 Task: Determine the distance from Boise to Shoshone Falls.
Action: Mouse moved to (269, 97)
Screenshot: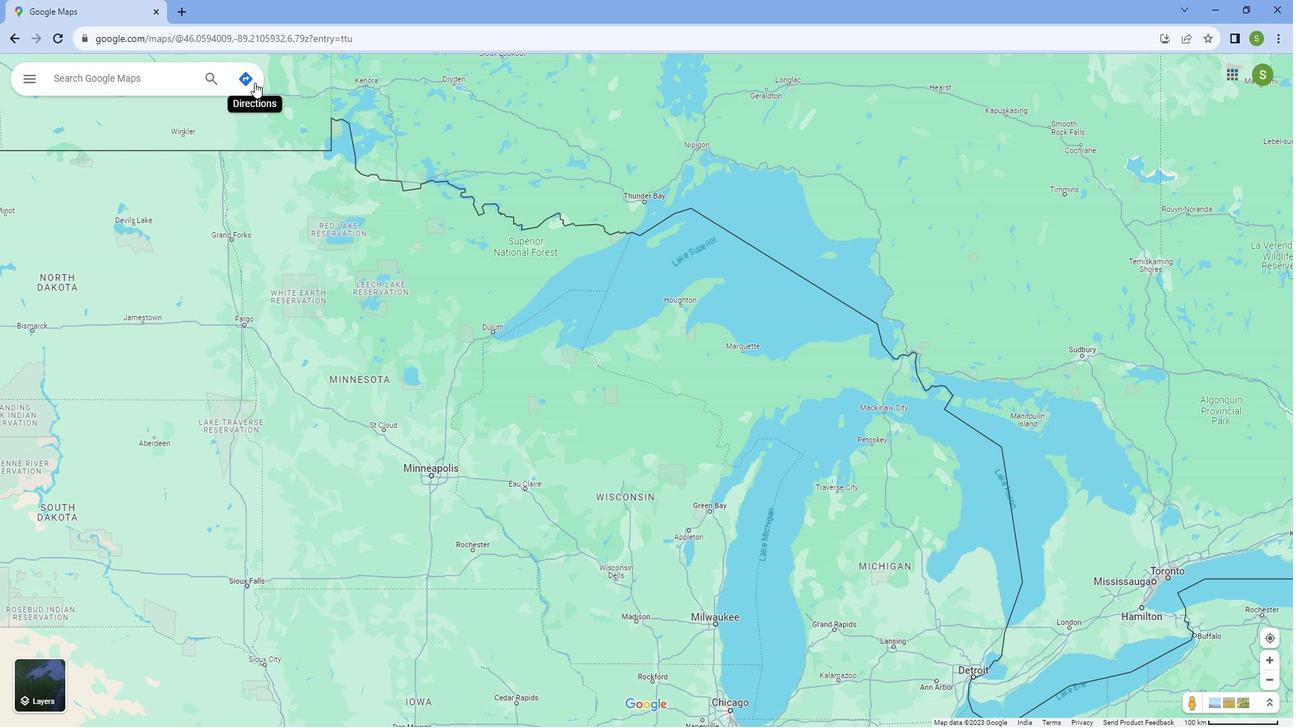 
Action: Mouse pressed left at (269, 97)
Screenshot: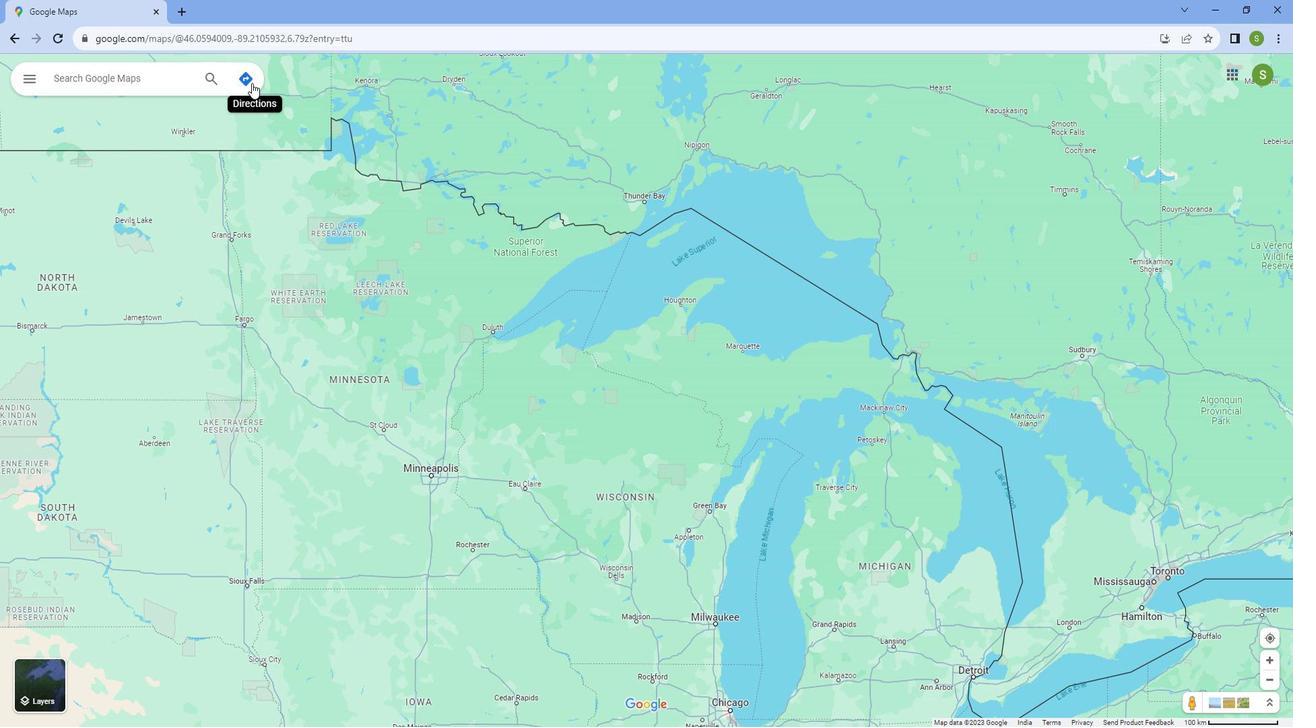 
Action: Mouse moved to (189, 133)
Screenshot: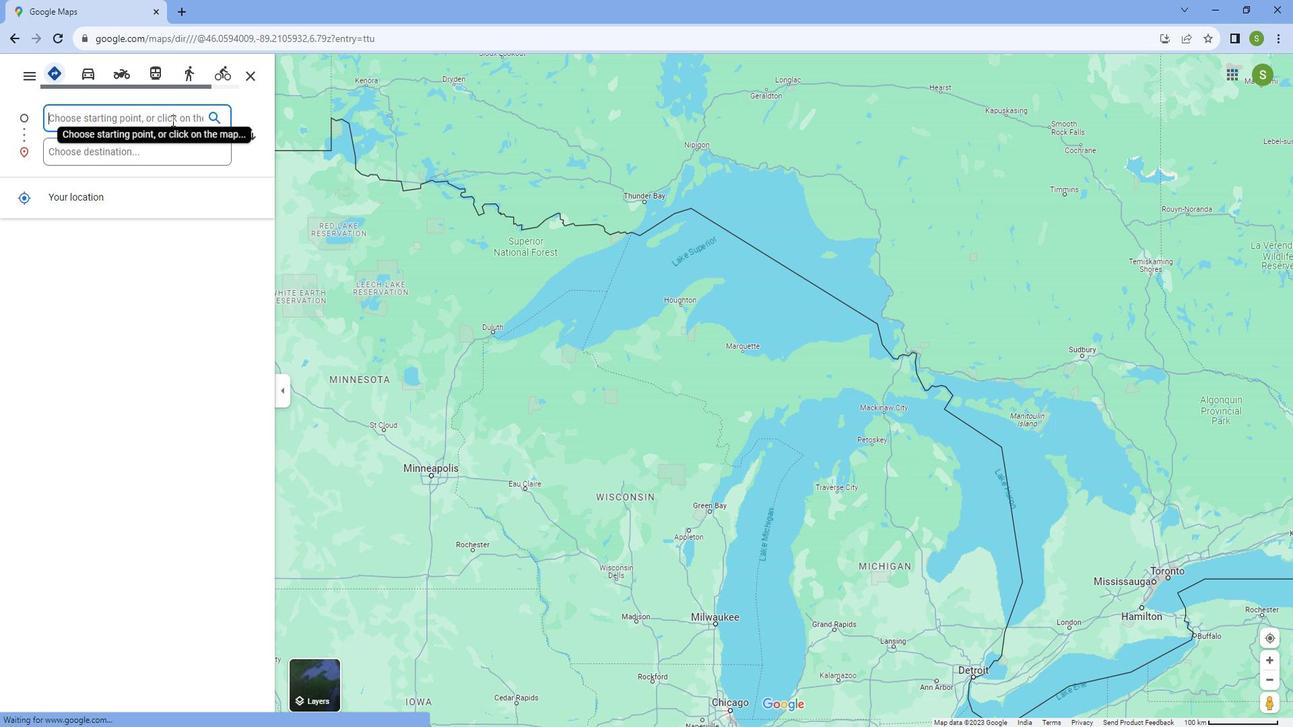 
Action: Mouse pressed left at (189, 133)
Screenshot: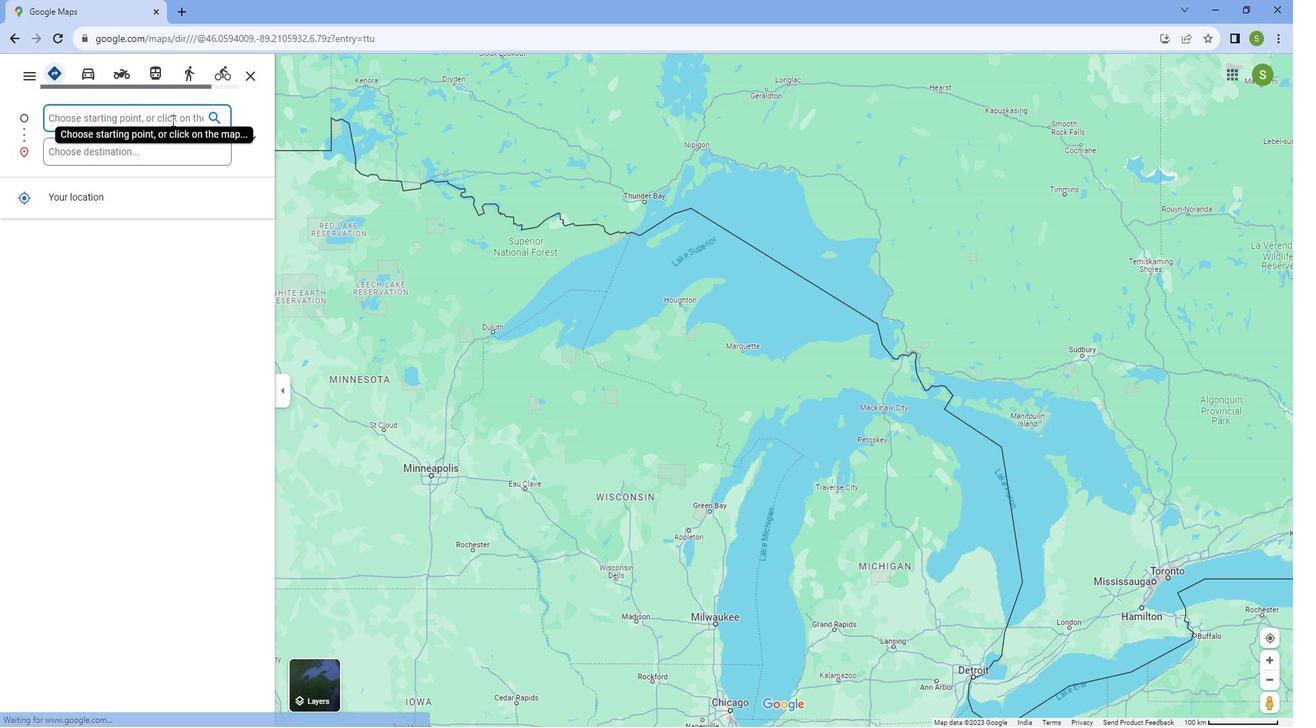
Action: Mouse moved to (189, 133)
Screenshot: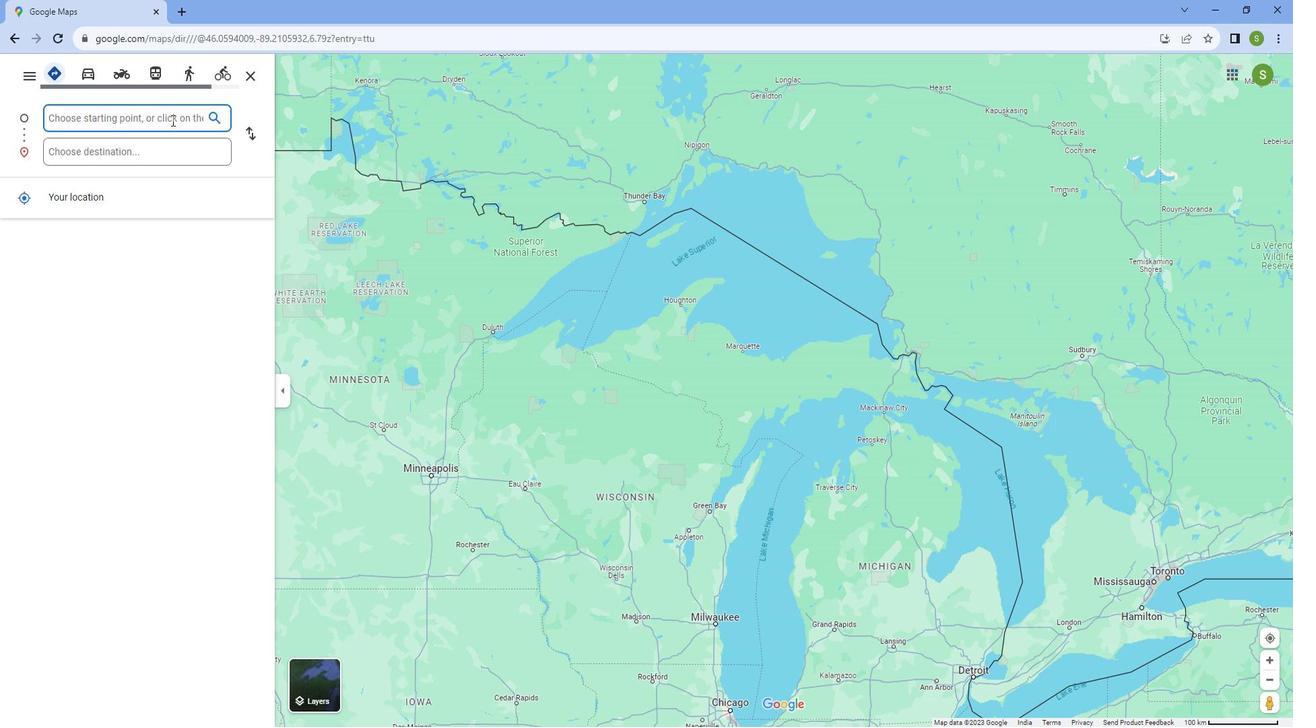 
Action: Key pressed <Key.caps_lock>B<Key.caps_lock>oise
Screenshot: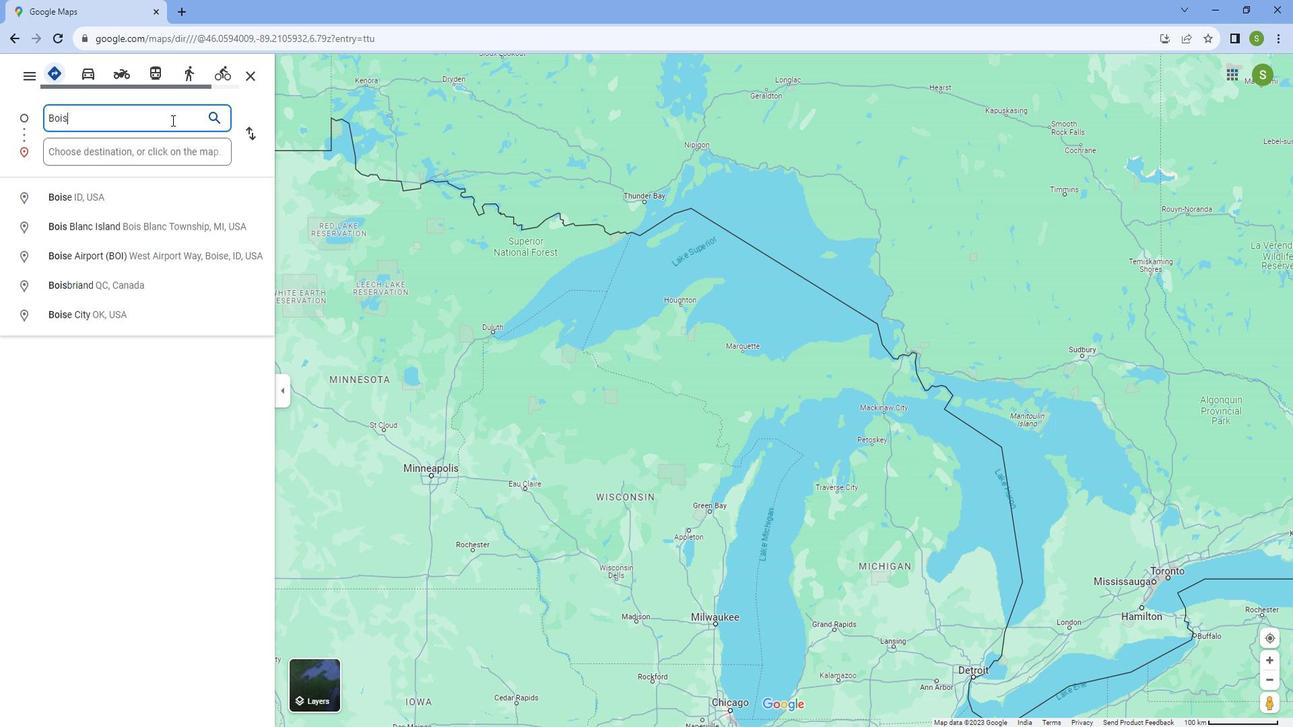 
Action: Mouse moved to (108, 211)
Screenshot: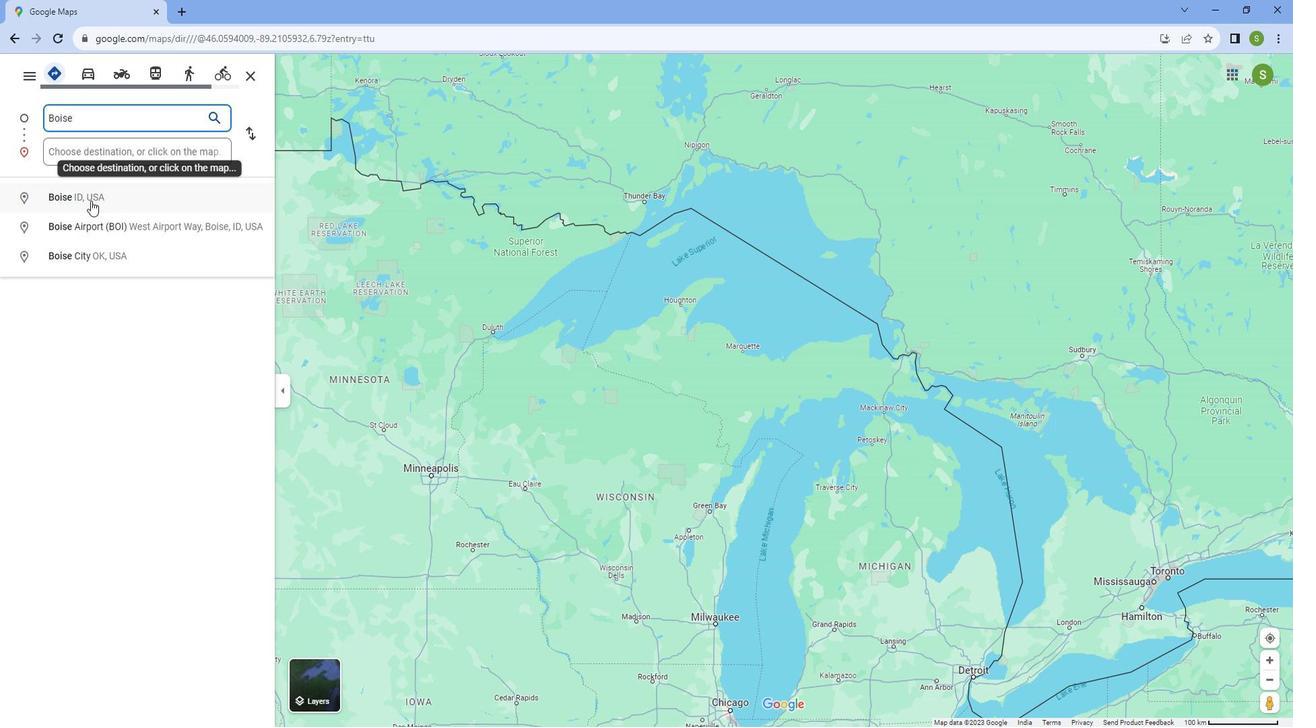 
Action: Mouse pressed left at (108, 211)
Screenshot: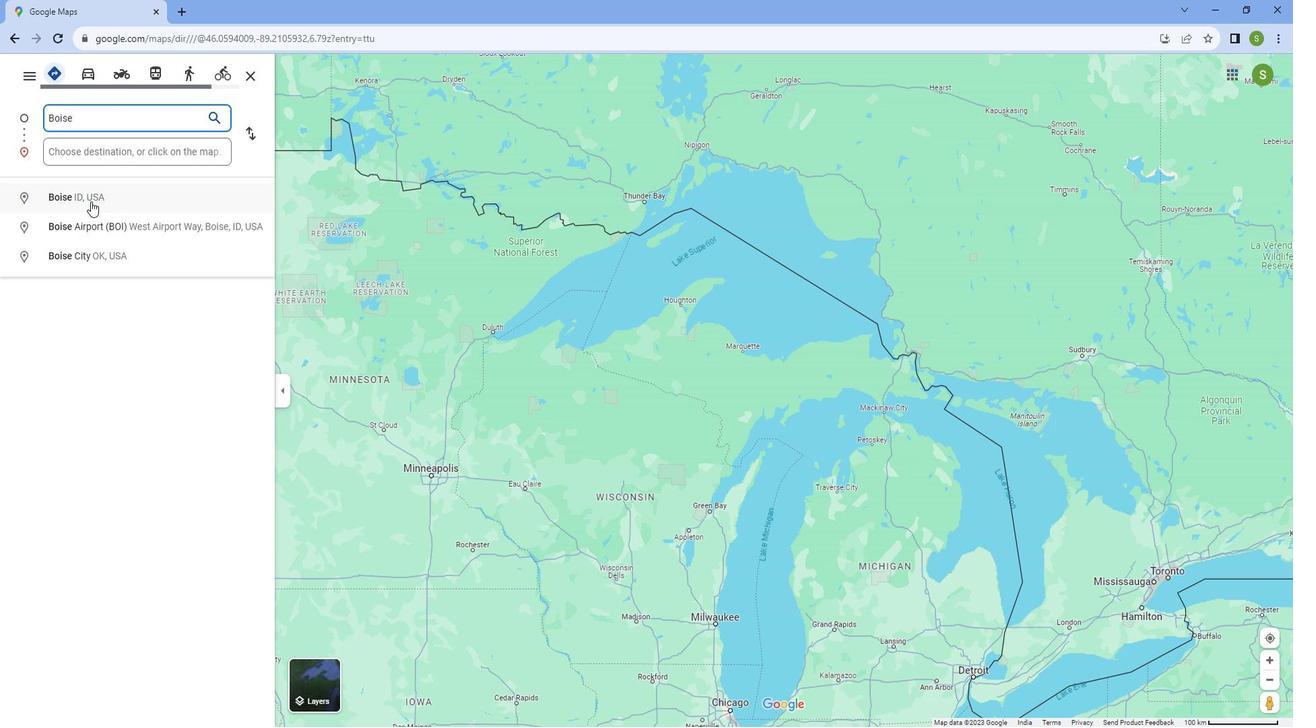 
Action: Mouse moved to (126, 162)
Screenshot: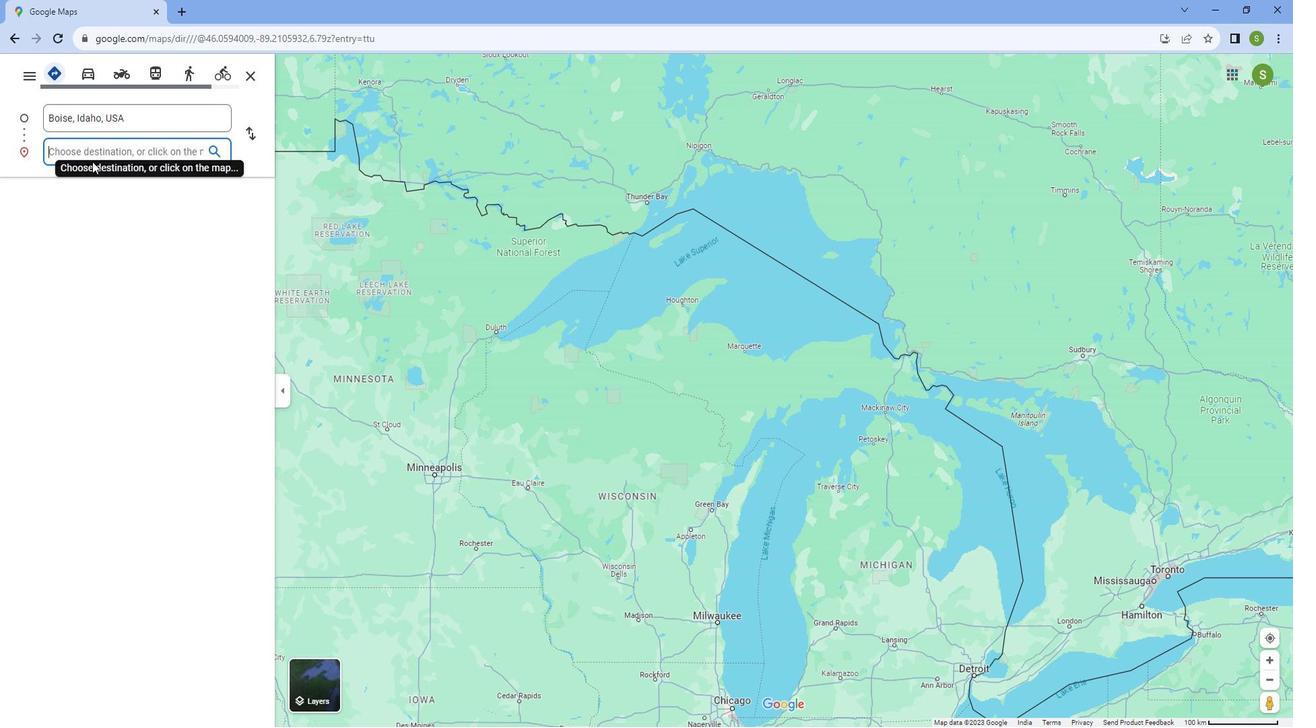 
Action: Mouse pressed left at (126, 162)
Screenshot: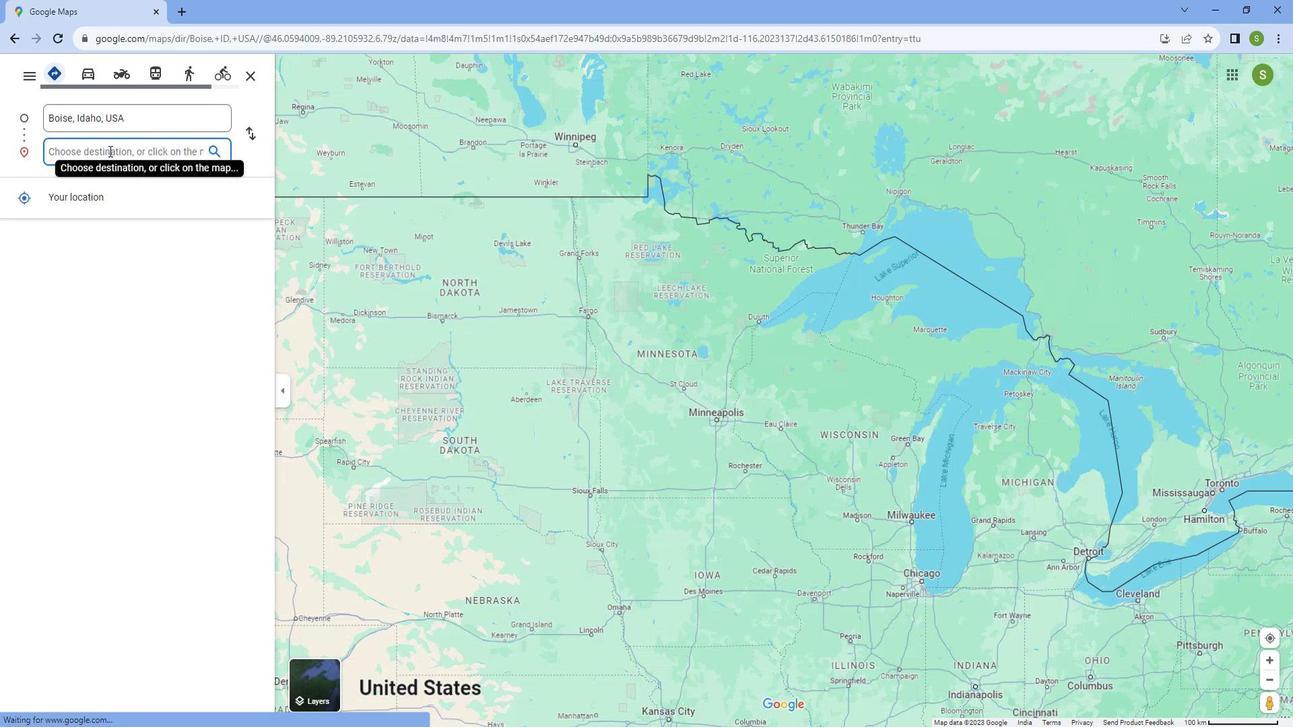 
Action: Key pressed <Key.caps_lock>S<Key.caps_lock>hoshone<Key.space><Key.caps_lock>F<Key.caps_lock>alls
Screenshot: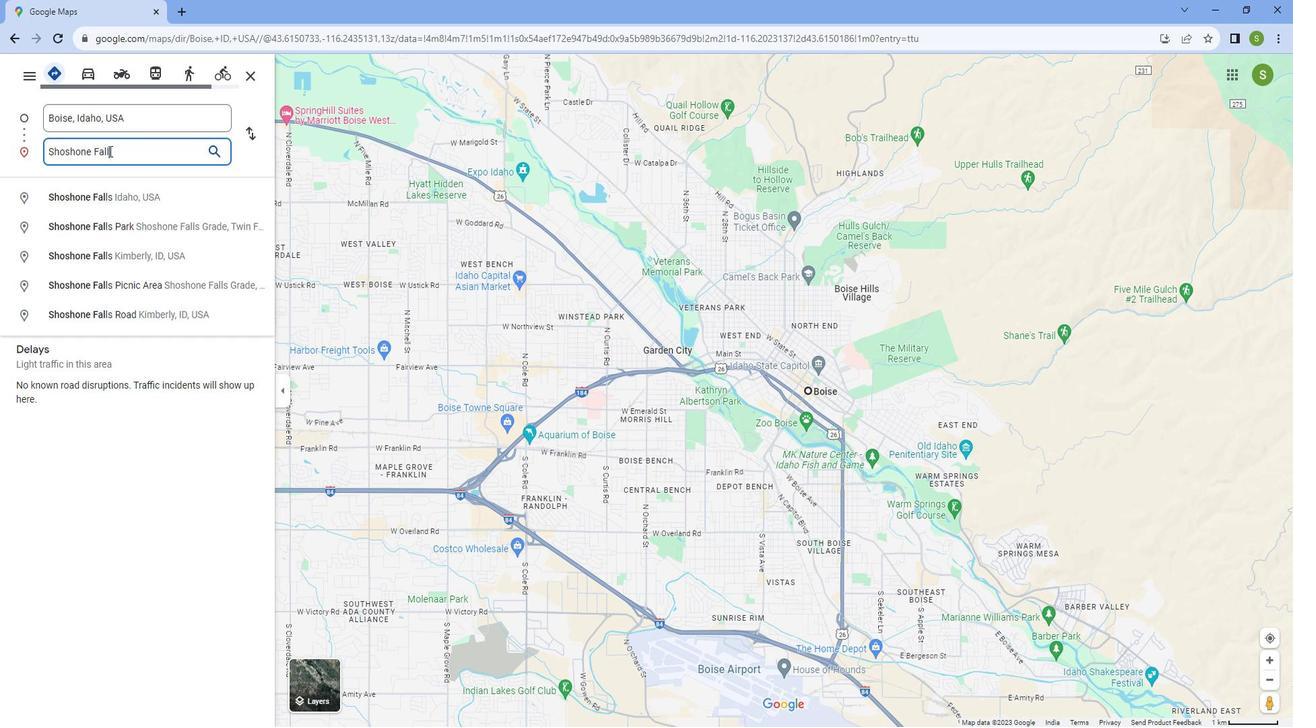
Action: Mouse scrolled (126, 163) with delta (0, 0)
Screenshot: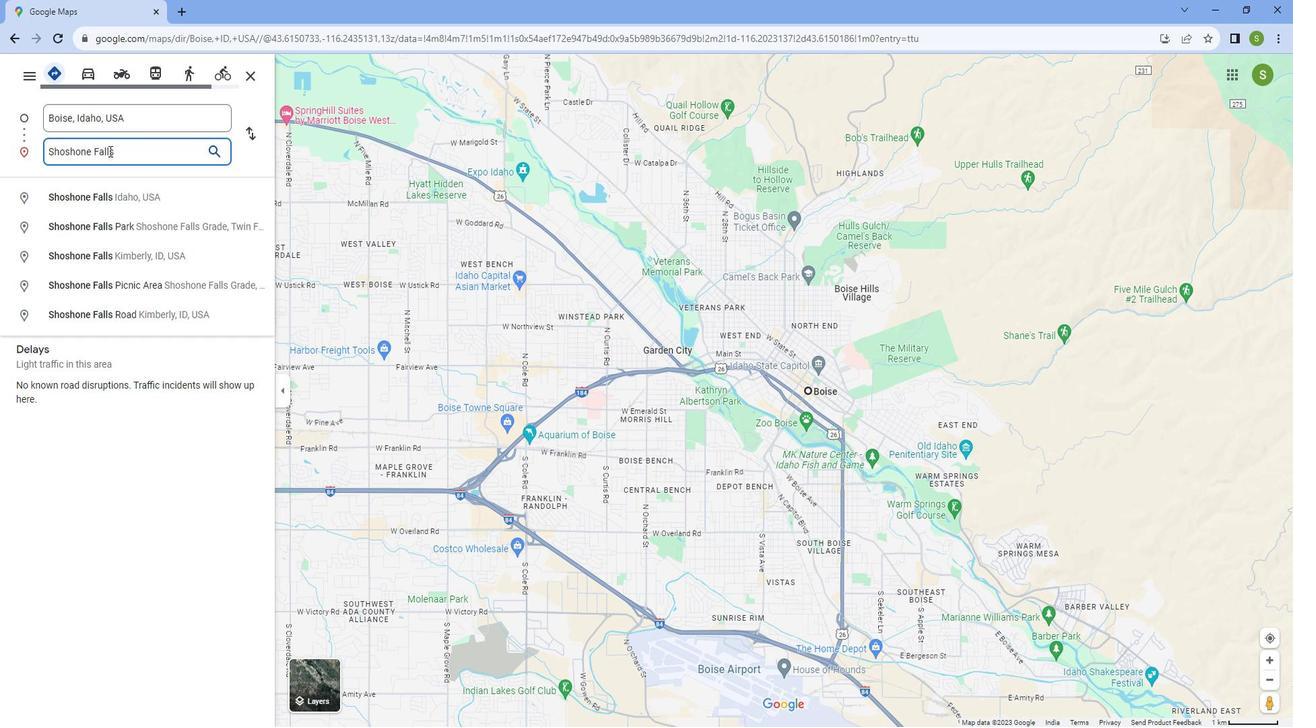 
Action: Mouse moved to (108, 214)
Screenshot: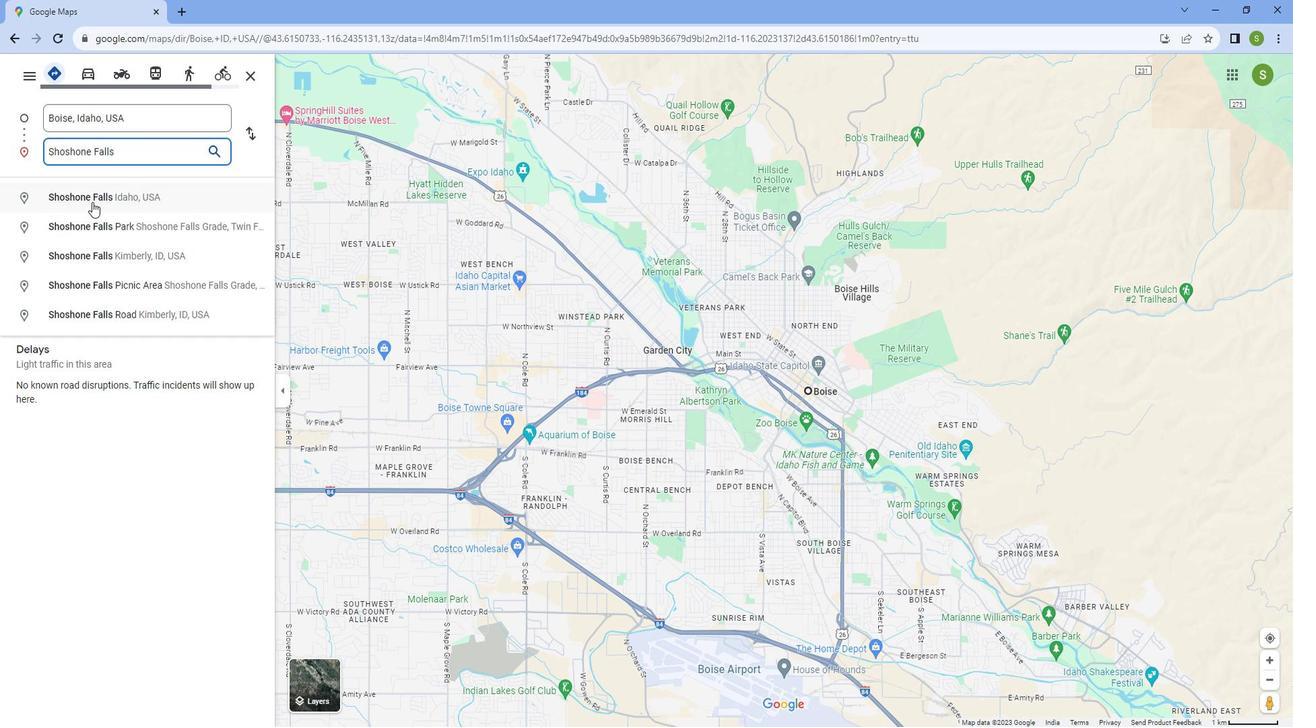 
Action: Mouse pressed left at (108, 214)
Screenshot: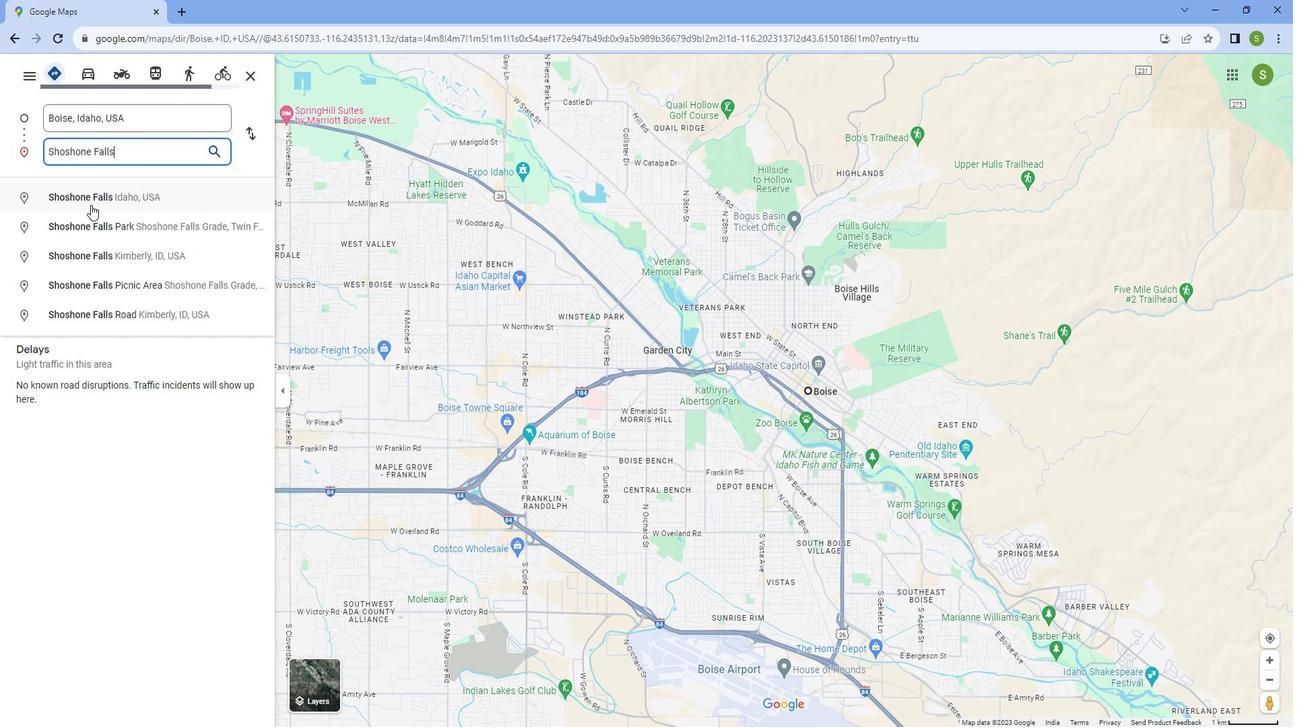 
Action: Mouse moved to (538, 668)
Screenshot: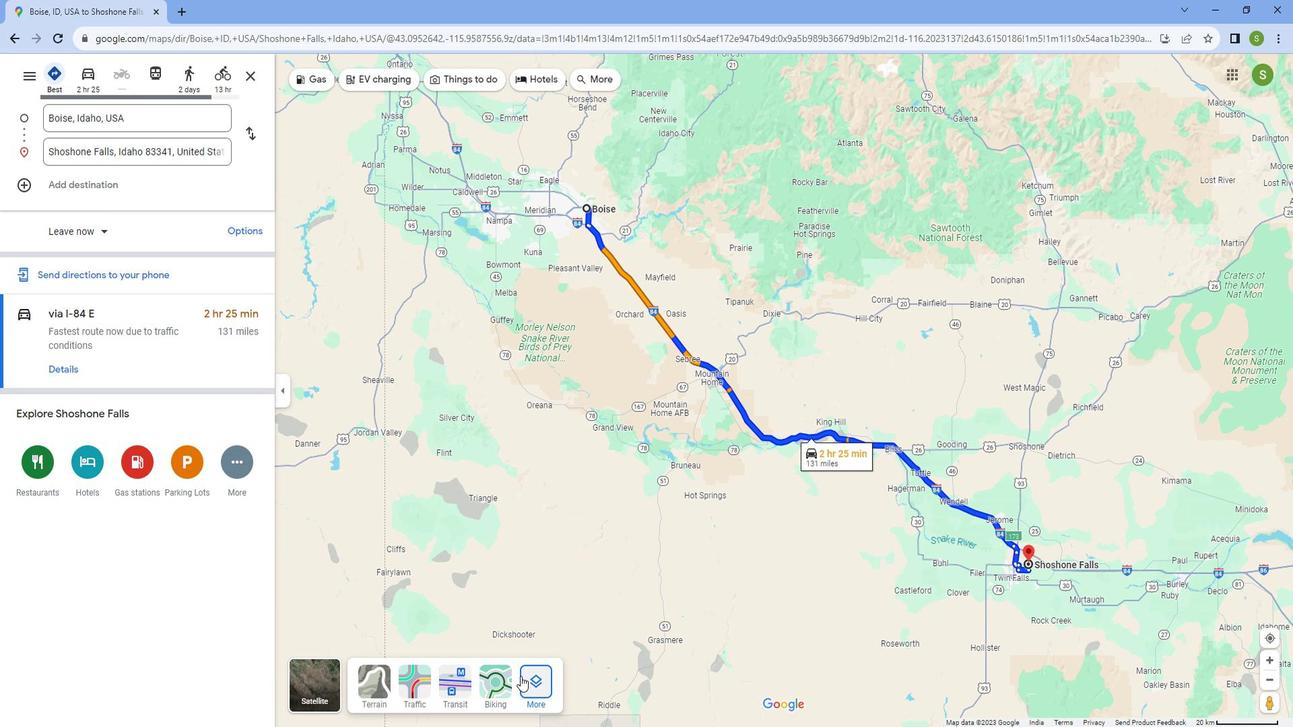
Action: Mouse pressed left at (538, 668)
Screenshot: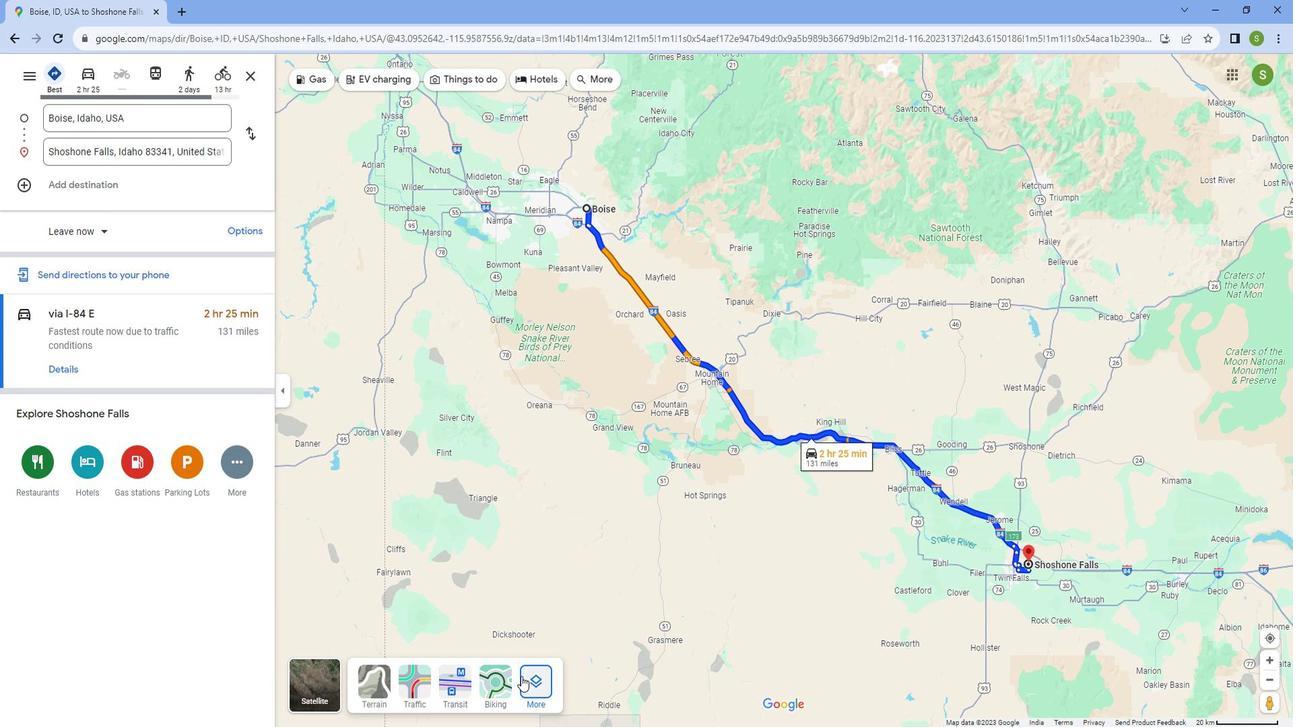 
Action: Mouse moved to (442, 563)
Screenshot: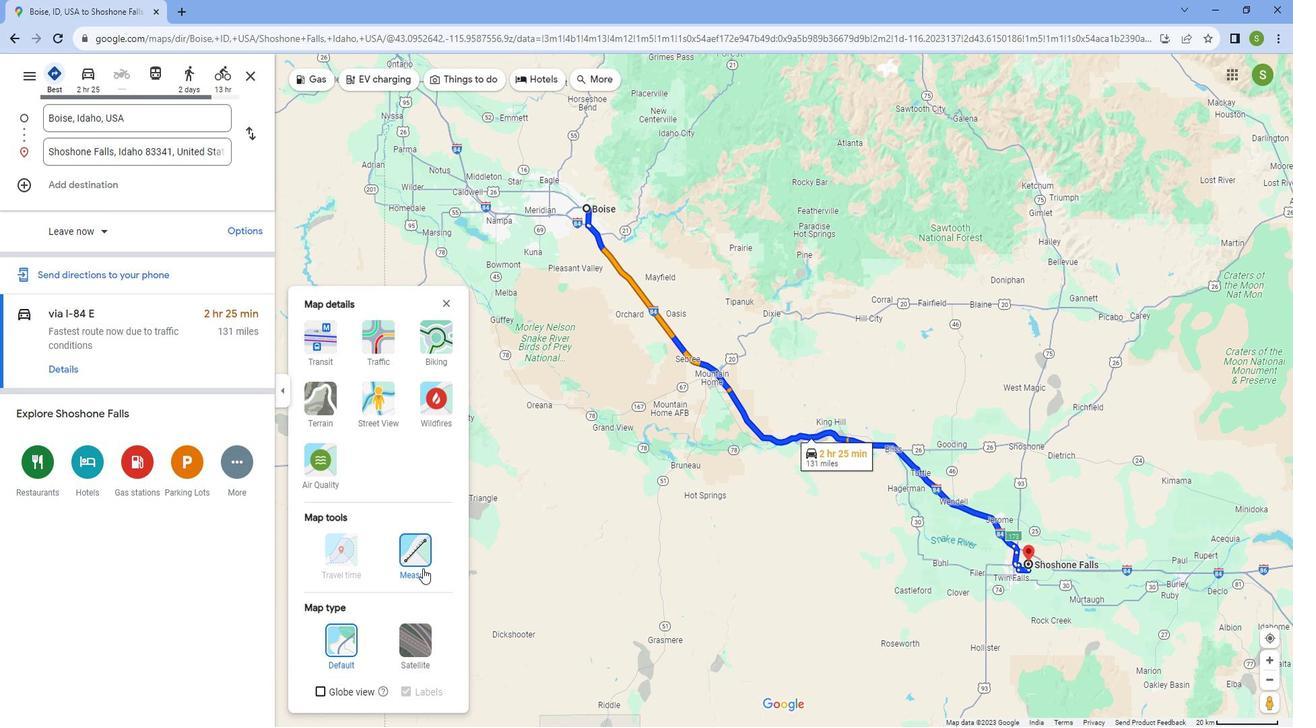 
Action: Mouse pressed left at (442, 563)
Screenshot: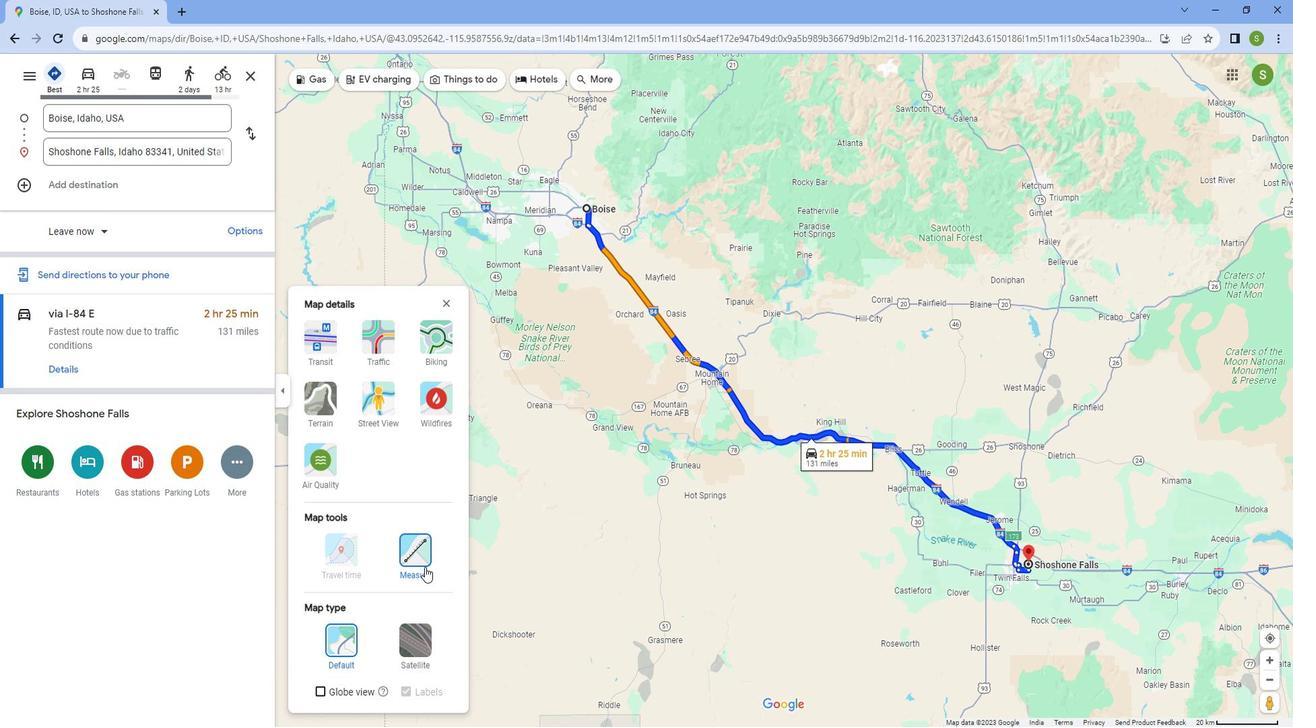 
Action: Mouse moved to (602, 187)
Screenshot: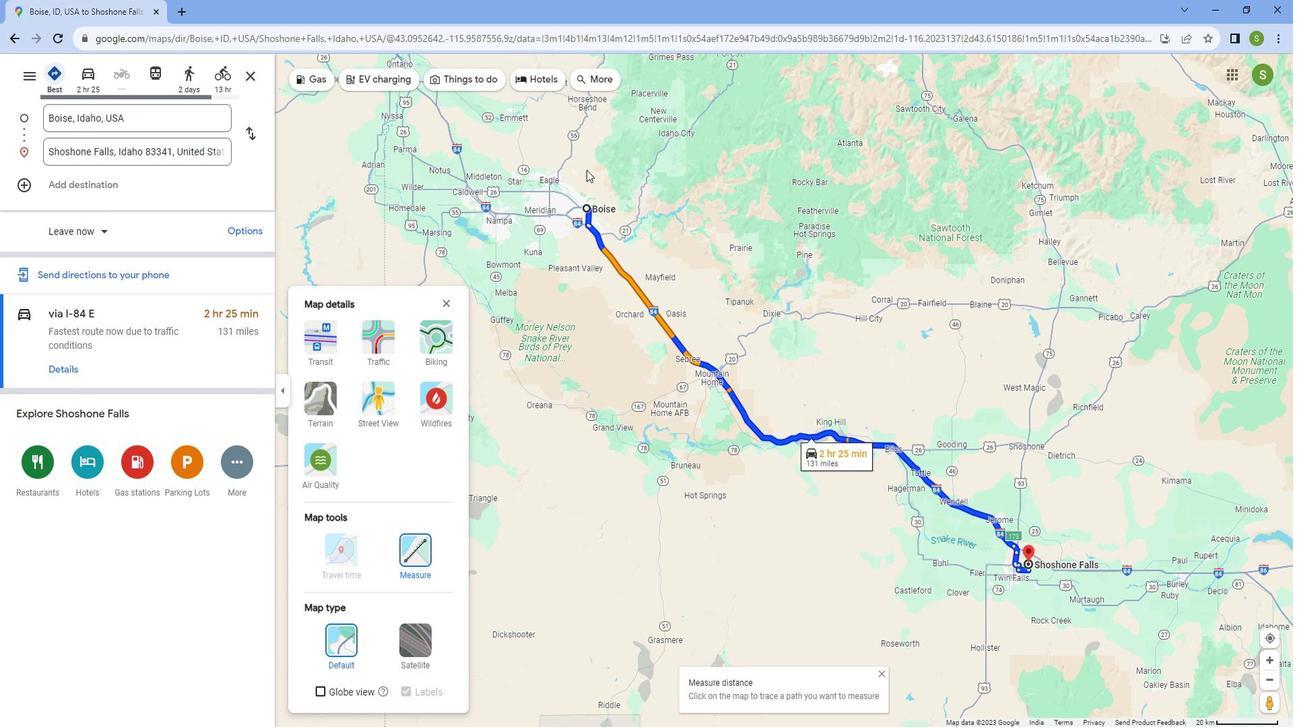 
Action: Mouse scrolled (602, 187) with delta (0, 0)
Screenshot: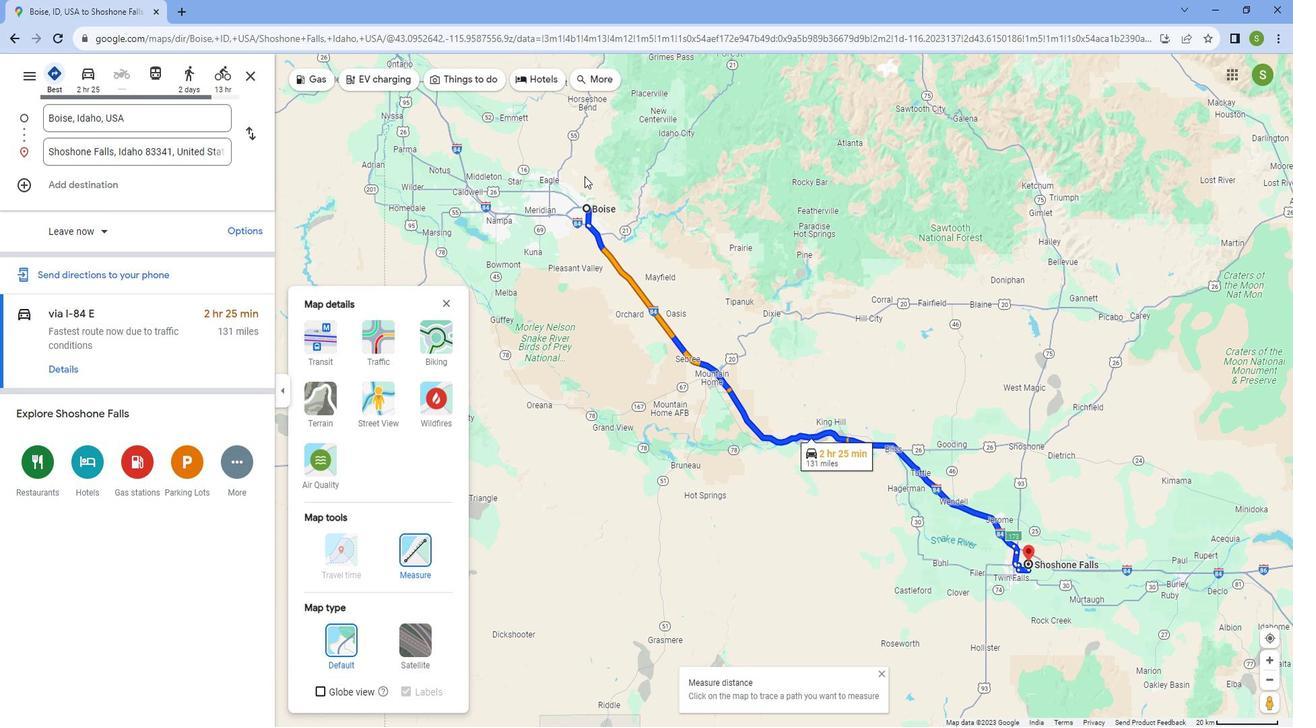 
Action: Mouse scrolled (602, 187) with delta (0, 0)
Screenshot: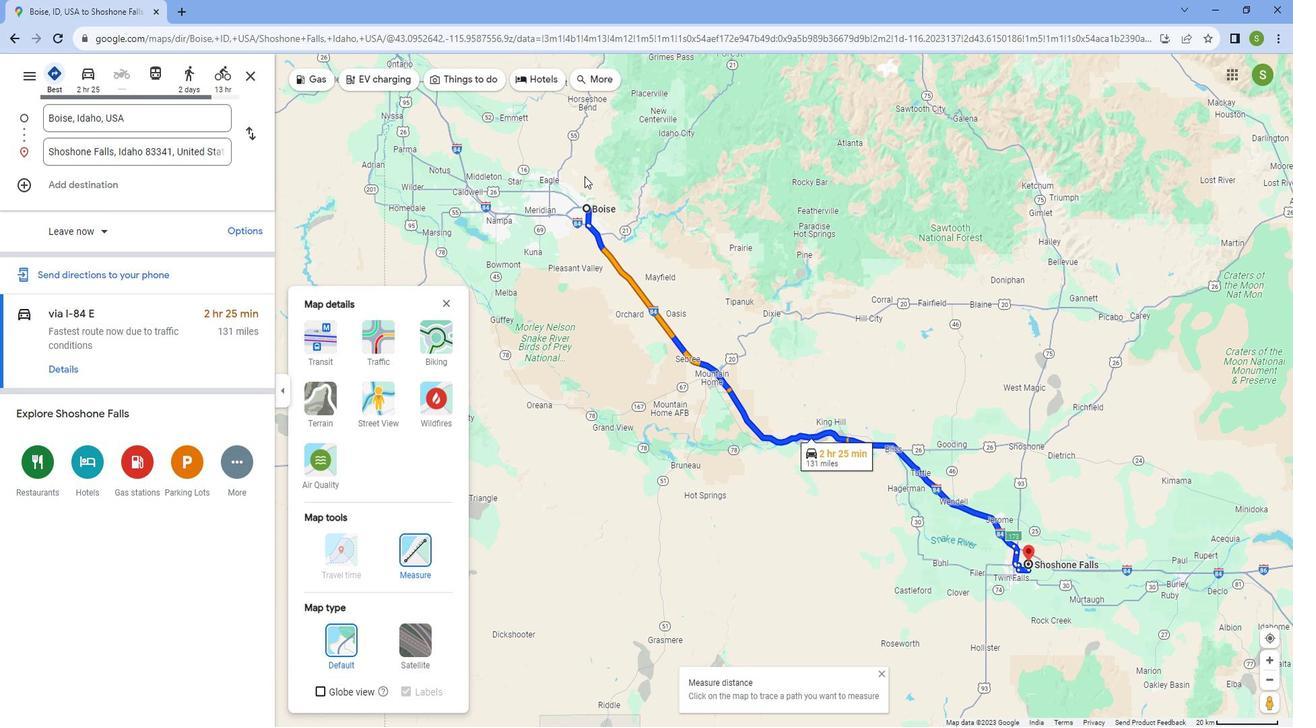 
Action: Mouse scrolled (602, 187) with delta (0, 0)
Screenshot: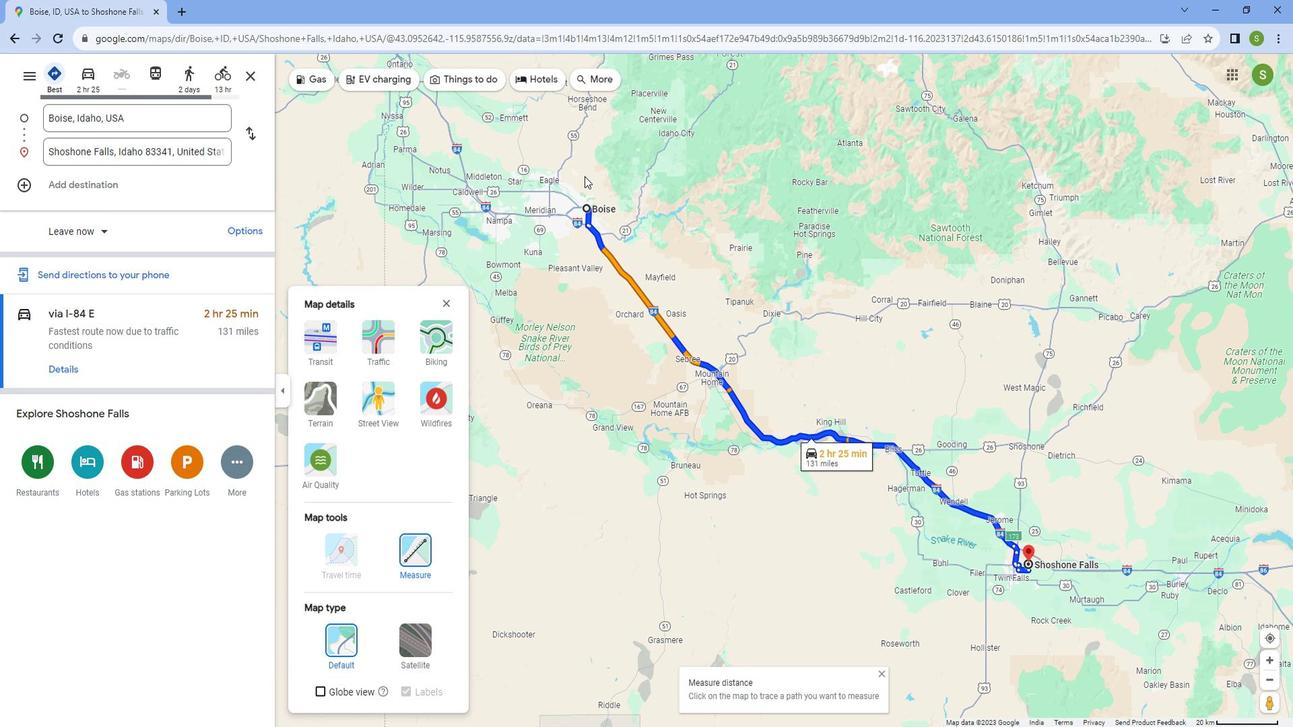 
Action: Mouse scrolled (602, 187) with delta (0, 0)
Screenshot: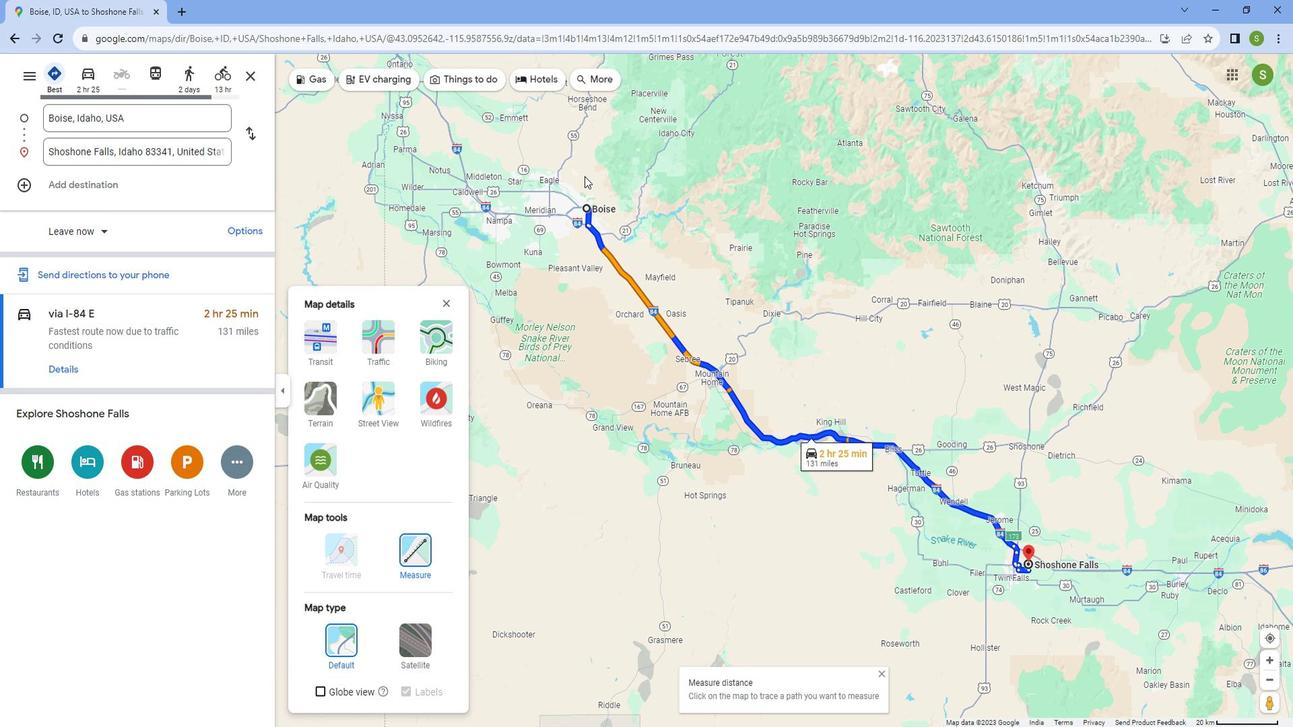 
Action: Mouse scrolled (602, 187) with delta (0, 0)
Screenshot: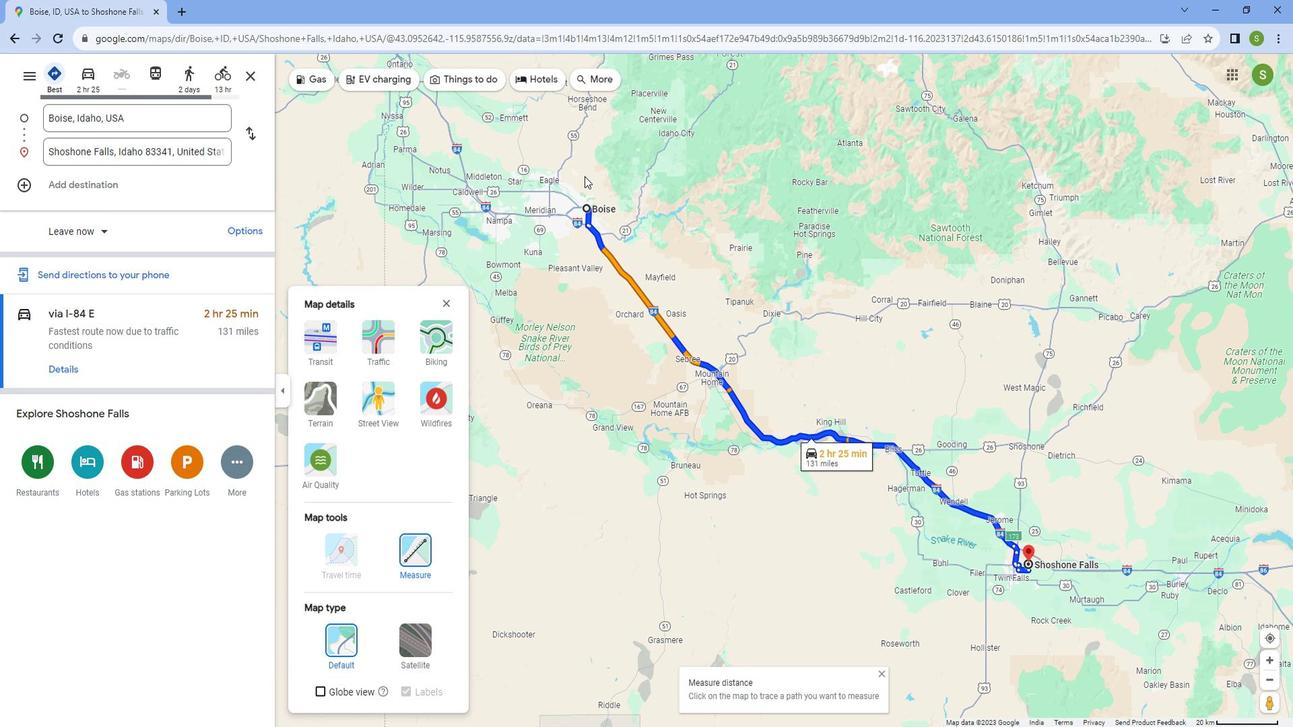 
Action: Mouse scrolled (602, 187) with delta (0, 0)
Screenshot: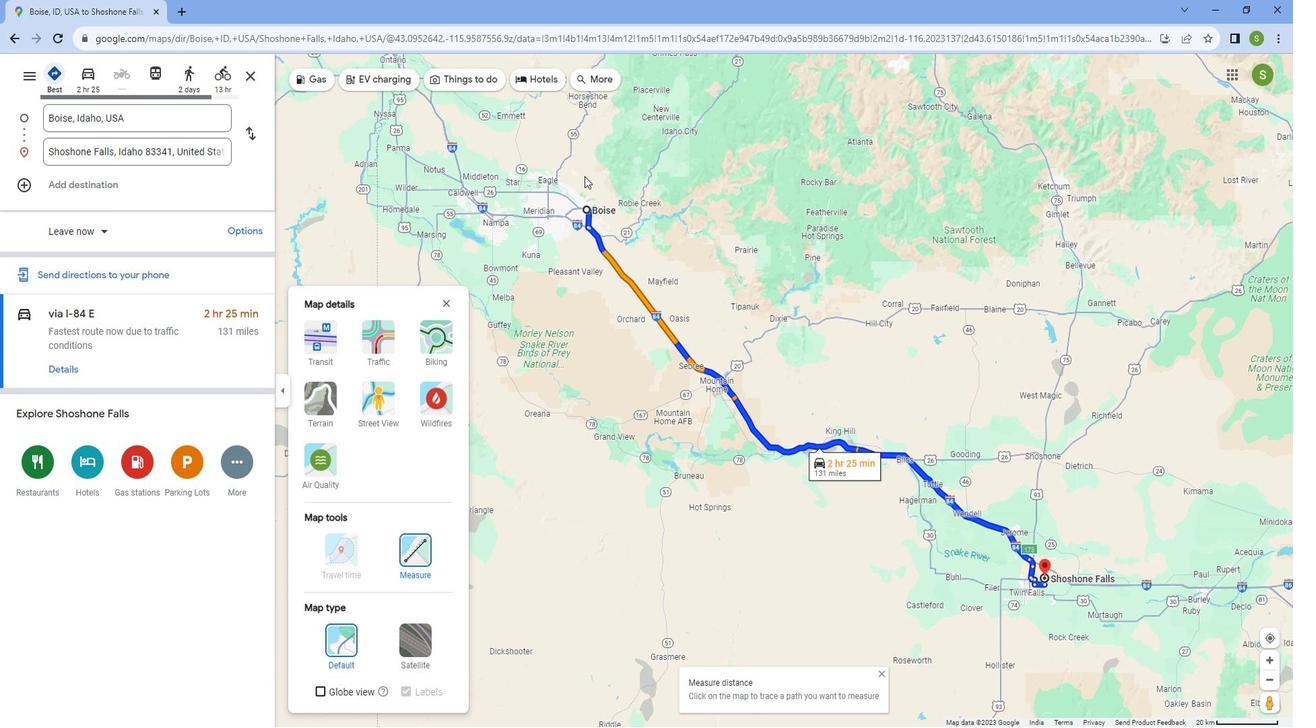 
Action: Mouse scrolled (602, 187) with delta (0, 0)
Screenshot: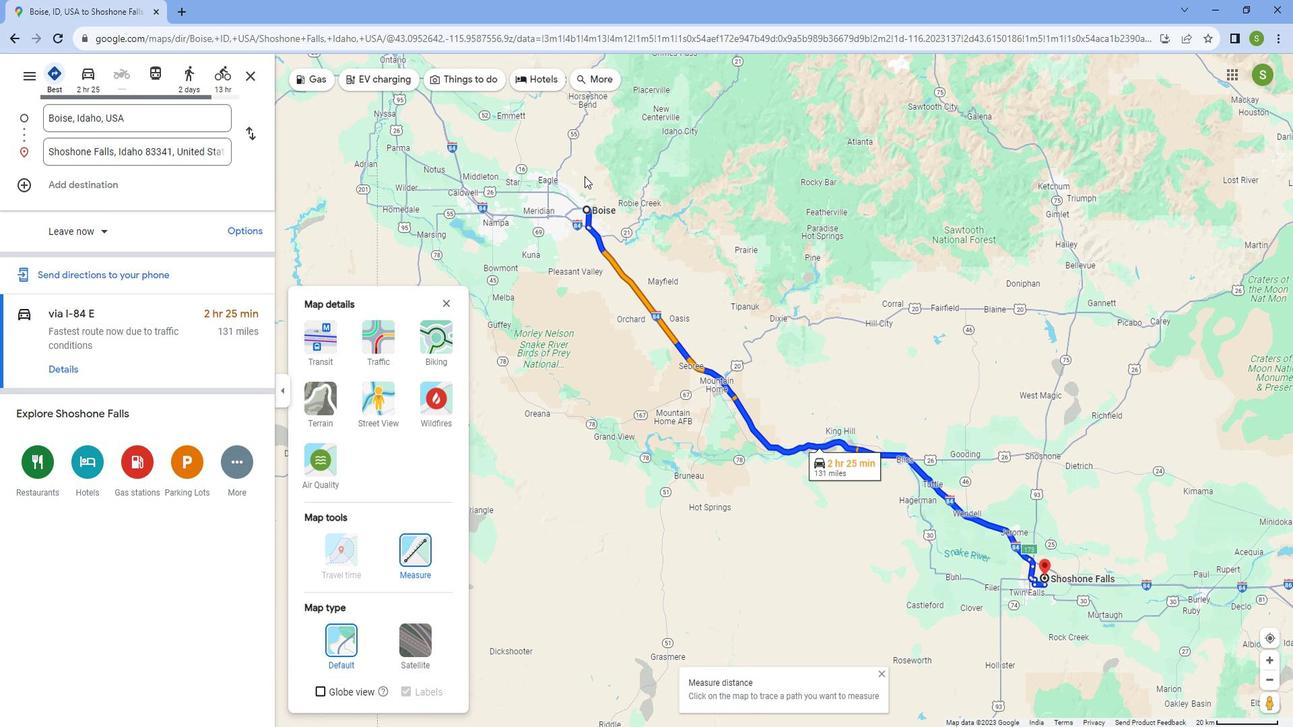 
Action: Mouse moved to (601, 187)
Screenshot: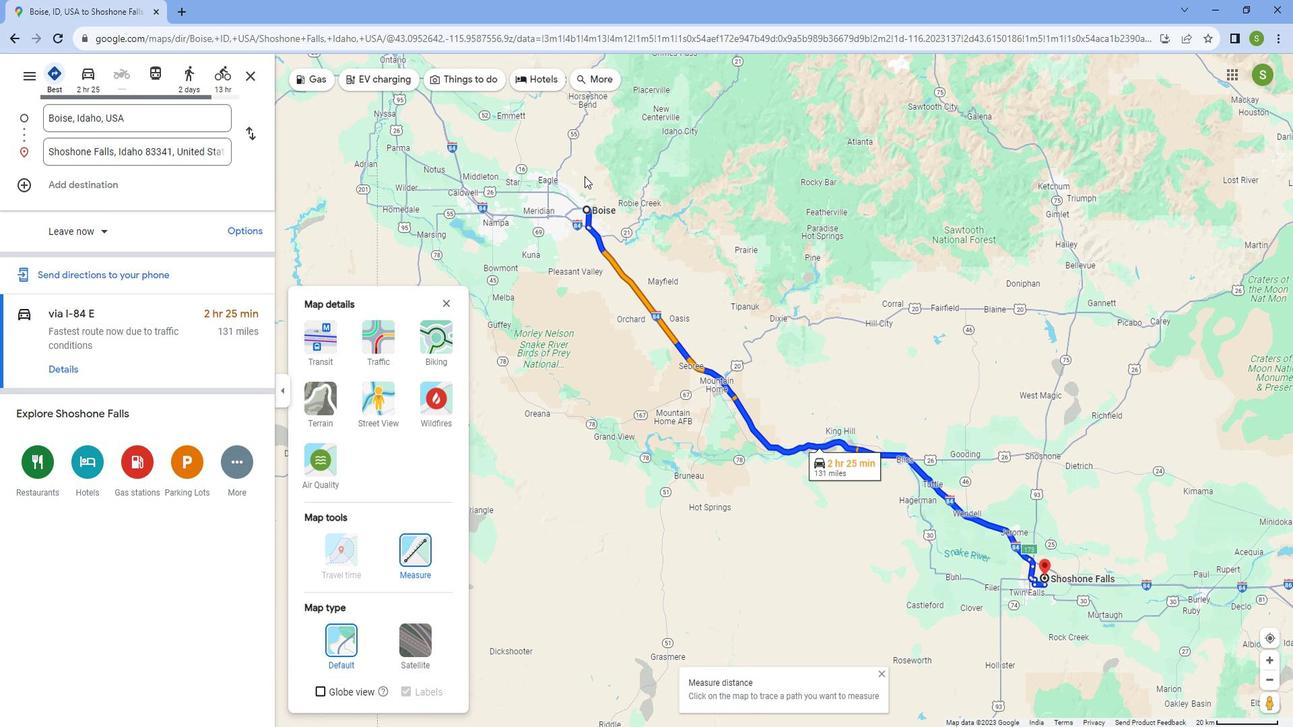 
Action: Mouse scrolled (601, 187) with delta (0, 0)
Screenshot: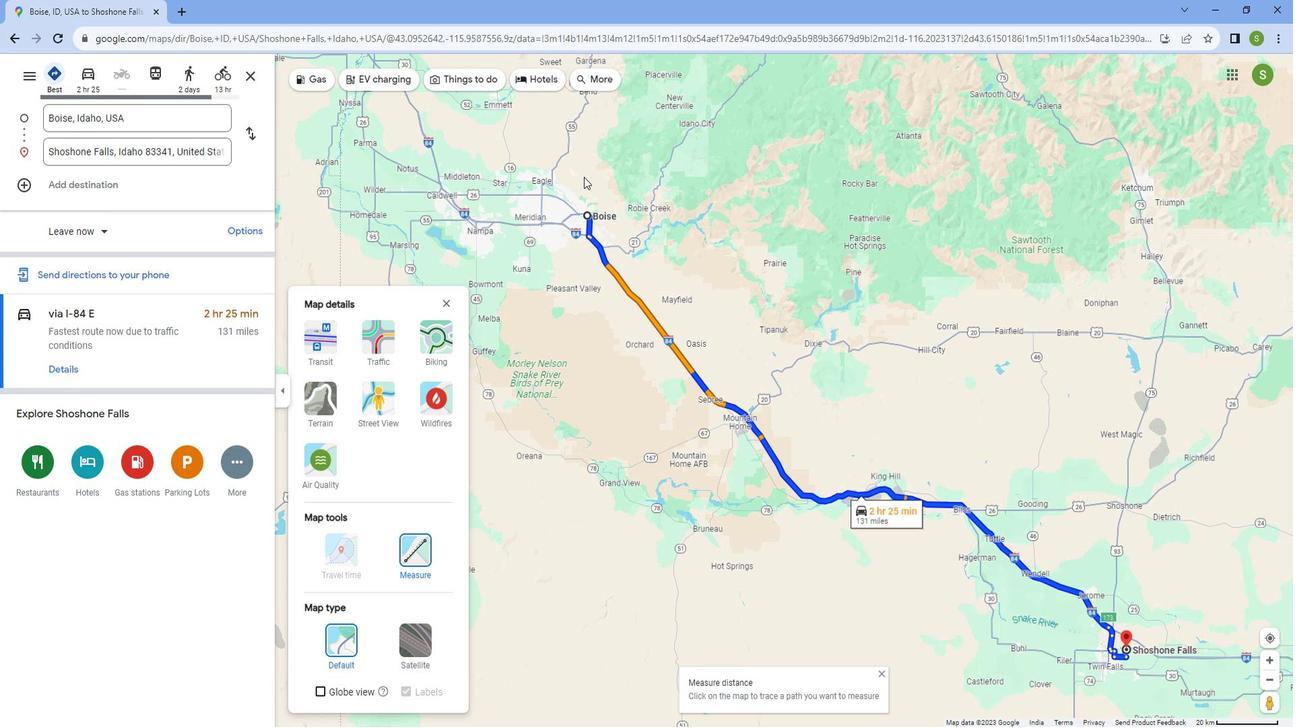 
Action: Mouse scrolled (601, 188) with delta (0, 0)
Screenshot: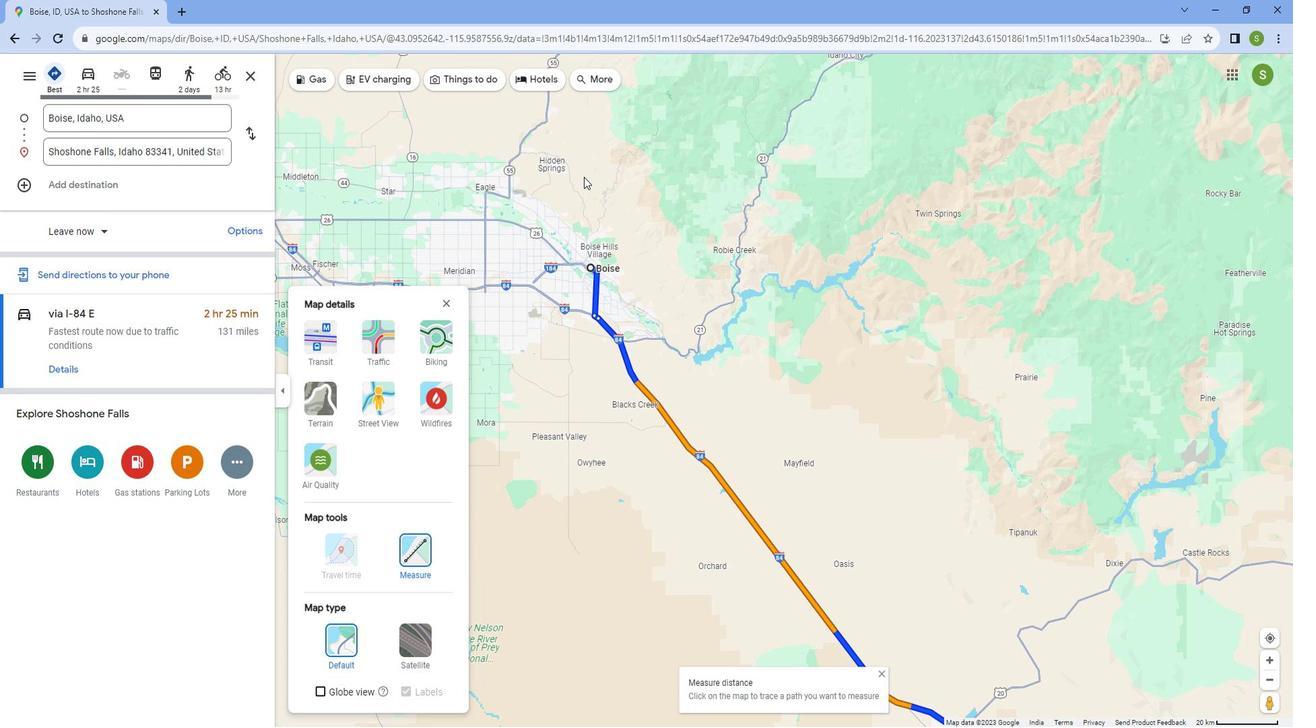 
Action: Mouse scrolled (601, 188) with delta (0, 0)
Screenshot: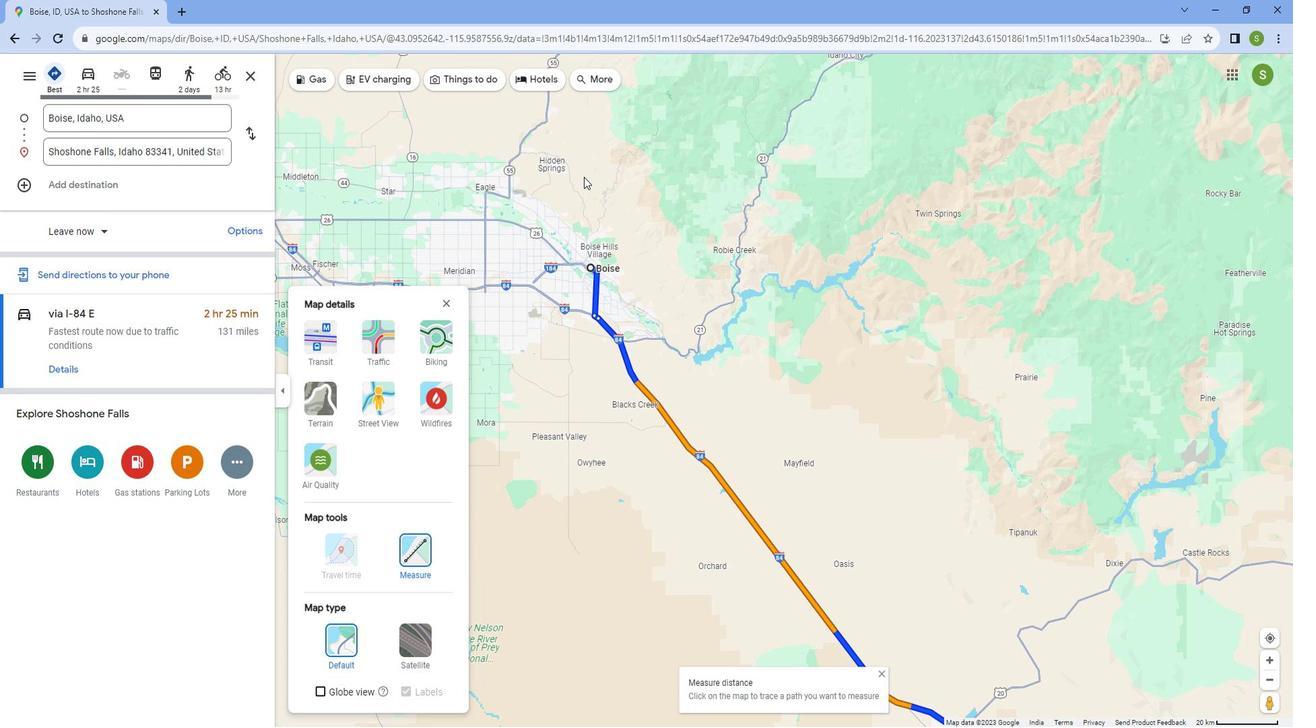 
Action: Mouse scrolled (601, 188) with delta (0, 0)
Screenshot: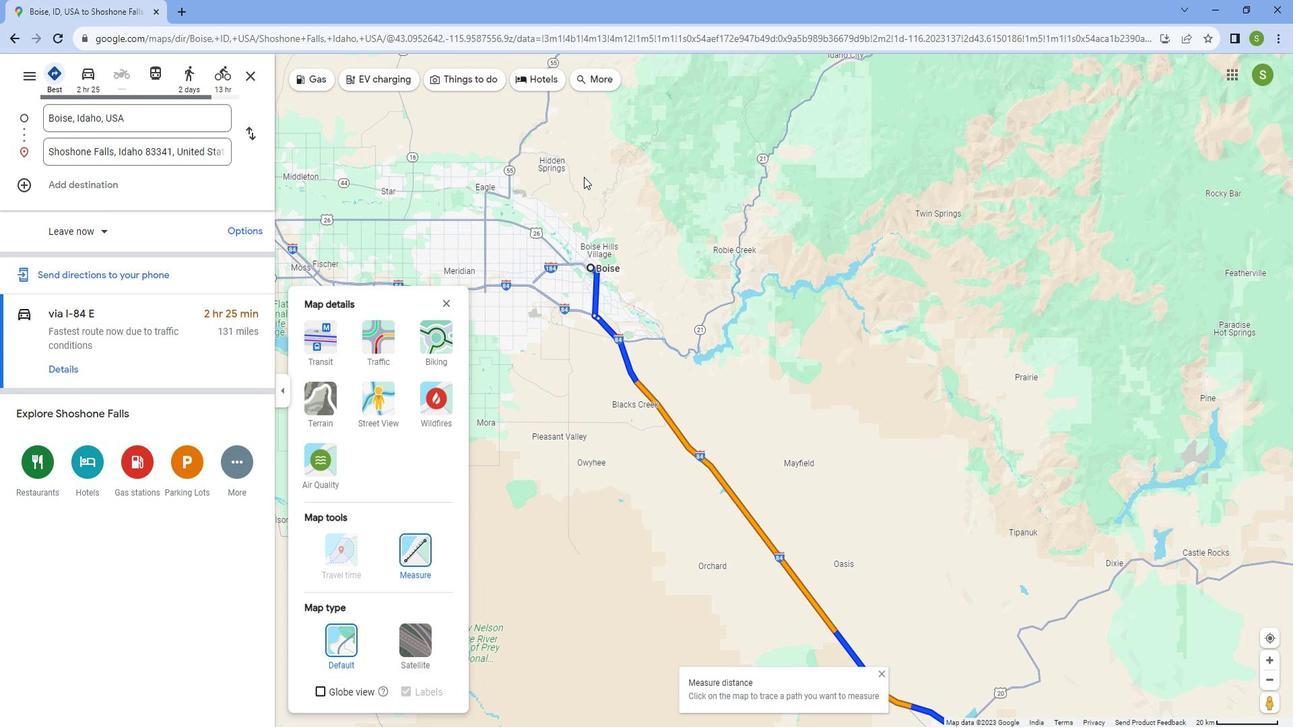 
Action: Mouse scrolled (601, 188) with delta (0, 0)
Screenshot: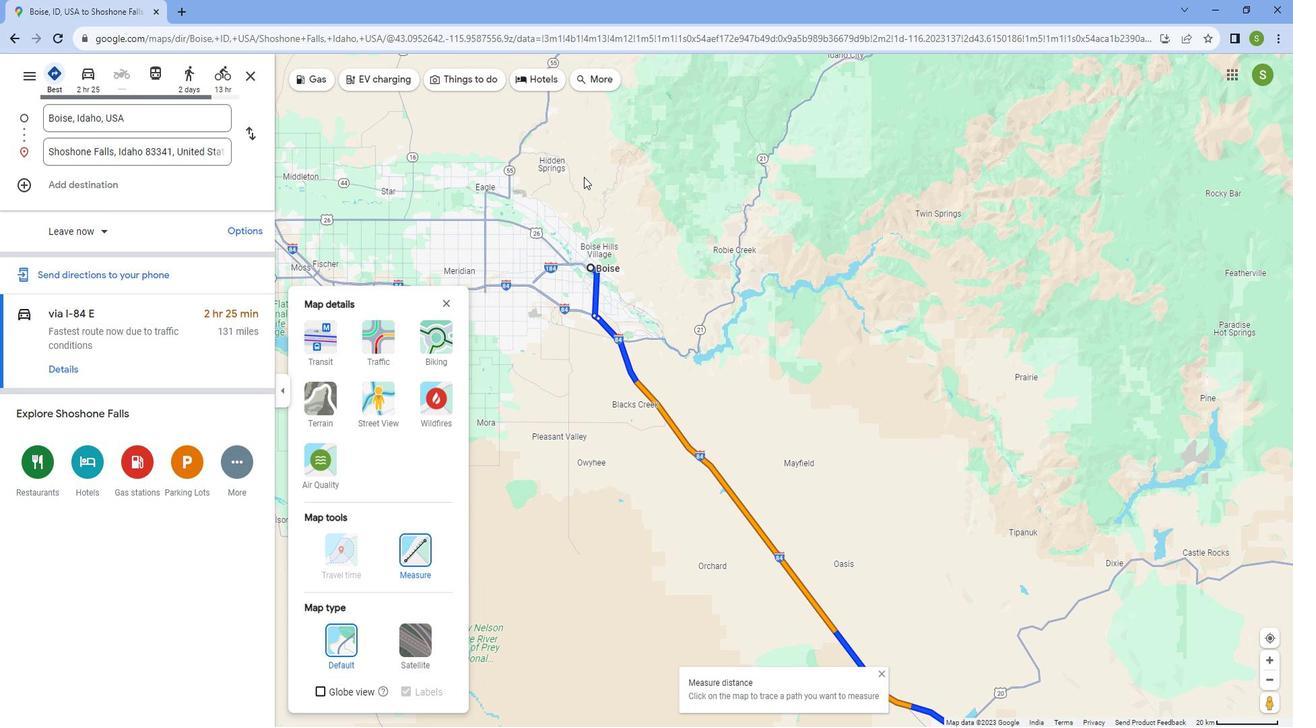 
Action: Mouse scrolled (601, 188) with delta (0, 0)
Screenshot: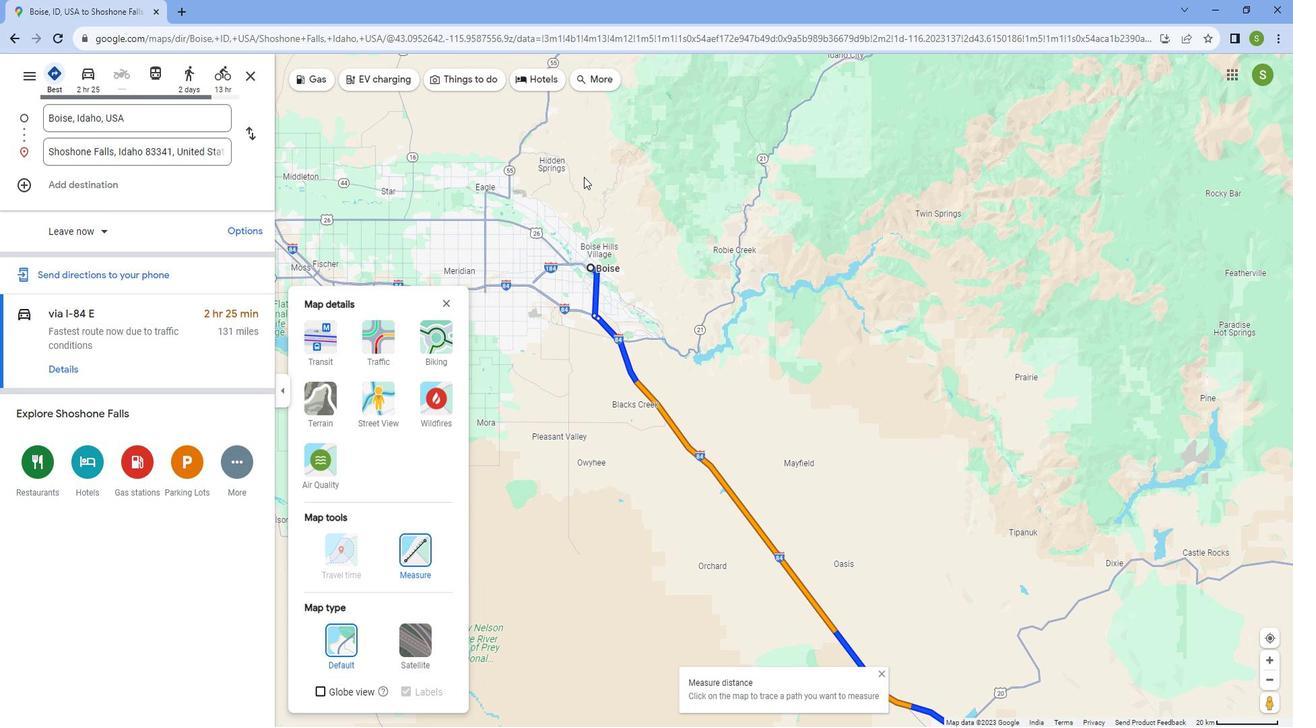 
Action: Mouse moved to (615, 381)
Screenshot: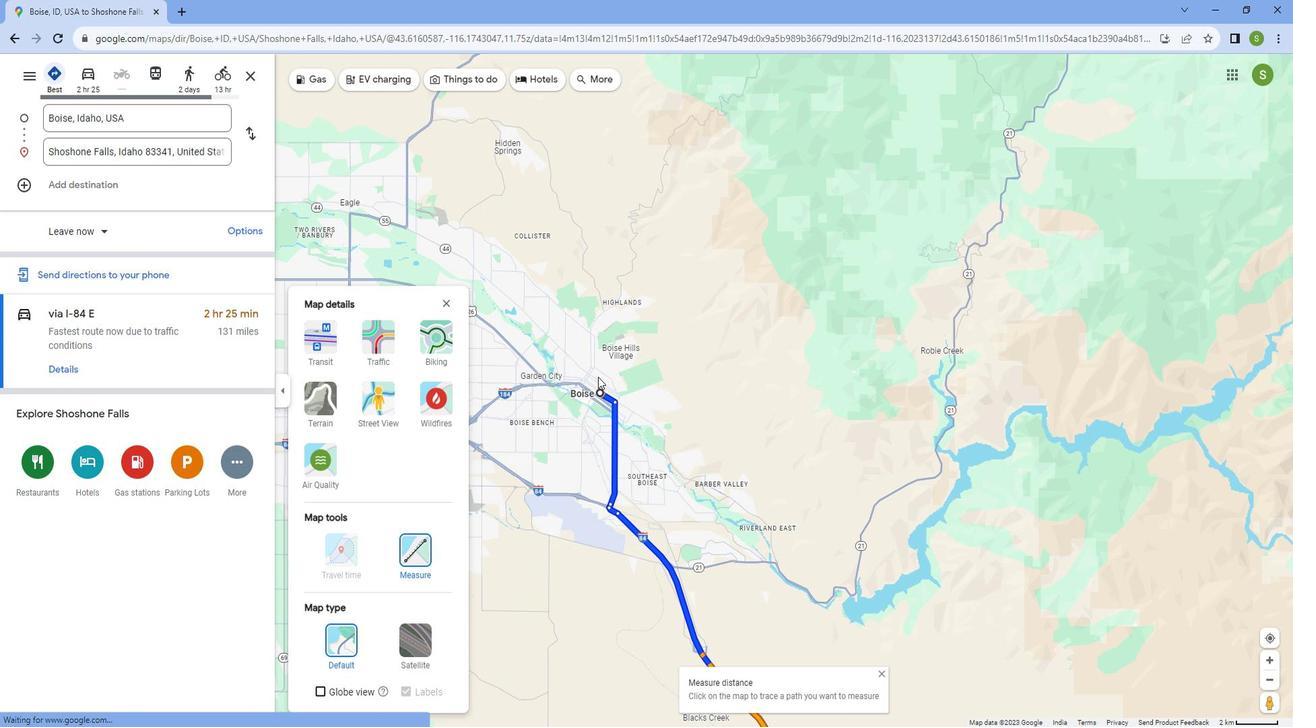 
Action: Mouse scrolled (615, 381) with delta (0, 0)
Screenshot: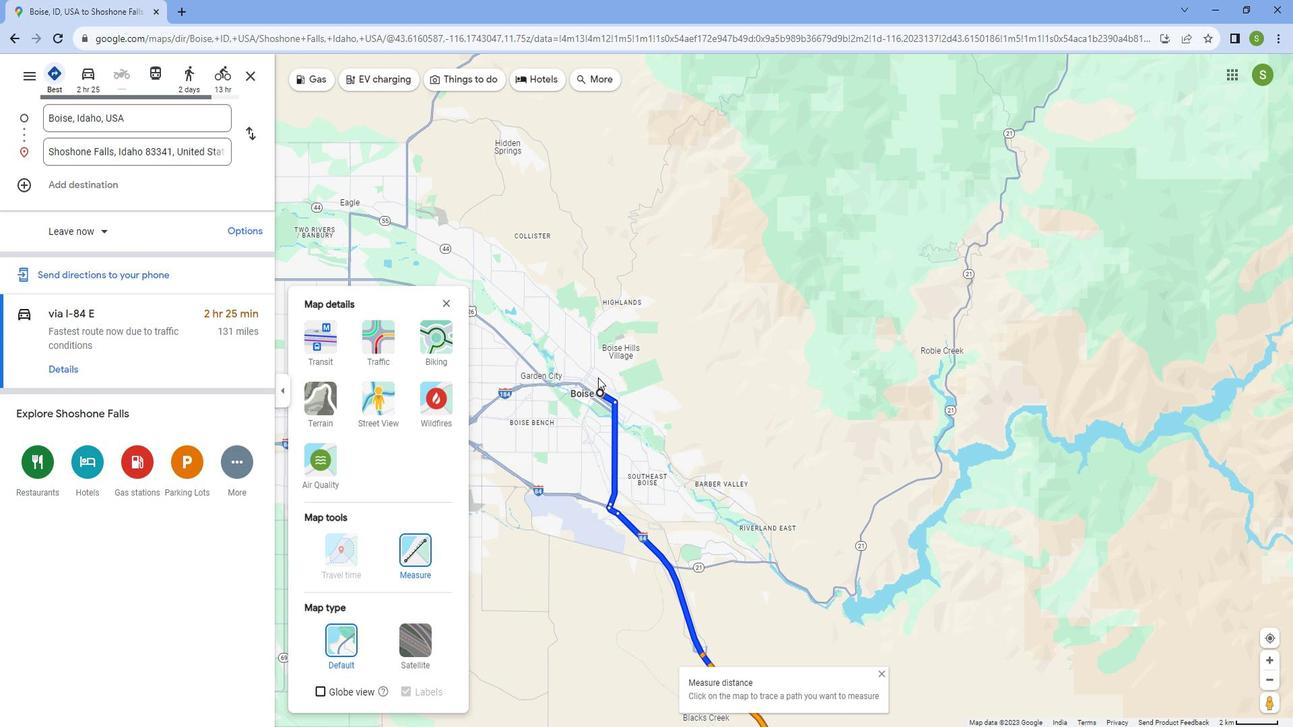 
Action: Mouse moved to (614, 384)
Screenshot: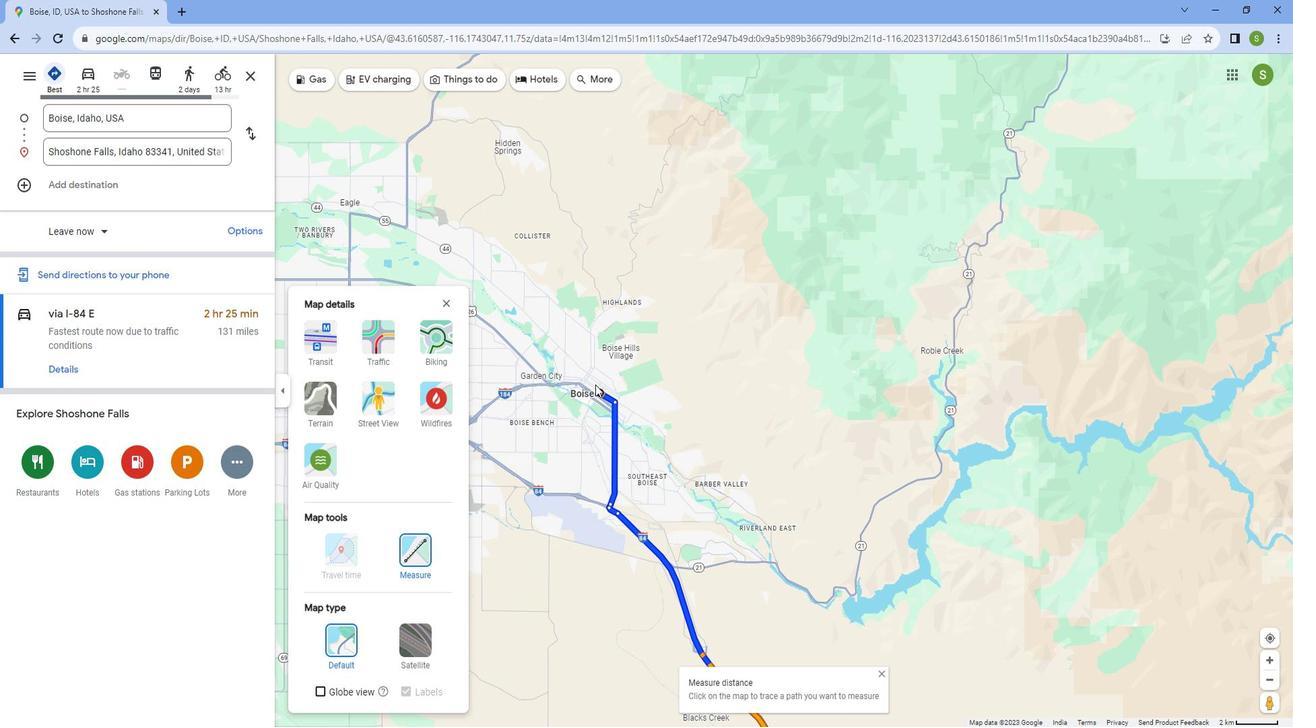 
Action: Mouse scrolled (614, 385) with delta (0, 0)
Screenshot: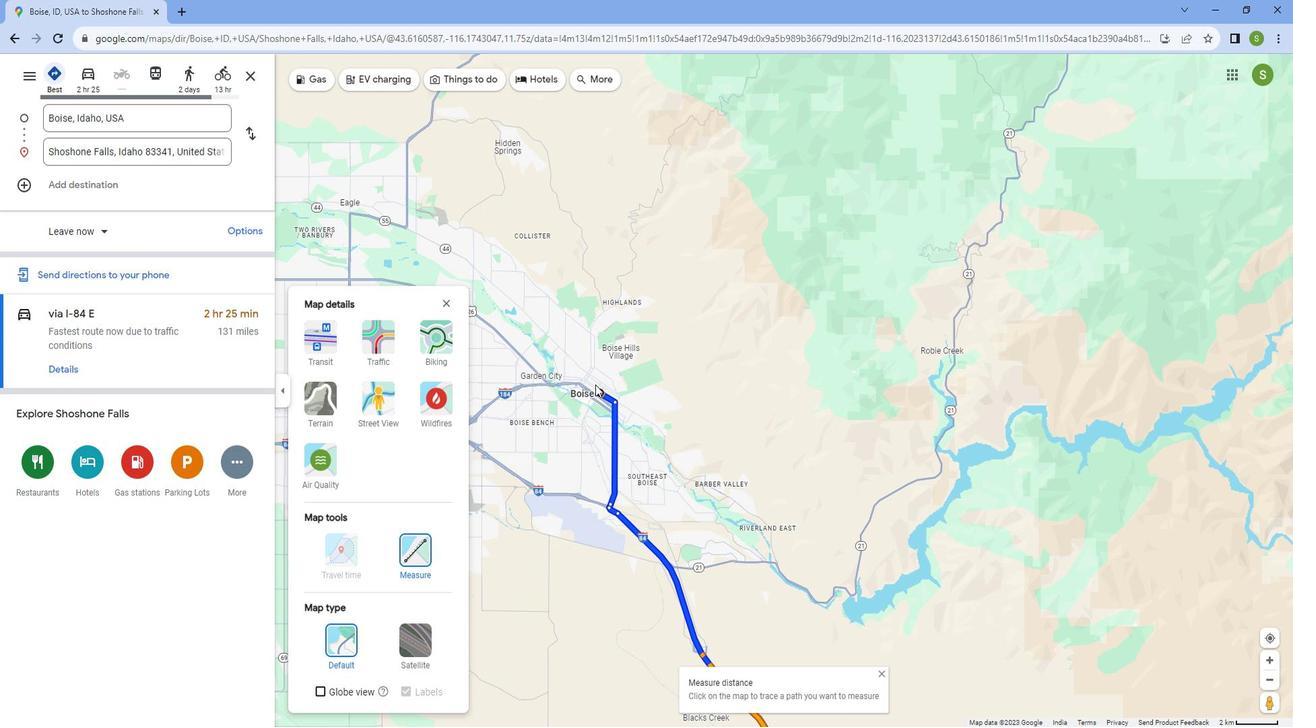 
Action: Mouse moved to (612, 389)
Screenshot: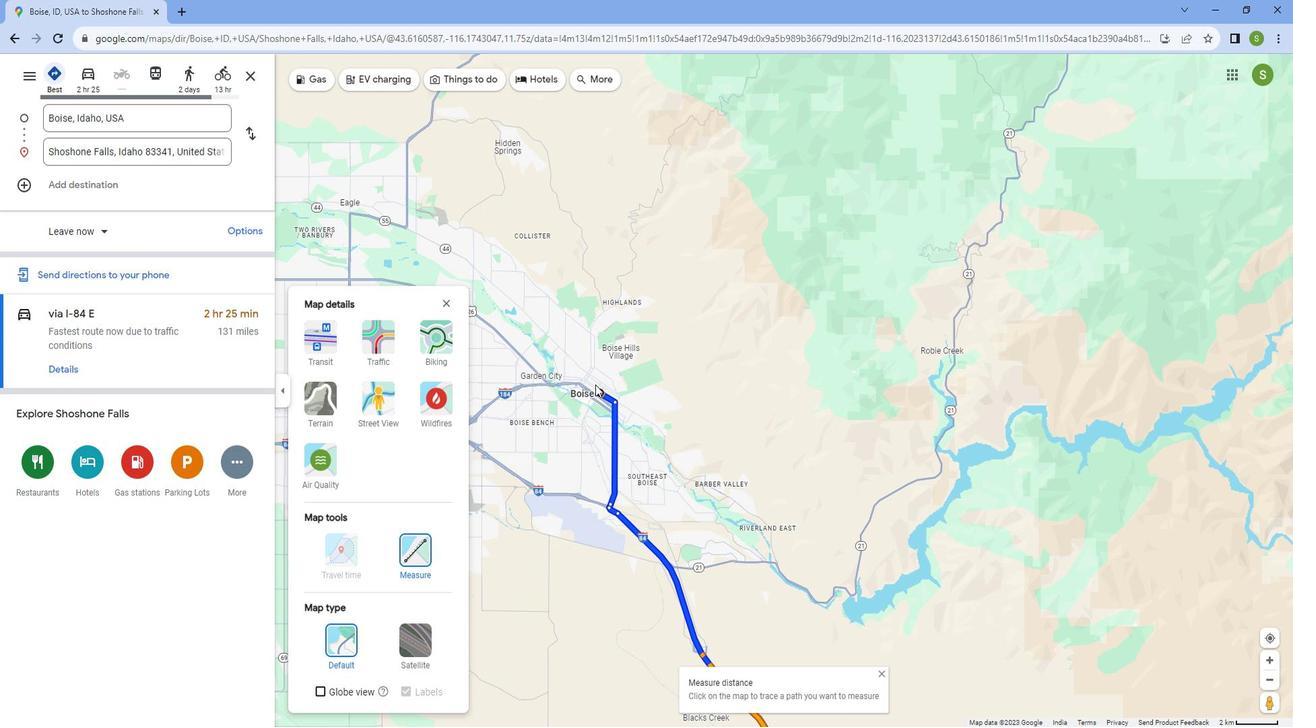 
Action: Mouse scrolled (612, 390) with delta (0, 0)
Screenshot: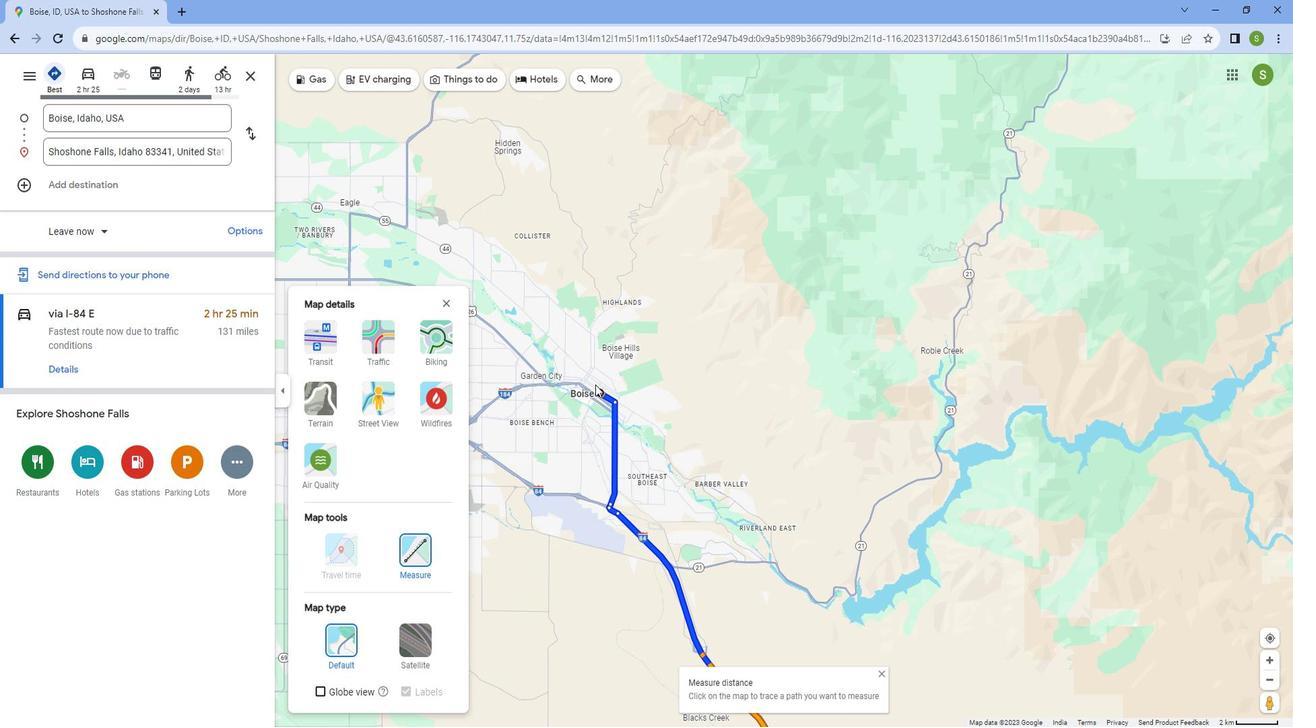 
Action: Mouse moved to (610, 395)
Screenshot: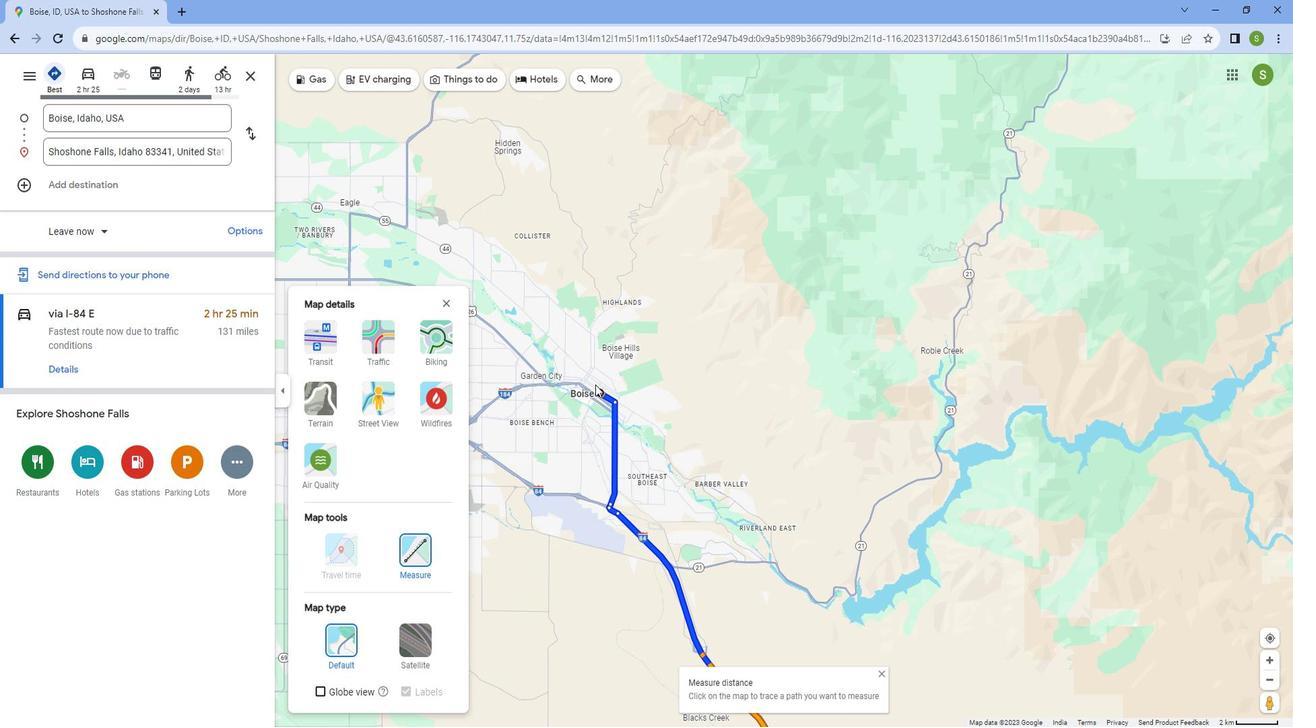 
Action: Mouse scrolled (610, 396) with delta (0, 0)
Screenshot: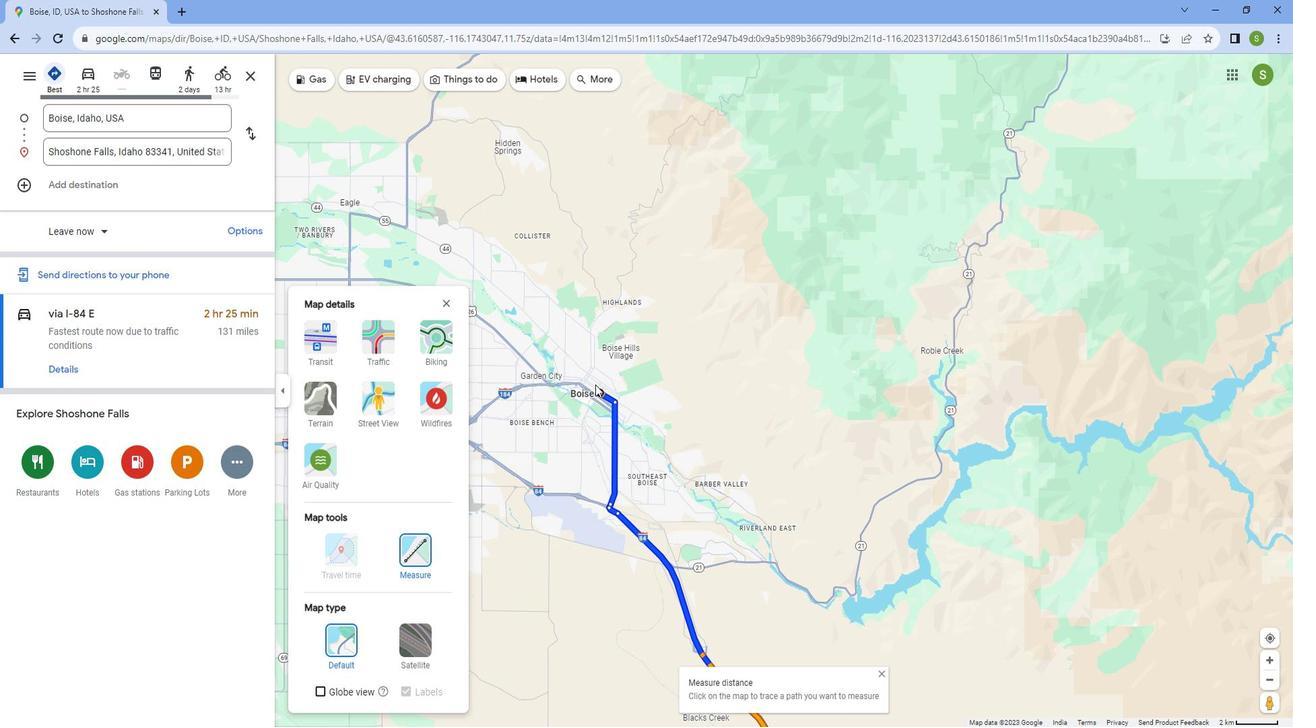 
Action: Mouse moved to (609, 398)
Screenshot: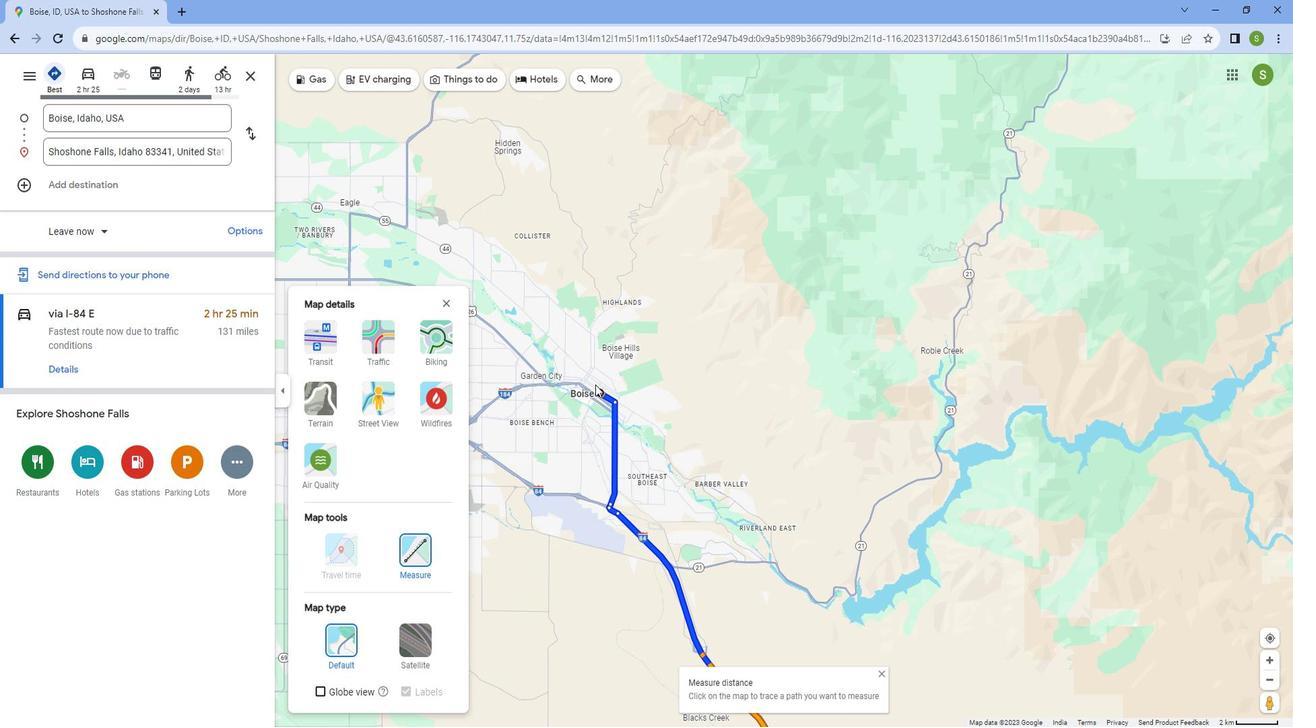 
Action: Mouse scrolled (609, 398) with delta (0, 0)
Screenshot: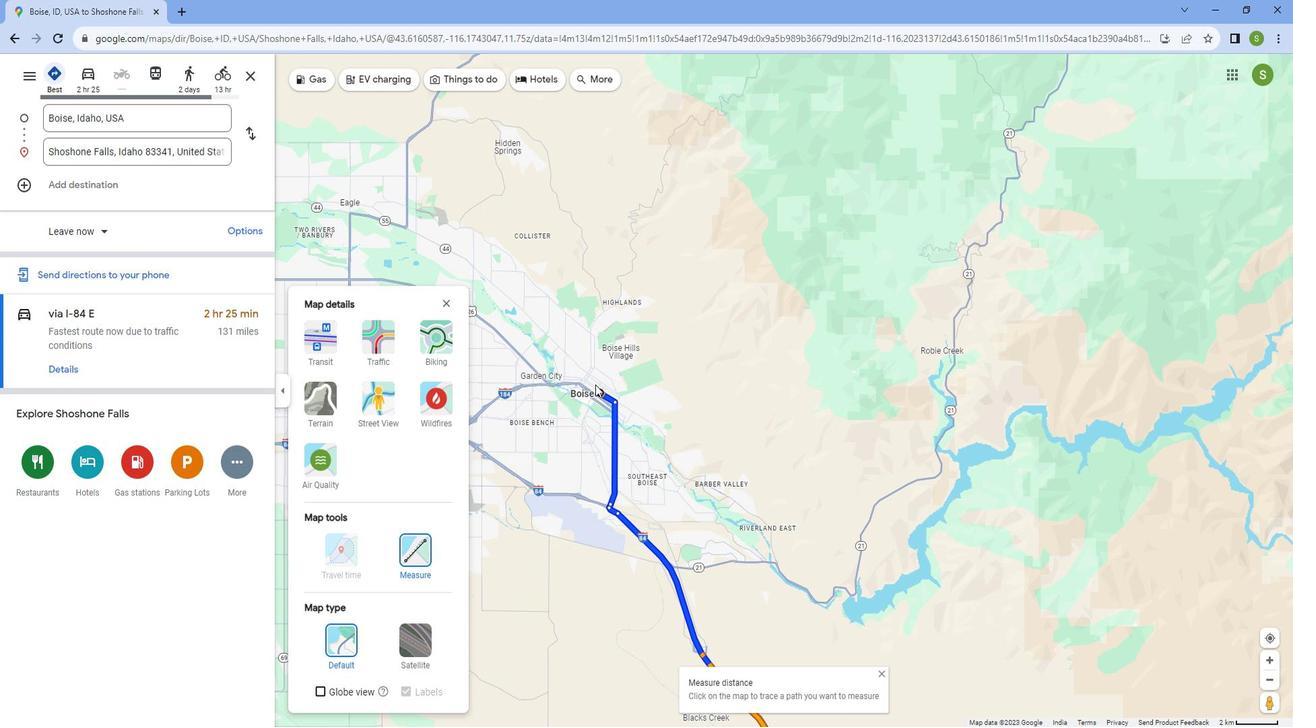 
Action: Mouse moved to (604, 408)
Screenshot: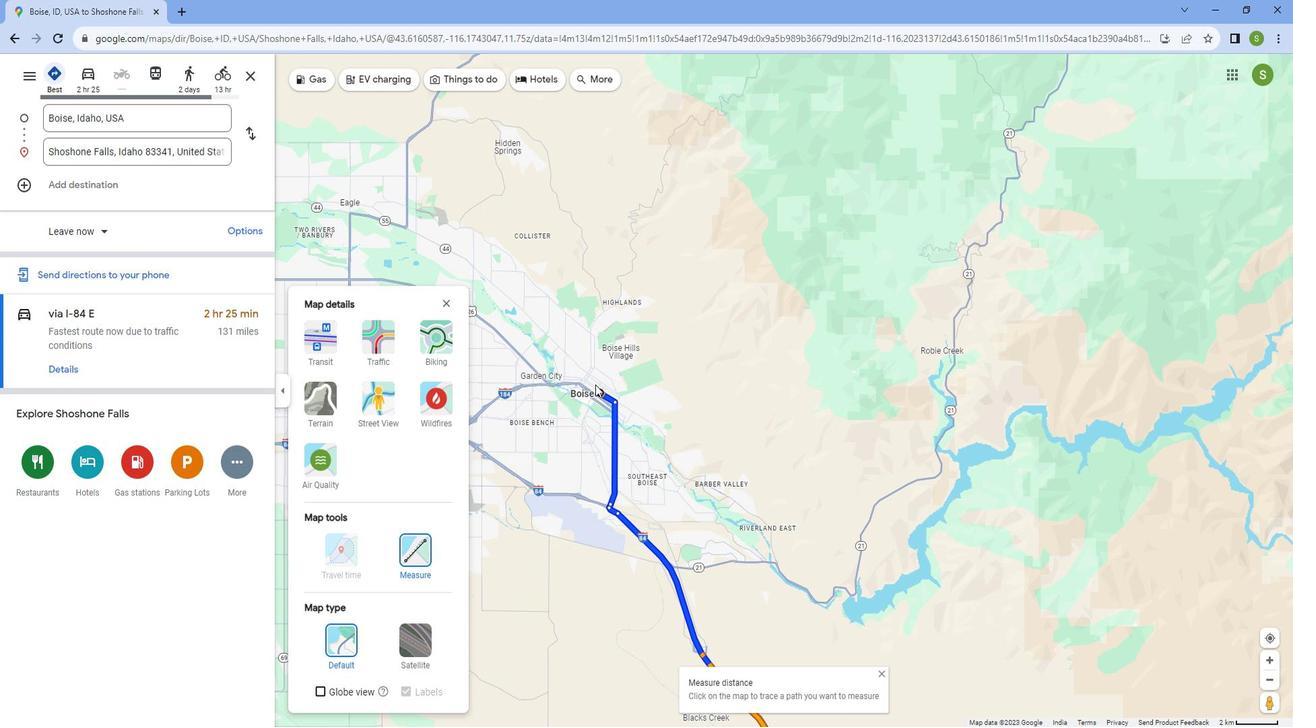 
Action: Mouse scrolled (604, 408) with delta (0, 0)
Screenshot: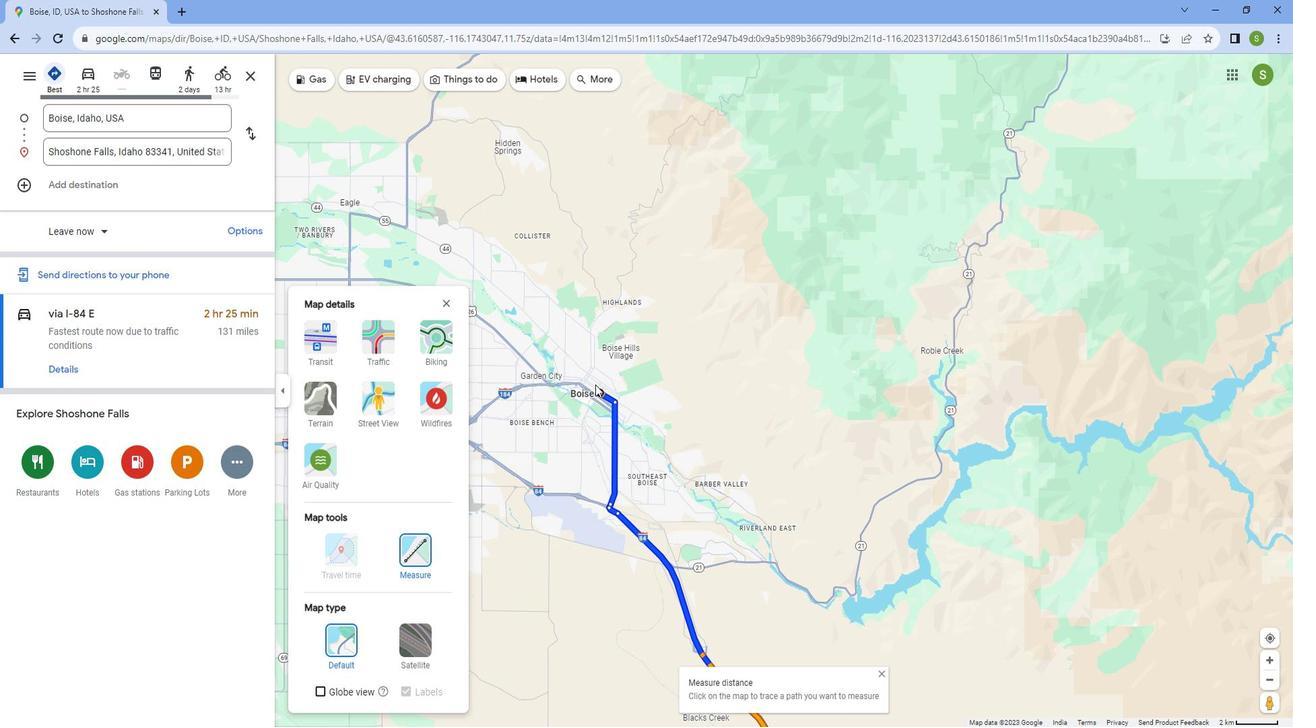 
Action: Mouse moved to (597, 425)
Screenshot: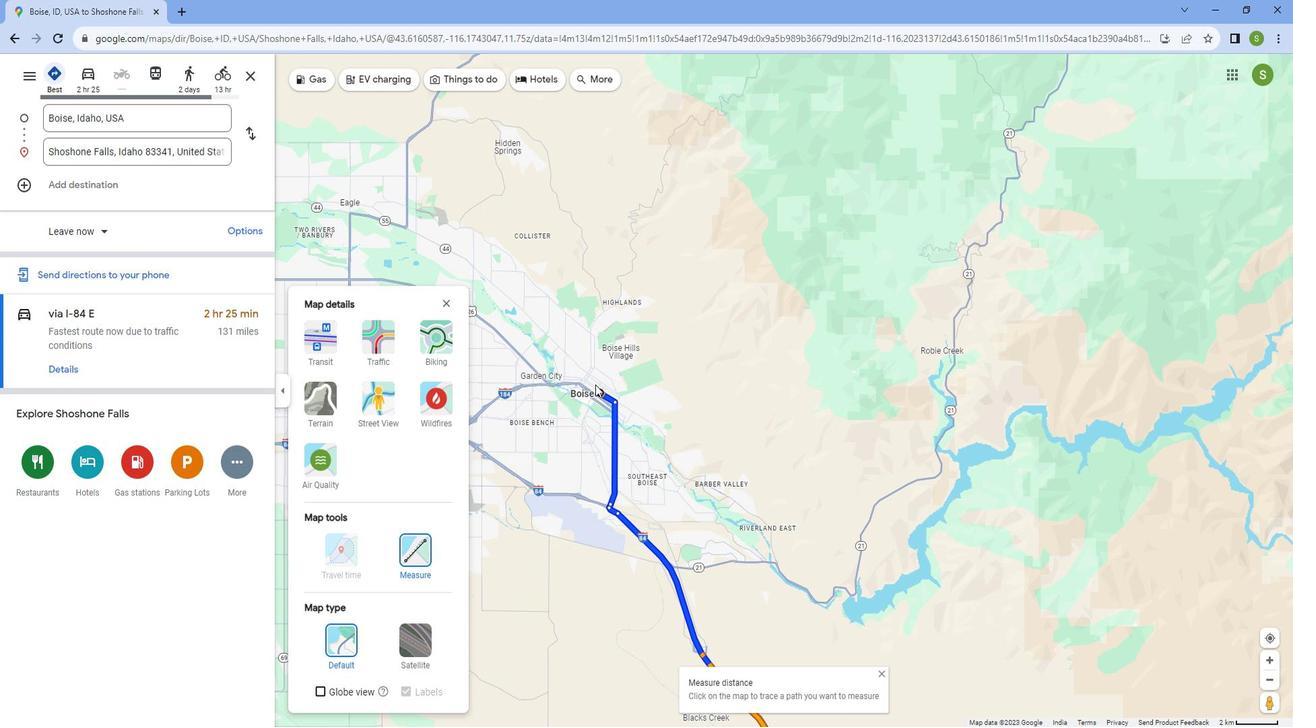 
Action: Mouse scrolled (597, 426) with delta (0, 0)
Screenshot: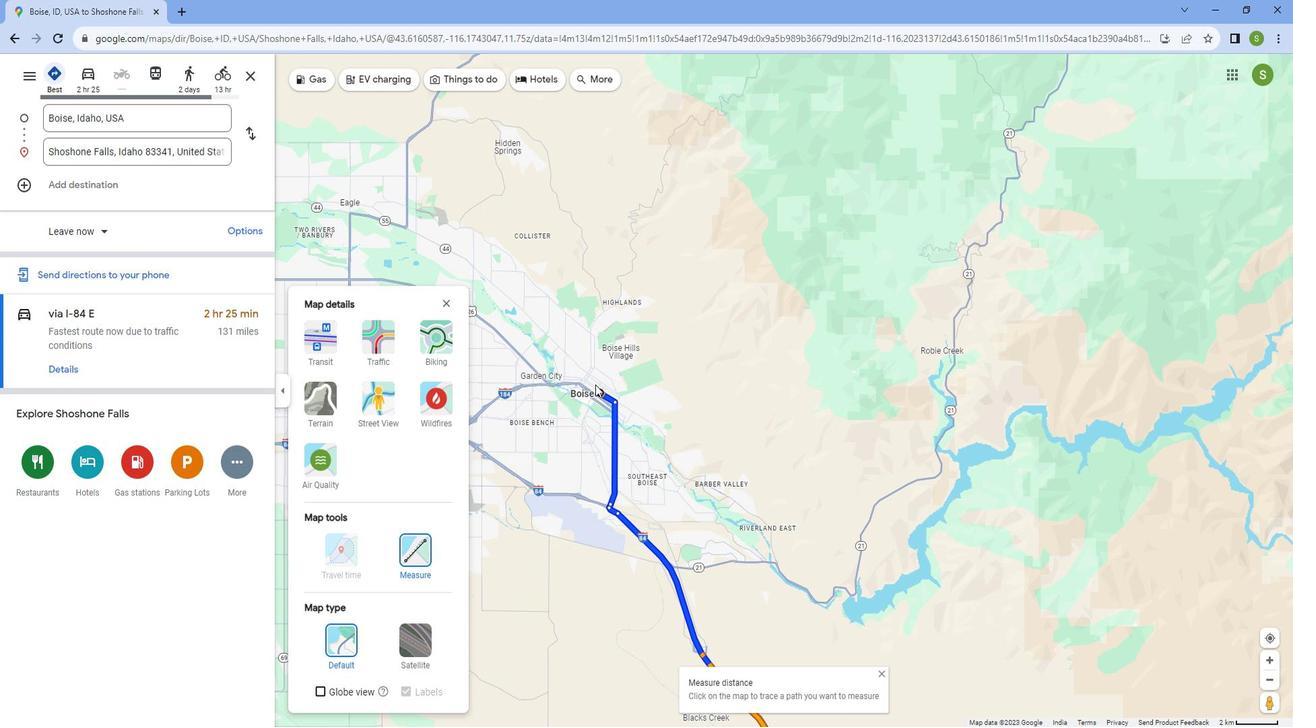 
Action: Mouse moved to (581, 455)
Screenshot: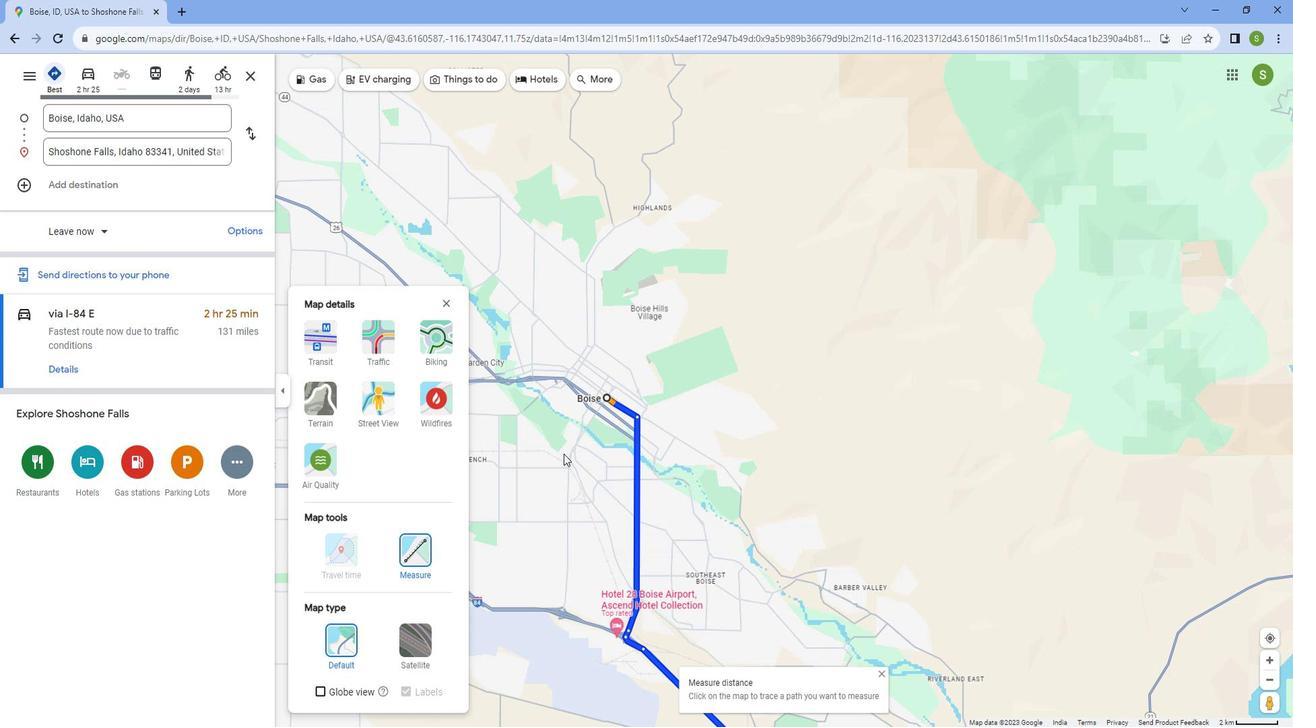 
Action: Mouse scrolled (581, 455) with delta (0, 0)
Screenshot: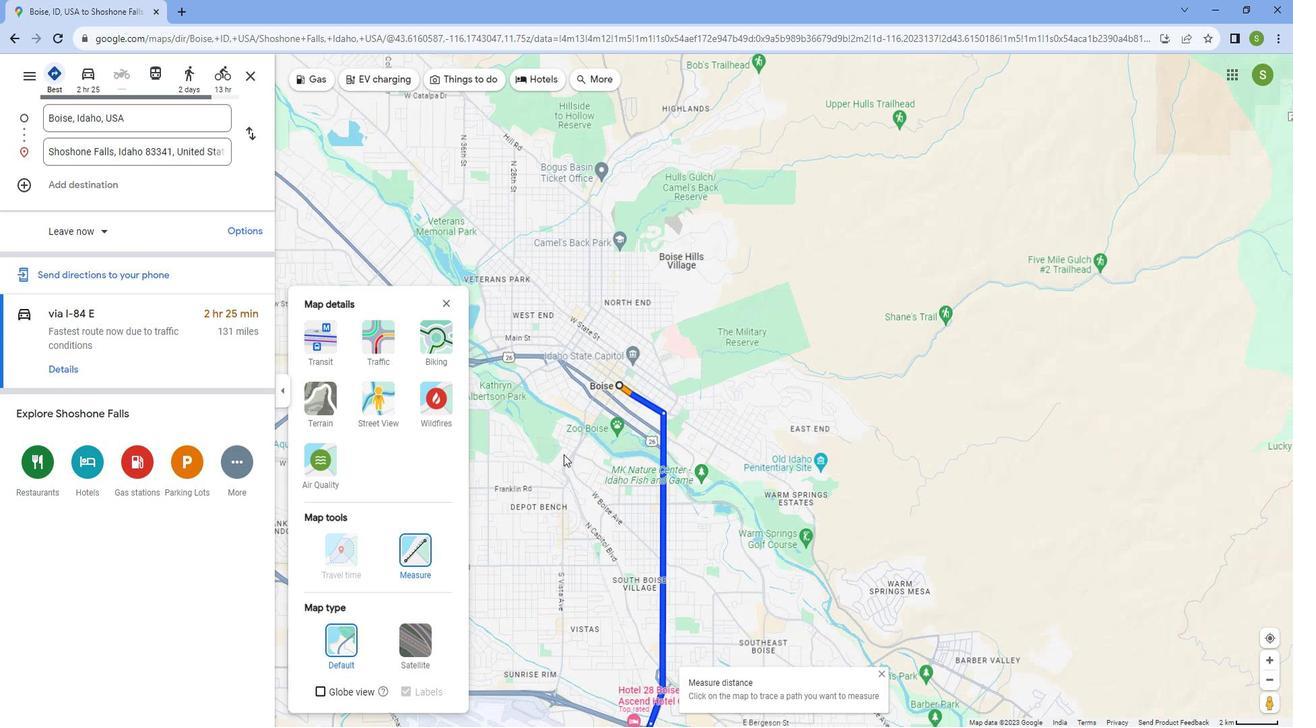 
Action: Mouse scrolled (581, 455) with delta (0, 0)
Screenshot: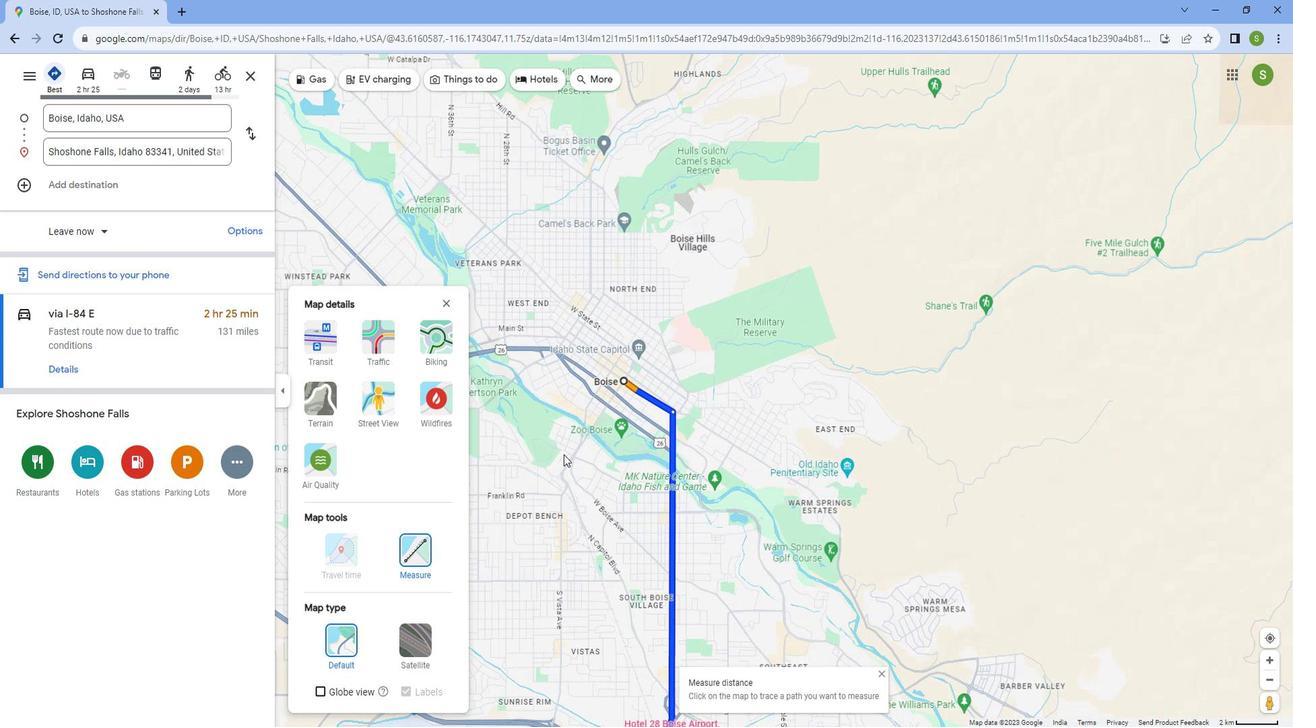 
Action: Mouse scrolled (581, 455) with delta (0, 0)
Screenshot: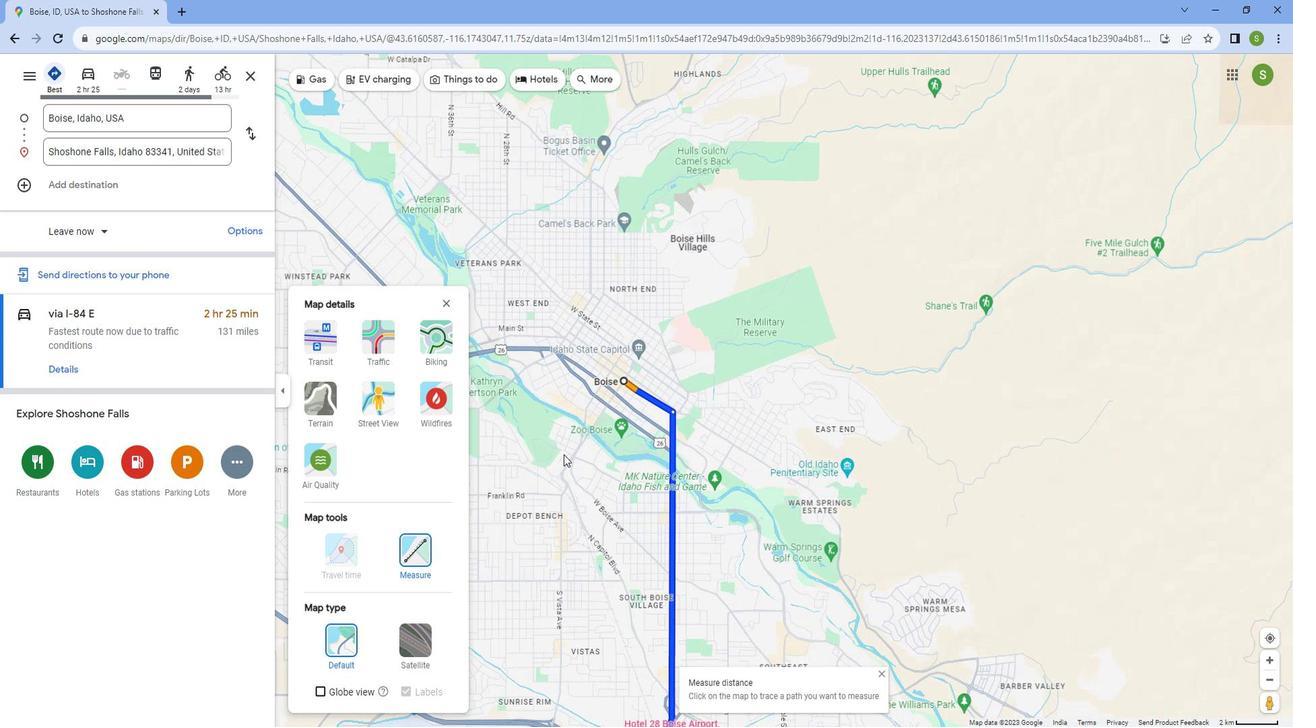 
Action: Mouse scrolled (581, 455) with delta (0, 0)
Screenshot: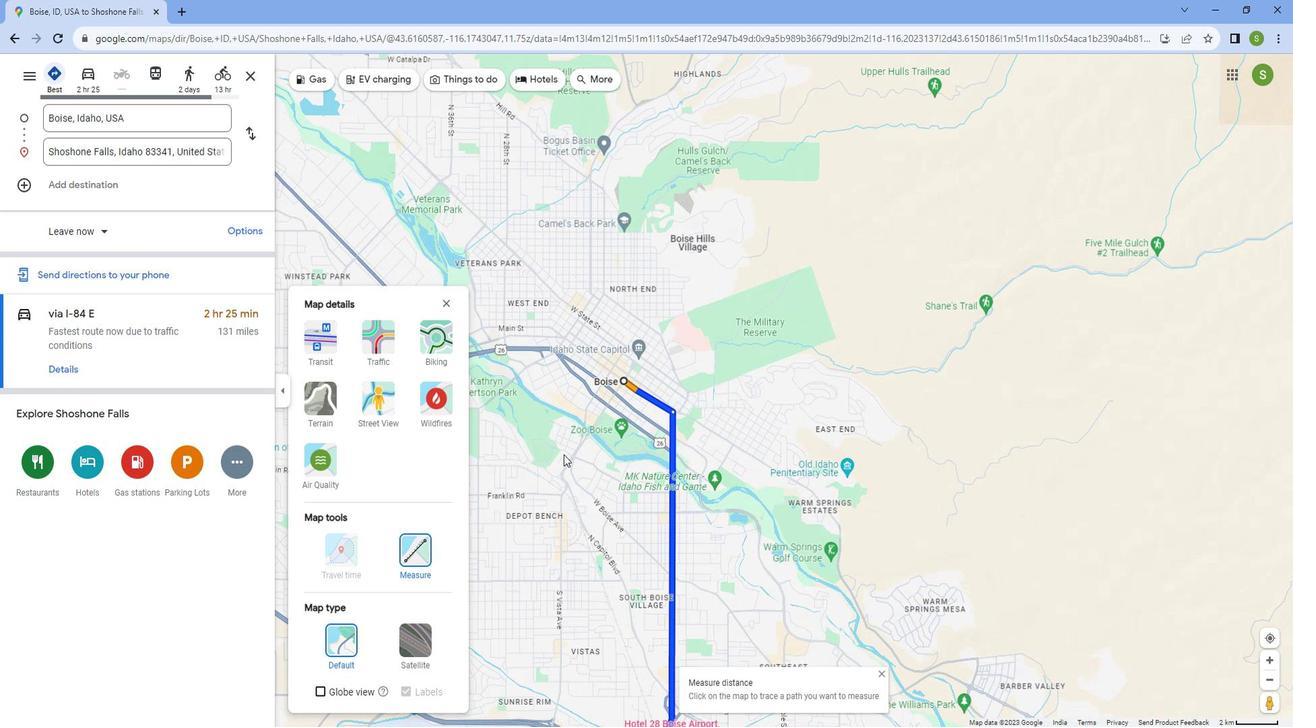 
Action: Mouse scrolled (581, 455) with delta (0, 0)
Screenshot: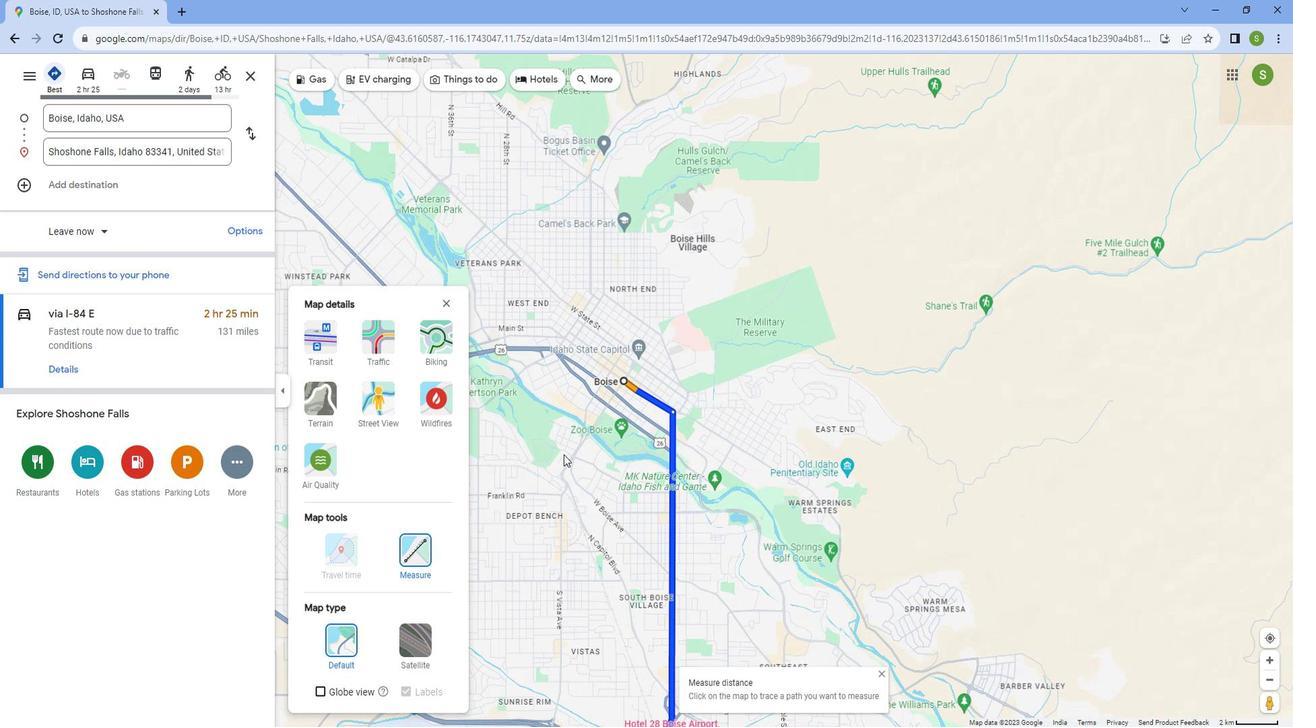 
Action: Mouse scrolled (581, 455) with delta (0, 0)
Screenshot: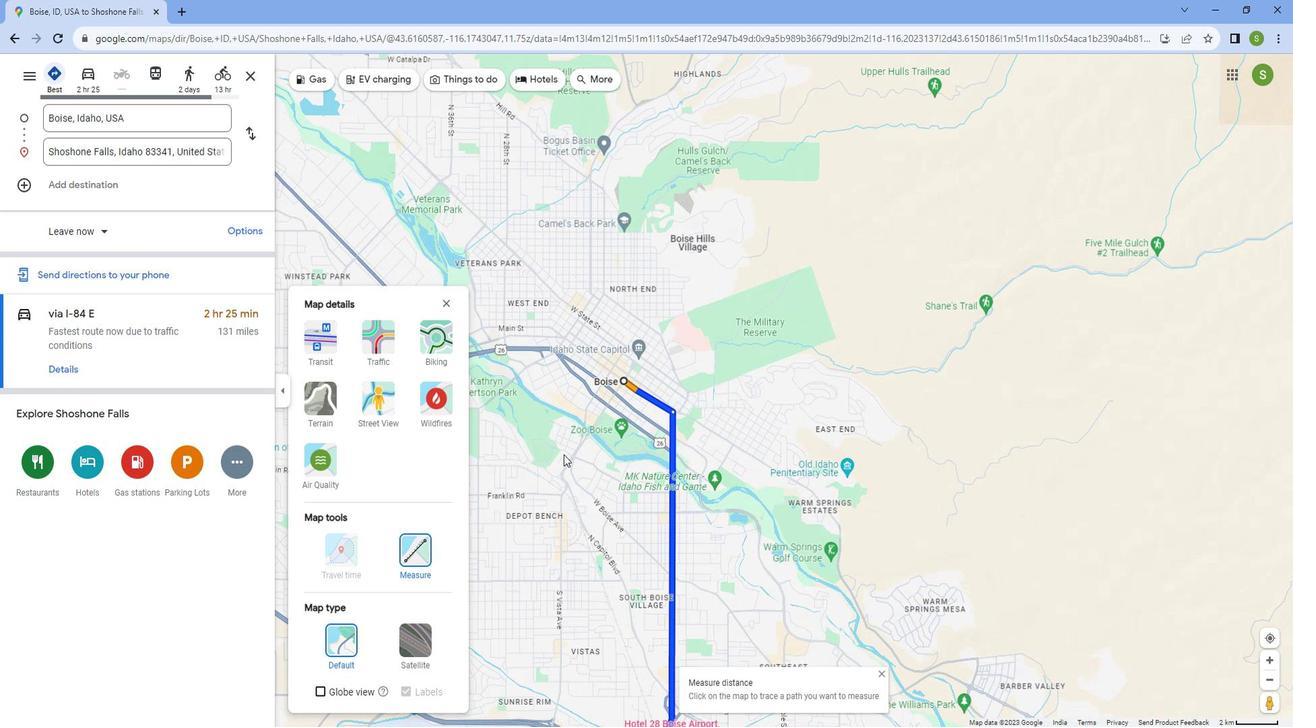 
Action: Mouse scrolled (581, 455) with delta (0, 0)
Screenshot: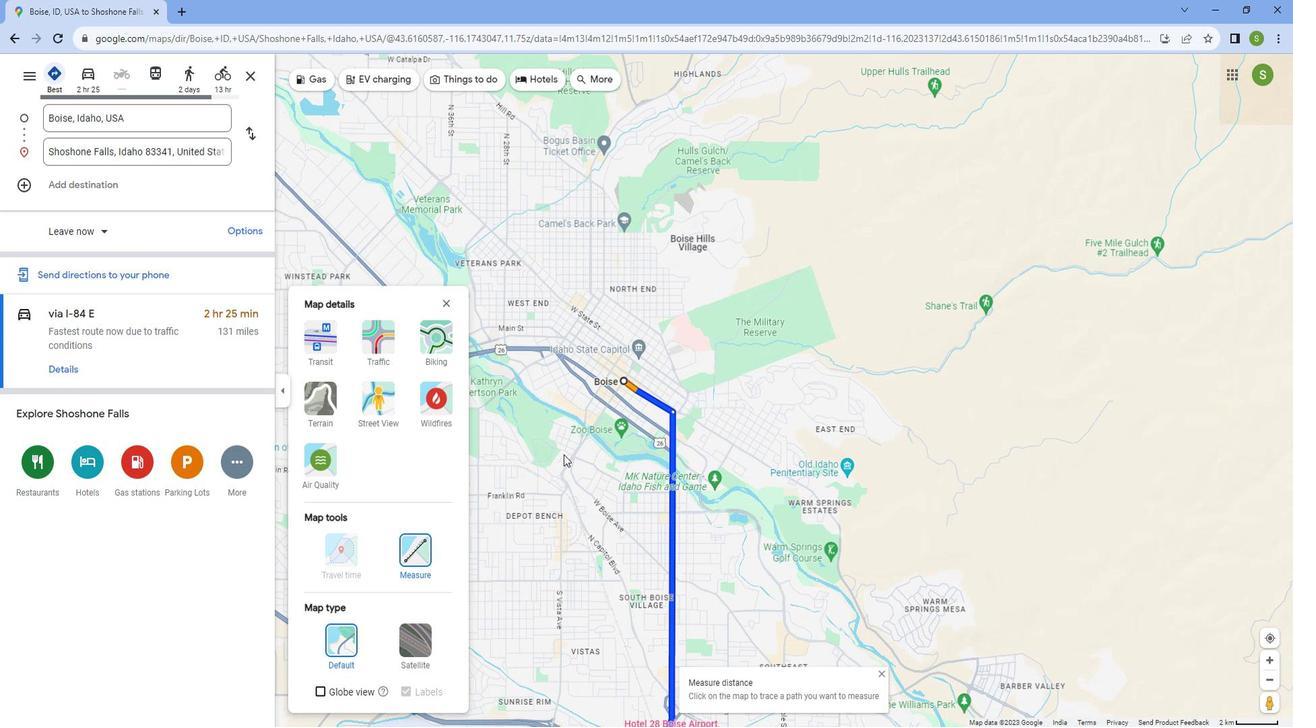 
Action: Mouse moved to (731, 274)
Screenshot: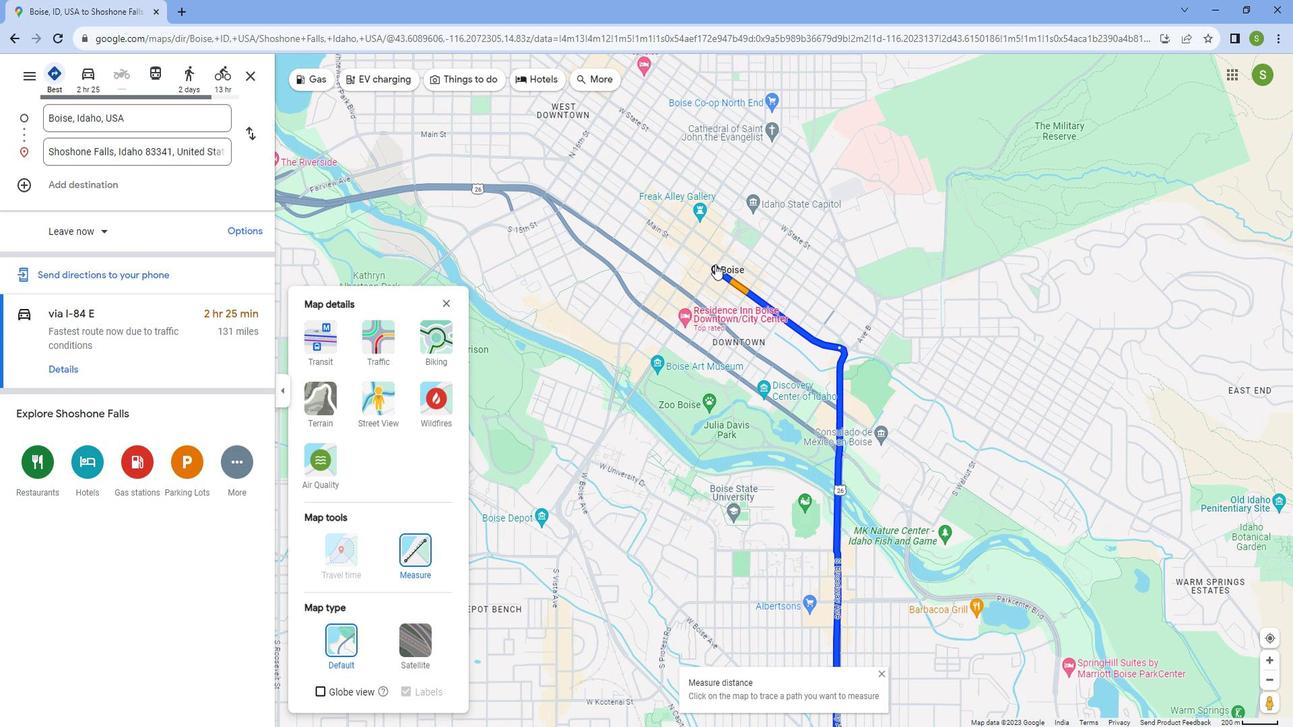 
Action: Mouse pressed left at (731, 274)
Screenshot: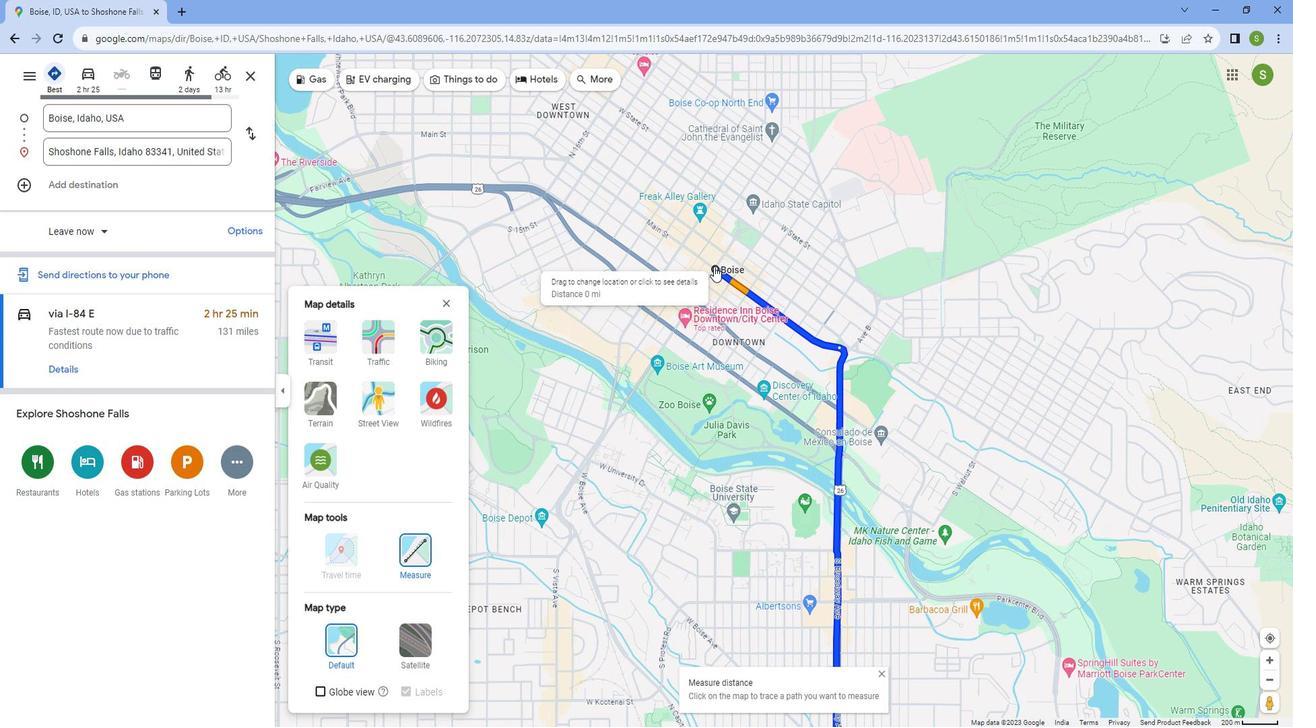 
Action: Mouse moved to (559, 259)
Screenshot: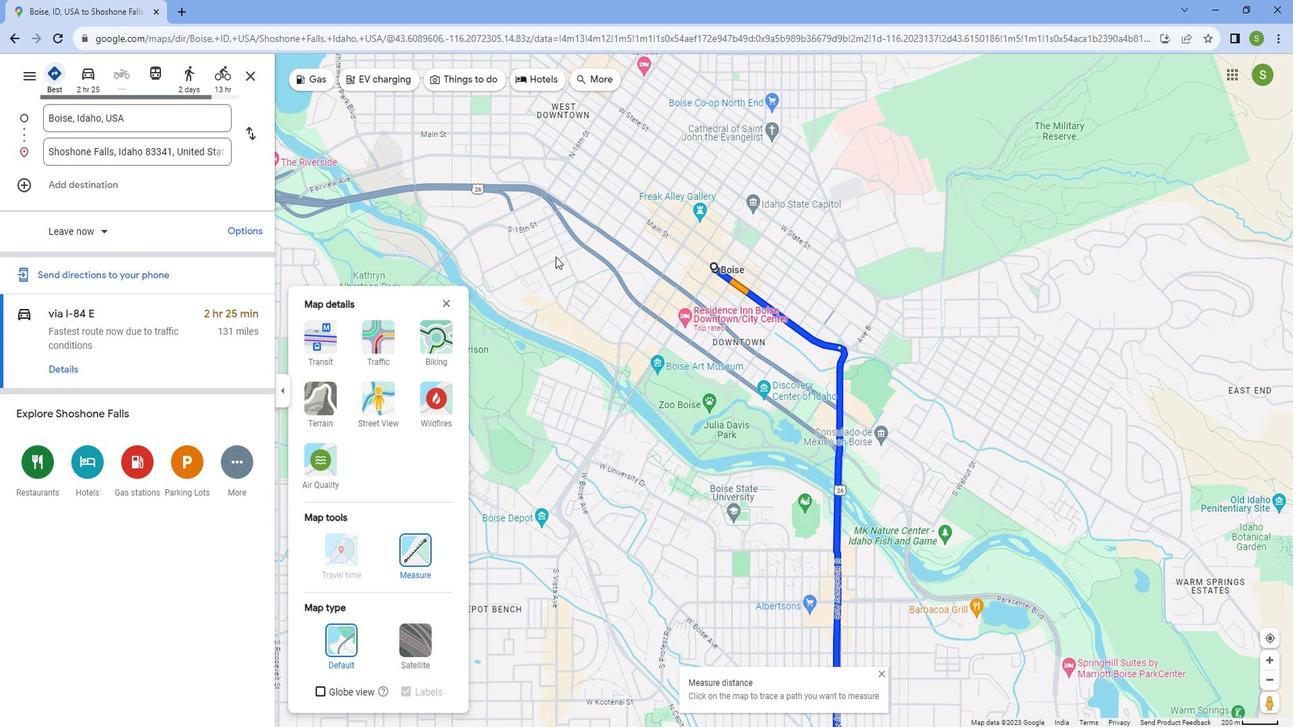 
Action: Mouse scrolled (559, 259) with delta (0, 0)
Screenshot: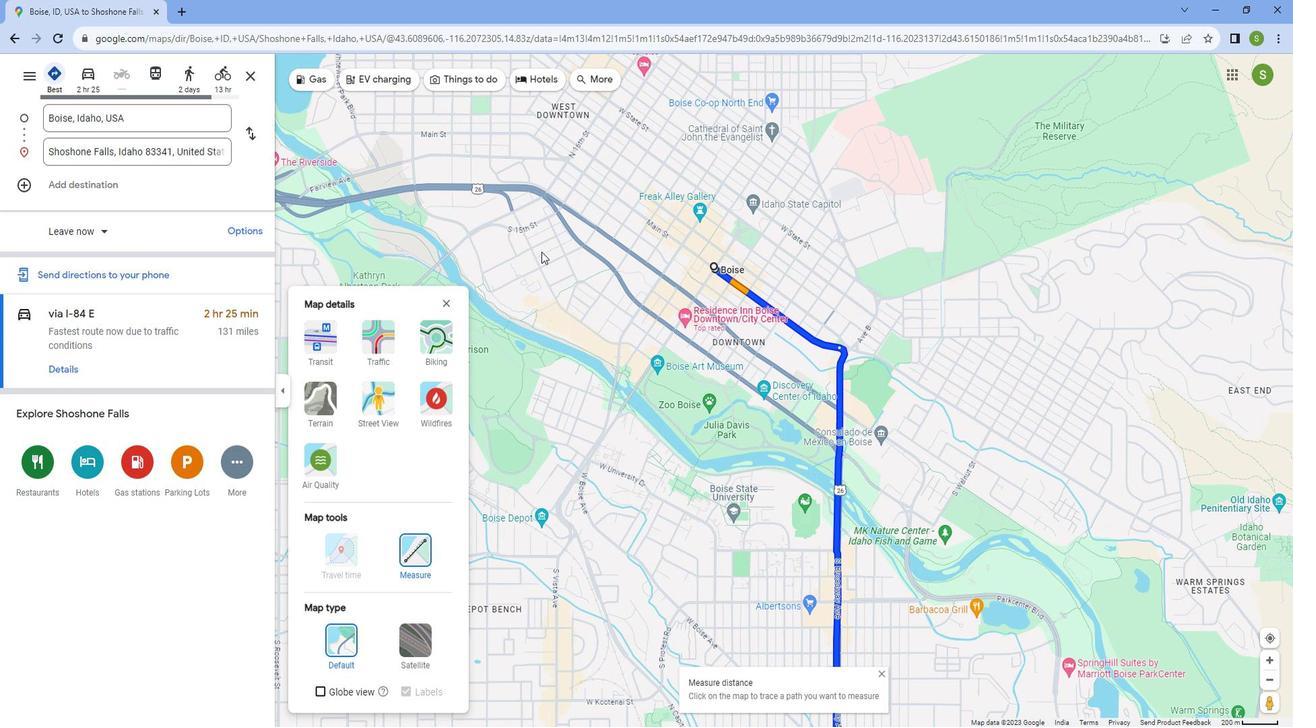 
Action: Mouse scrolled (559, 259) with delta (0, 0)
Screenshot: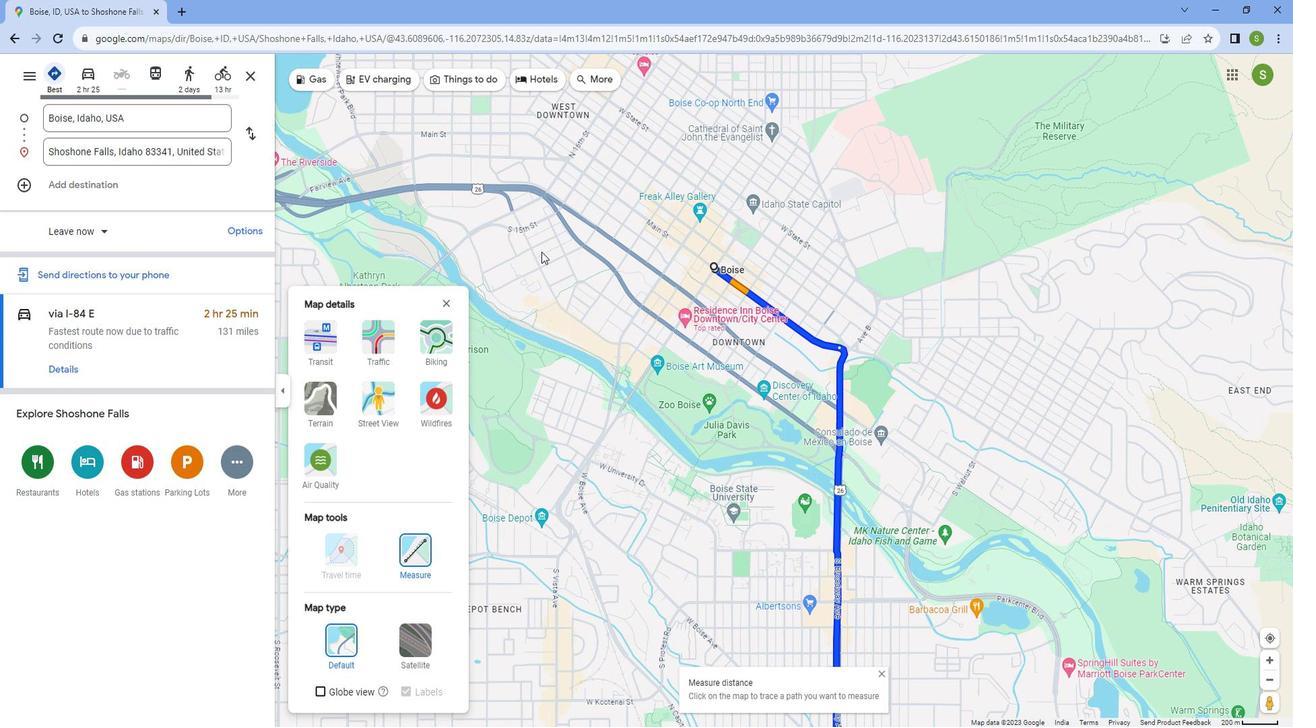 
Action: Mouse scrolled (559, 259) with delta (0, 0)
Screenshot: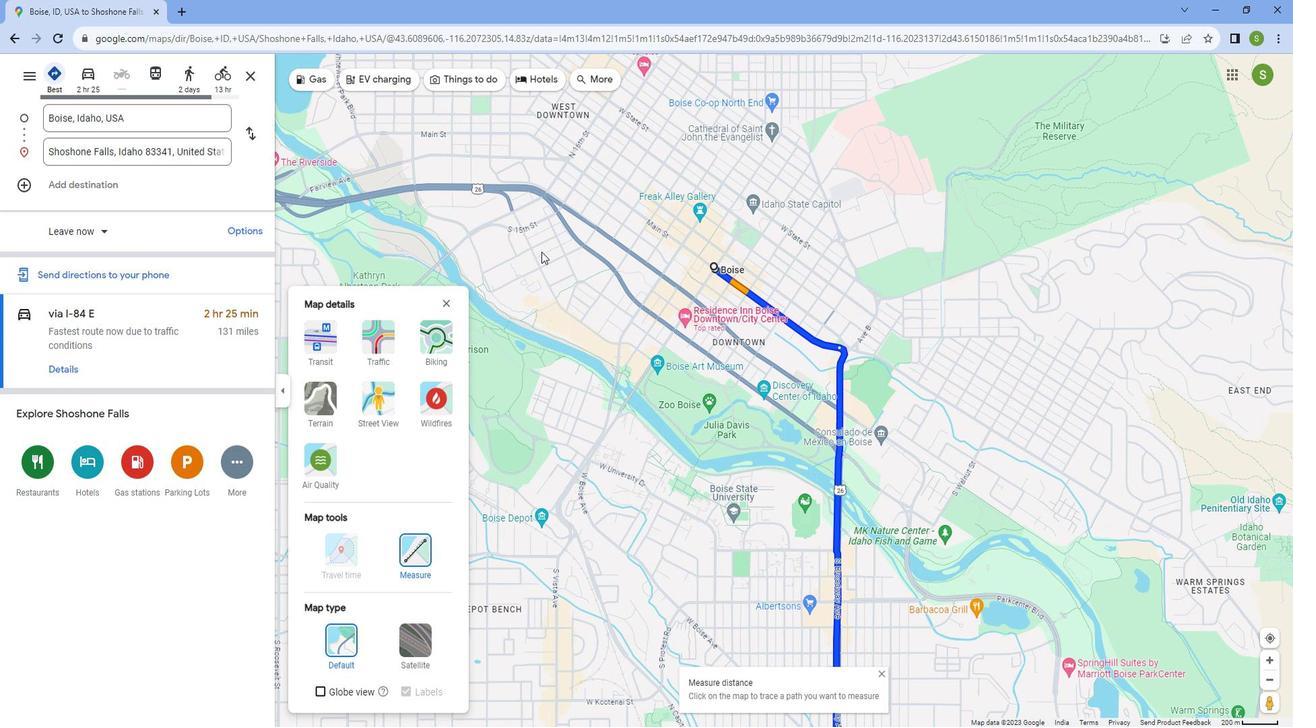 
Action: Mouse scrolled (559, 259) with delta (0, 0)
Screenshot: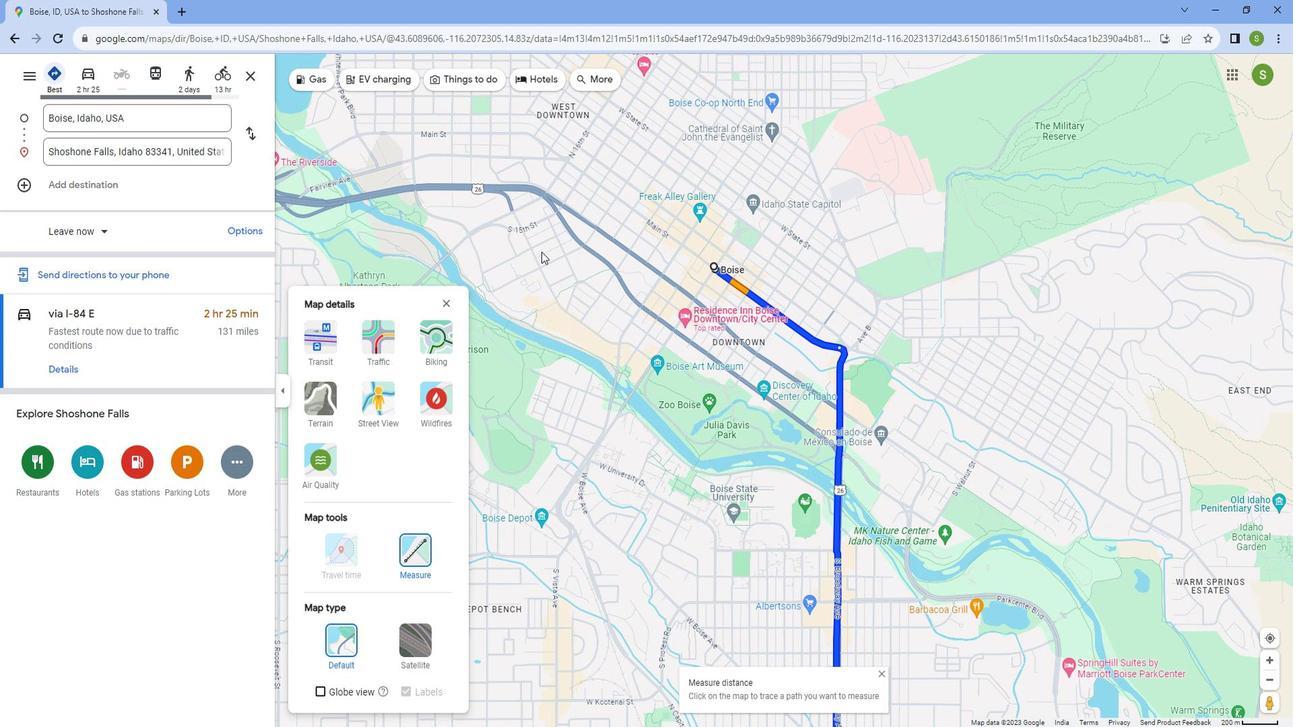 
Action: Mouse scrolled (559, 259) with delta (0, 0)
Screenshot: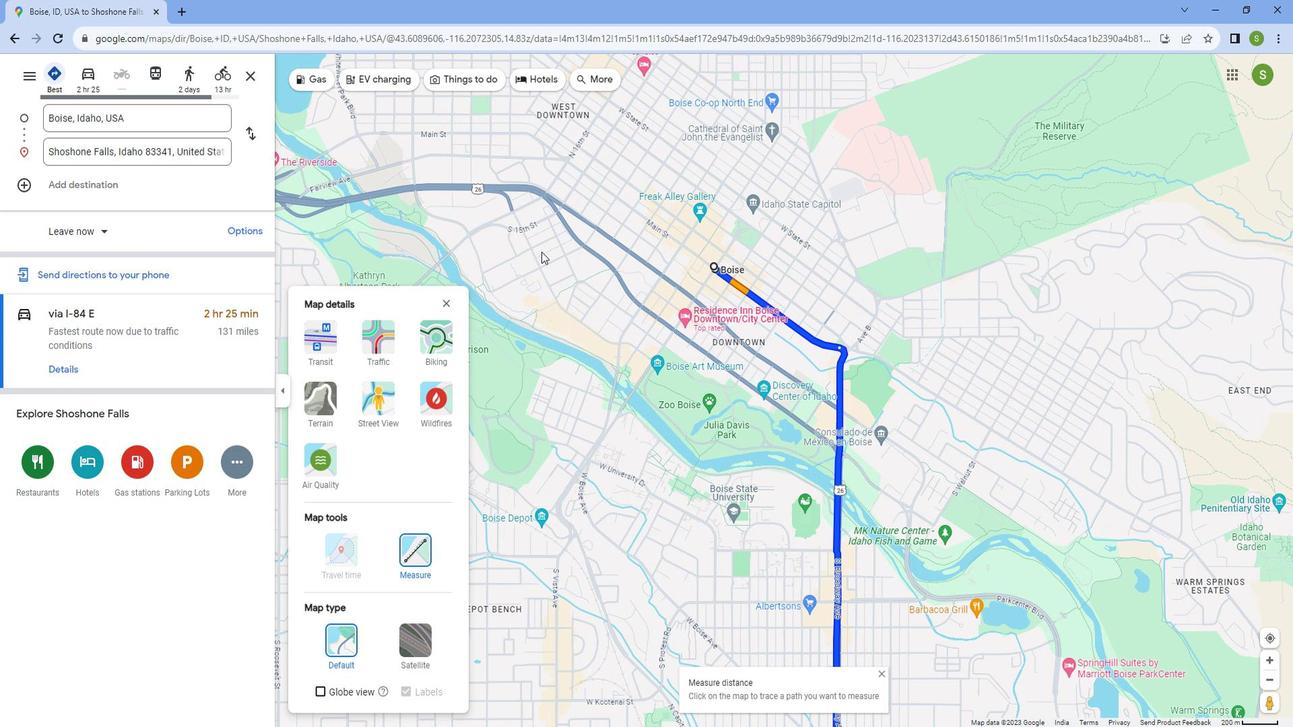 
Action: Mouse moved to (565, 257)
Screenshot: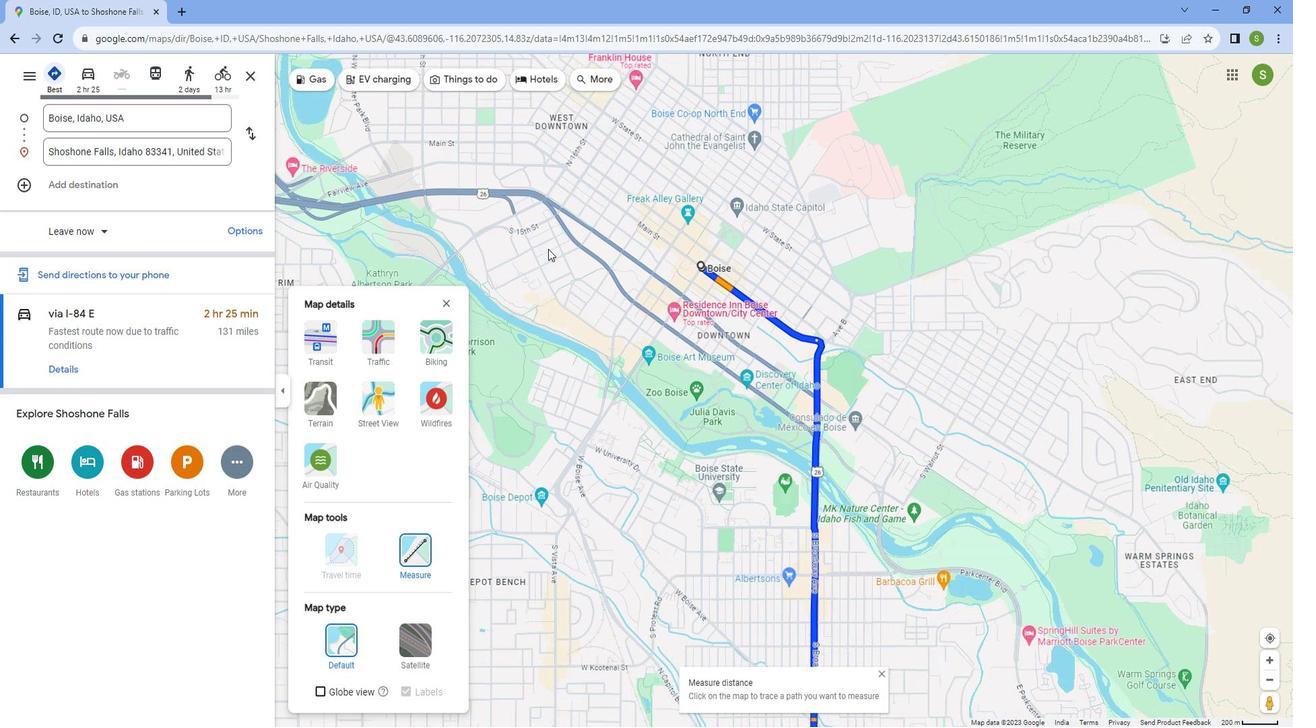 
Action: Mouse scrolled (565, 256) with delta (0, 0)
Screenshot: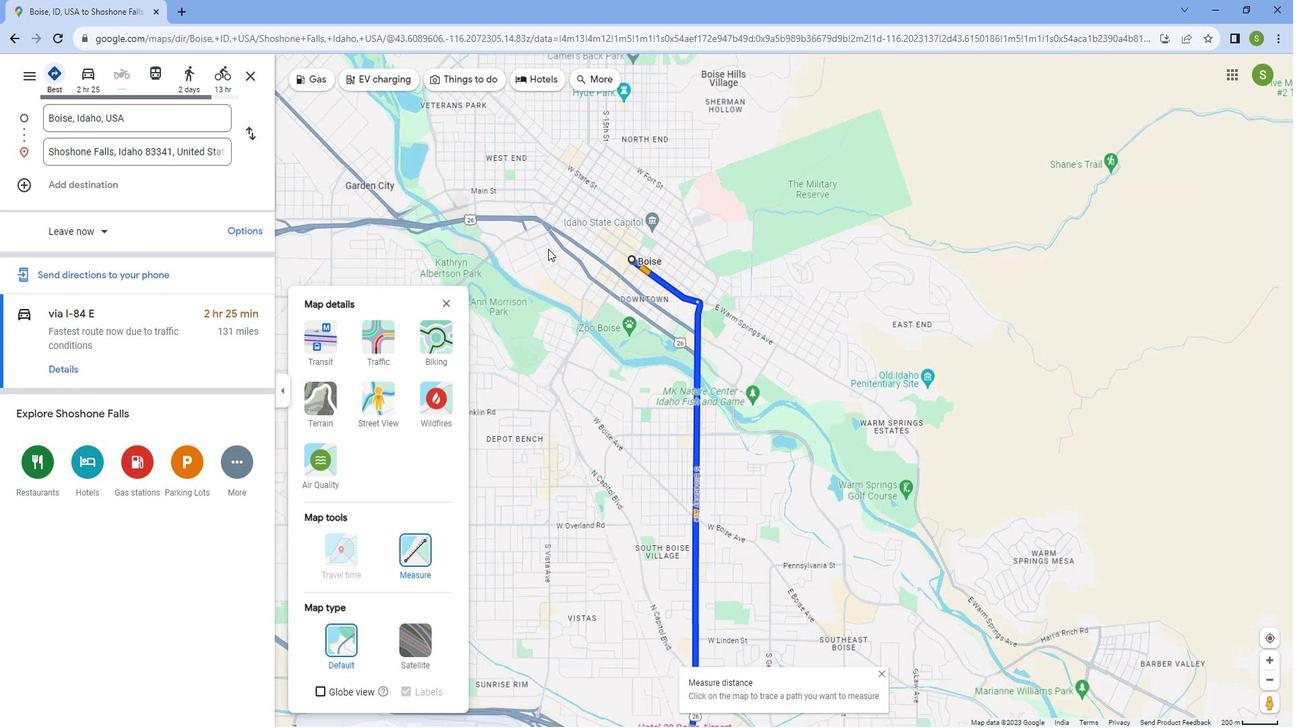 
Action: Mouse scrolled (565, 256) with delta (0, 0)
Screenshot: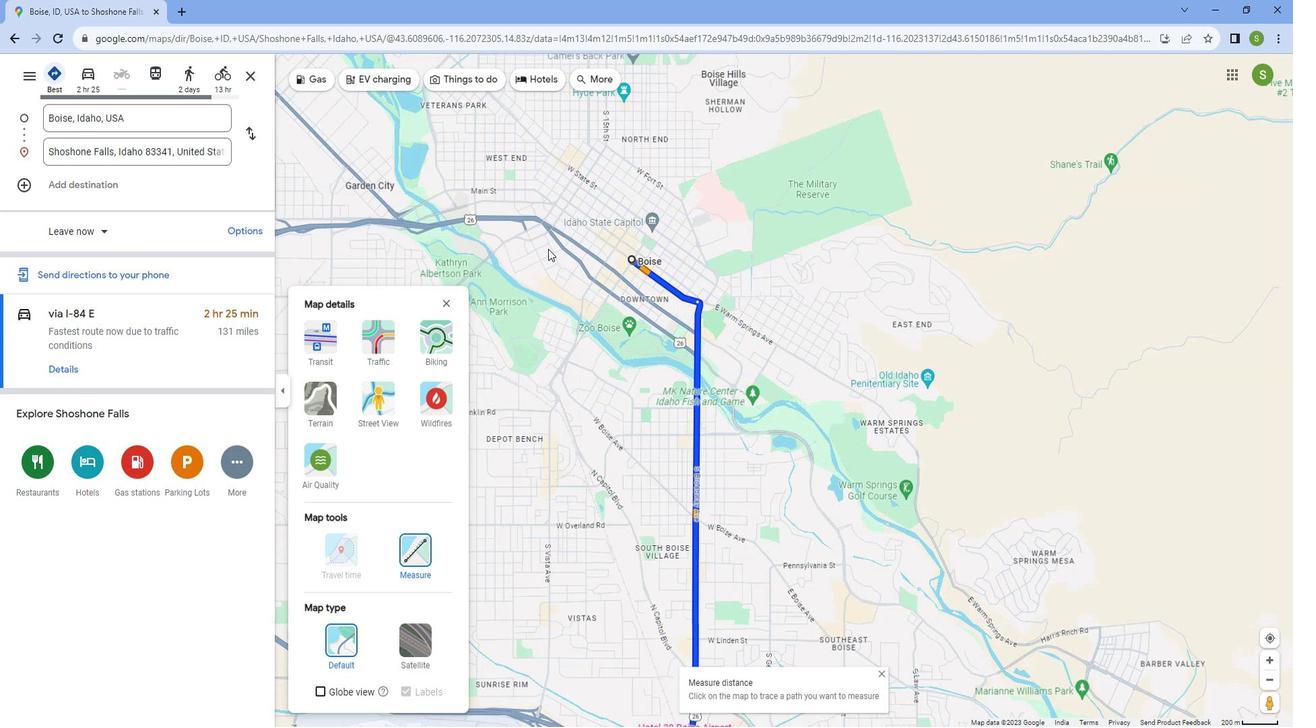 
Action: Mouse scrolled (565, 256) with delta (0, 0)
Screenshot: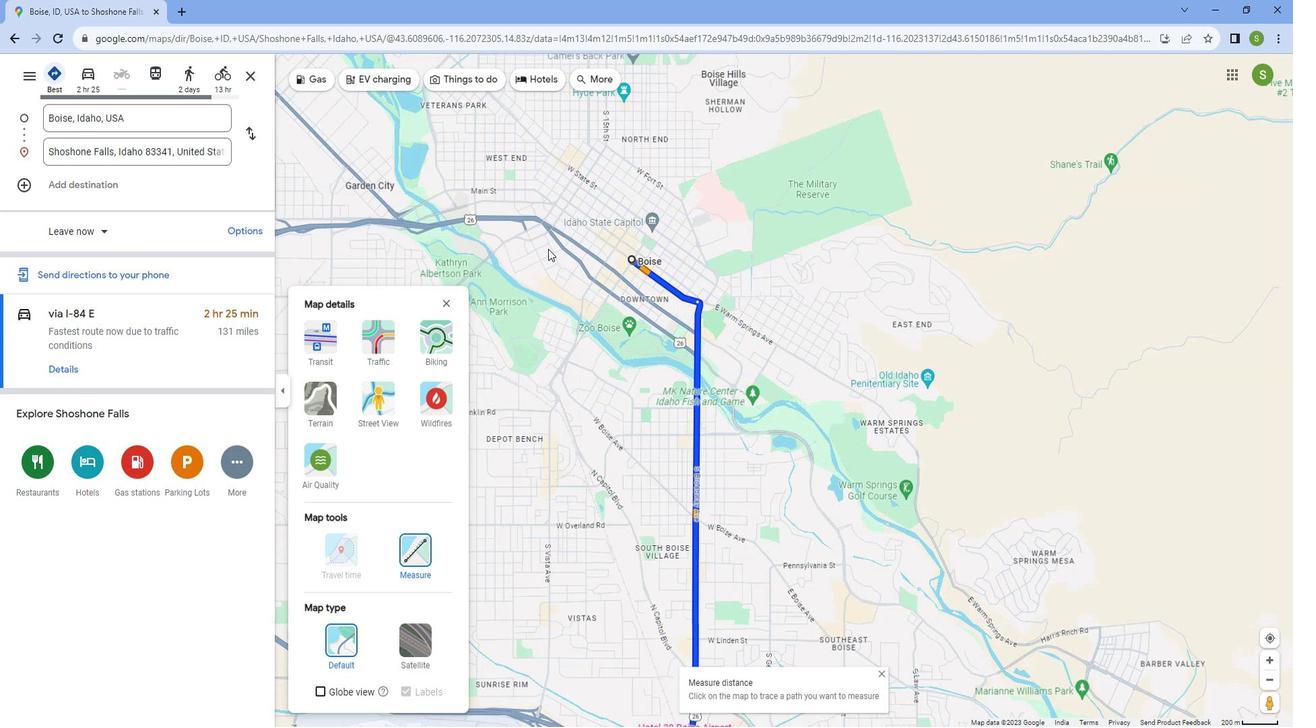 
Action: Mouse scrolled (565, 256) with delta (0, 0)
Screenshot: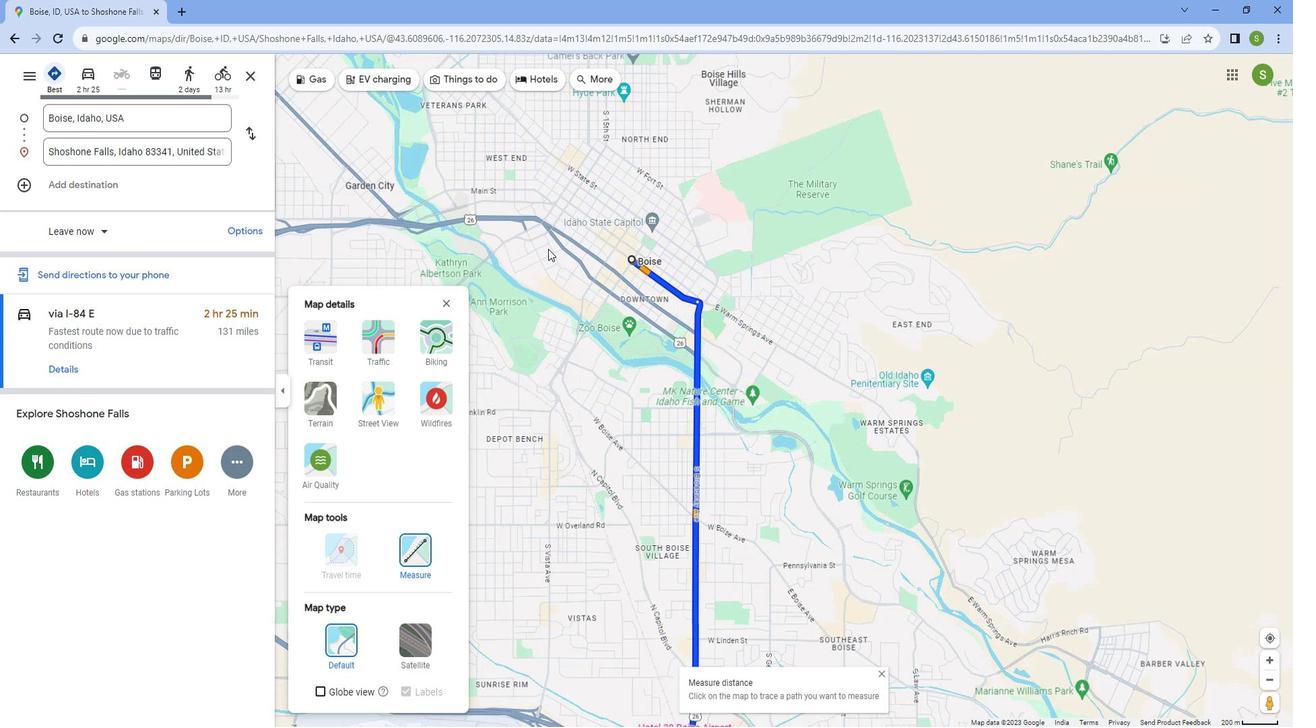 
Action: Mouse scrolled (565, 256) with delta (0, 0)
Screenshot: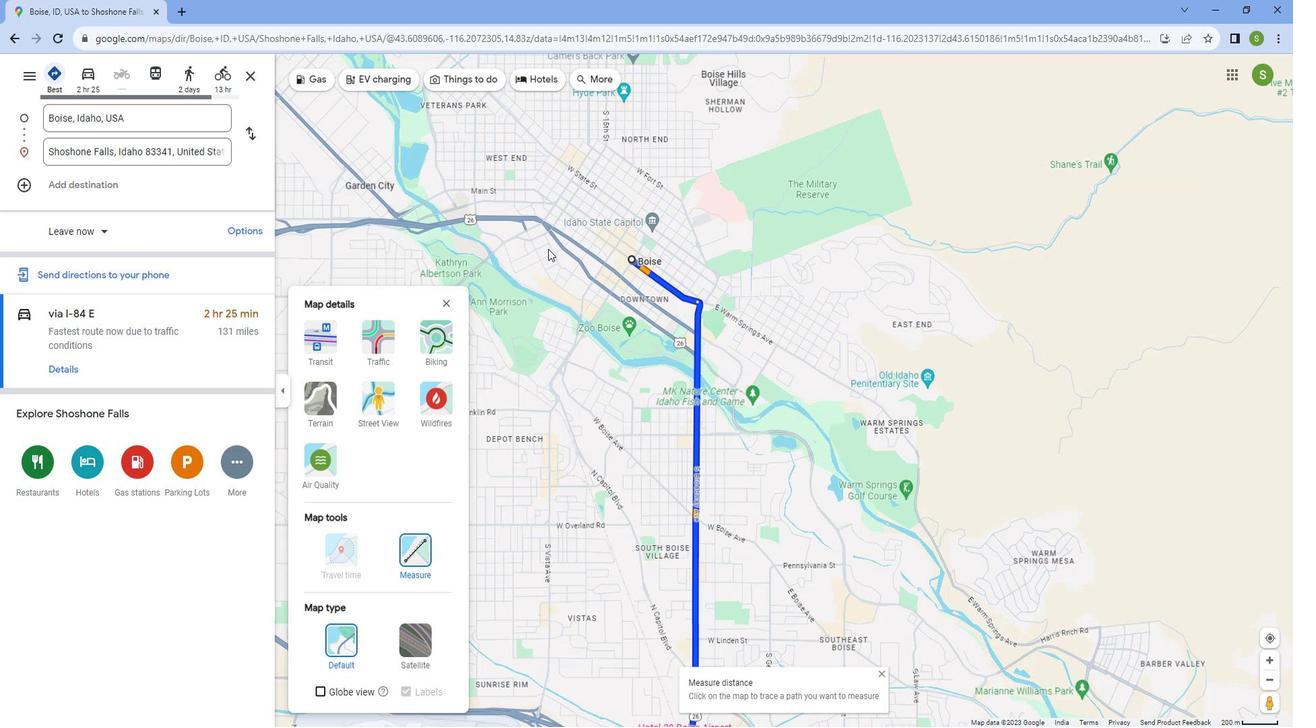 
Action: Mouse scrolled (565, 256) with delta (0, 0)
Screenshot: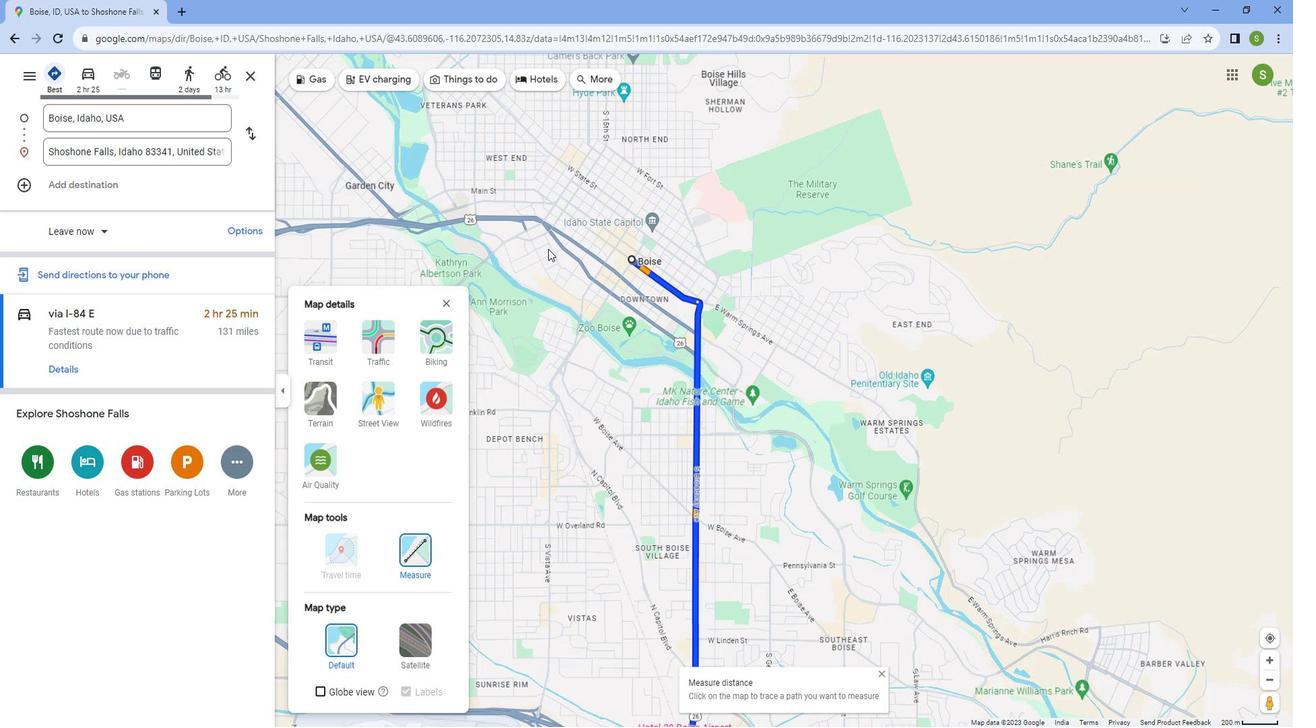 
Action: Mouse scrolled (565, 256) with delta (0, 0)
Screenshot: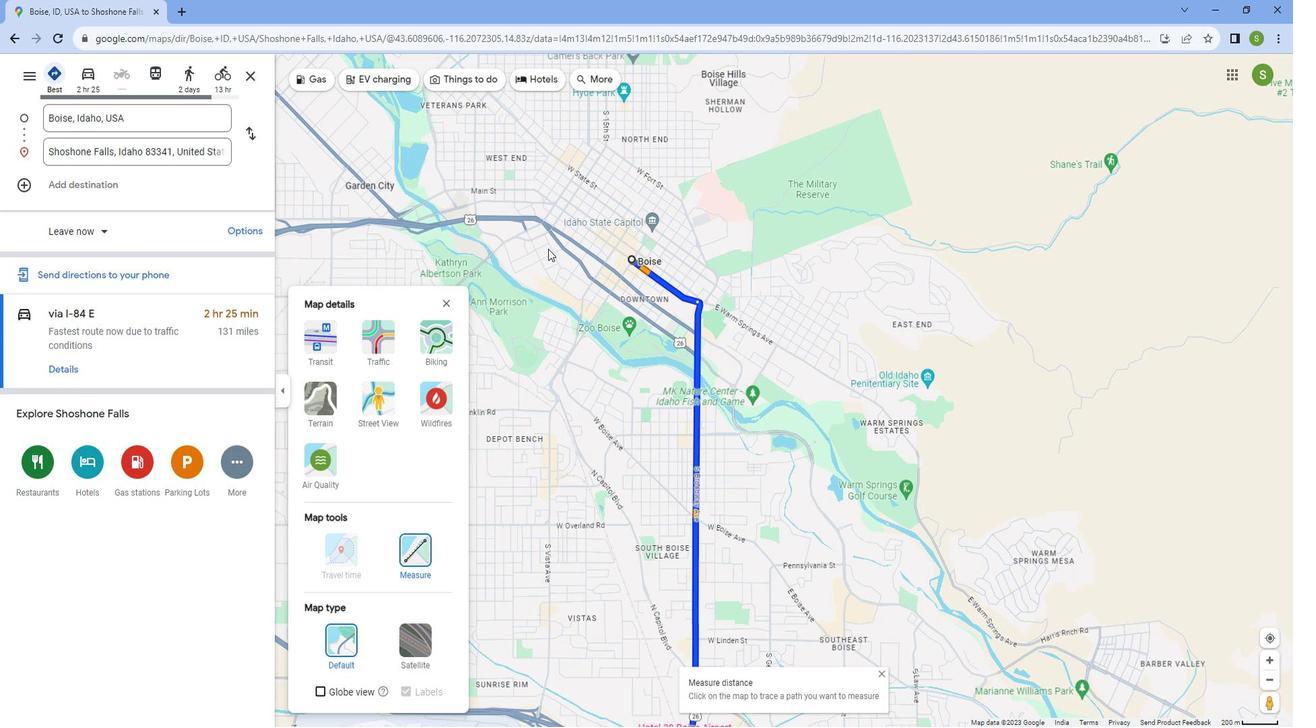 
Action: Mouse moved to (567, 255)
Screenshot: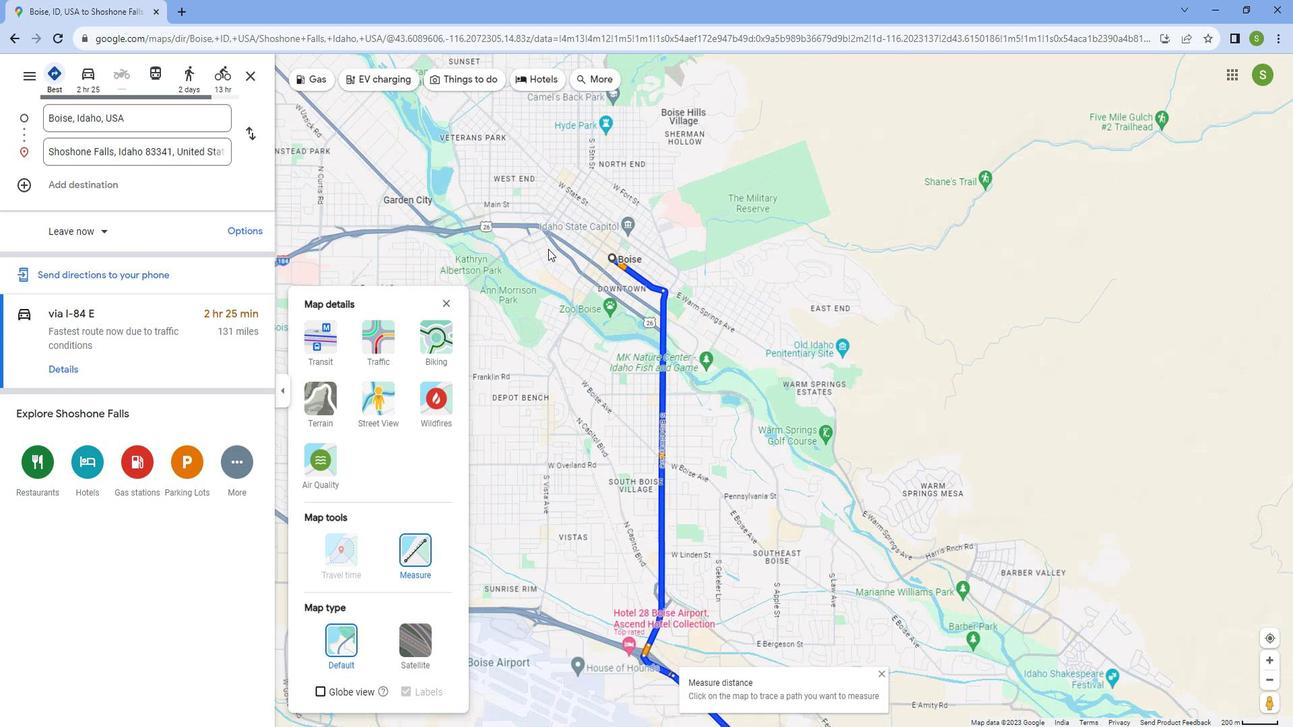 
Action: Mouse scrolled (567, 255) with delta (0, 0)
Screenshot: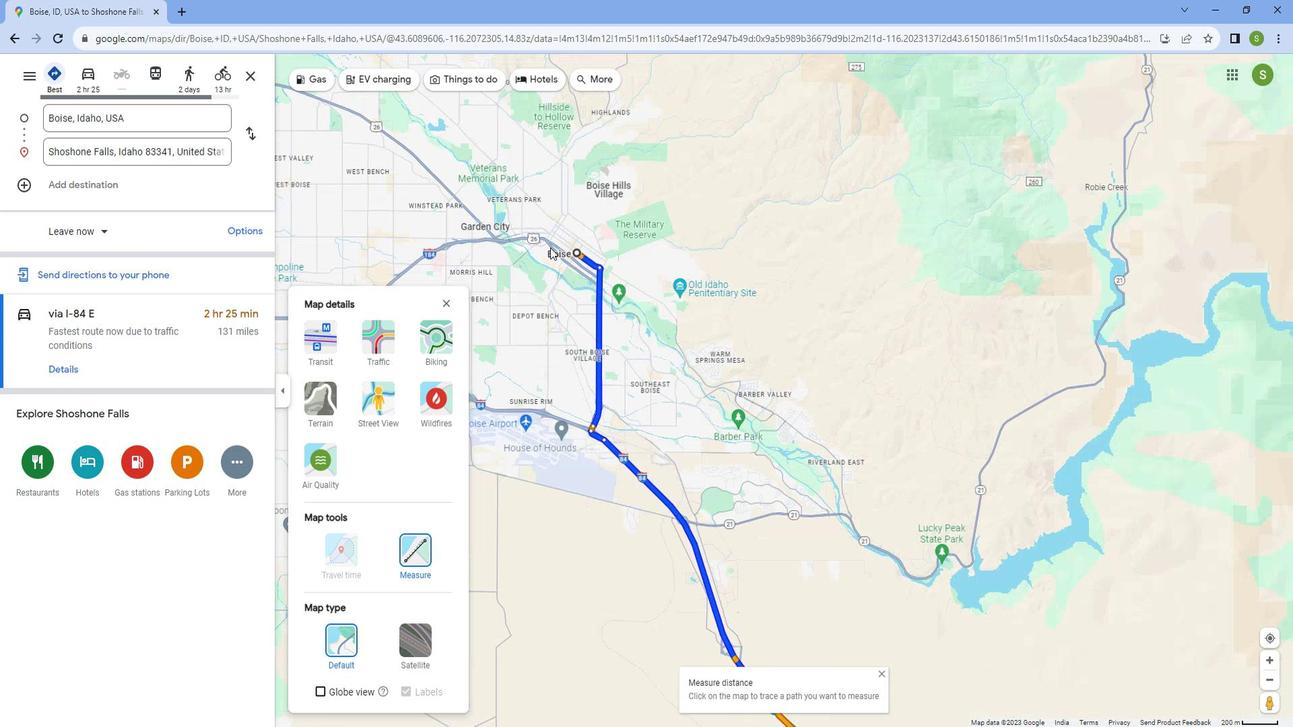 
Action: Mouse scrolled (567, 255) with delta (0, 0)
Screenshot: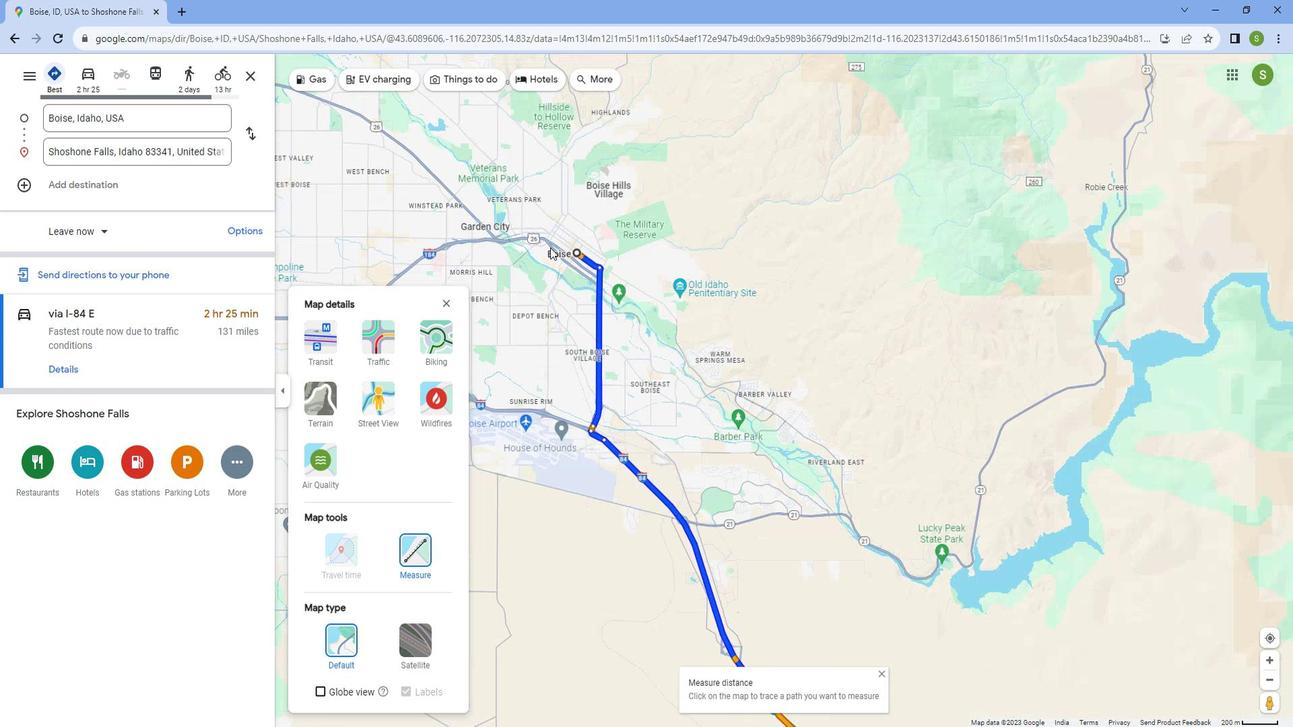 
Action: Mouse scrolled (567, 255) with delta (0, 0)
Screenshot: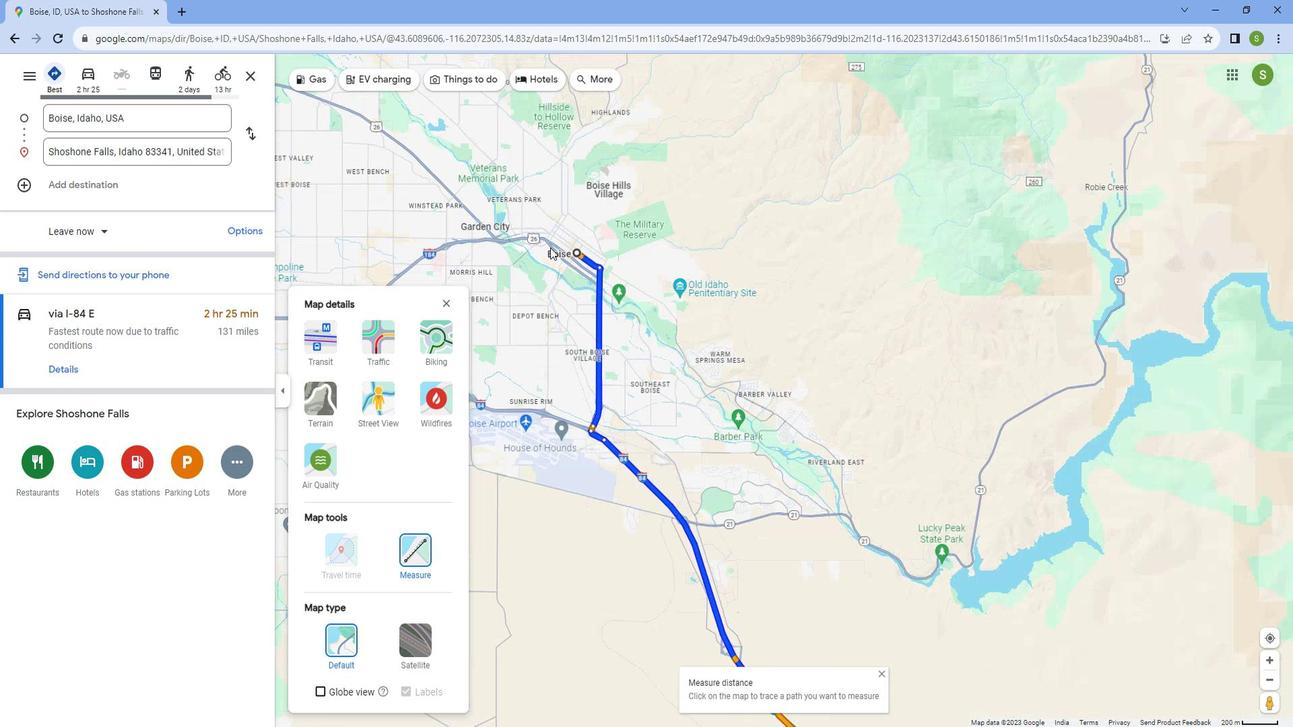 
Action: Mouse scrolled (567, 255) with delta (0, 0)
Screenshot: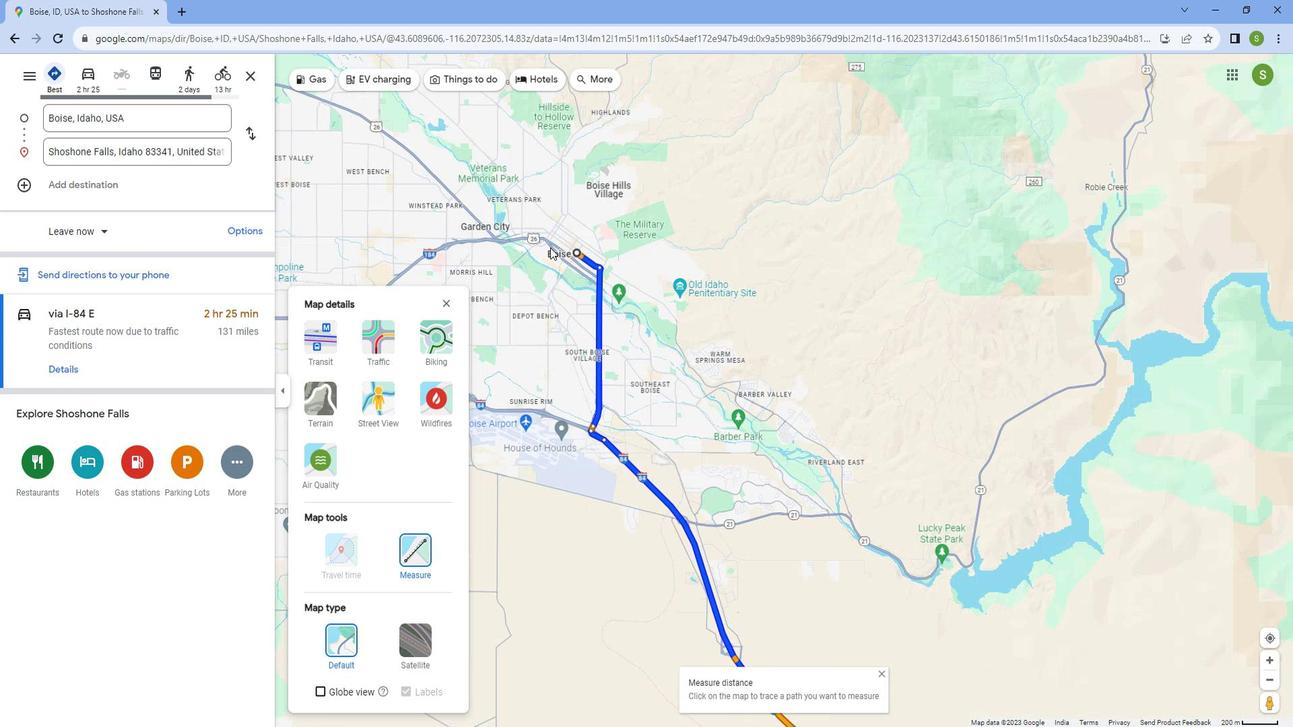 
Action: Mouse scrolled (567, 255) with delta (0, 0)
Screenshot: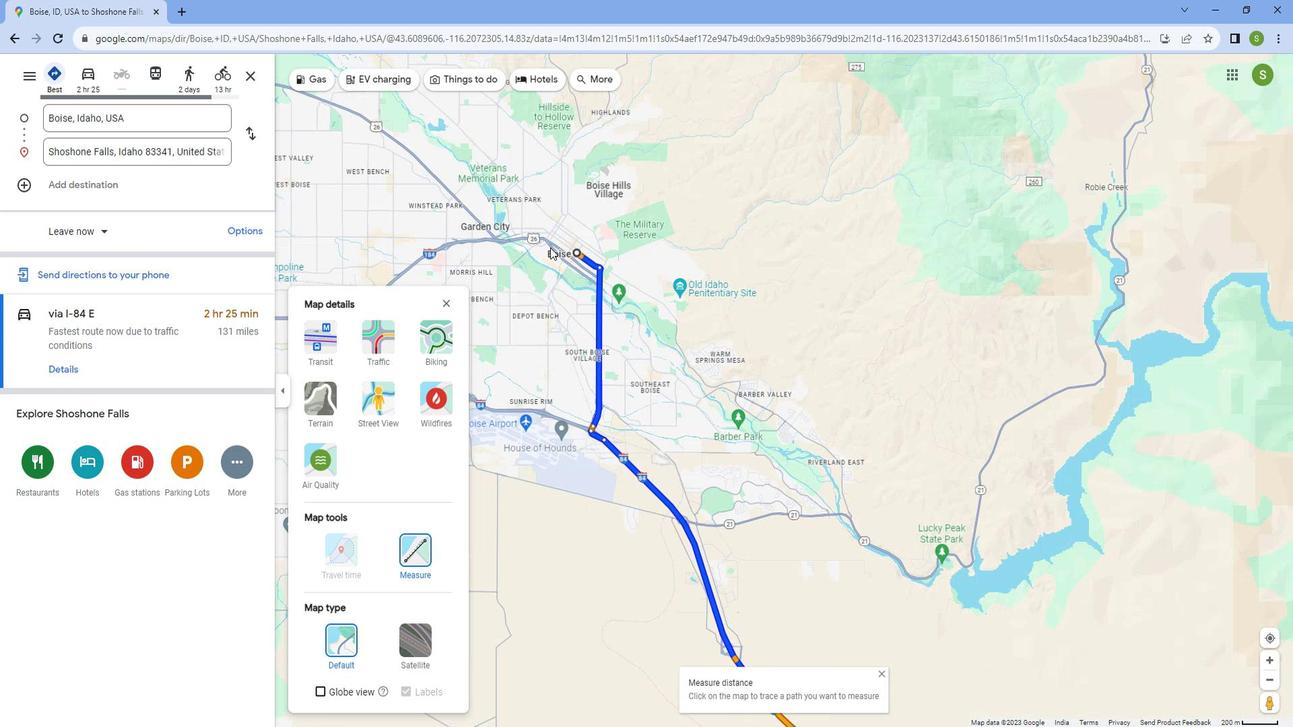 
Action: Mouse moved to (567, 255)
Screenshot: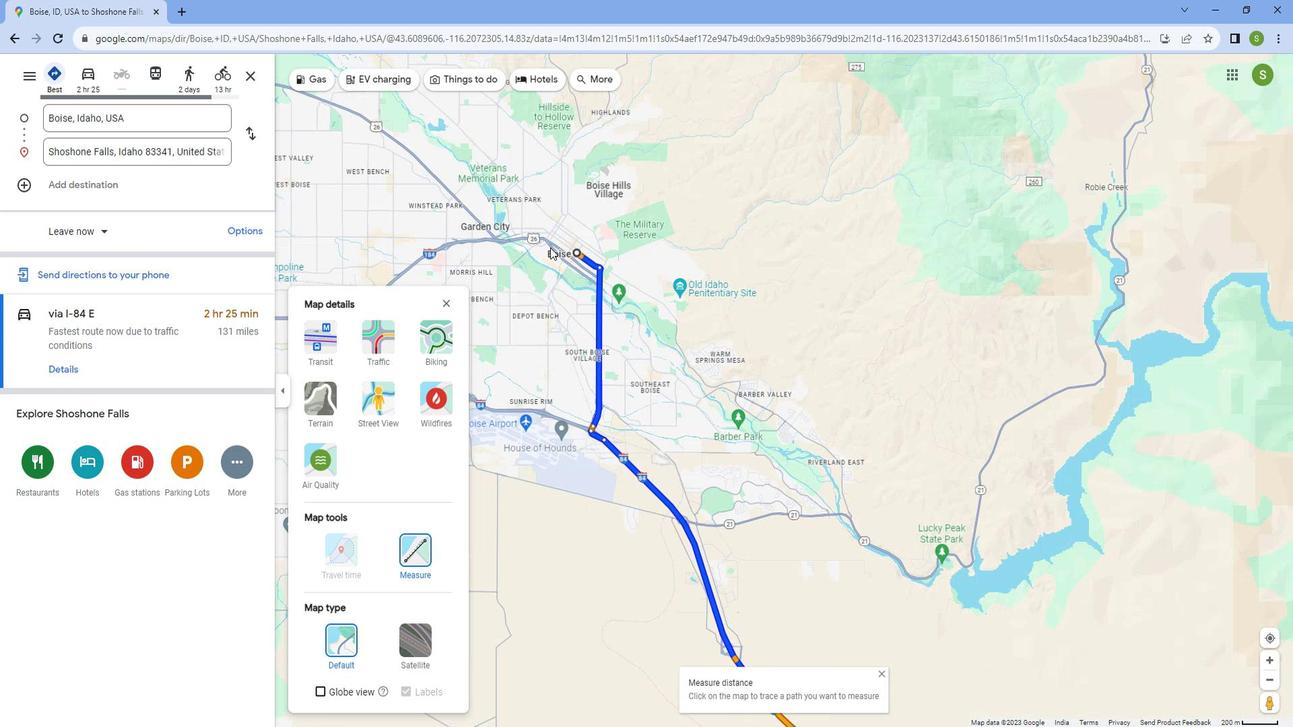 
Action: Mouse scrolled (567, 255) with delta (0, 0)
Screenshot: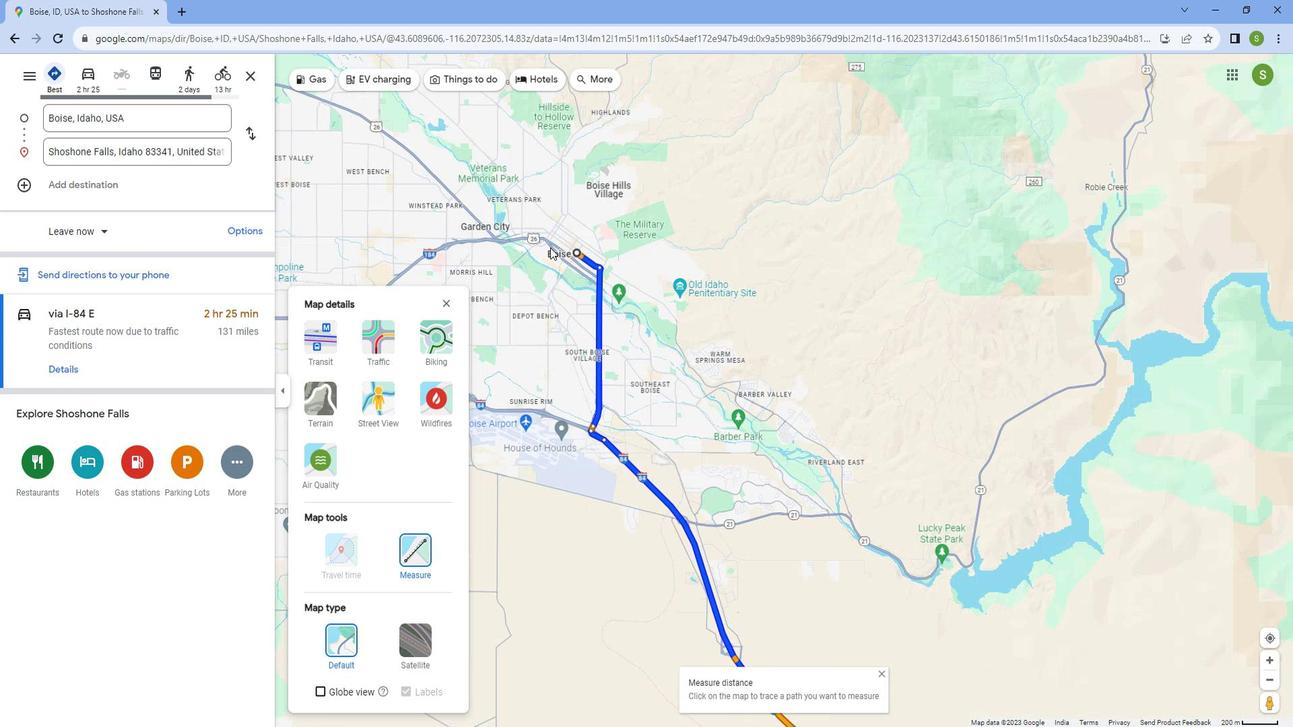 
Action: Mouse scrolled (567, 255) with delta (0, 0)
Screenshot: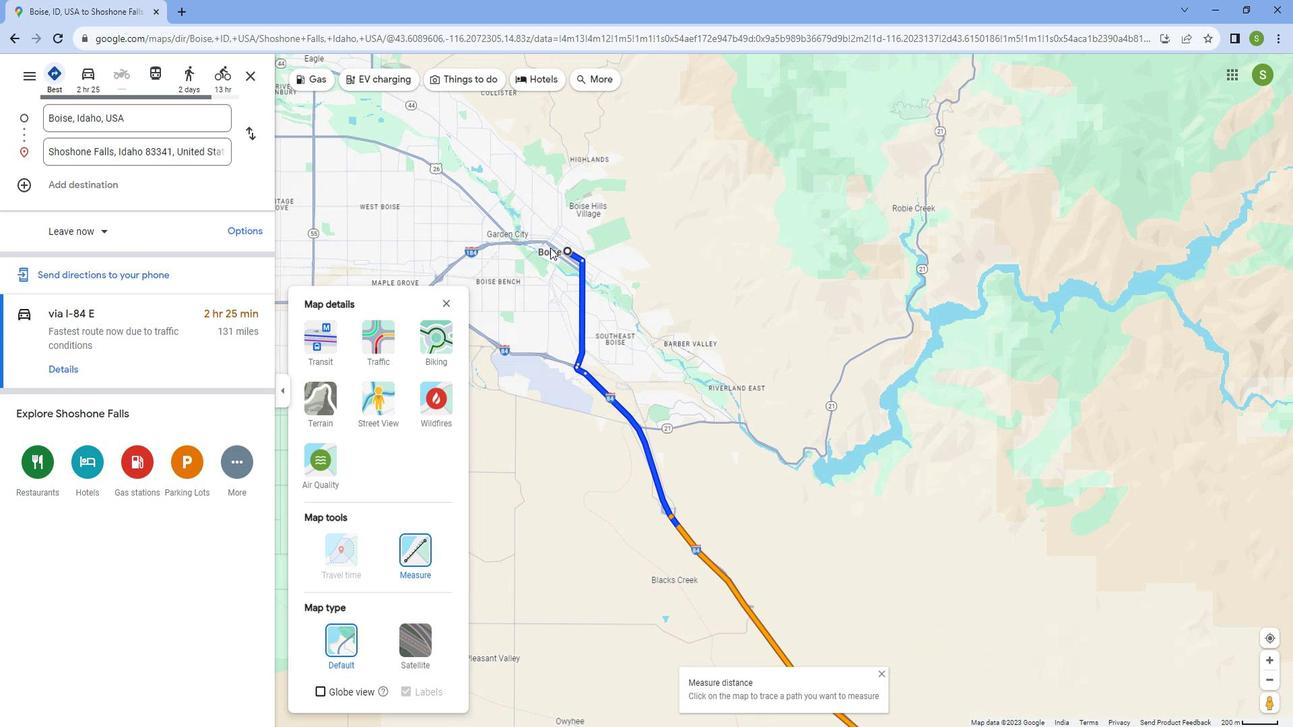 
Action: Mouse scrolled (567, 255) with delta (0, 0)
Screenshot: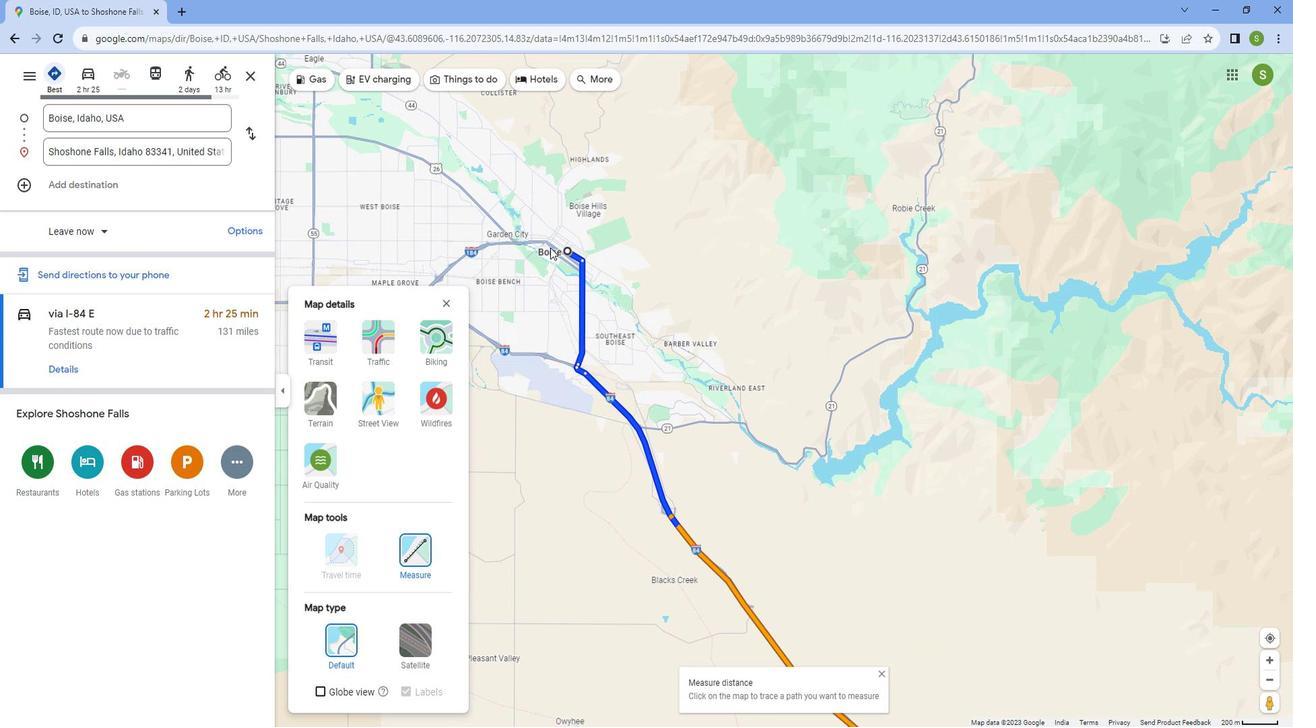 
Action: Mouse scrolled (567, 255) with delta (0, 0)
Screenshot: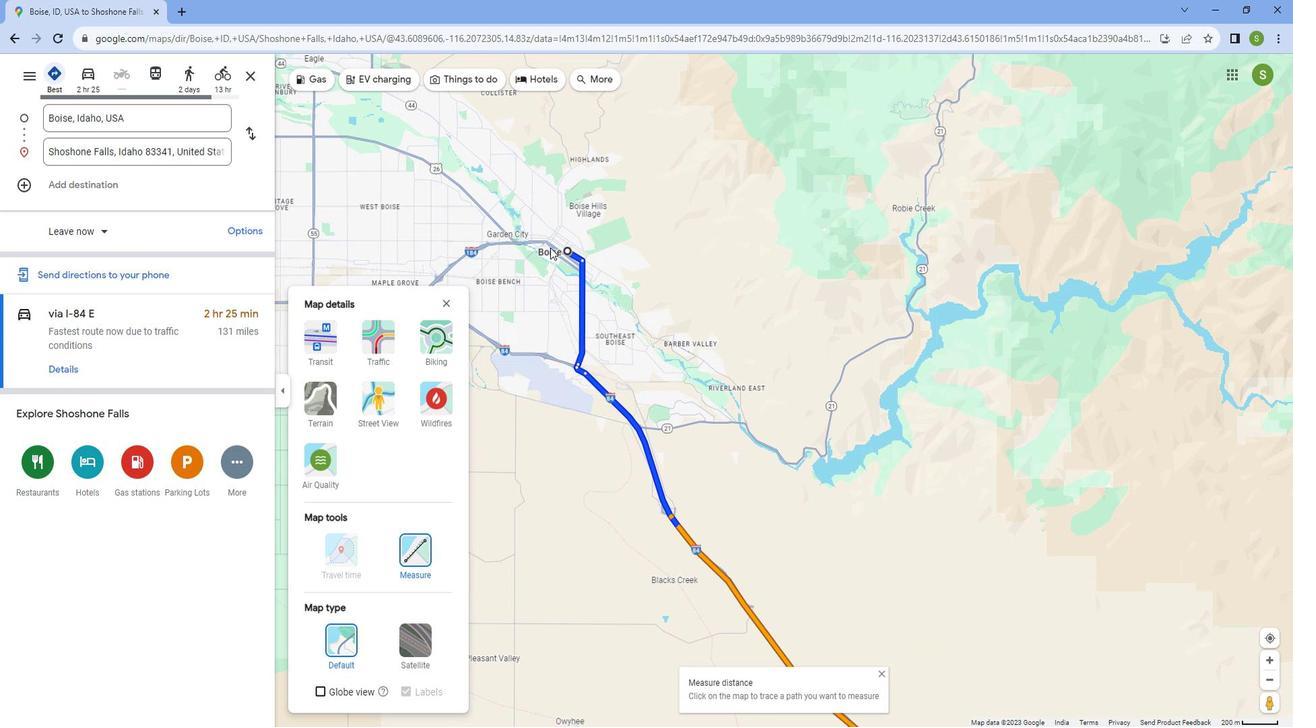 
Action: Mouse scrolled (567, 255) with delta (0, 0)
Screenshot: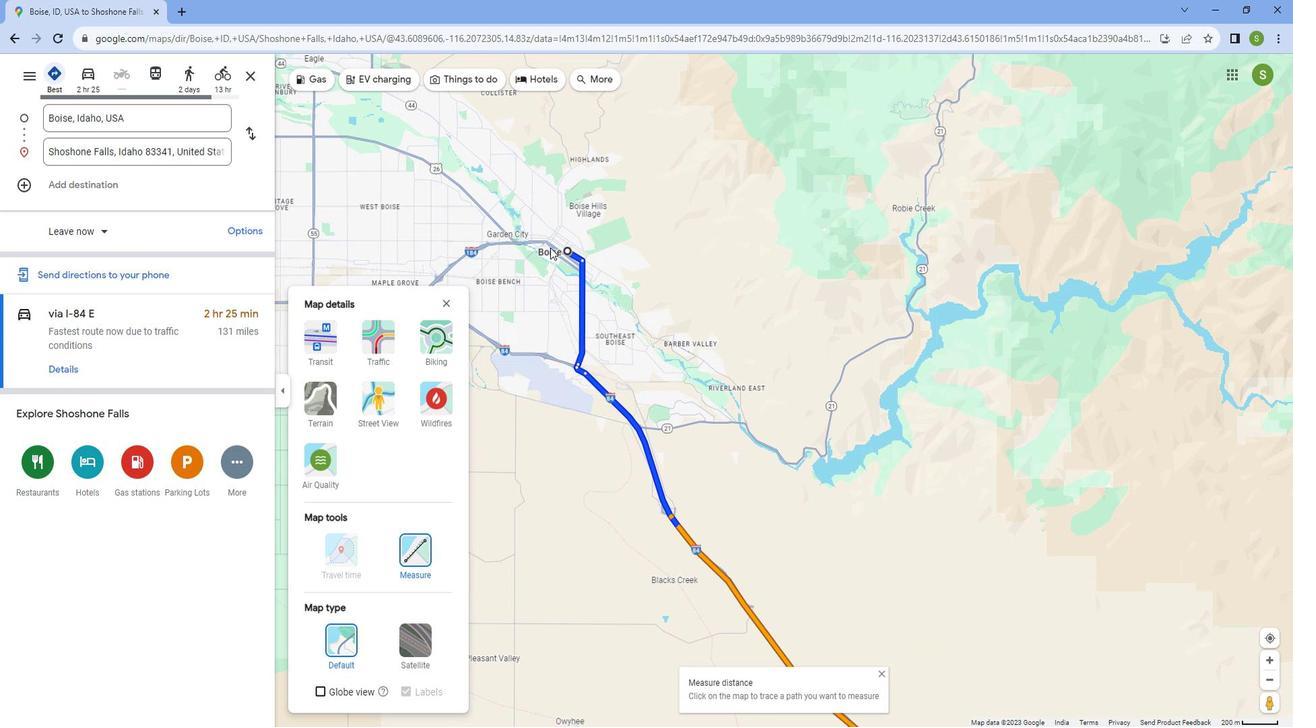 
Action: Mouse scrolled (567, 255) with delta (0, 0)
Screenshot: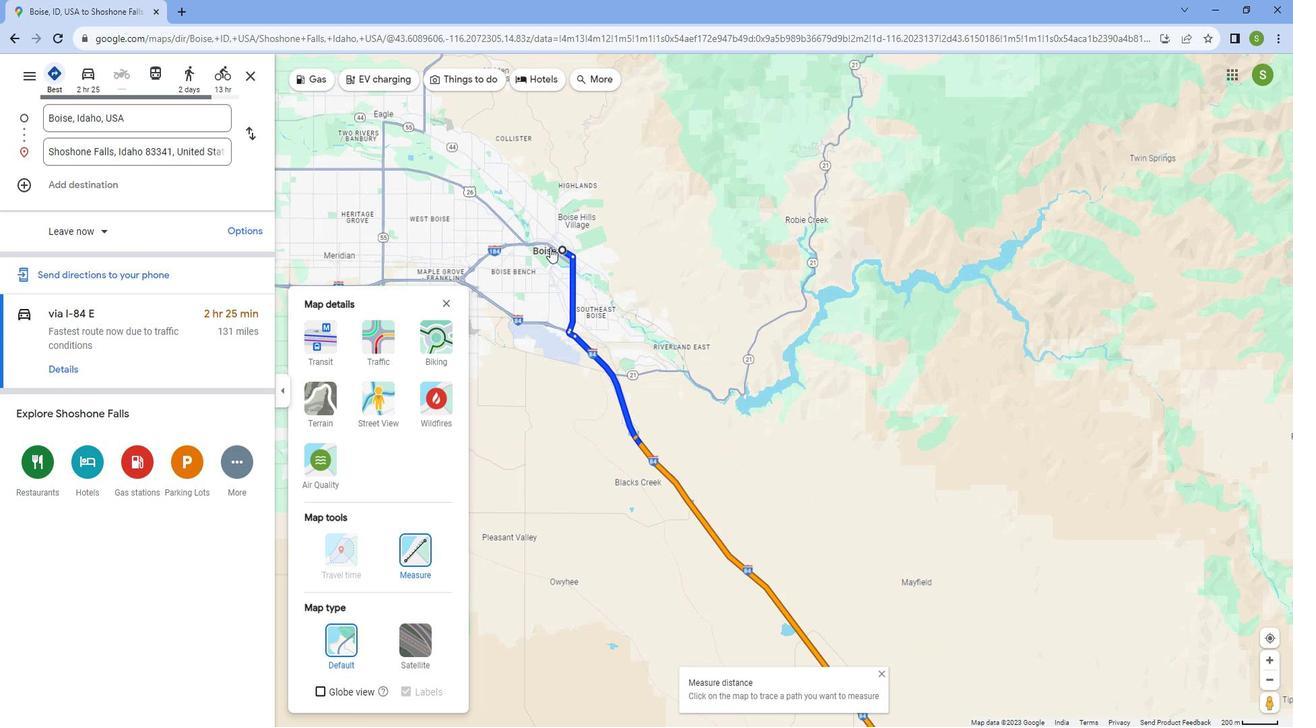 
Action: Mouse scrolled (567, 255) with delta (0, 0)
Screenshot: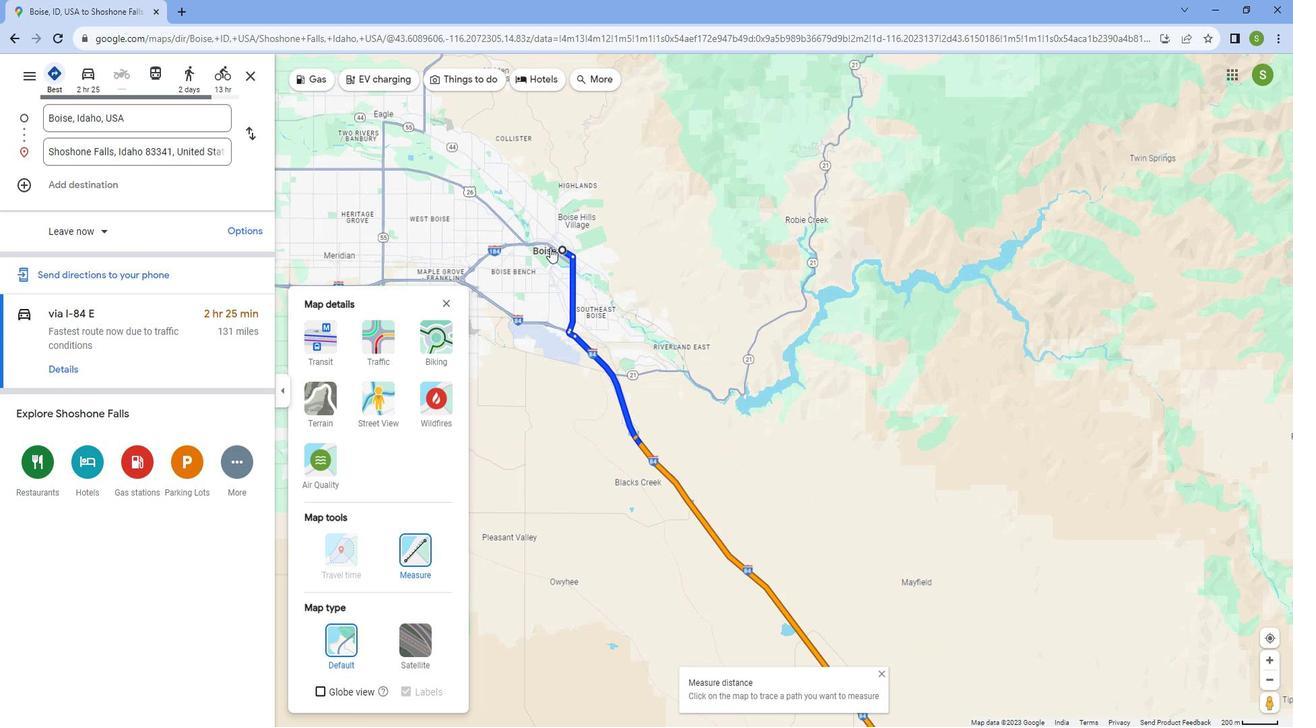 
Action: Mouse moved to (567, 255)
Screenshot: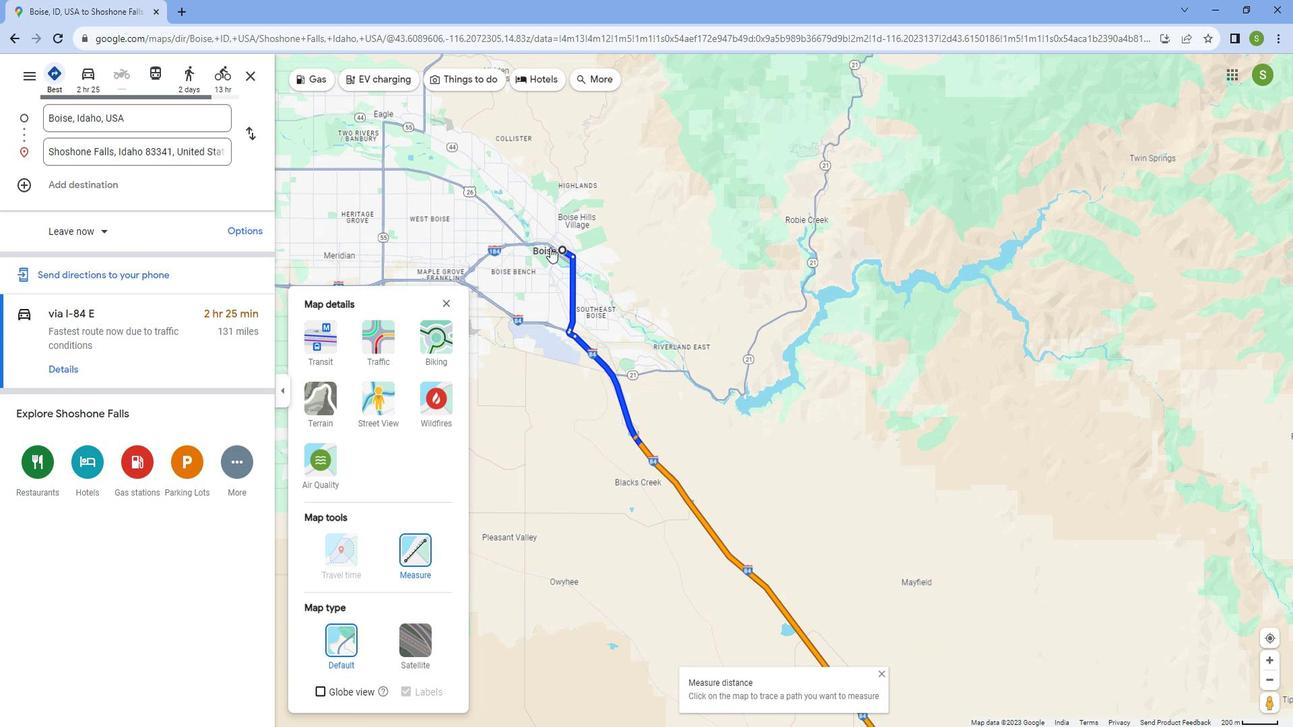 
Action: Mouse scrolled (567, 254) with delta (0, 0)
Screenshot: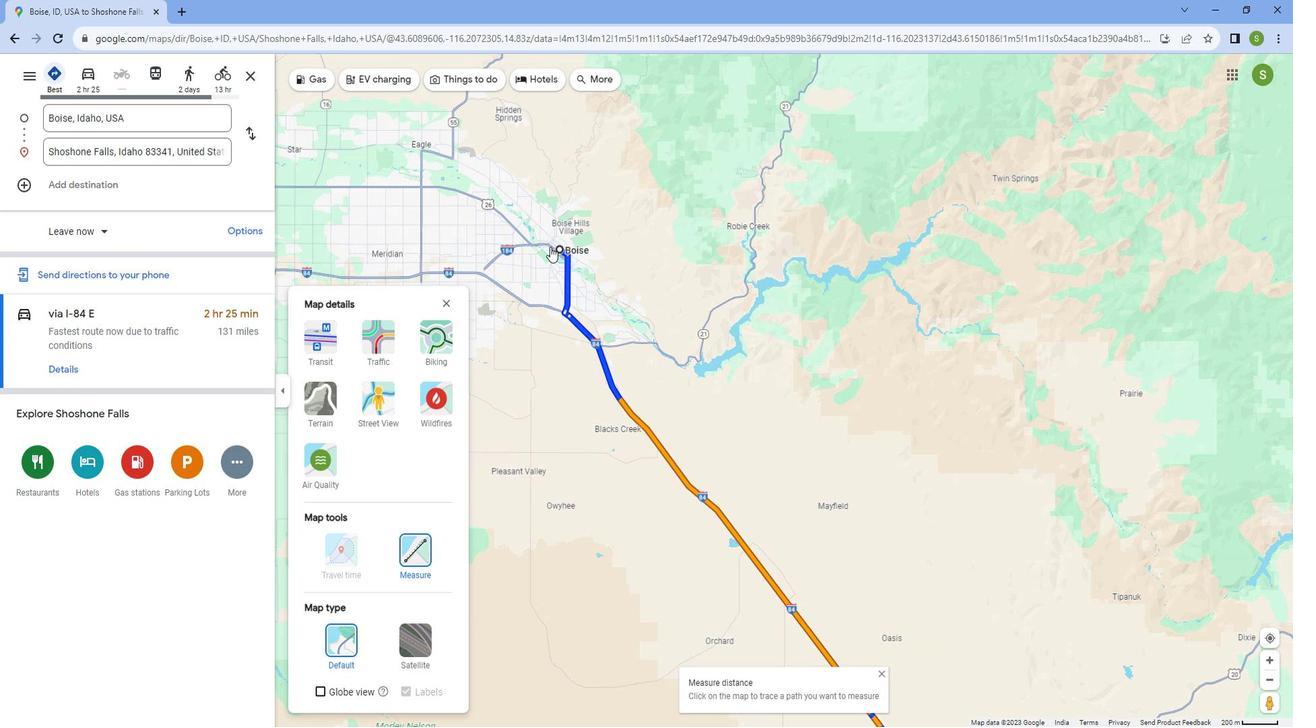 
Action: Mouse scrolled (567, 254) with delta (0, 0)
Screenshot: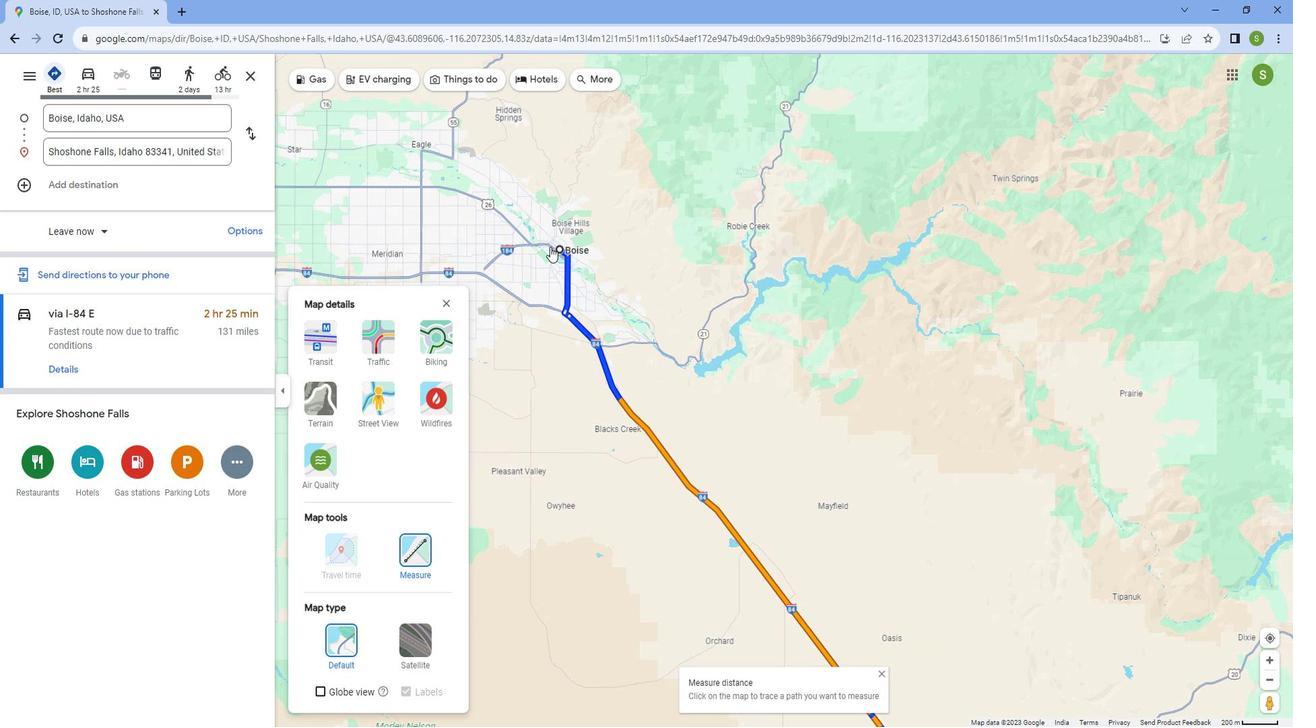 
Action: Mouse scrolled (567, 254) with delta (0, 0)
Screenshot: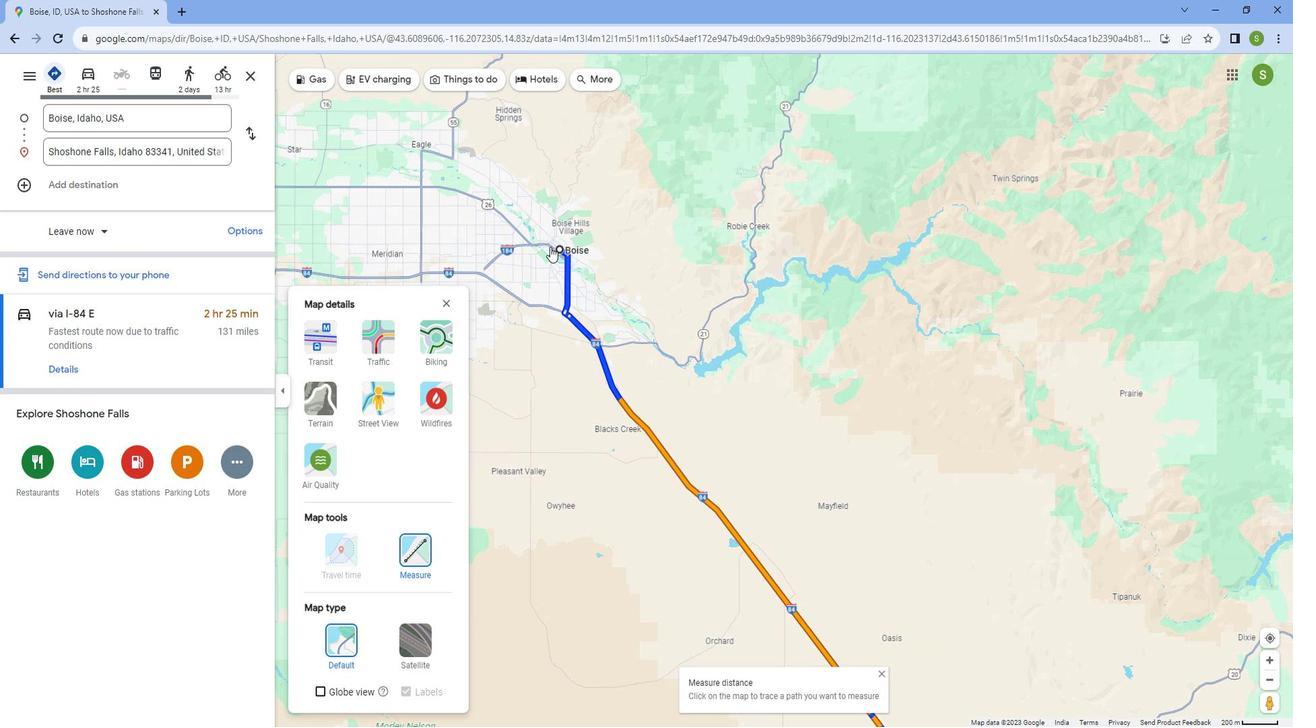 
Action: Mouse scrolled (567, 254) with delta (0, 0)
Screenshot: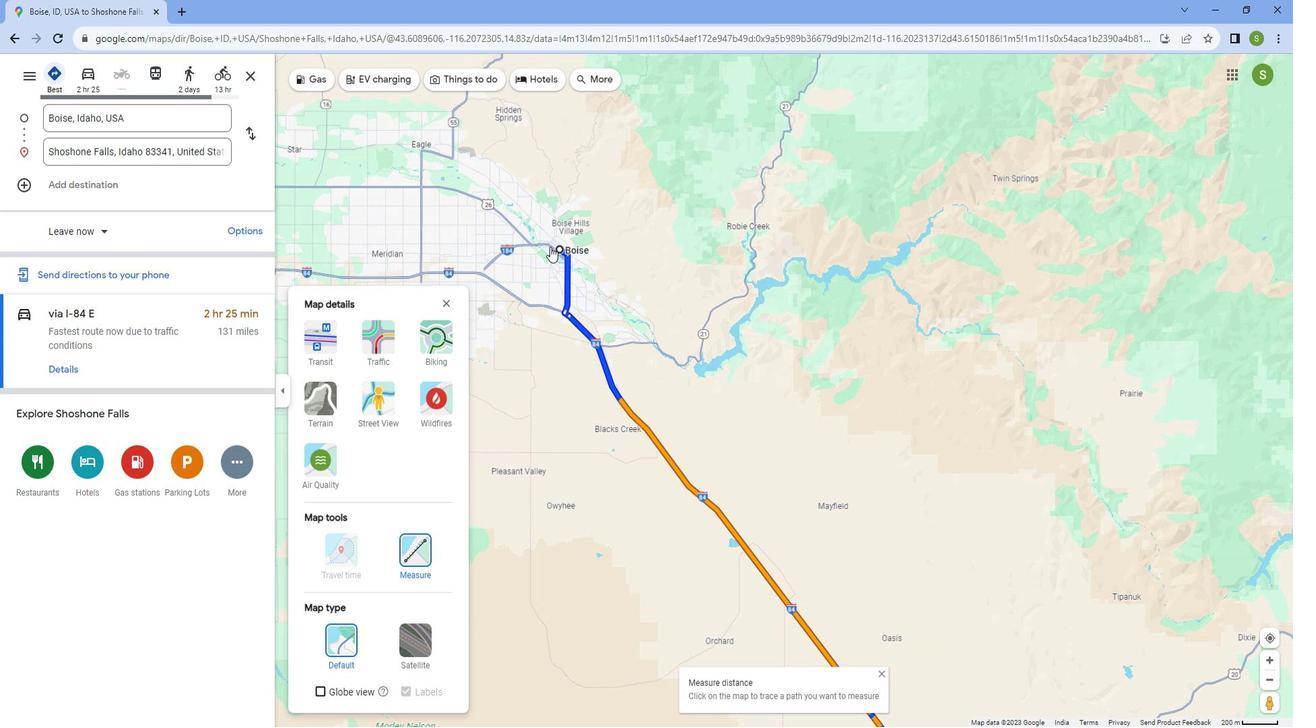 
Action: Mouse scrolled (567, 254) with delta (0, 0)
Screenshot: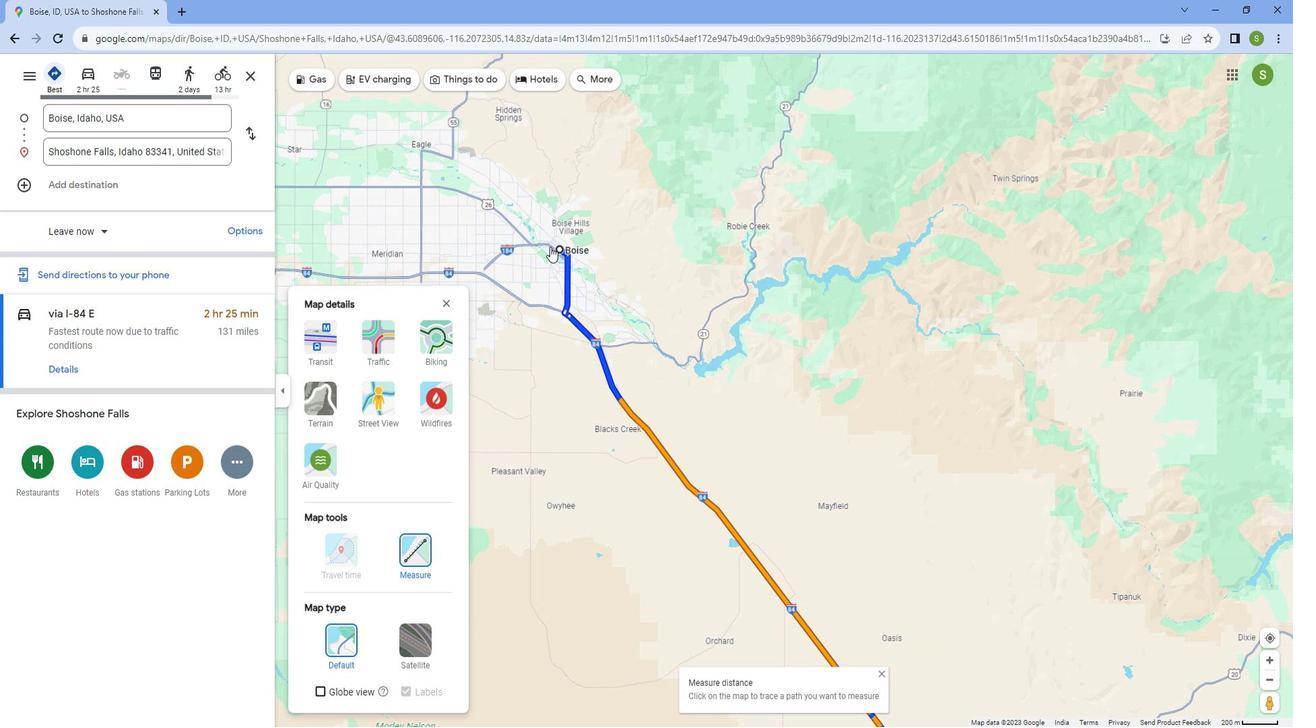 
Action: Mouse scrolled (567, 254) with delta (0, 0)
Screenshot: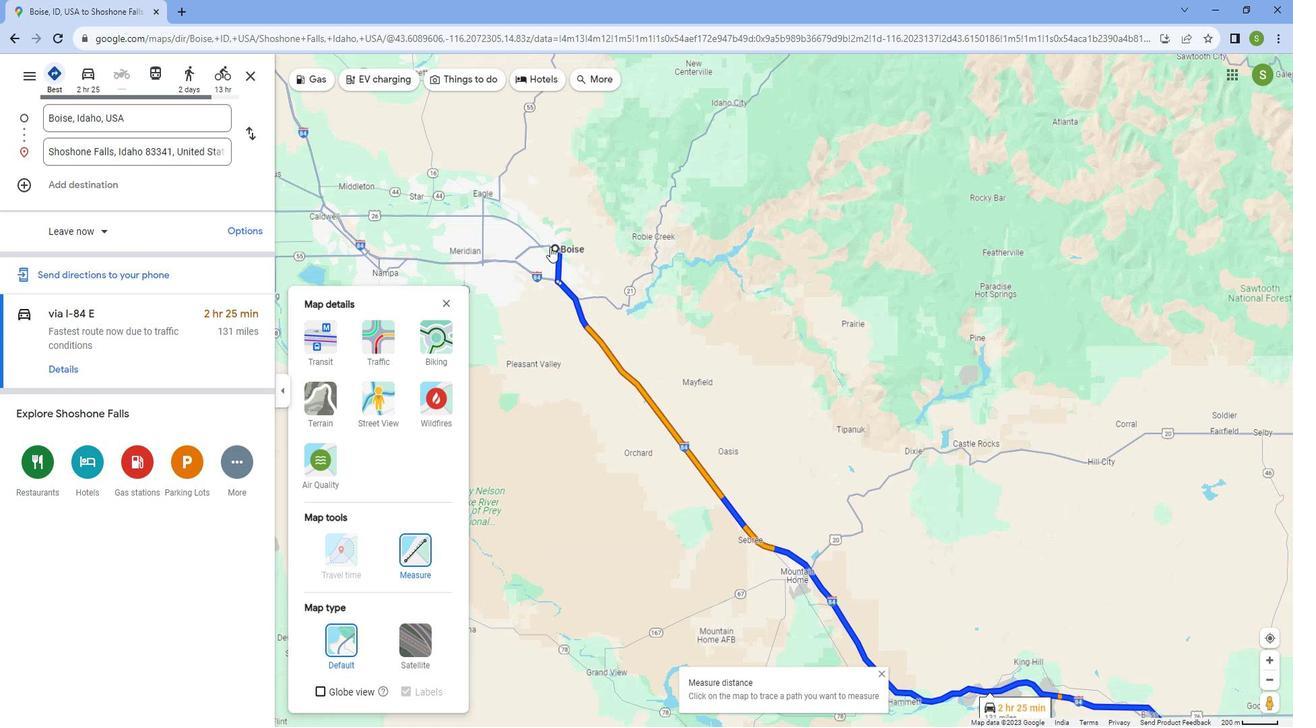 
Action: Mouse scrolled (567, 254) with delta (0, 0)
Screenshot: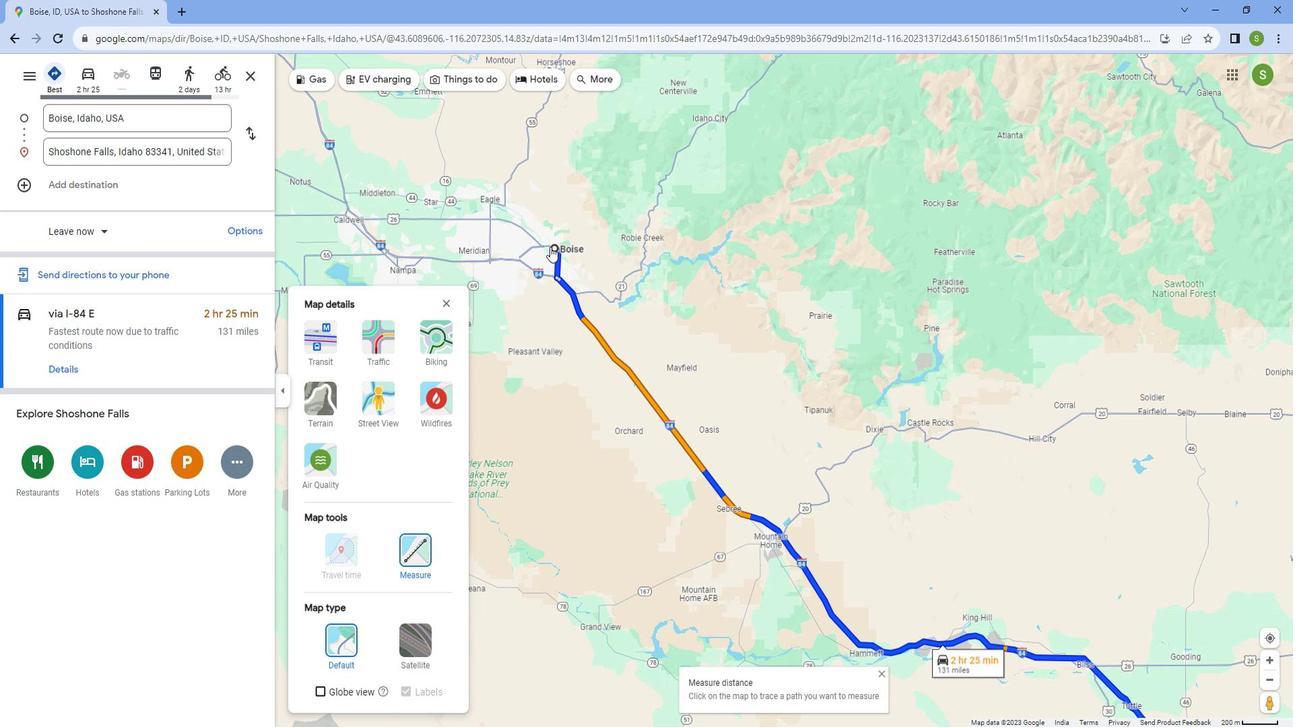 
Action: Mouse scrolled (567, 254) with delta (0, 0)
Screenshot: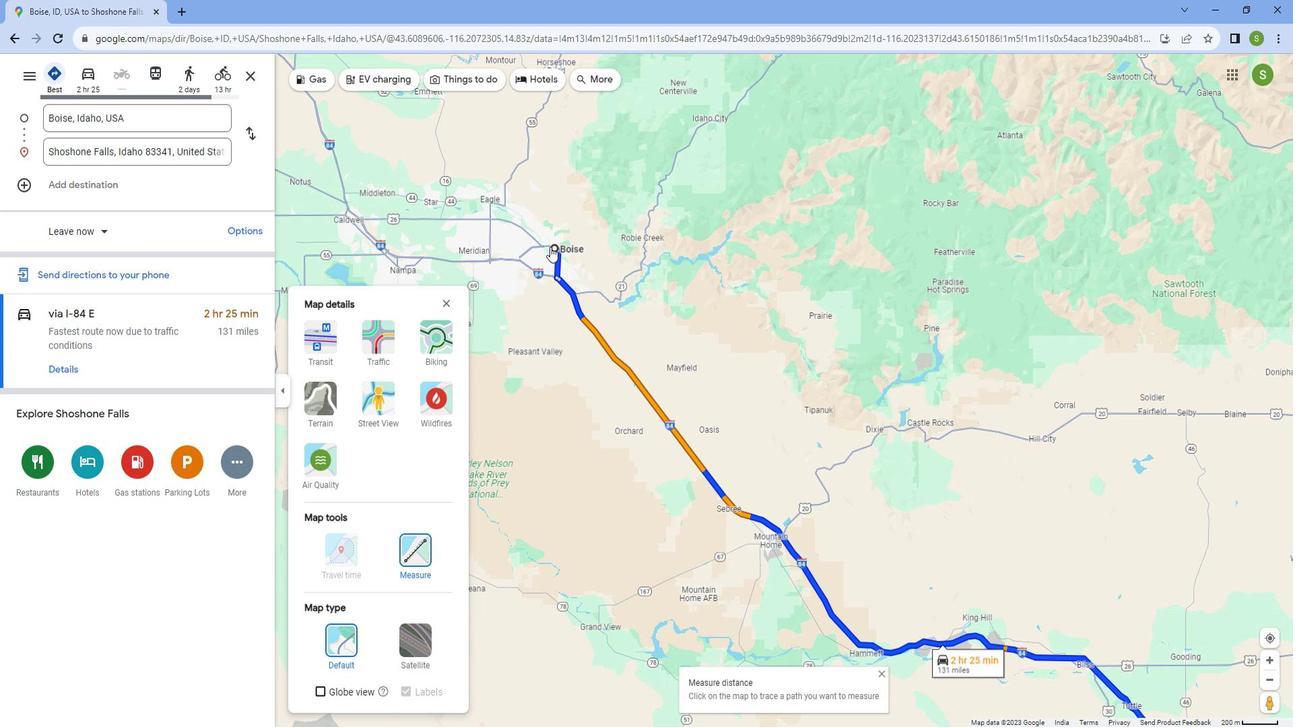 
Action: Mouse scrolled (567, 254) with delta (0, 0)
Screenshot: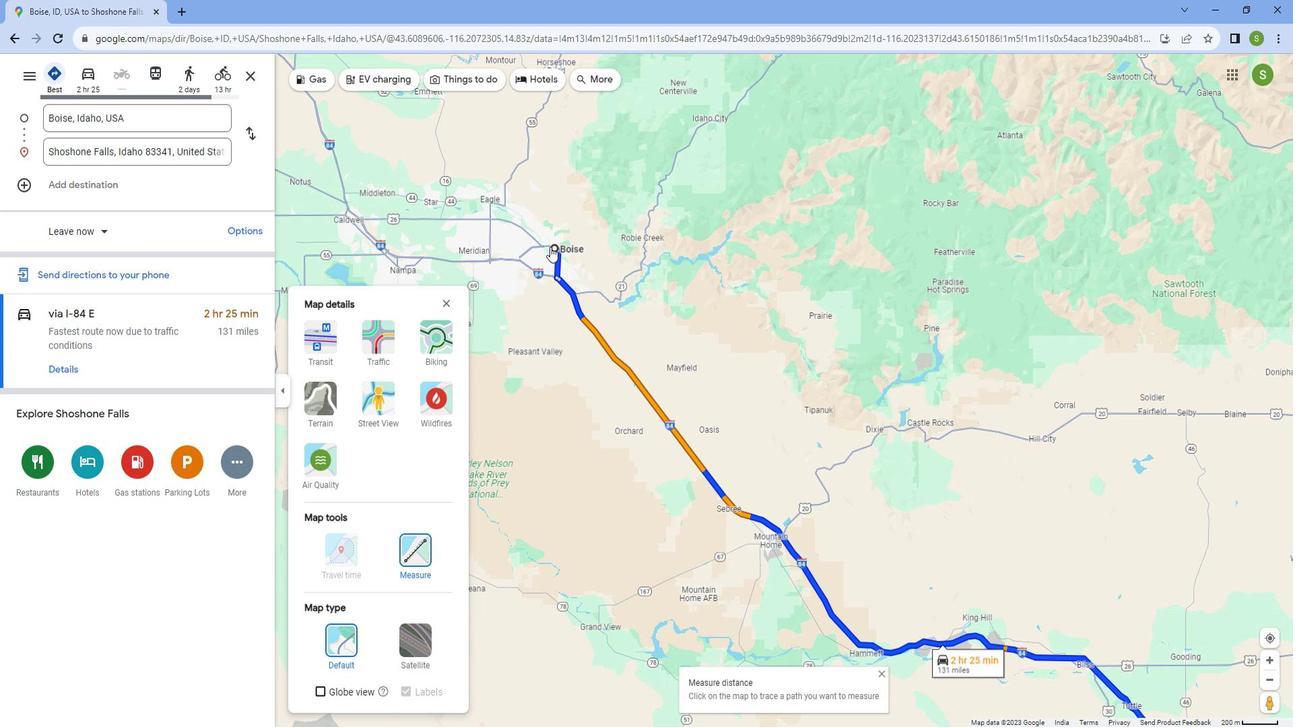 
Action: Mouse scrolled (567, 254) with delta (0, 0)
Screenshot: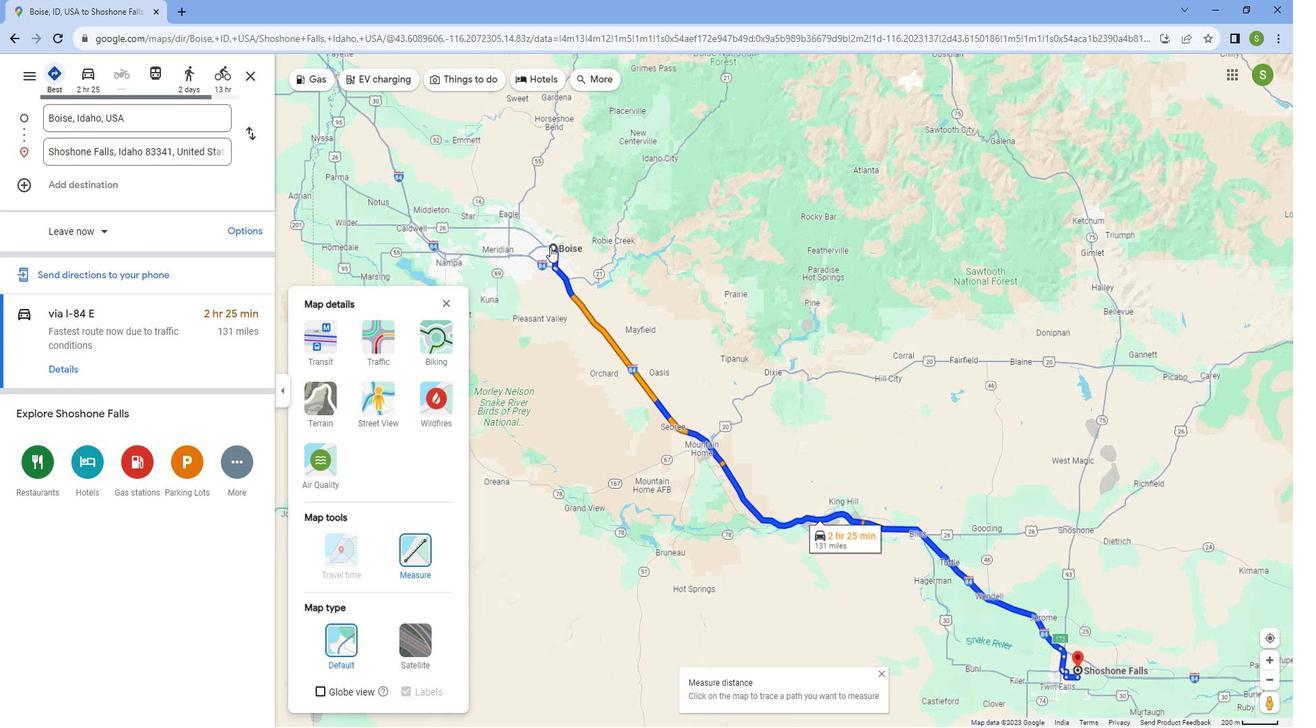 
Action: Mouse scrolled (567, 254) with delta (0, 0)
Screenshot: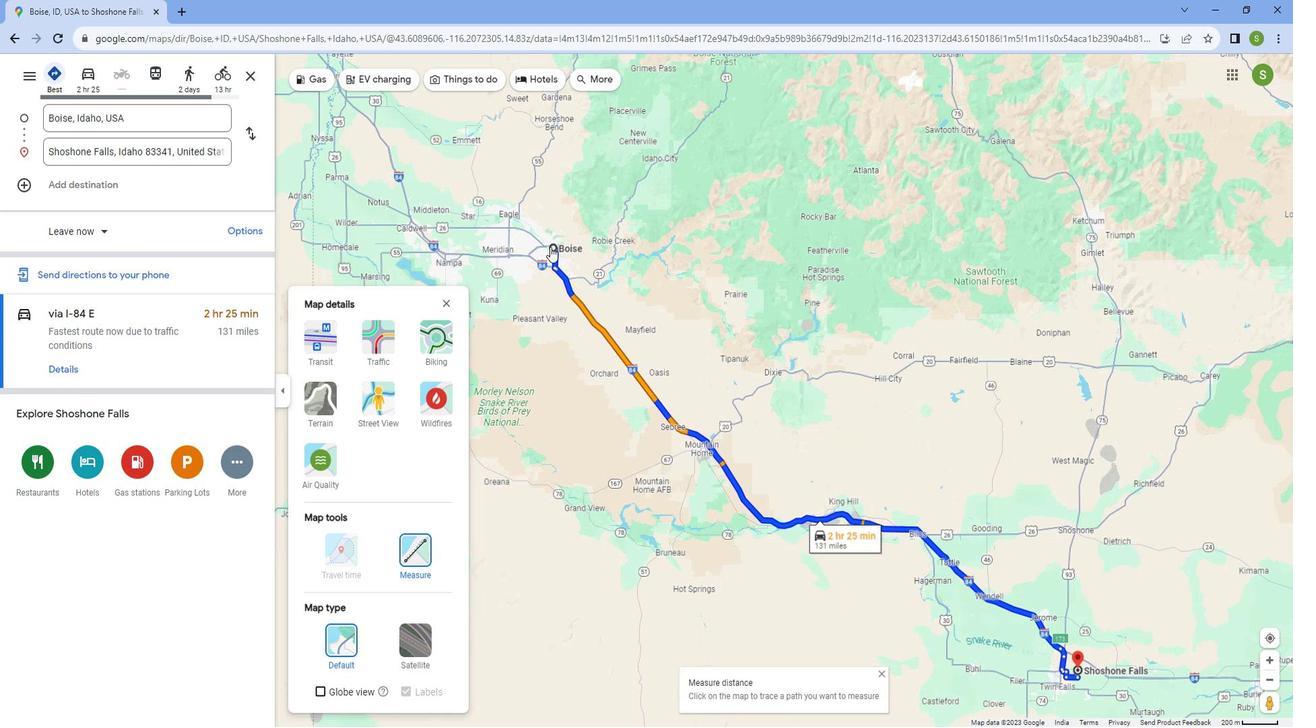 
Action: Mouse scrolled (567, 254) with delta (0, 0)
Screenshot: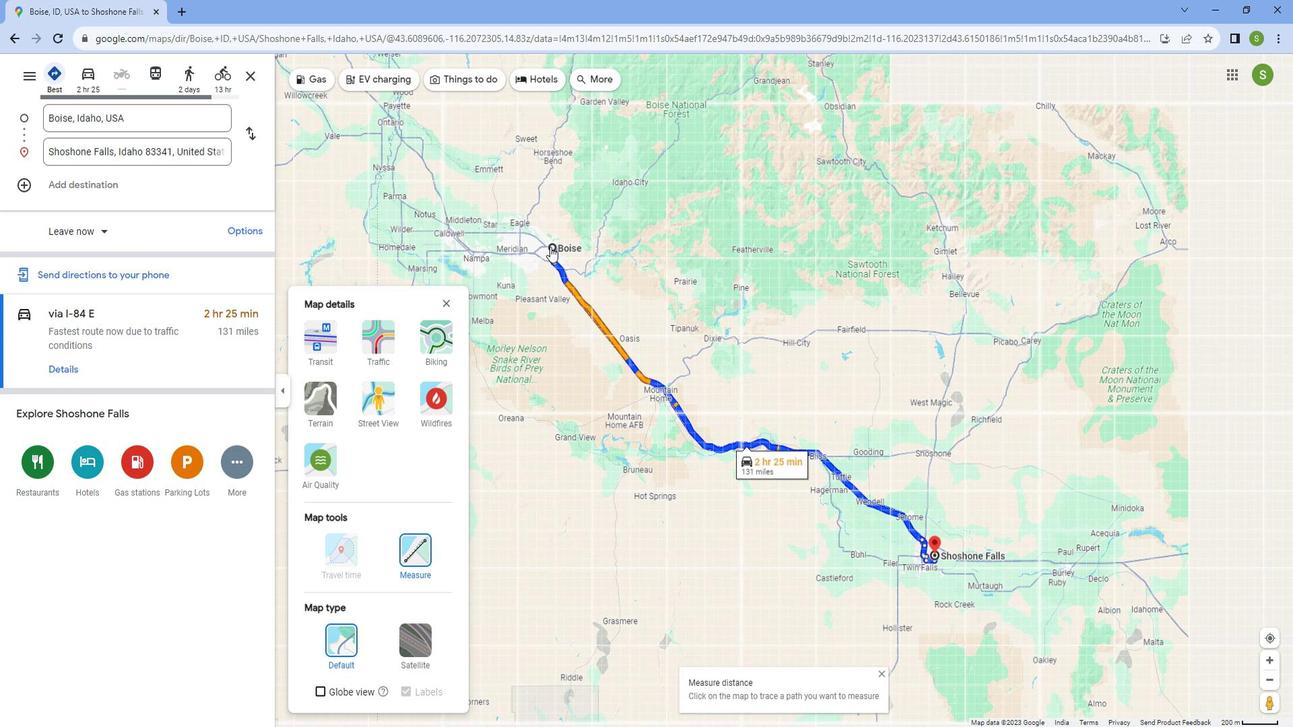 
Action: Mouse moved to (708, 380)
Screenshot: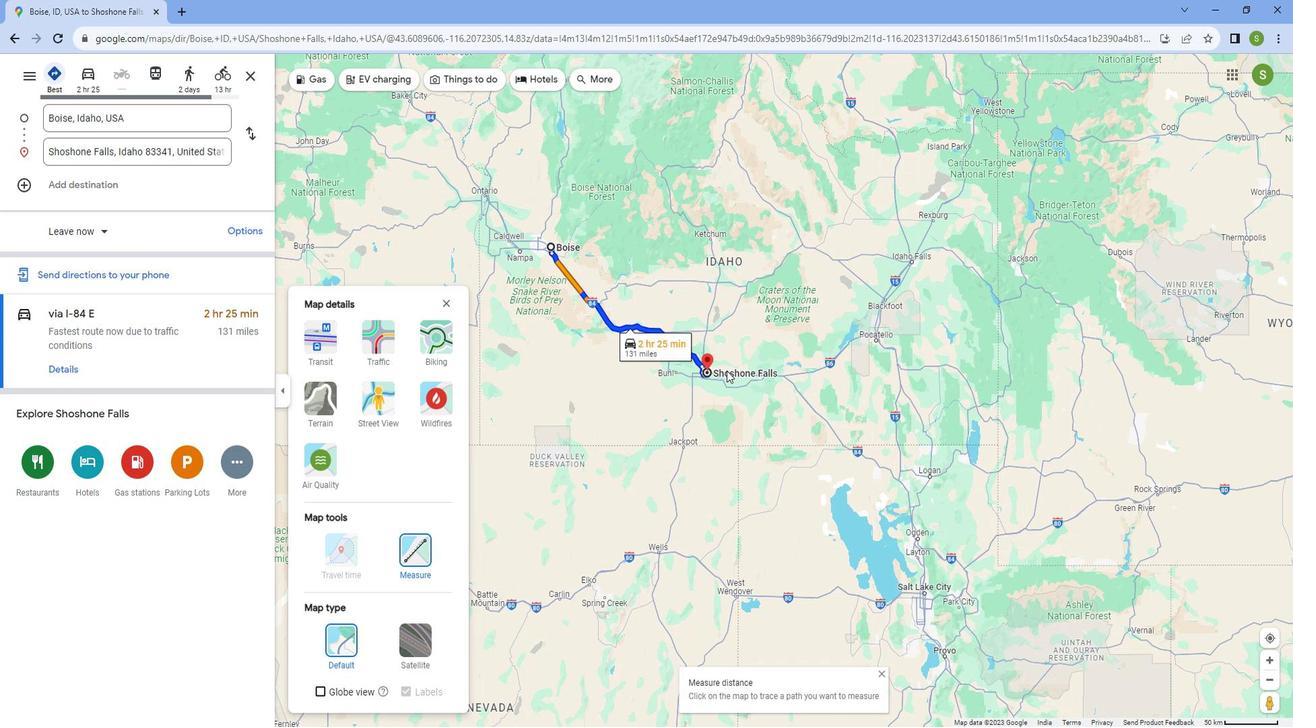 
Action: Mouse scrolled (708, 381) with delta (0, 0)
Screenshot: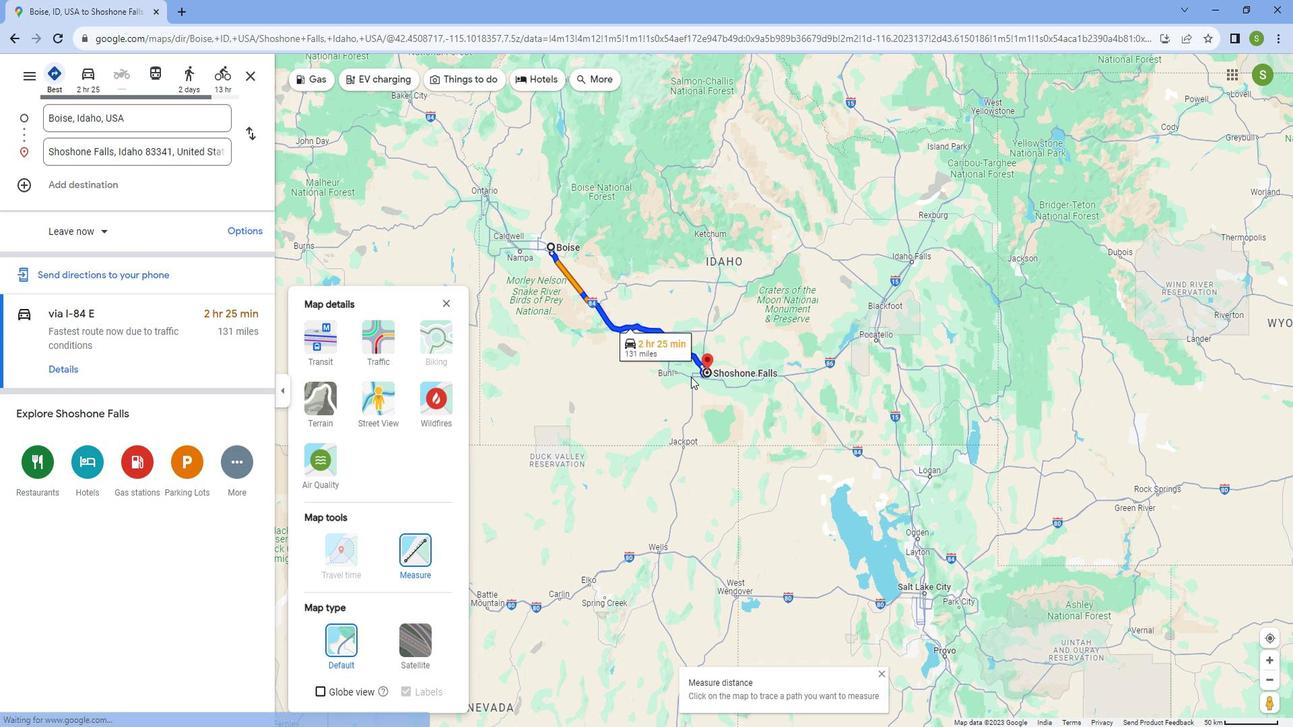 
Action: Mouse scrolled (708, 381) with delta (0, 0)
Screenshot: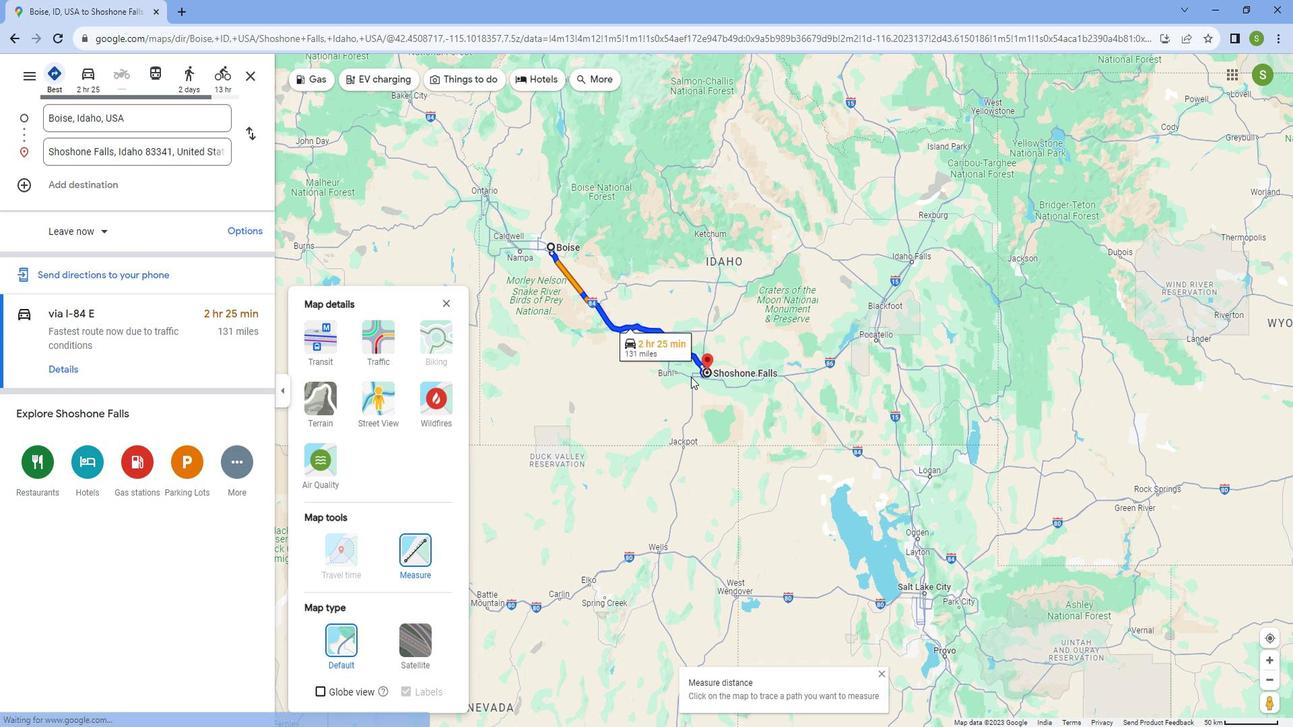 
Action: Mouse scrolled (708, 381) with delta (0, 0)
Screenshot: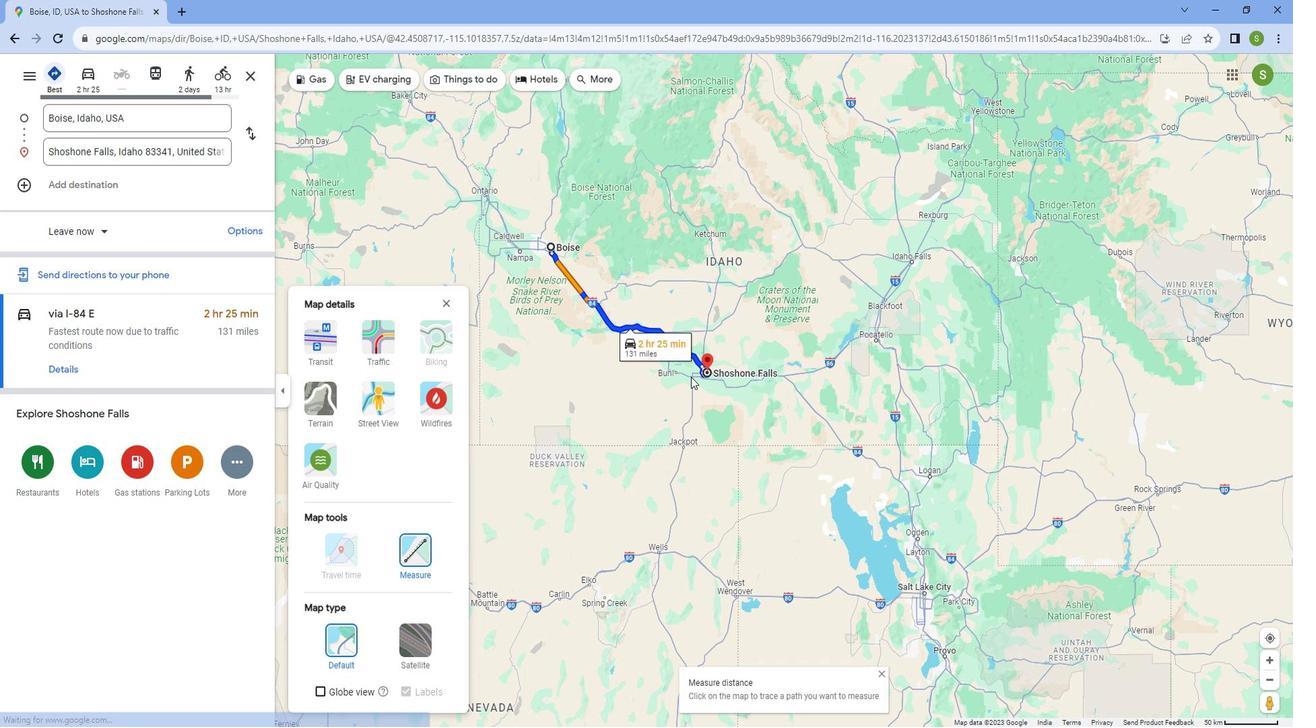 
Action: Mouse scrolled (708, 381) with delta (0, 0)
Screenshot: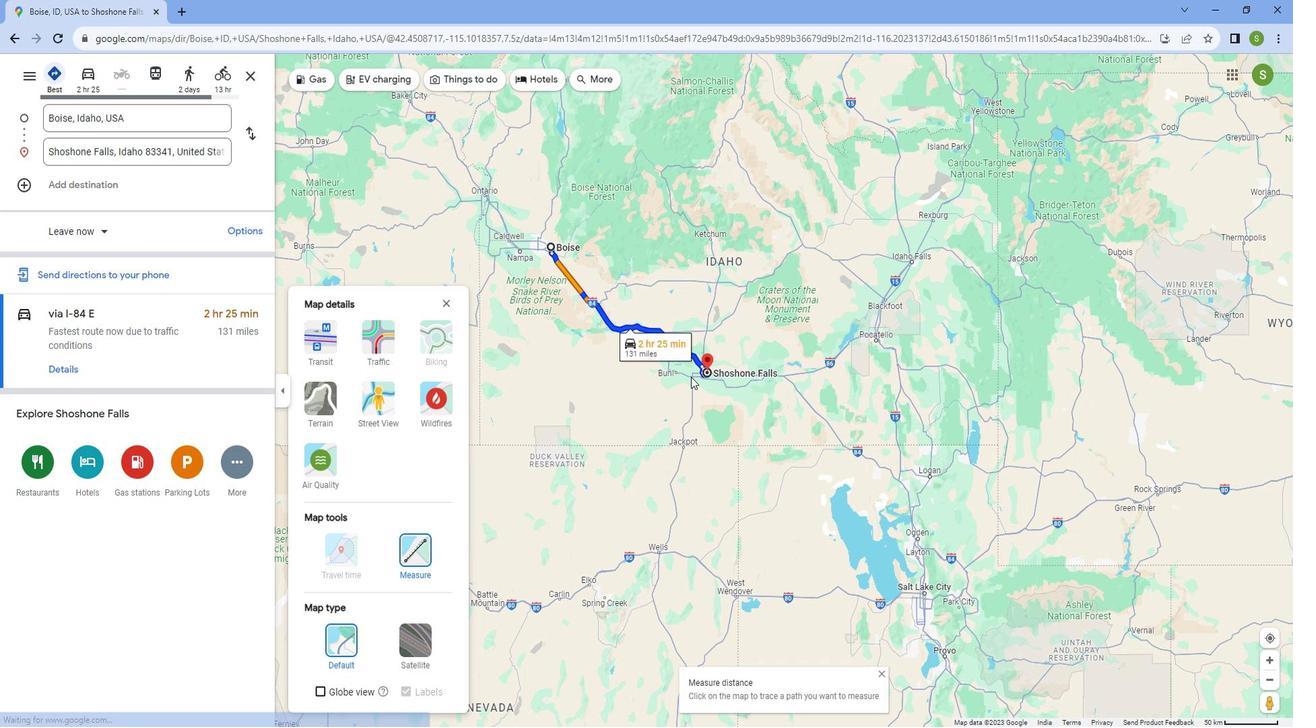 
Action: Mouse scrolled (708, 381) with delta (0, 0)
Screenshot: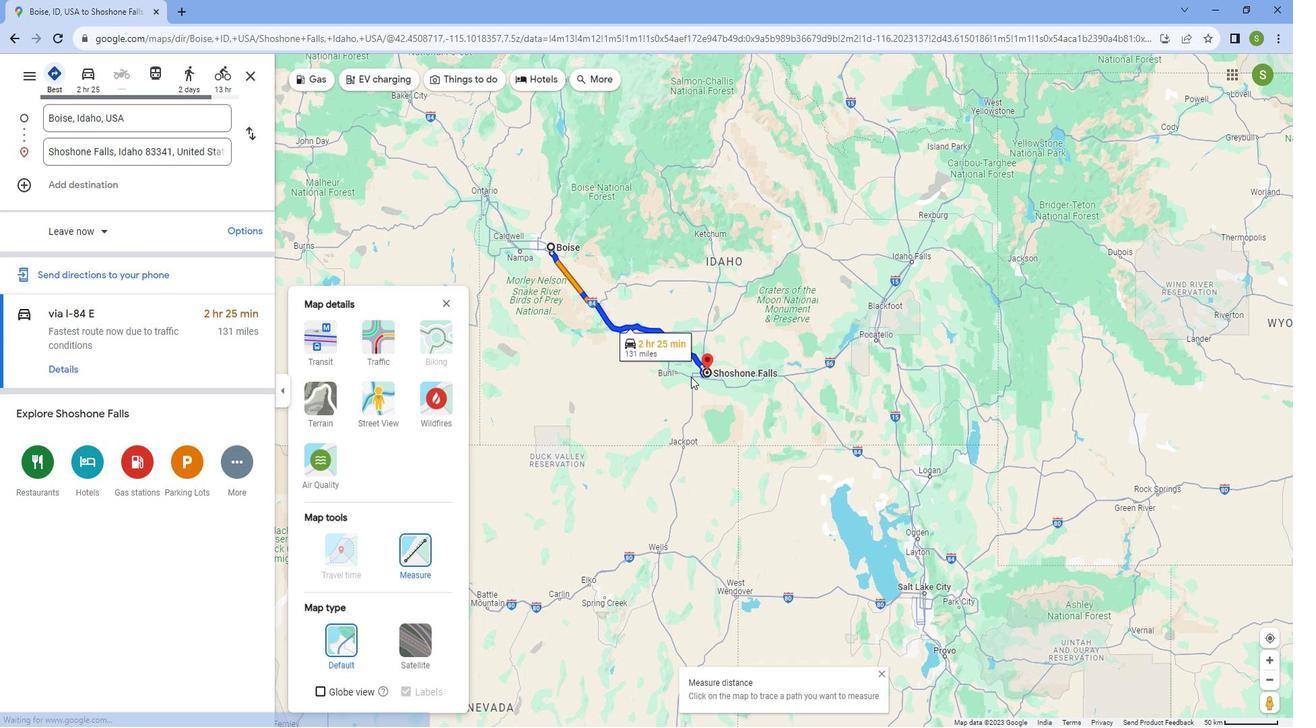 
Action: Mouse scrolled (708, 381) with delta (0, 0)
Screenshot: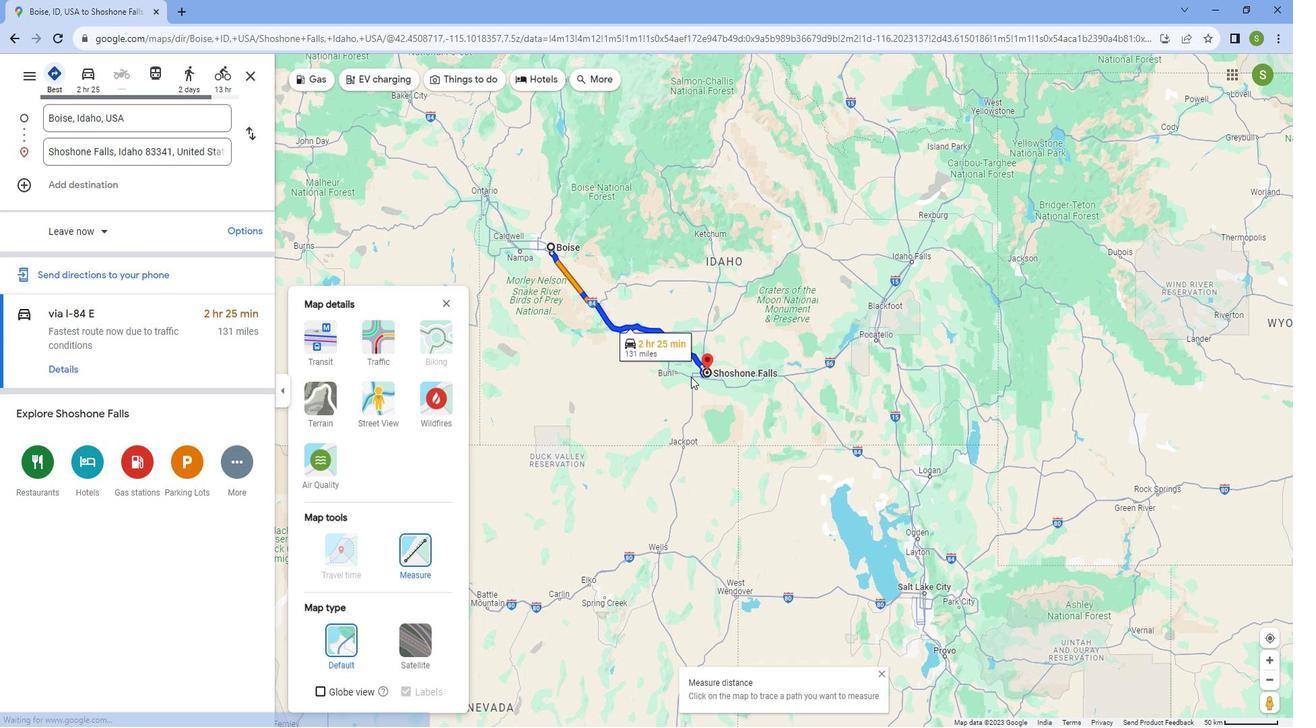 
Action: Mouse moved to (713, 370)
Screenshot: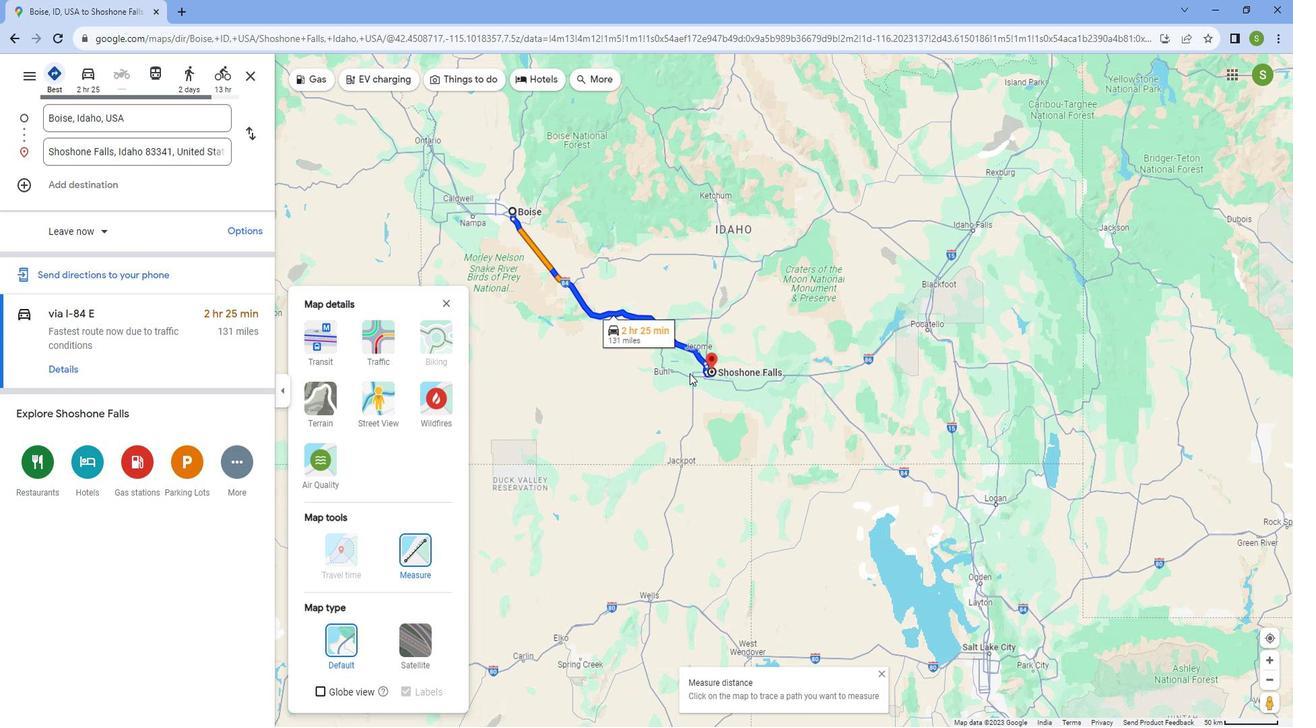 
Action: Mouse scrolled (713, 371) with delta (0, 0)
Screenshot: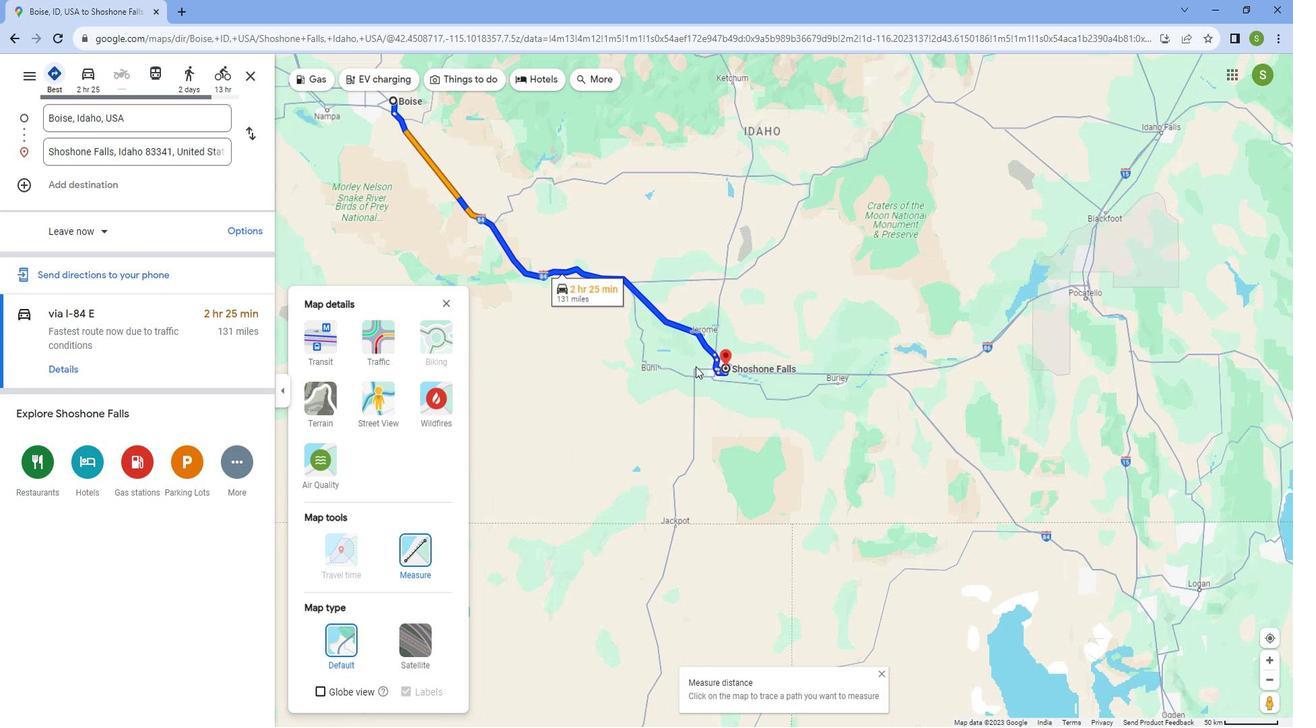 
Action: Mouse scrolled (713, 371) with delta (0, 0)
Screenshot: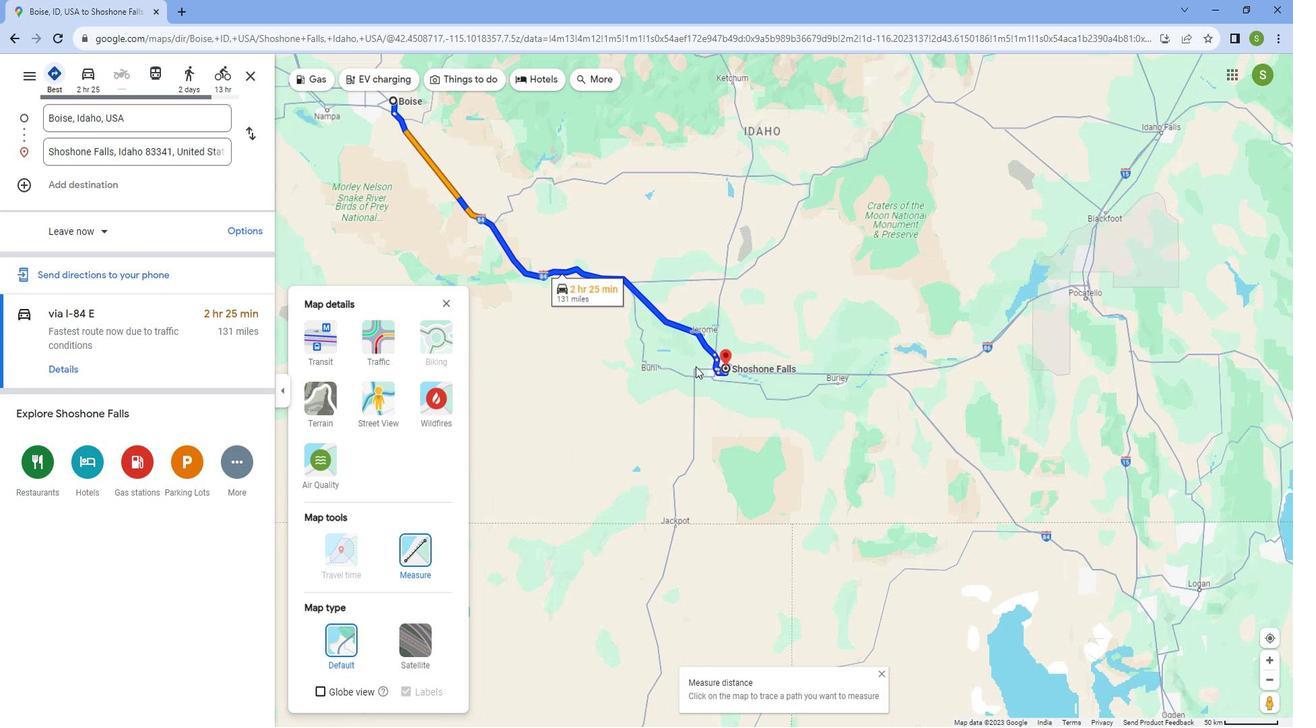 
Action: Mouse scrolled (713, 371) with delta (0, 0)
Screenshot: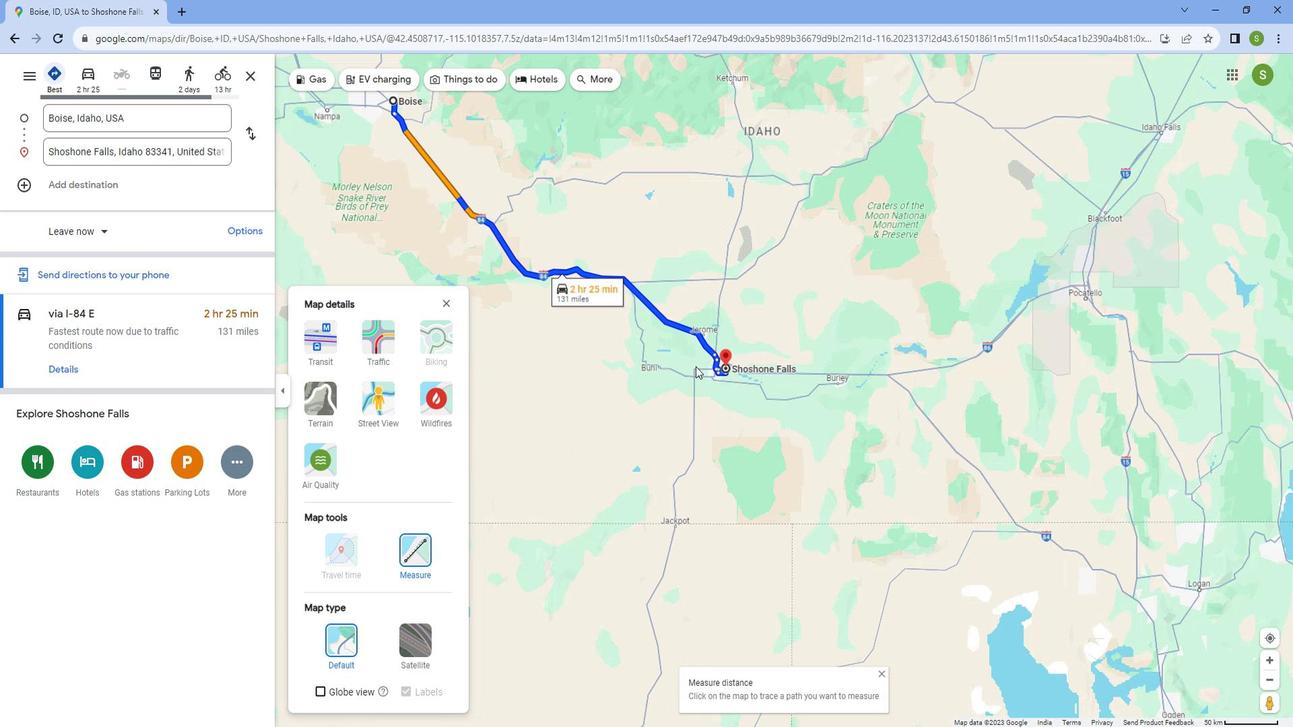 
Action: Mouse scrolled (713, 371) with delta (0, 0)
Screenshot: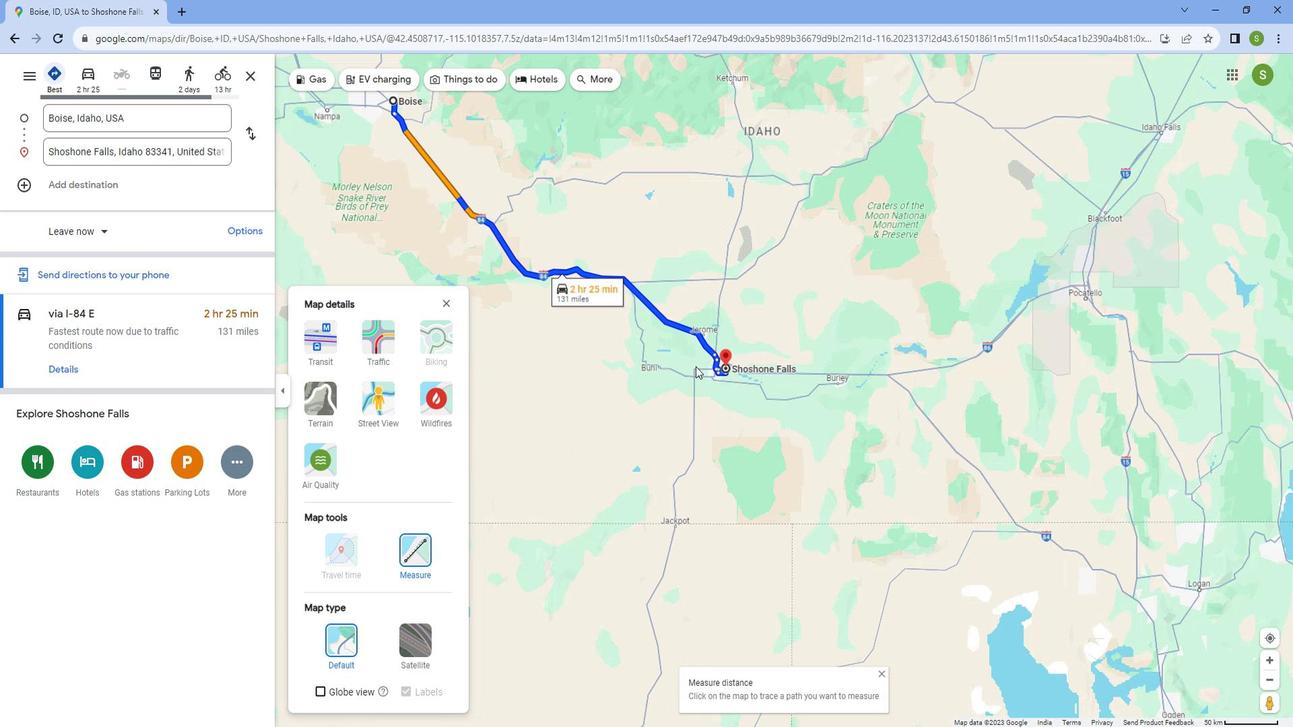 
Action: Mouse scrolled (713, 371) with delta (0, 0)
Screenshot: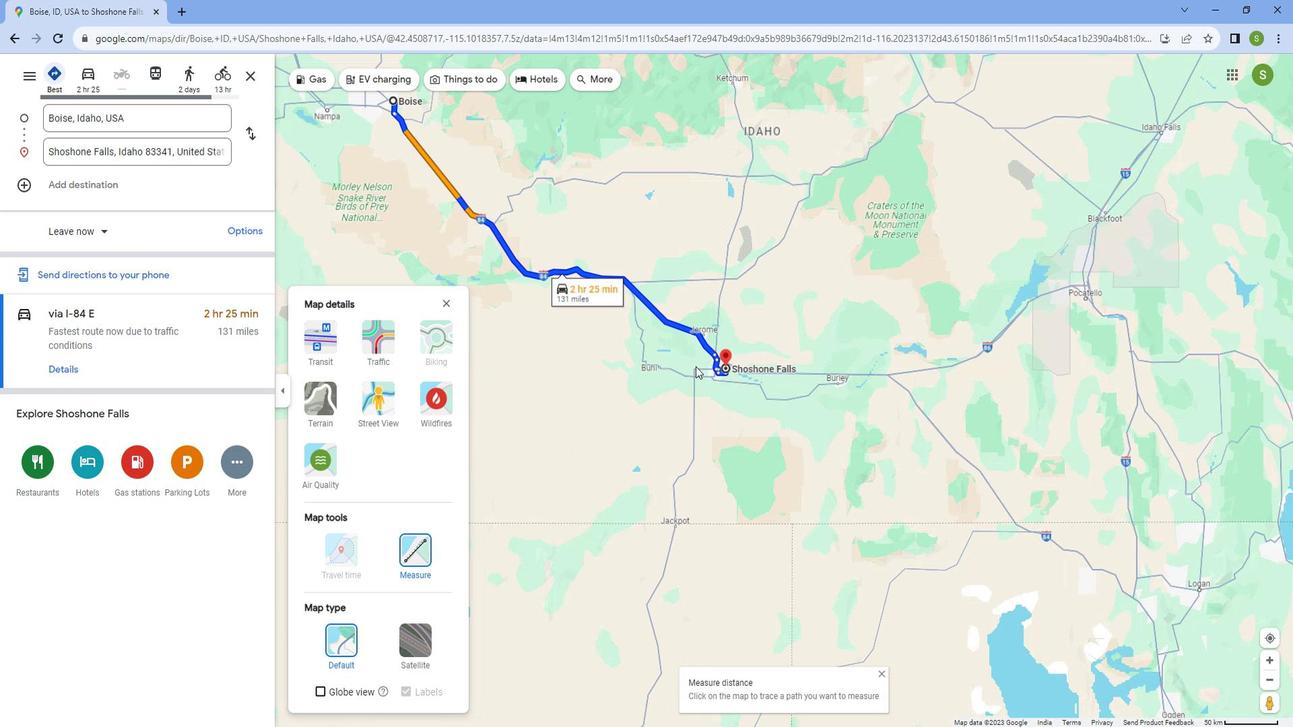 
Action: Mouse scrolled (713, 371) with delta (0, 0)
Screenshot: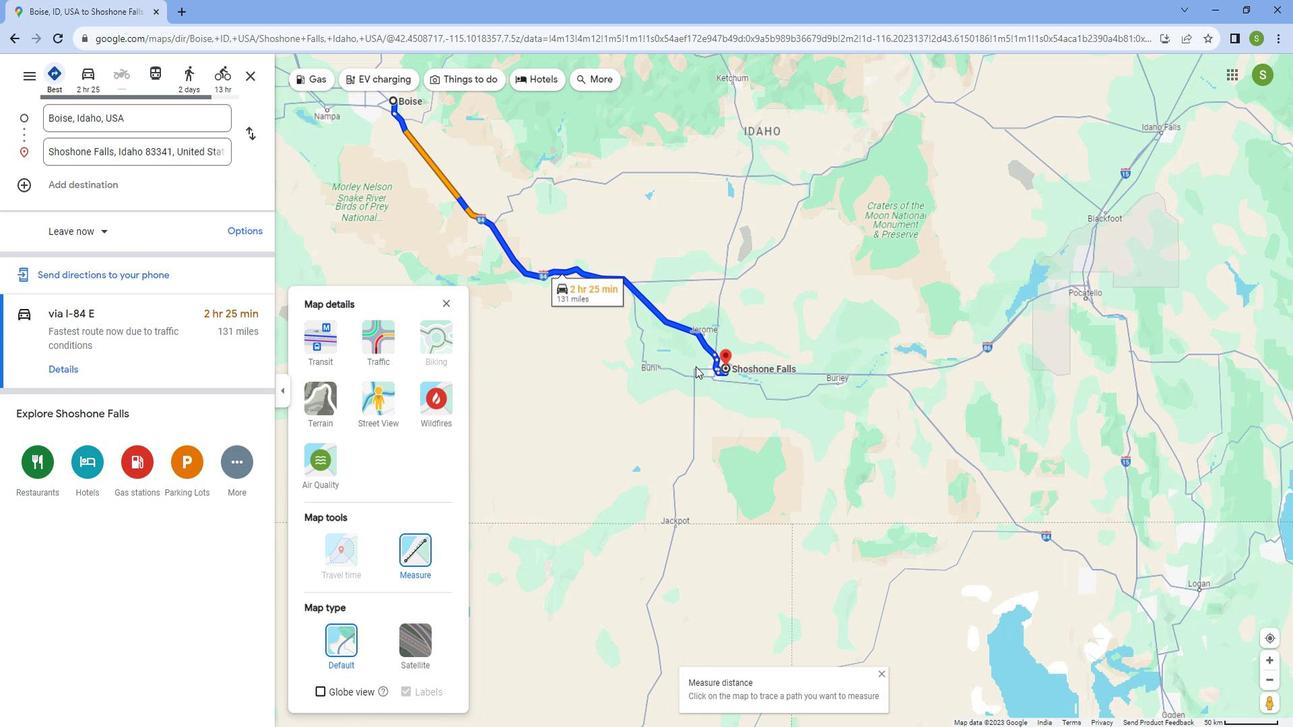 
Action: Mouse scrolled (713, 371) with delta (0, 0)
Screenshot: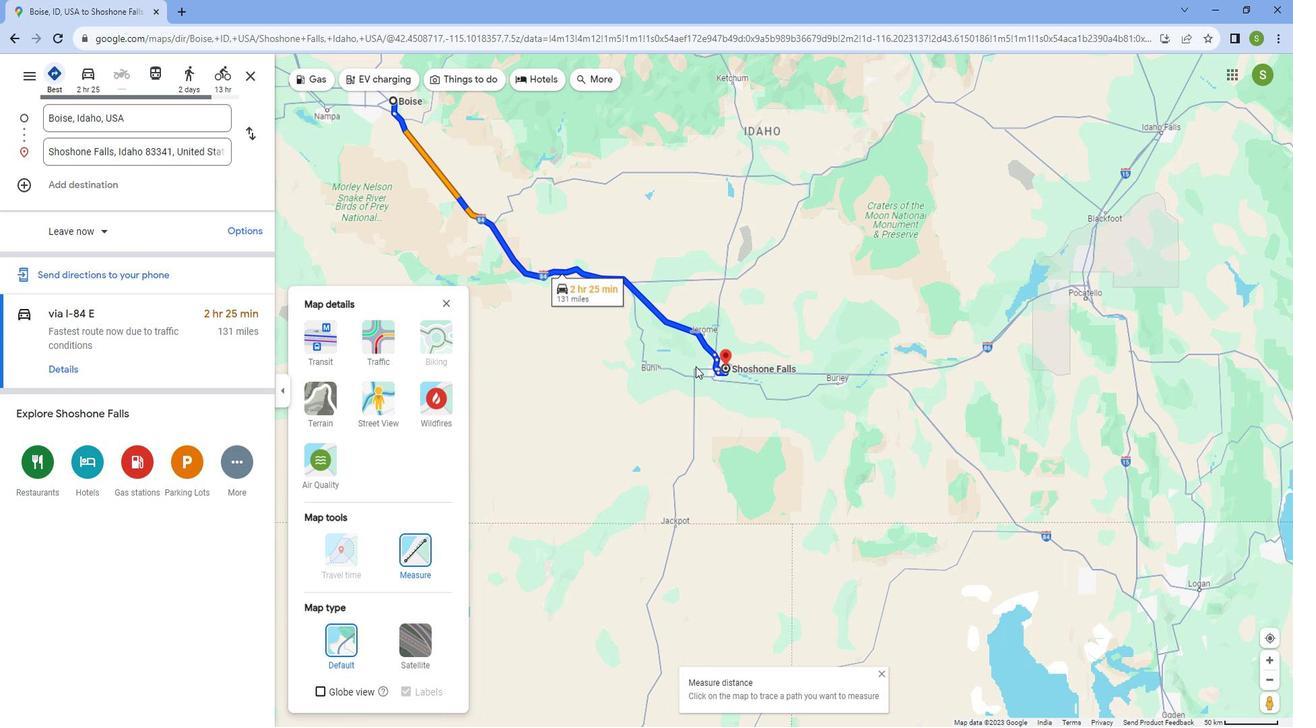 
Action: Mouse moved to (713, 369)
Screenshot: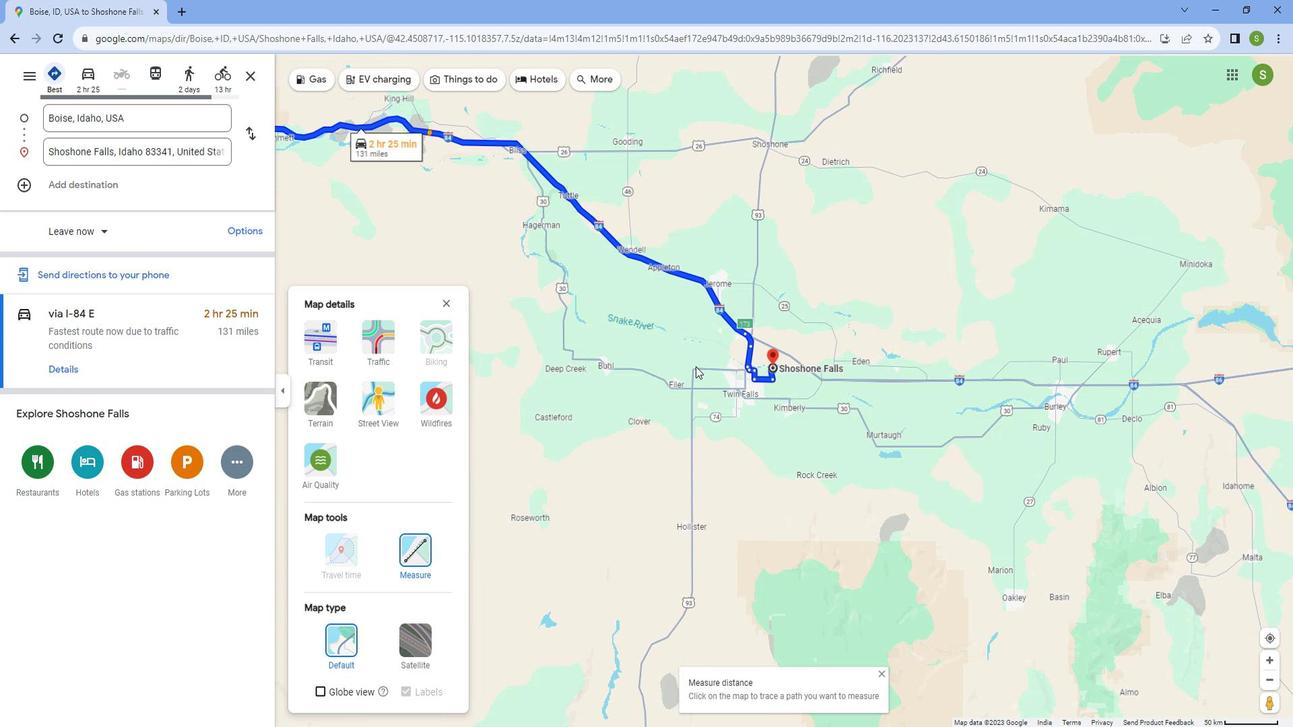 
Action: Mouse scrolled (713, 370) with delta (0, 0)
Screenshot: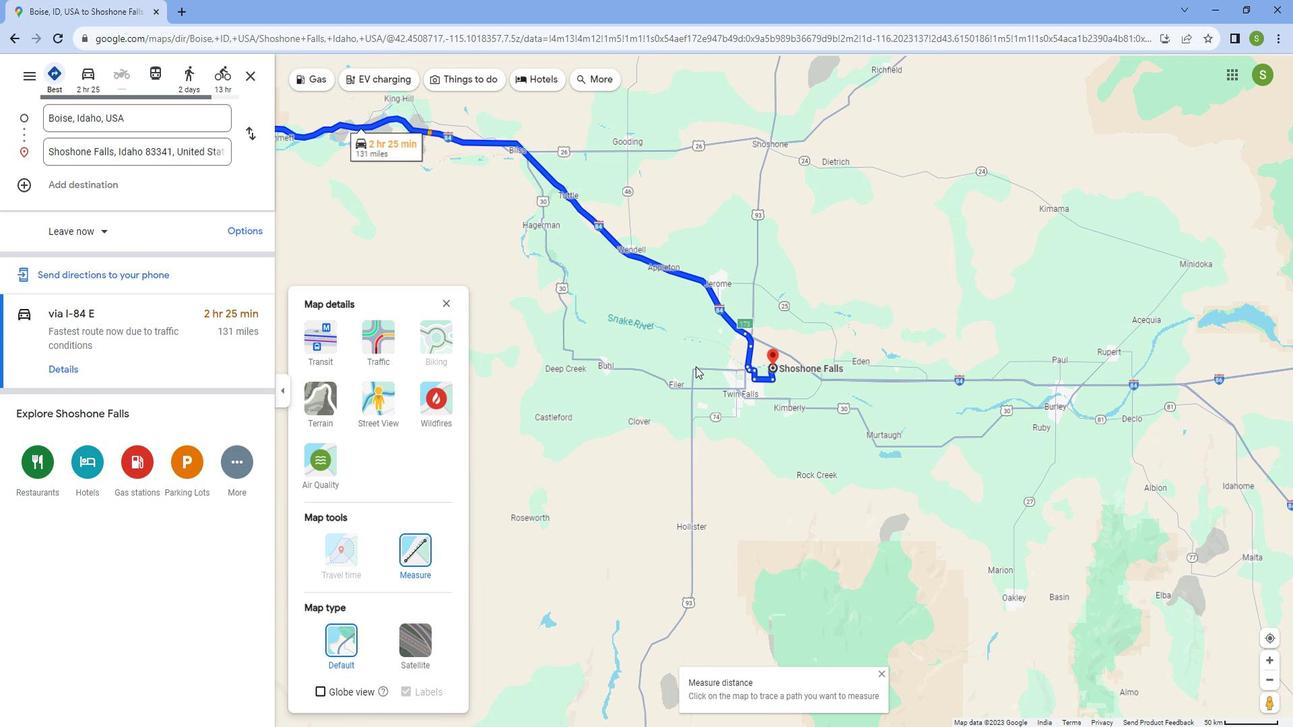 
Action: Mouse scrolled (713, 370) with delta (0, 0)
Screenshot: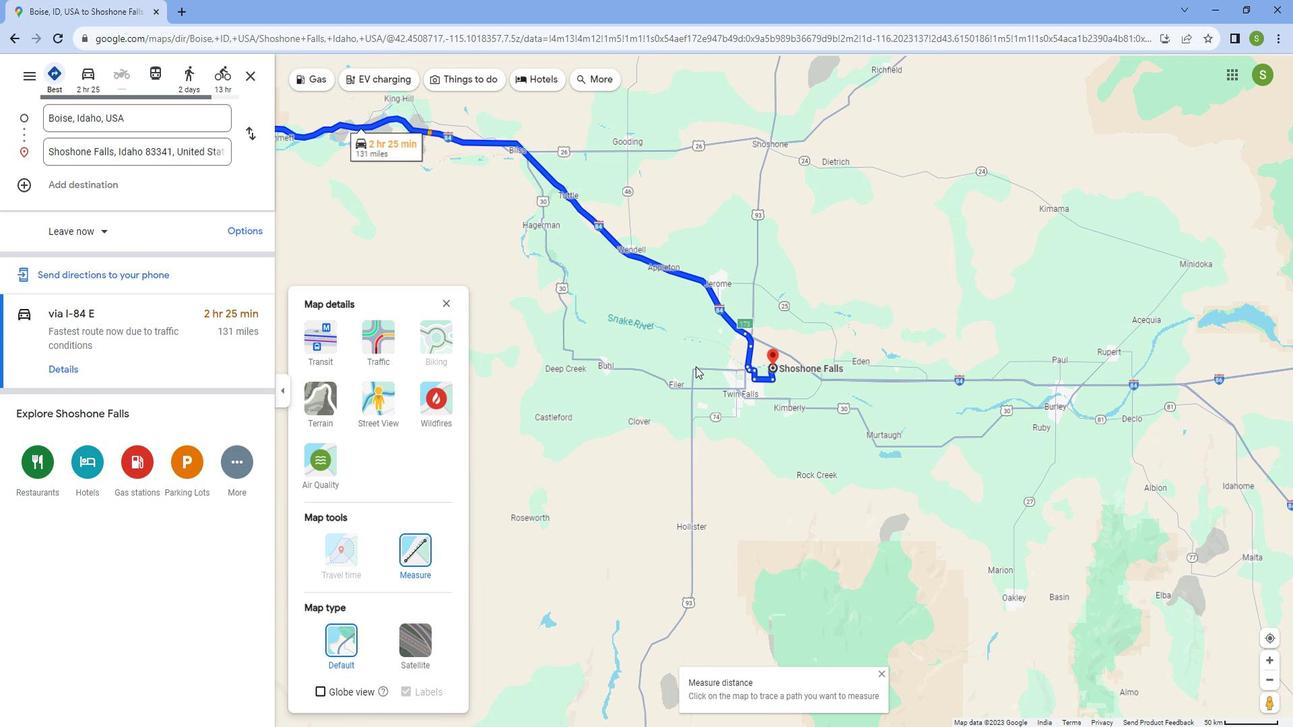
Action: Mouse scrolled (713, 370) with delta (0, 0)
Screenshot: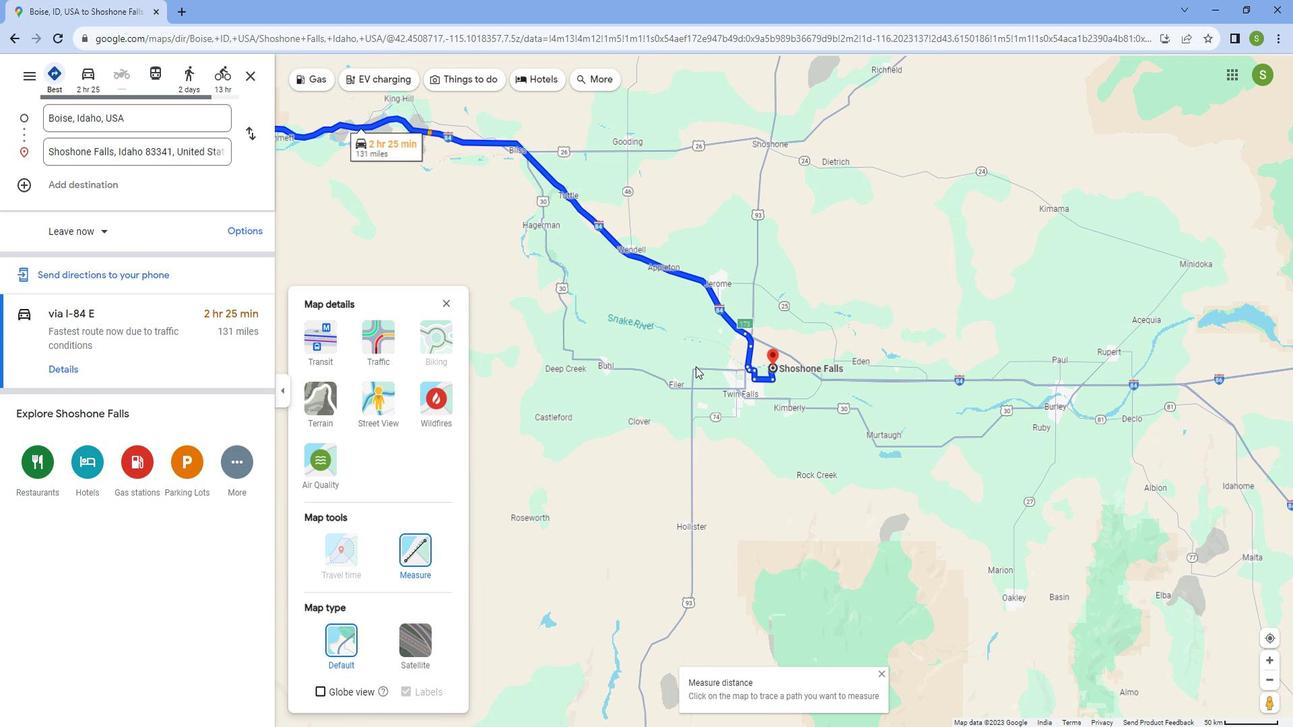 
Action: Mouse scrolled (713, 370) with delta (0, 0)
Screenshot: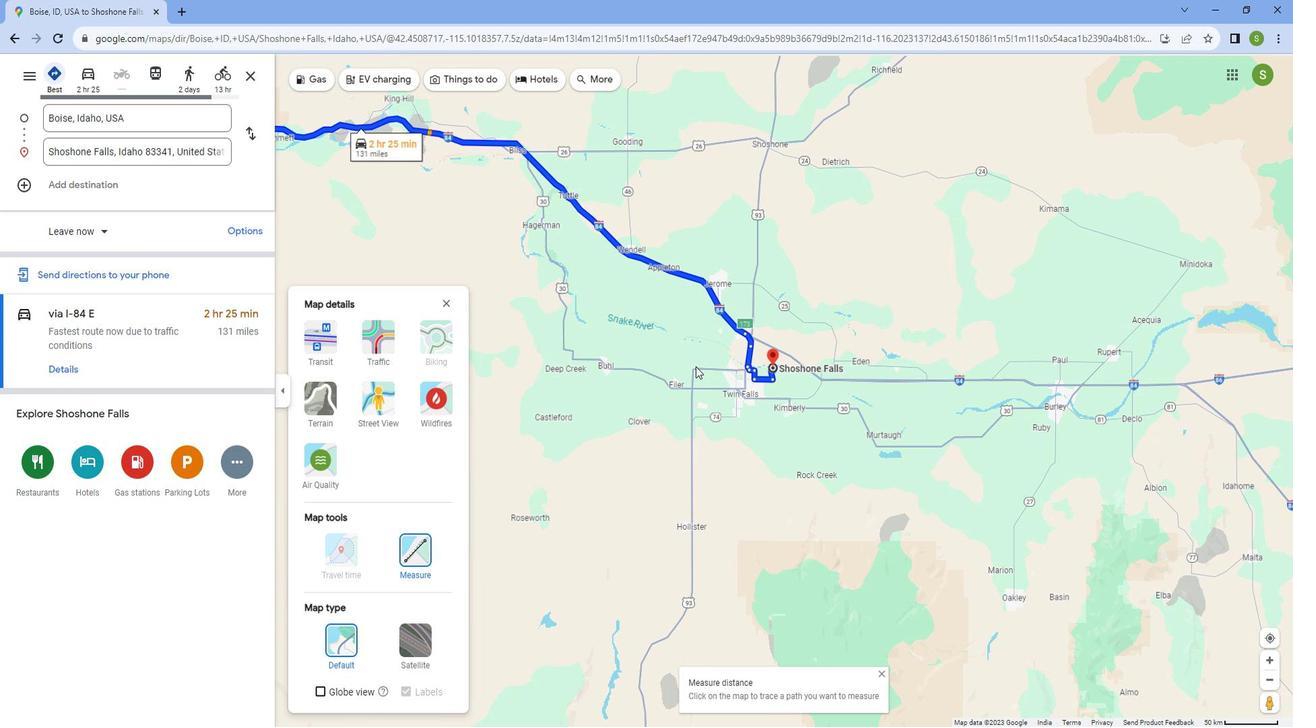 
Action: Mouse scrolled (713, 370) with delta (0, 0)
Screenshot: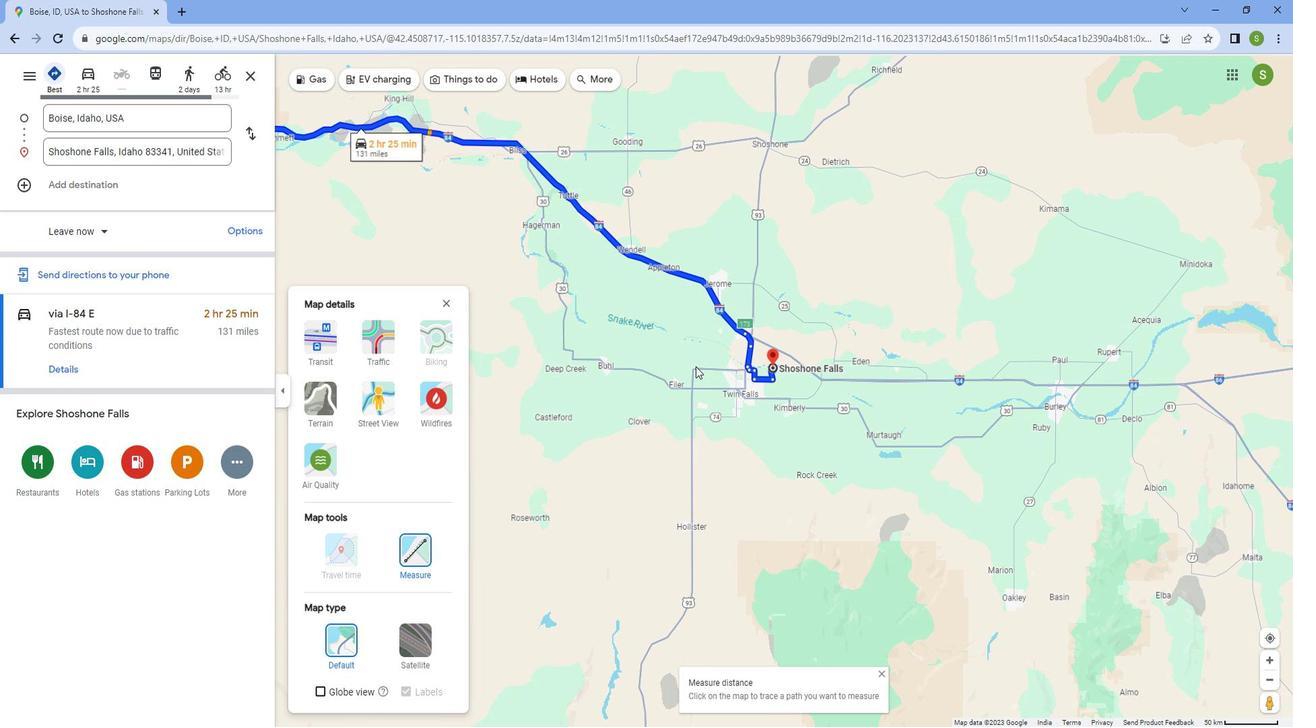 
Action: Mouse scrolled (713, 370) with delta (0, 0)
Screenshot: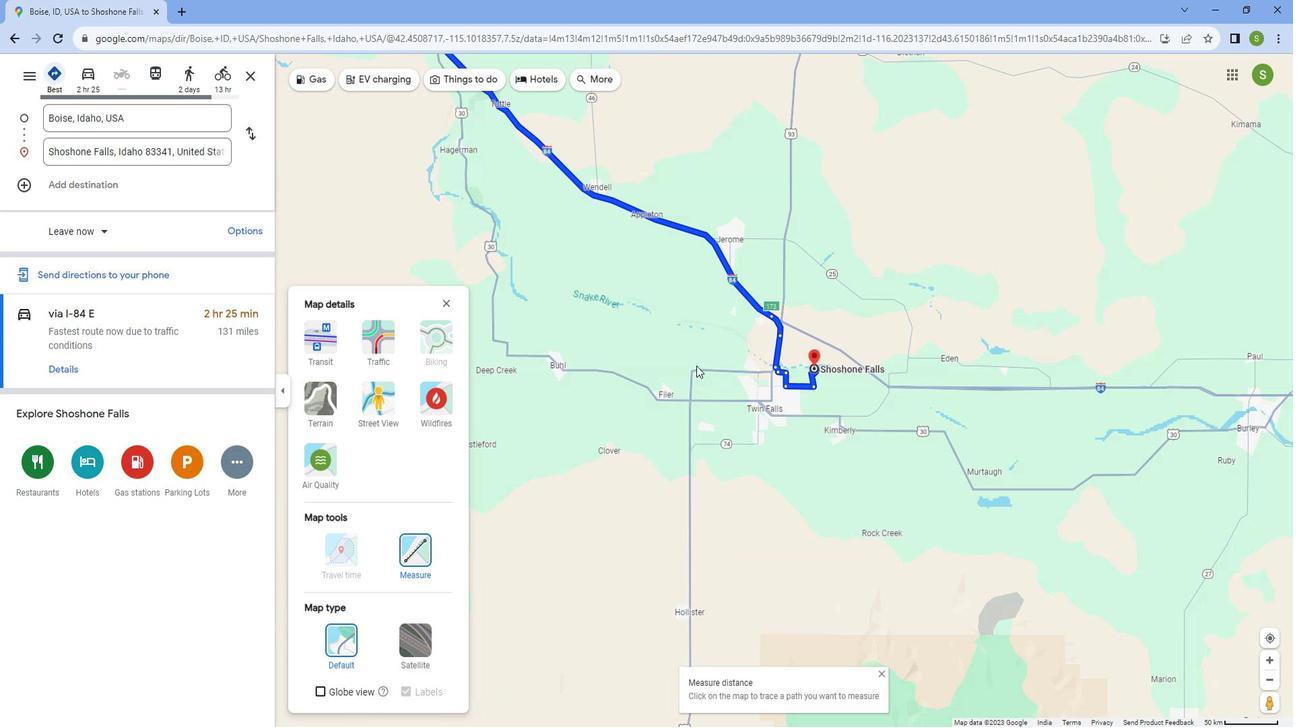 
Action: Mouse scrolled (713, 370) with delta (0, 0)
Screenshot: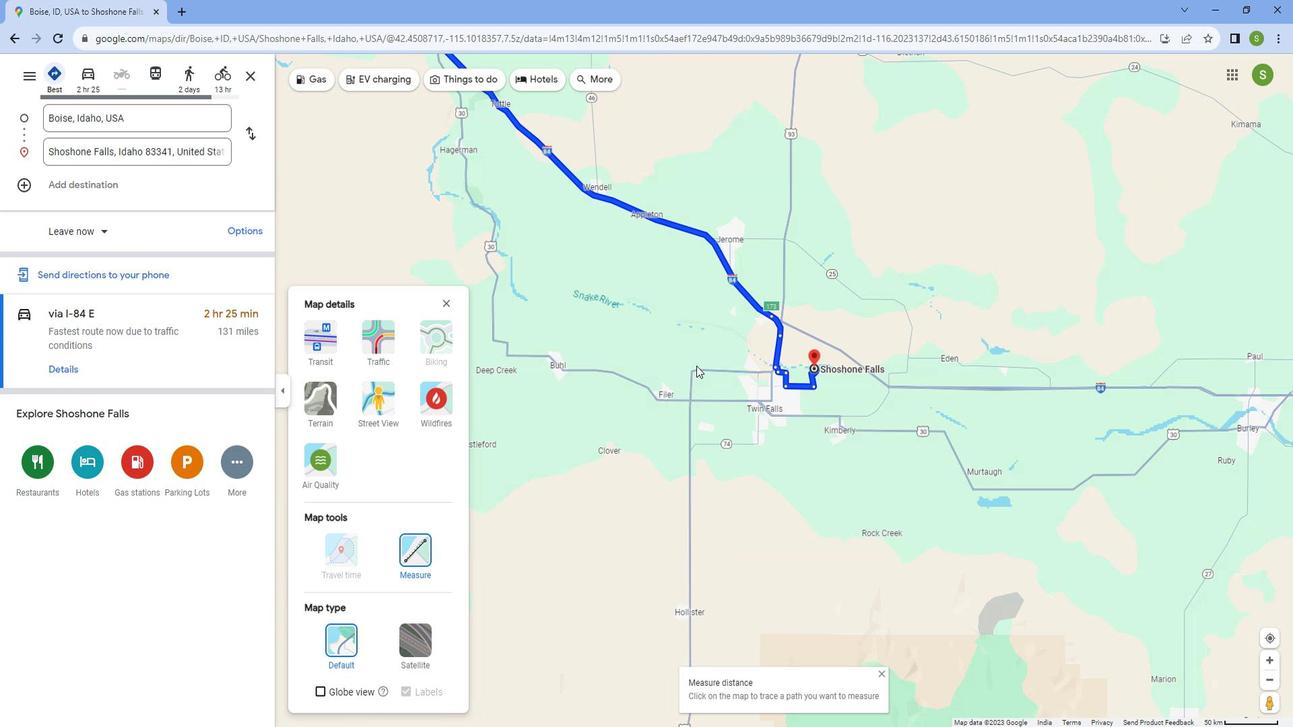 
Action: Mouse scrolled (713, 370) with delta (0, 0)
Screenshot: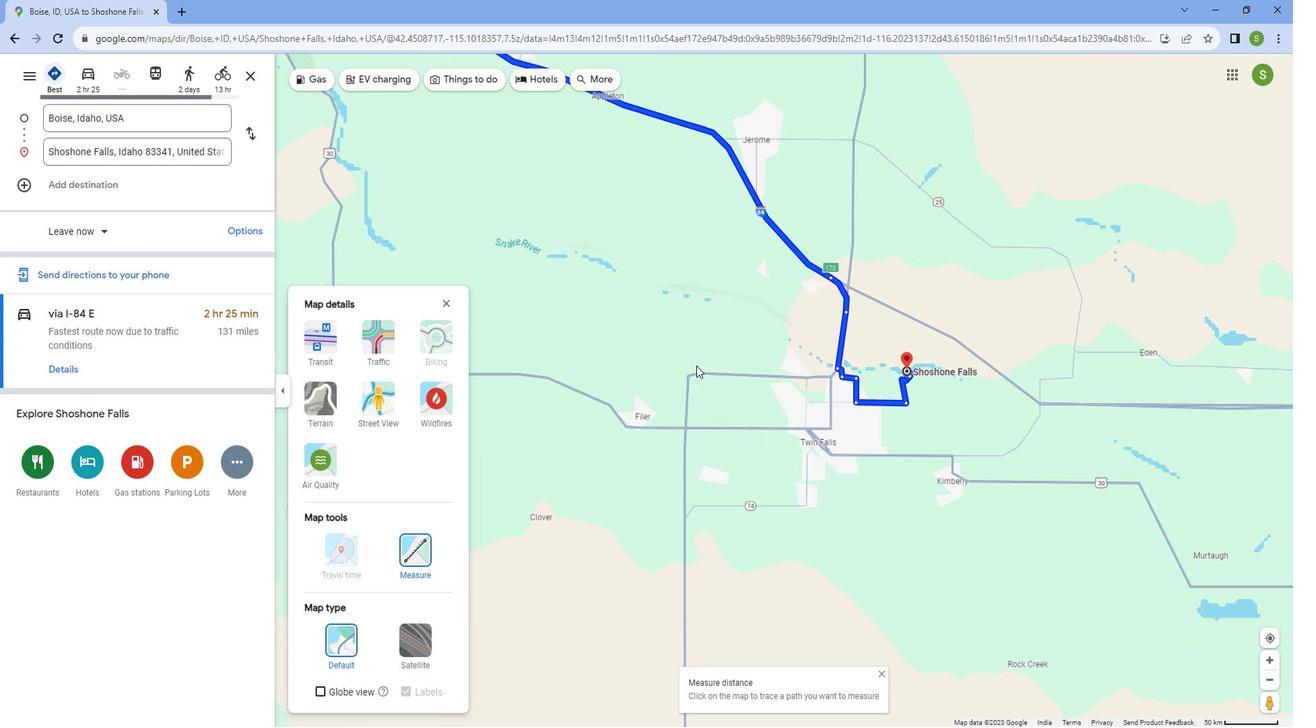 
Action: Mouse scrolled (713, 370) with delta (0, 0)
Screenshot: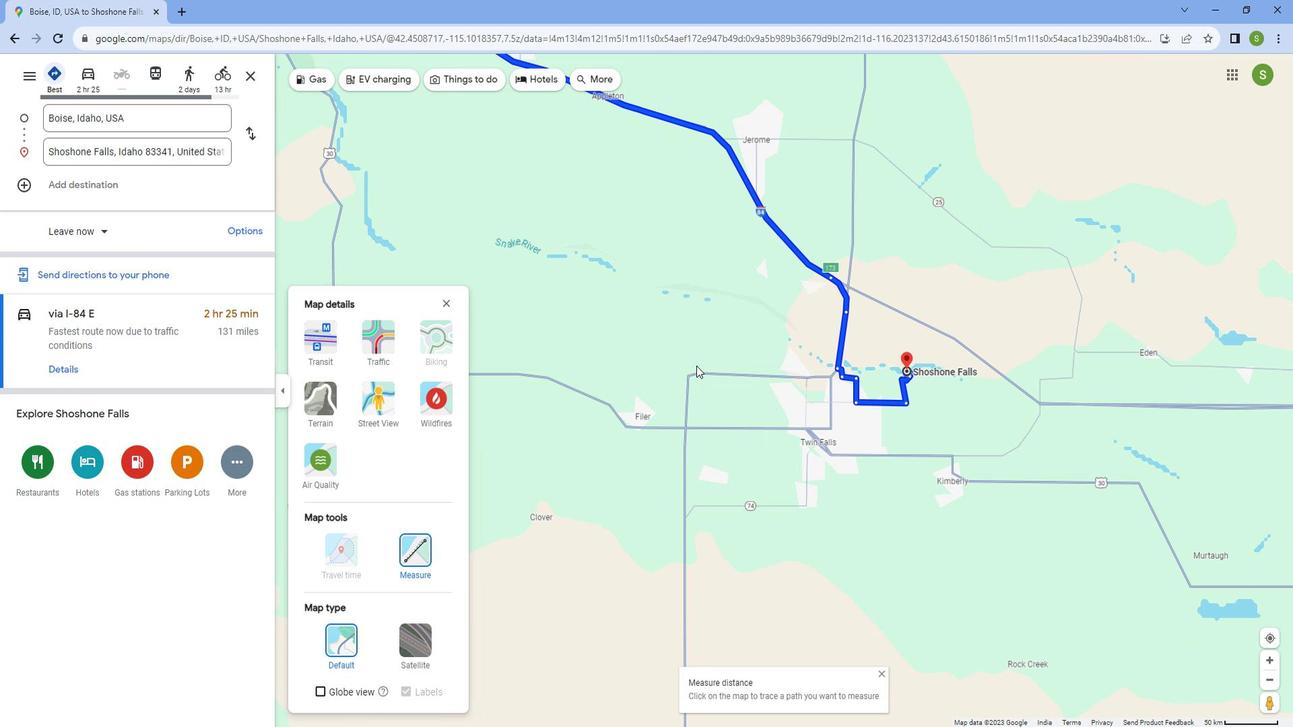 
Action: Mouse scrolled (713, 370) with delta (0, 0)
Screenshot: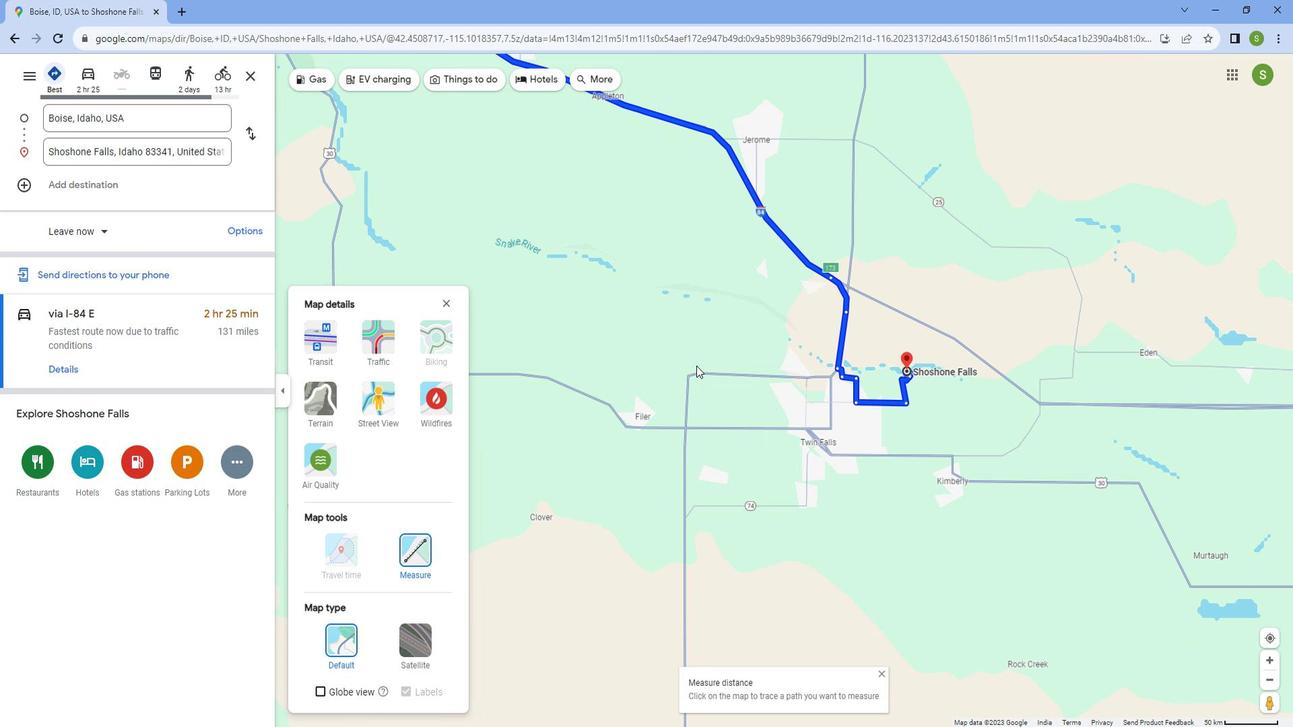 
Action: Mouse scrolled (713, 370) with delta (0, 0)
Screenshot: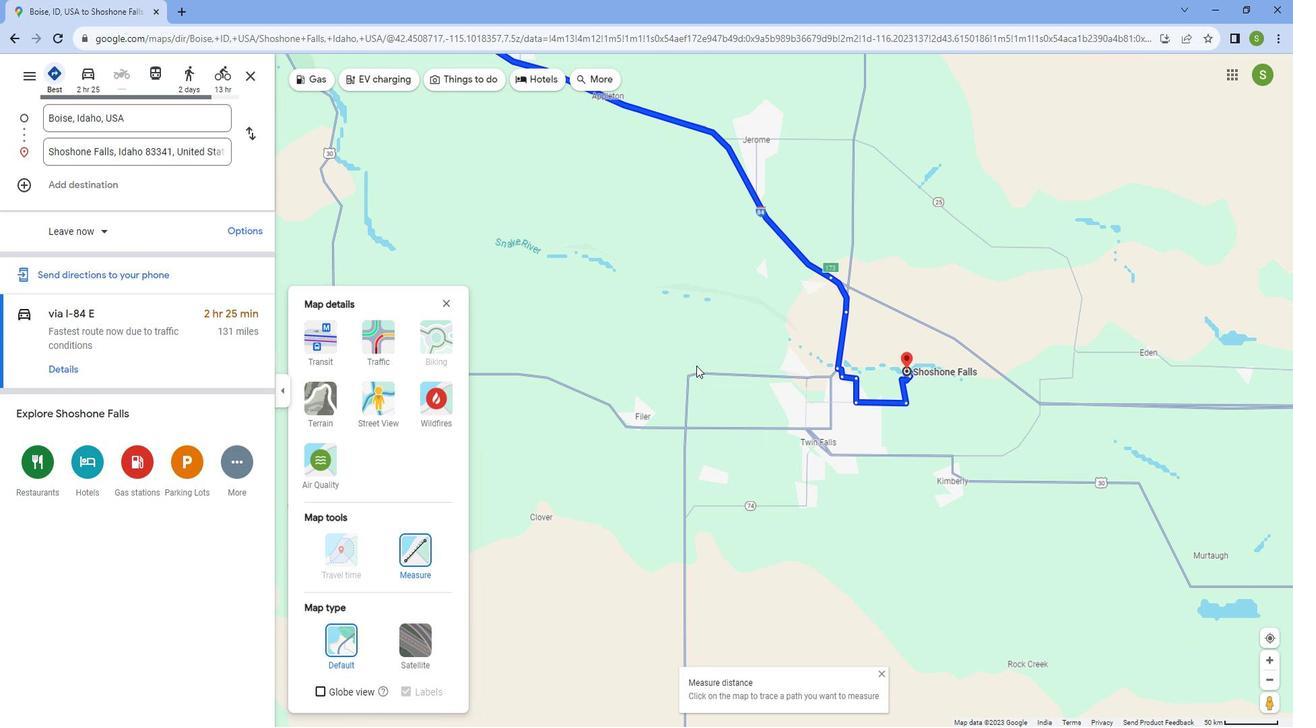 
Action: Mouse scrolled (713, 370) with delta (0, 0)
Screenshot: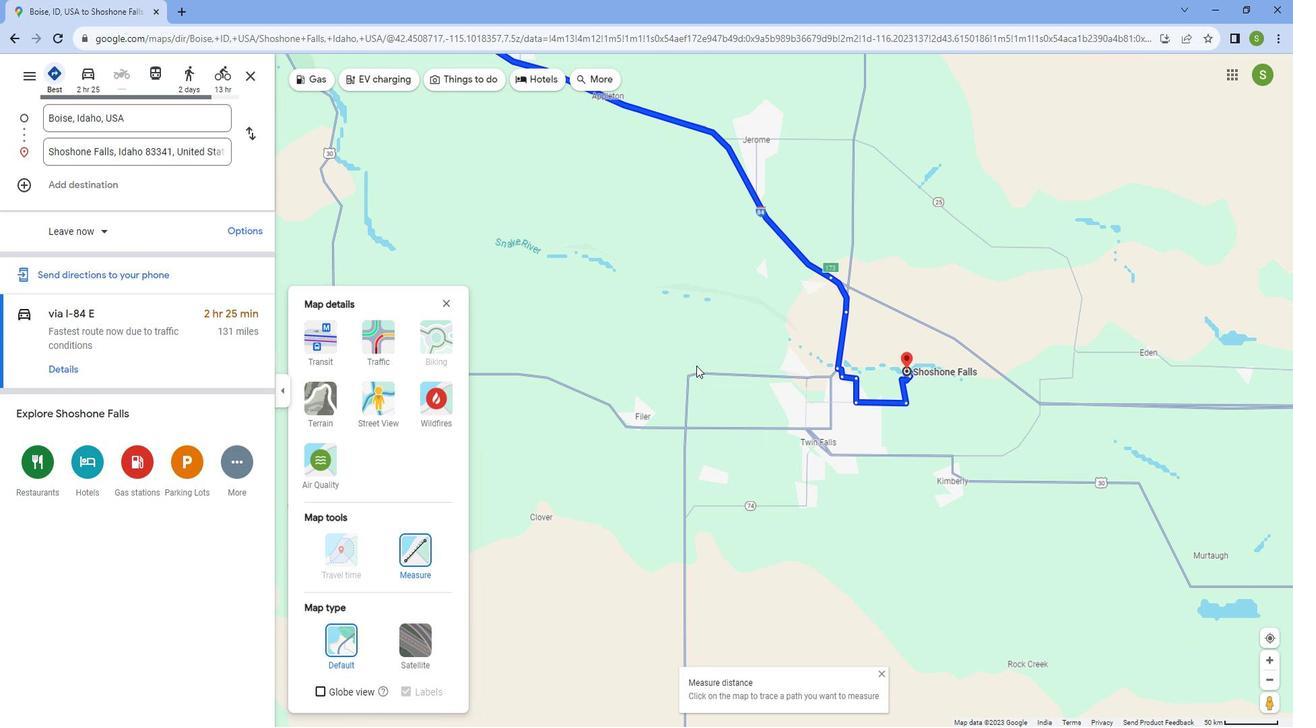 
Action: Mouse moved to (1001, 418)
Screenshot: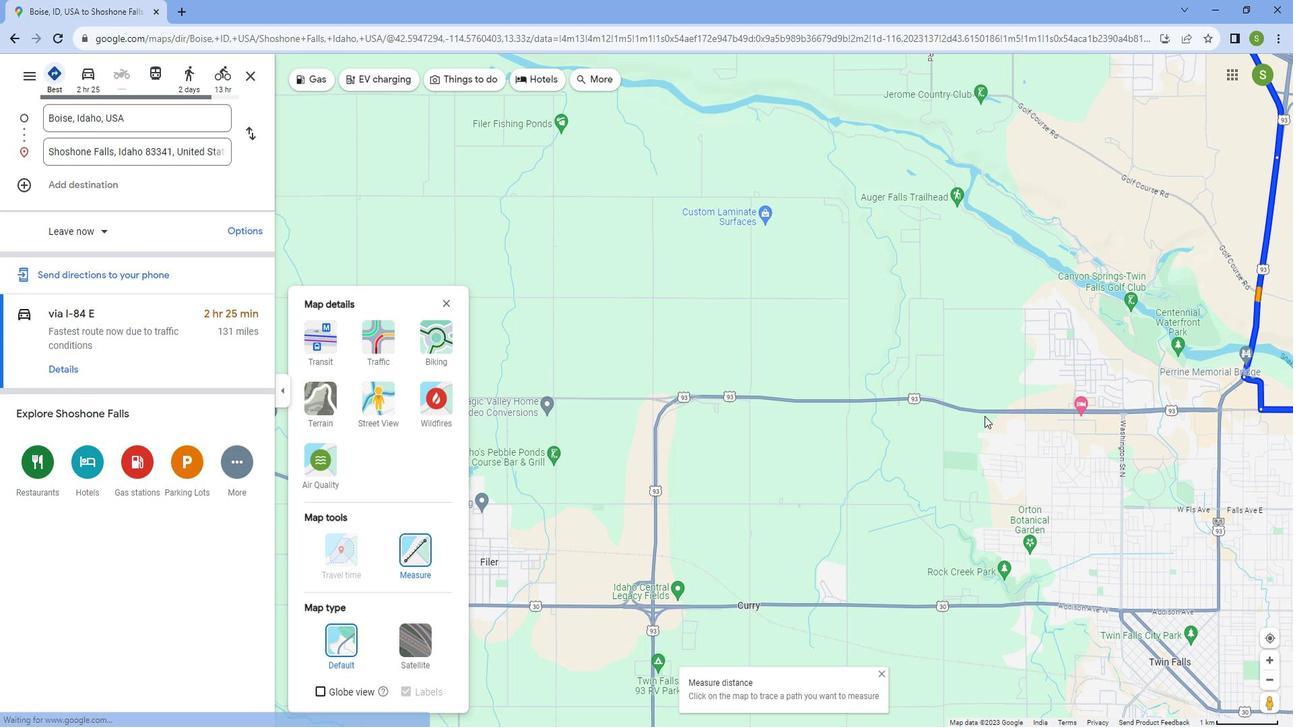 
Action: Mouse pressed left at (1001, 418)
Screenshot: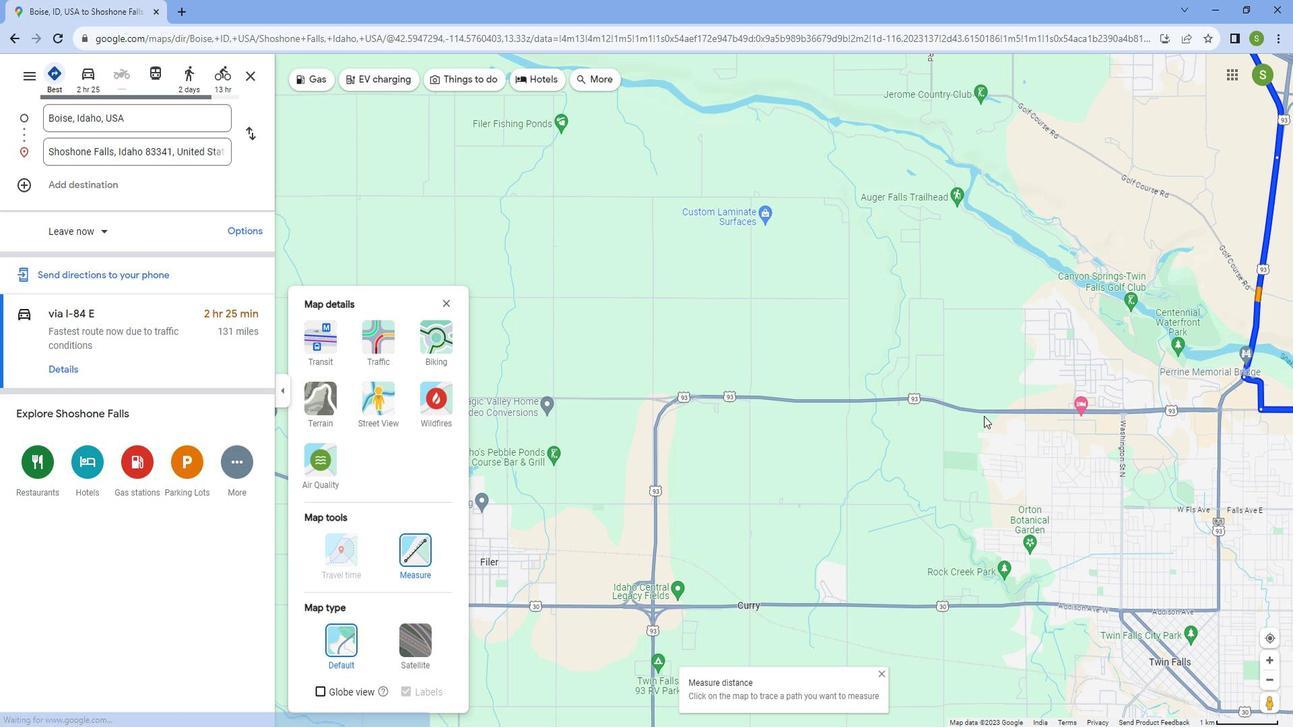 
Action: Mouse moved to (704, 331)
Screenshot: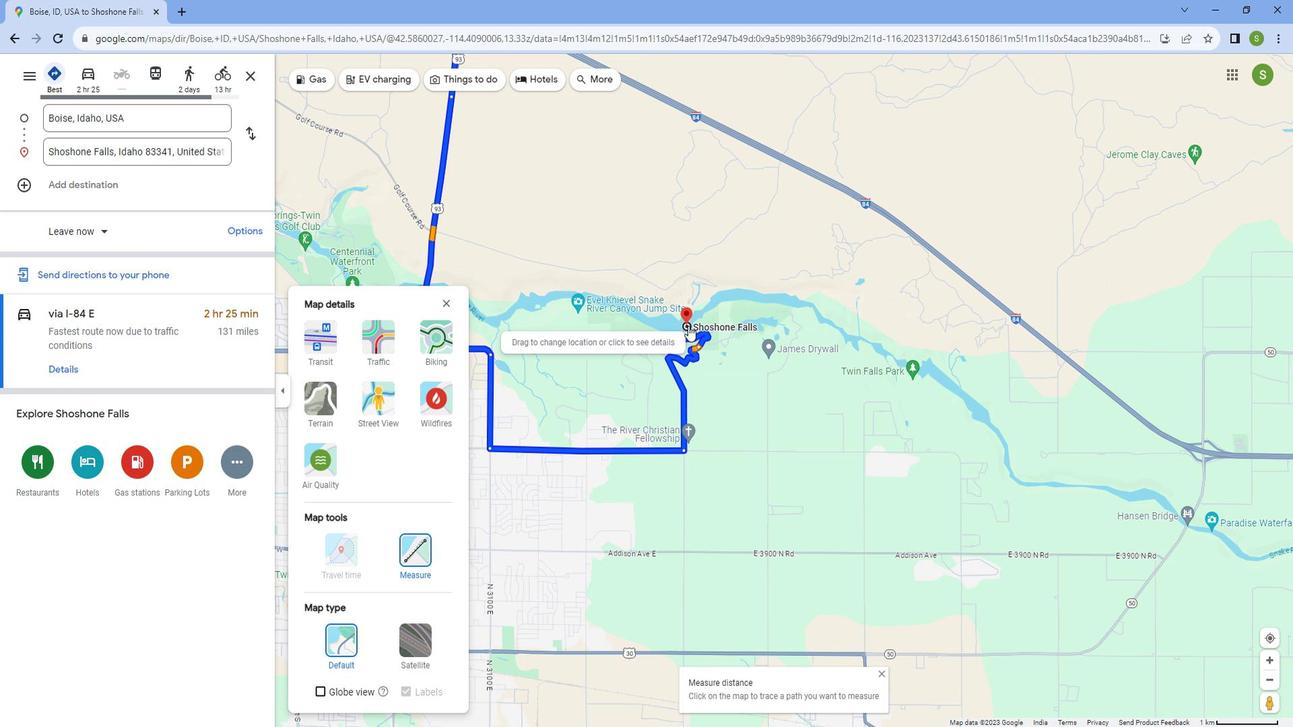 
Action: Mouse pressed left at (704, 331)
Screenshot: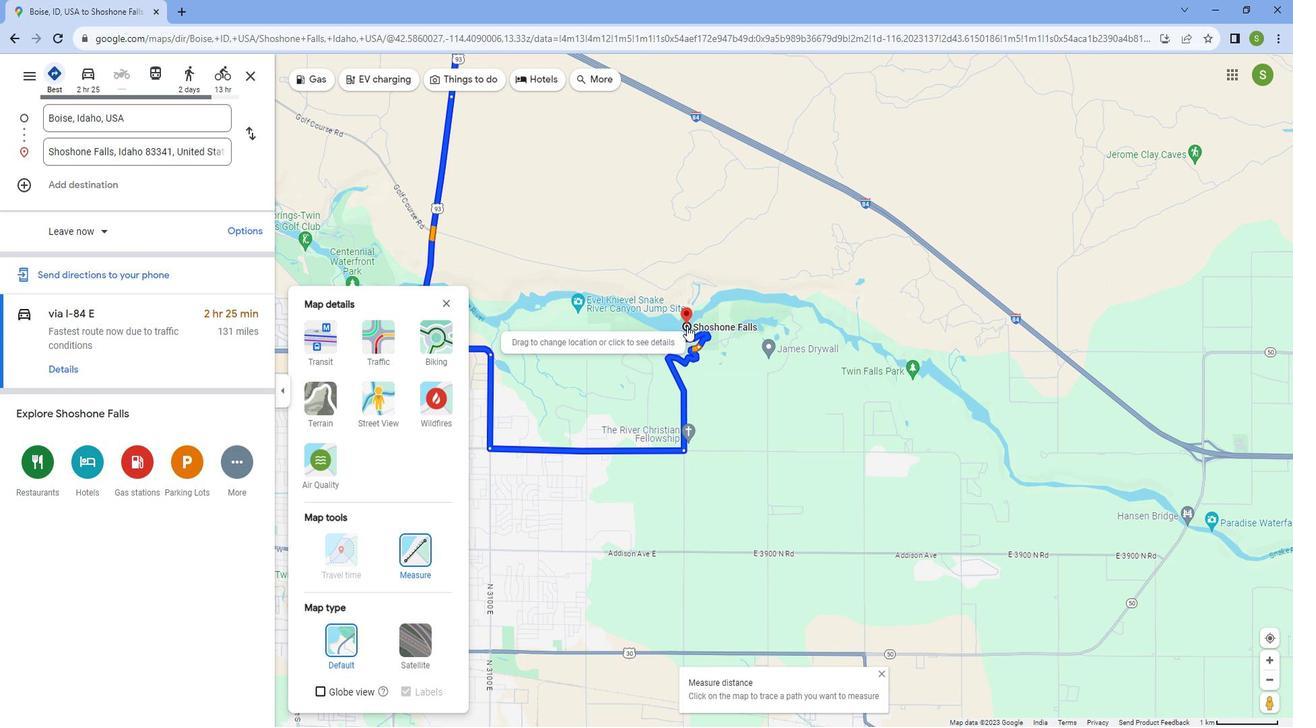 
Action: Mouse moved to (605, 311)
Screenshot: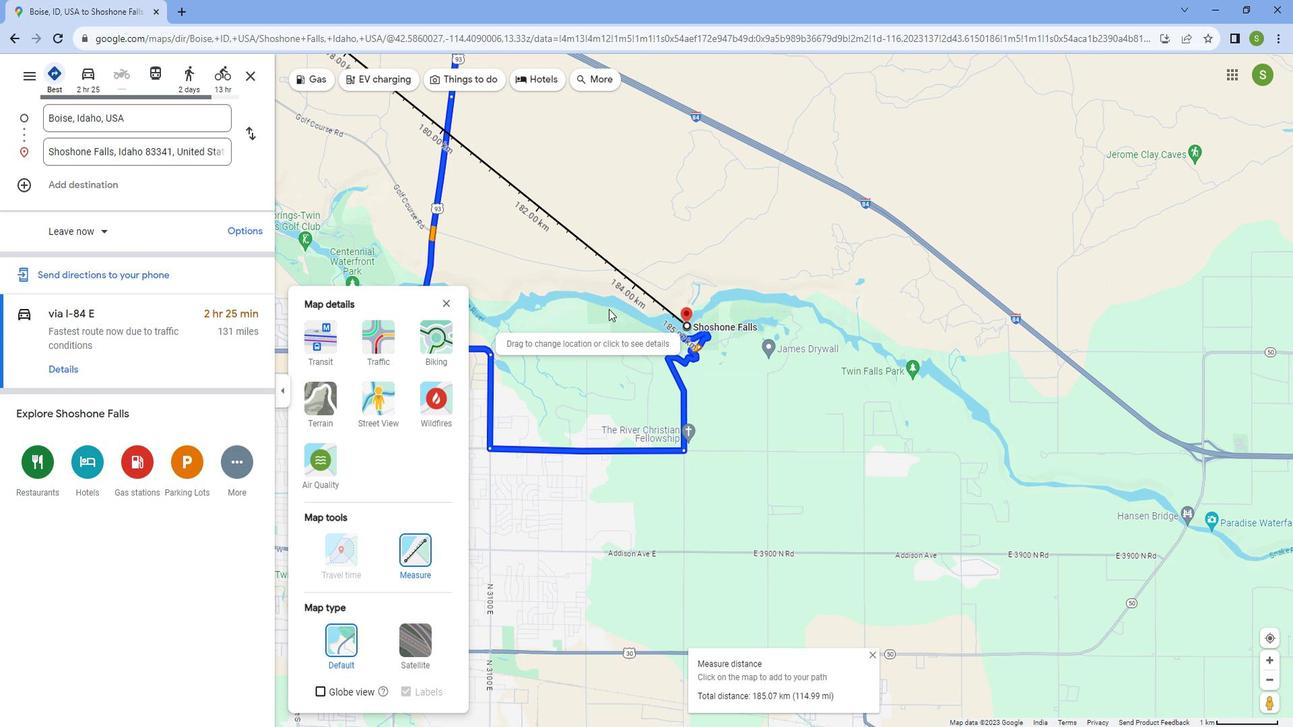 
Action: Mouse scrolled (605, 311) with delta (0, 0)
Screenshot: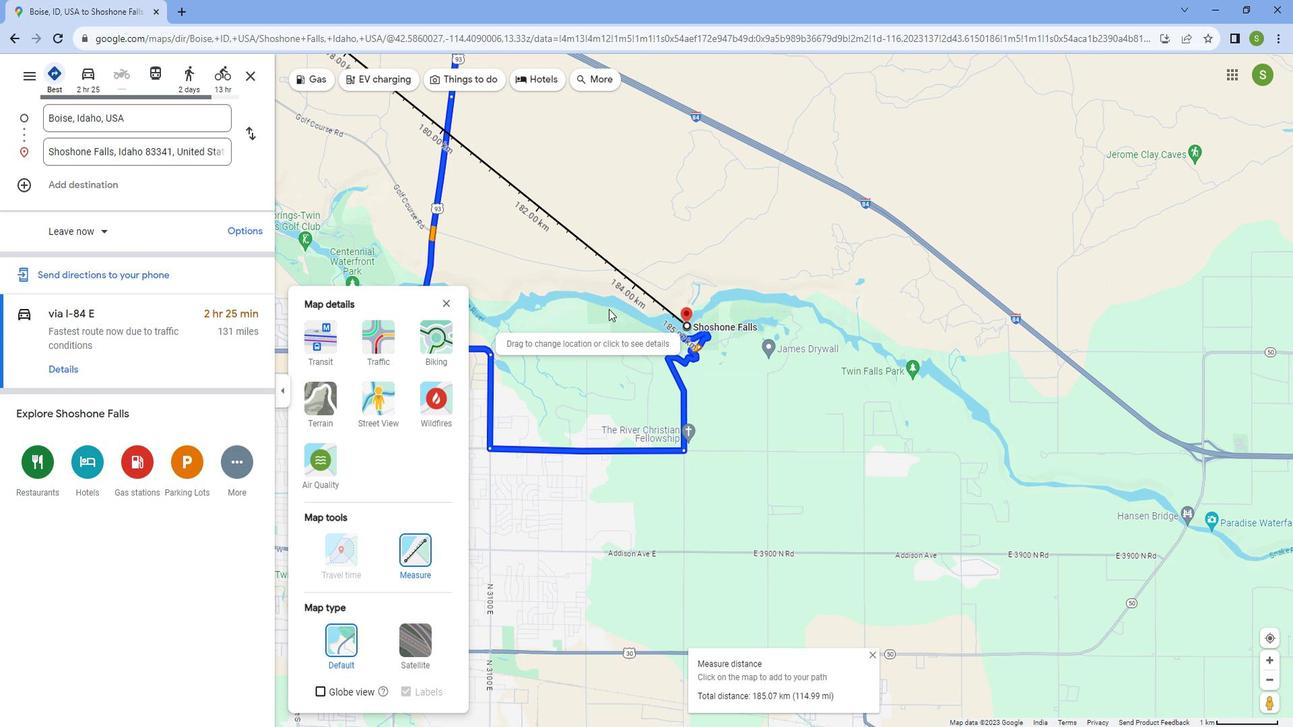 
Action: Mouse scrolled (605, 311) with delta (0, 0)
Screenshot: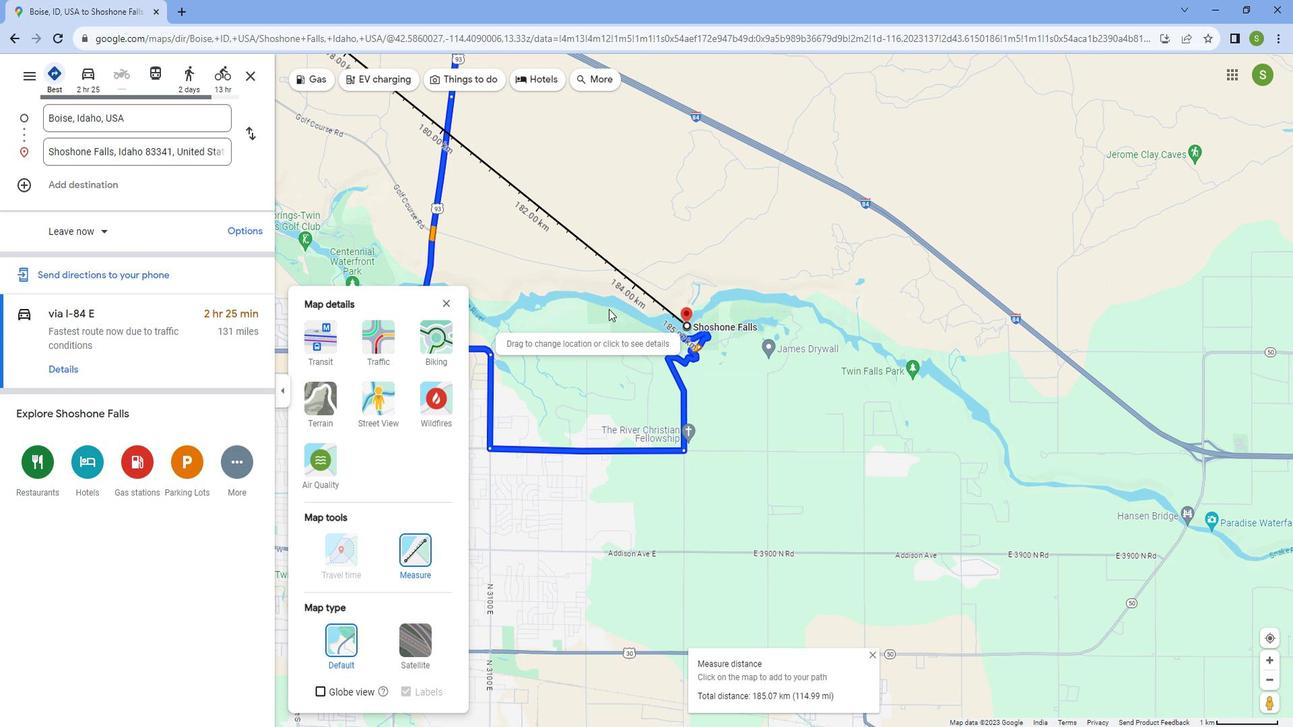 
Action: Mouse scrolled (605, 311) with delta (0, 0)
Screenshot: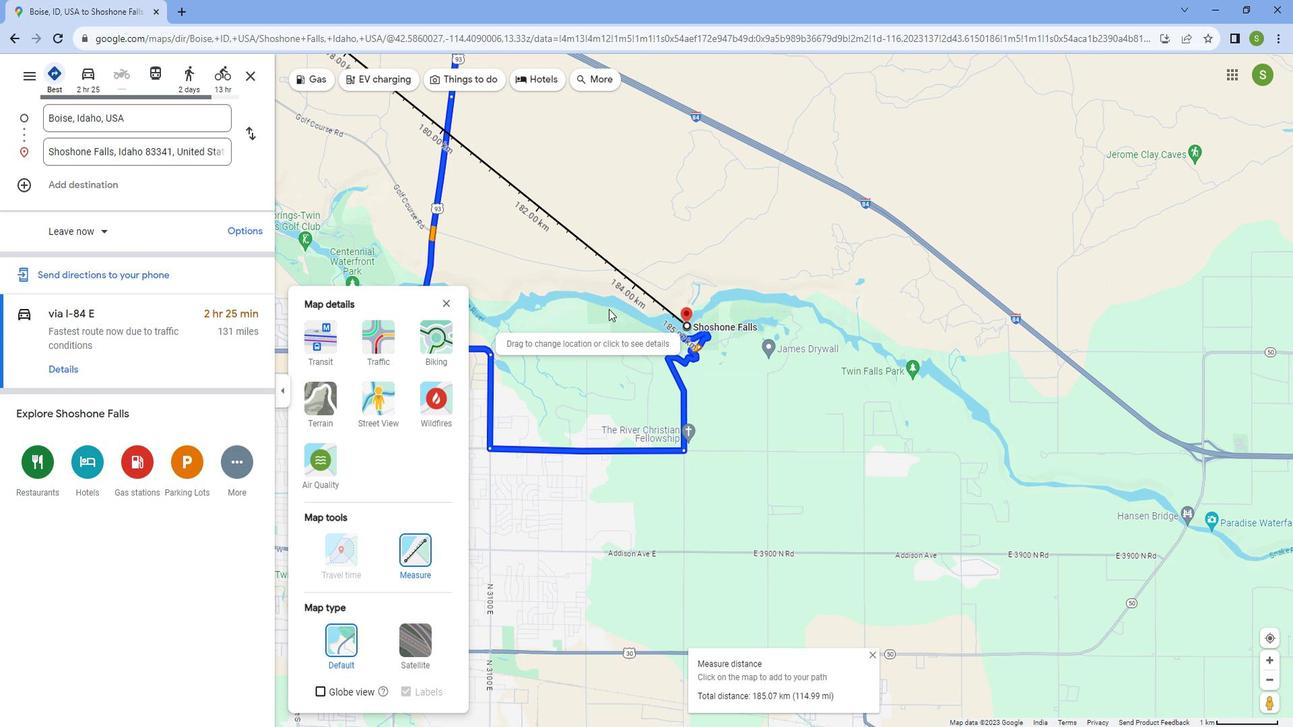 
Action: Mouse scrolled (605, 311) with delta (0, 0)
Screenshot: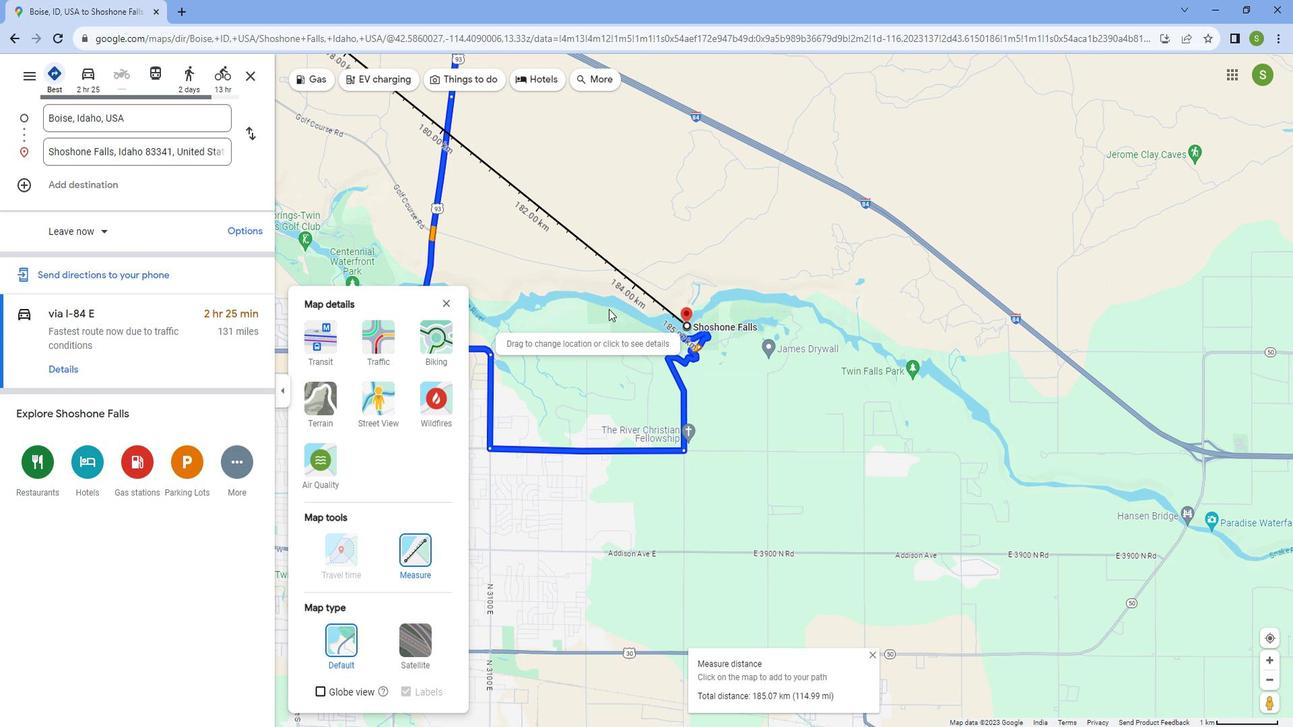 
Action: Mouse scrolled (605, 311) with delta (0, 0)
Screenshot: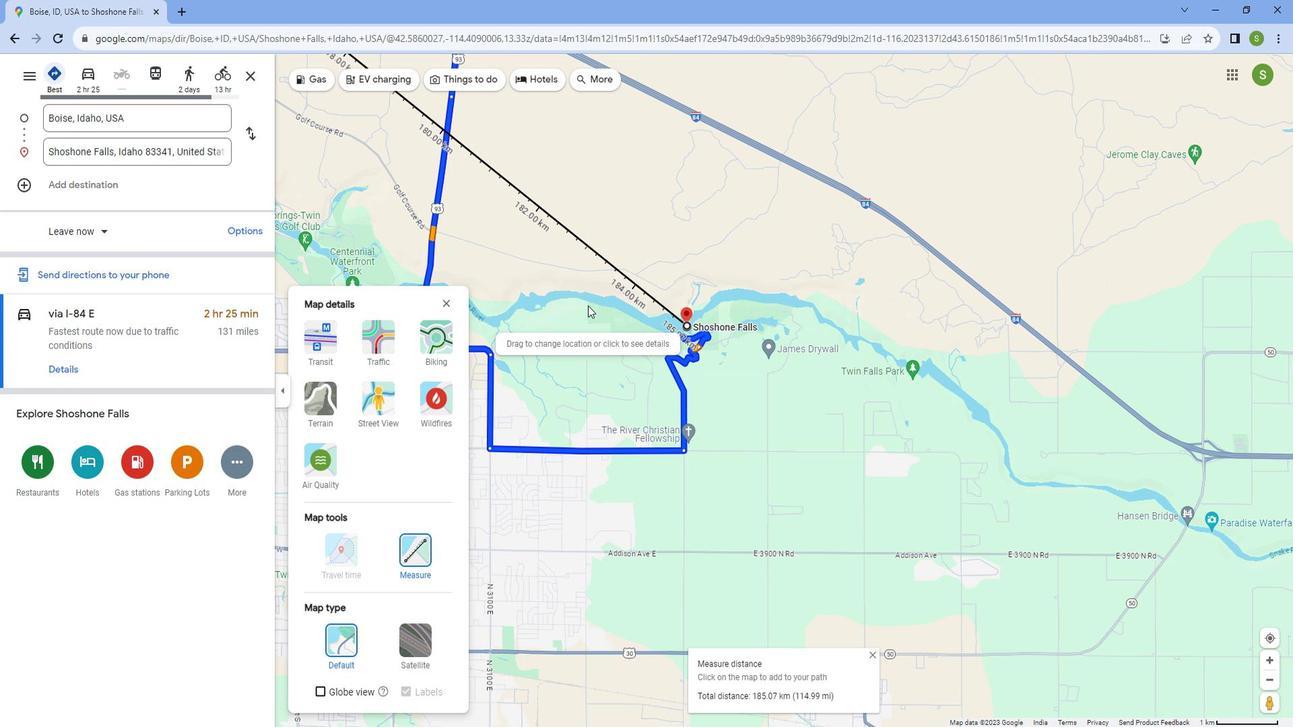
Action: Mouse scrolled (605, 311) with delta (0, 0)
Screenshot: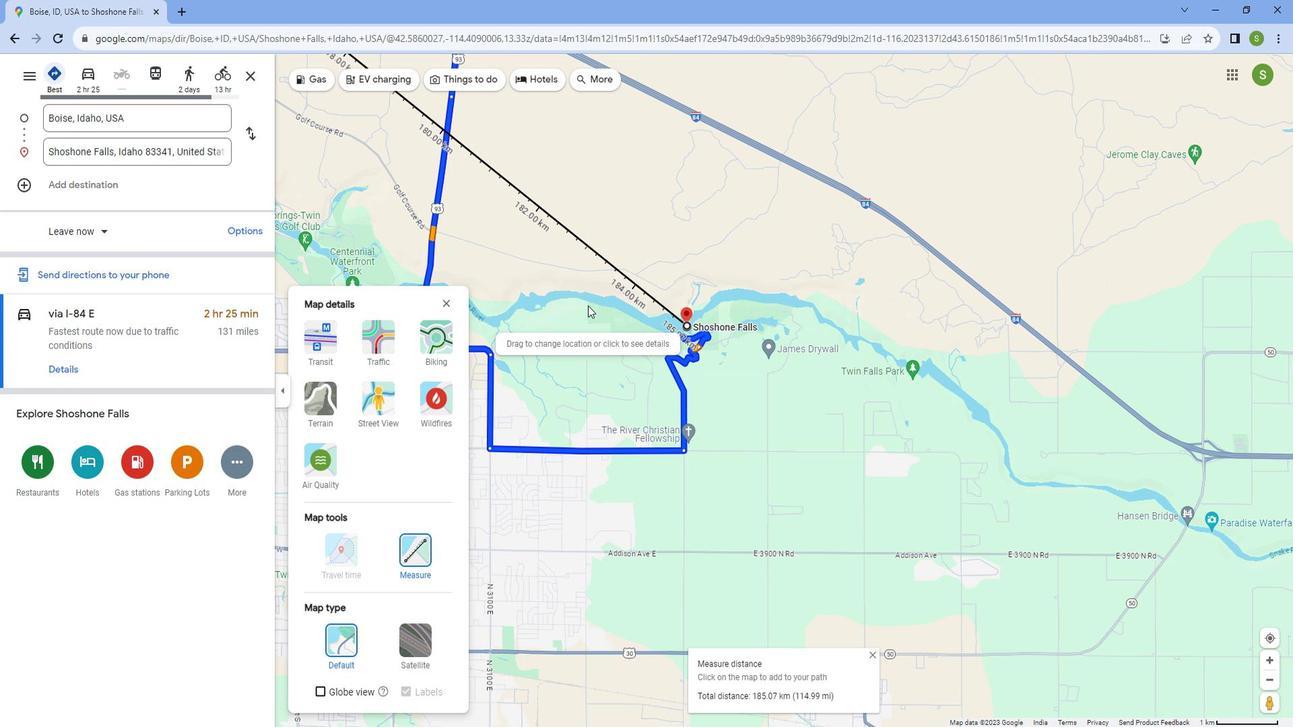 
Action: Mouse scrolled (605, 311) with delta (0, 0)
Screenshot: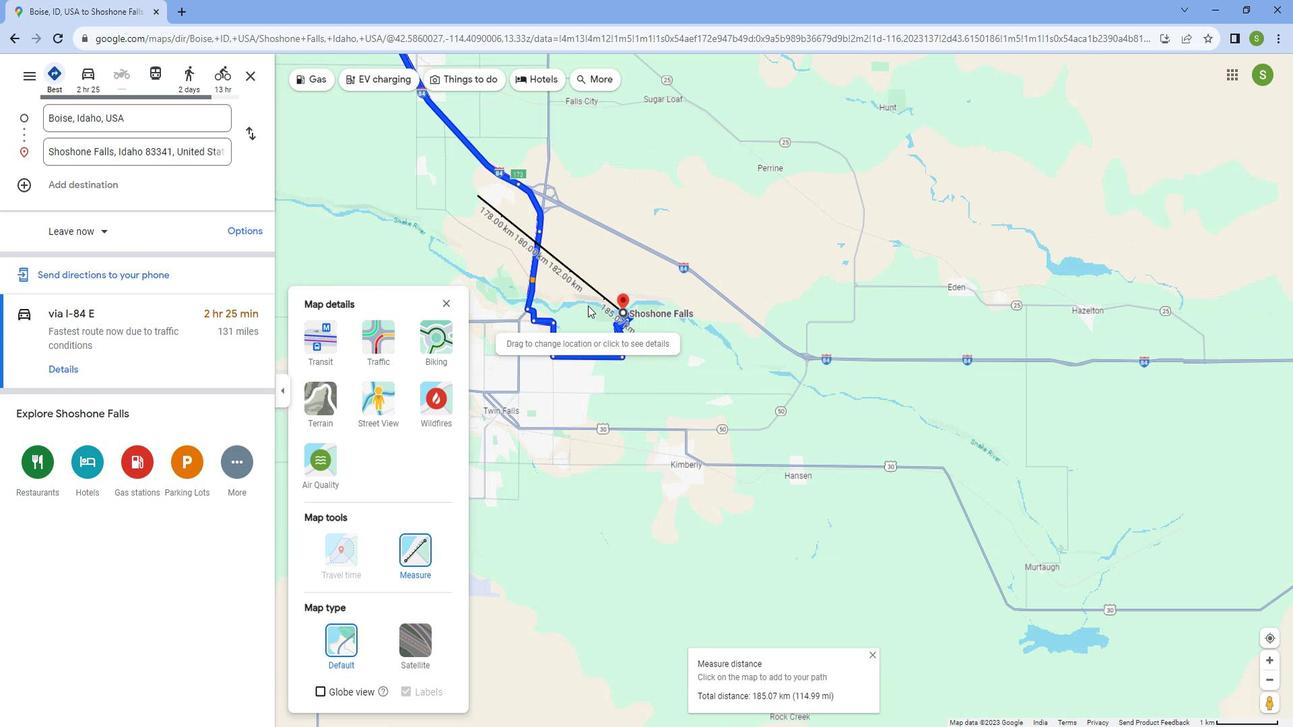 
Action: Mouse scrolled (605, 311) with delta (0, 0)
Screenshot: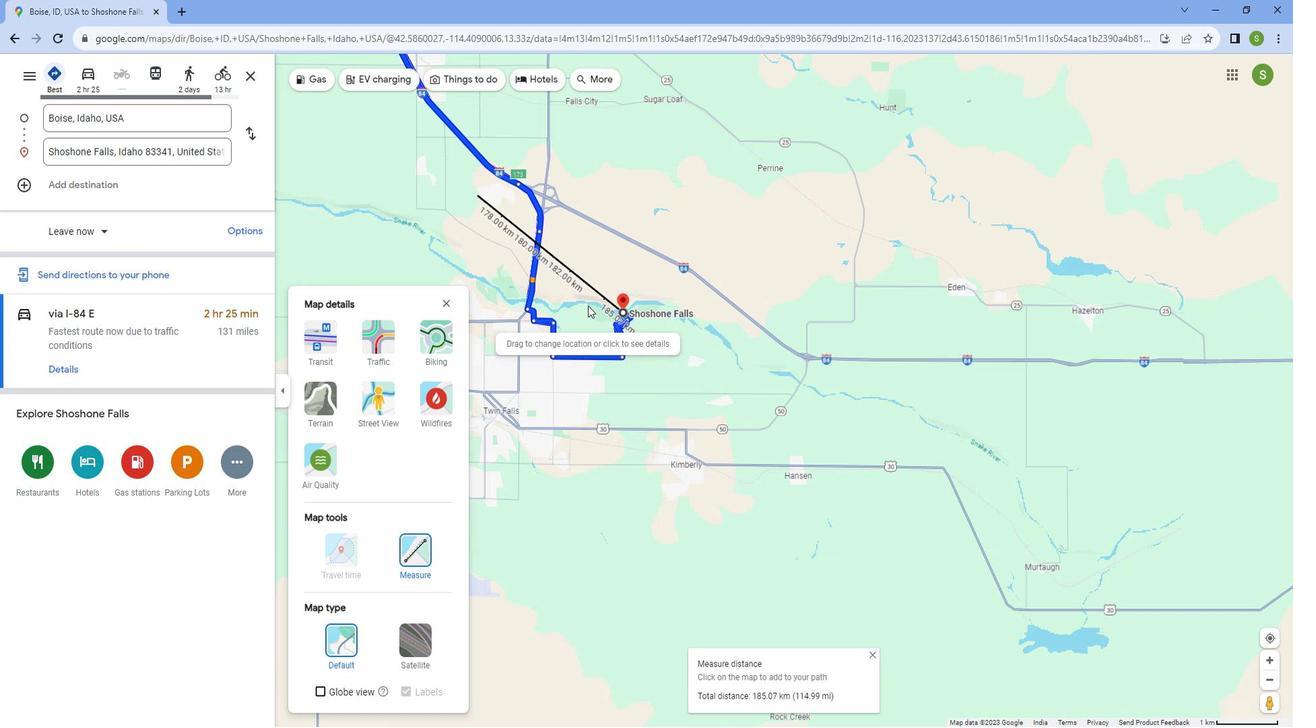 
Action: Mouse scrolled (605, 311) with delta (0, 0)
Screenshot: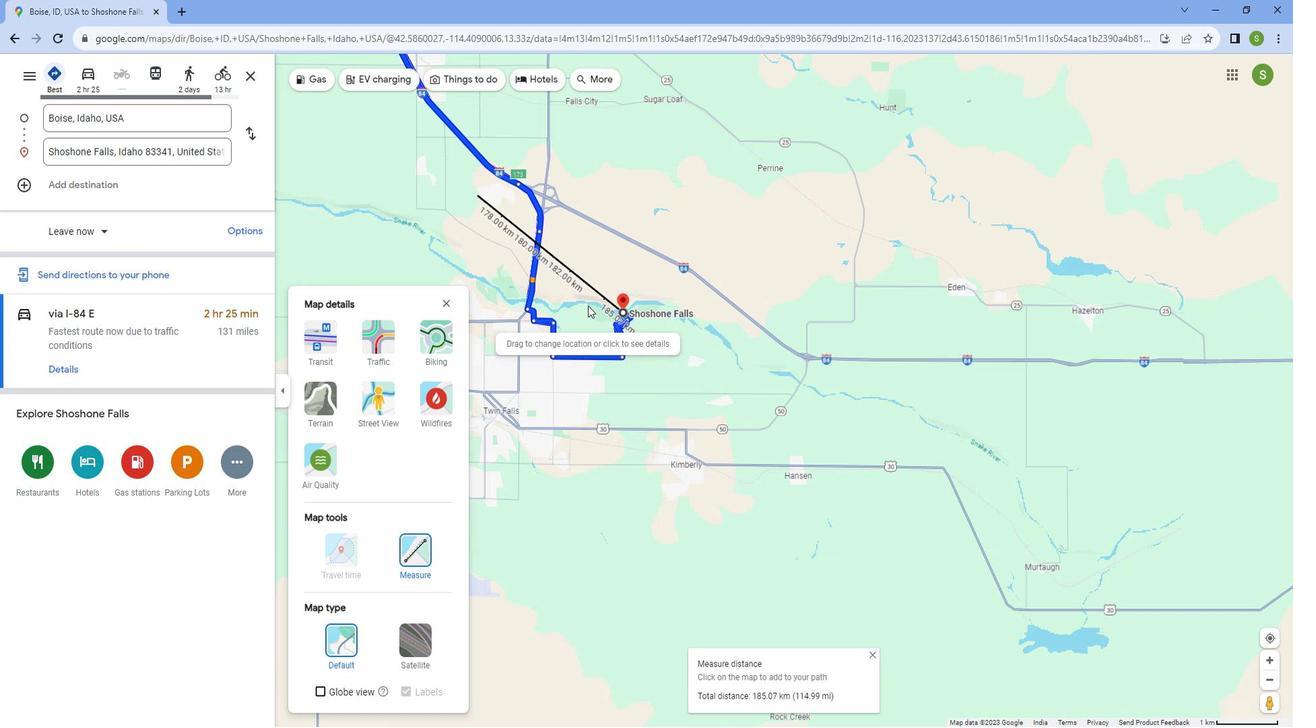 
Action: Mouse scrolled (605, 311) with delta (0, 0)
Screenshot: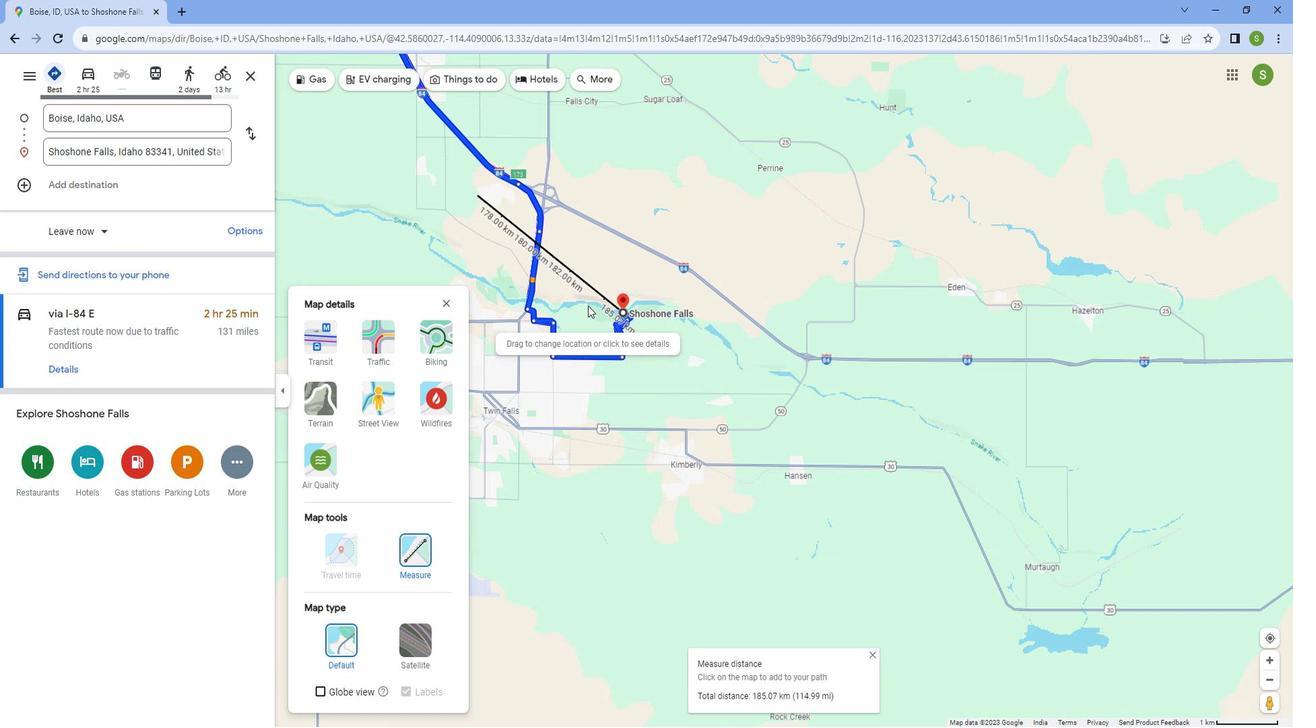 
Action: Mouse scrolled (605, 311) with delta (0, 0)
Screenshot: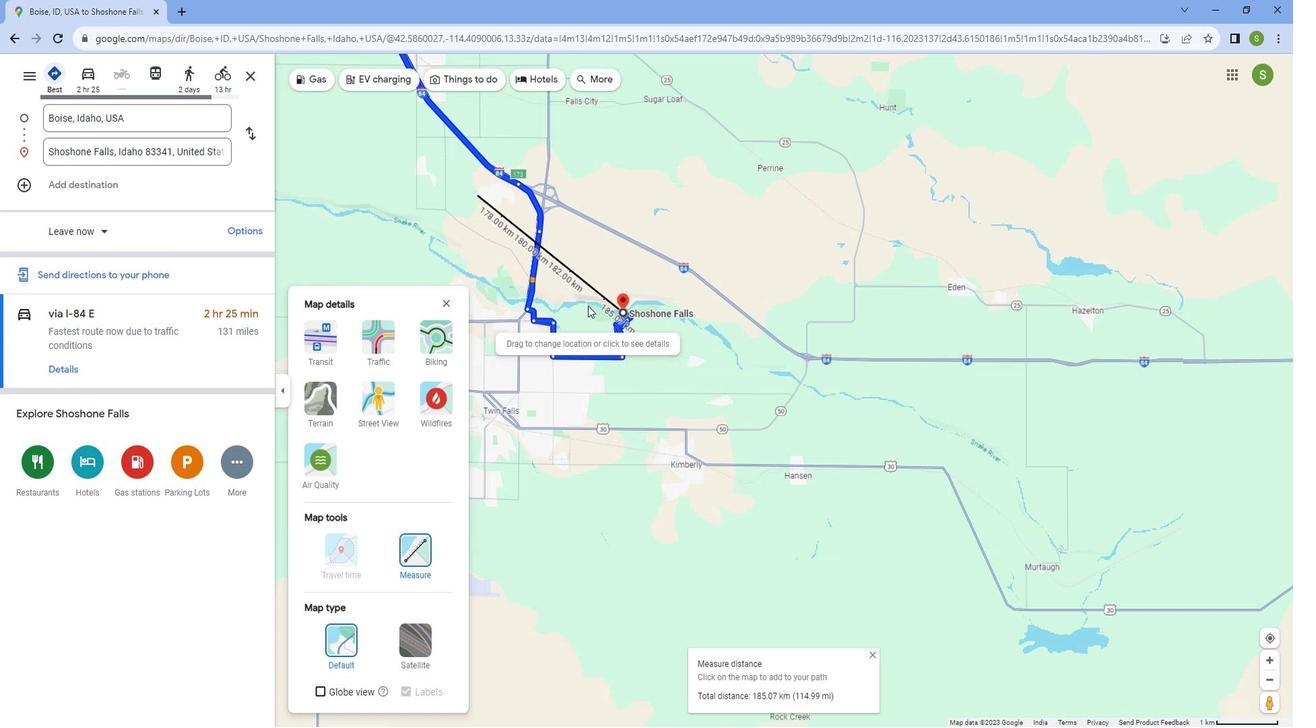 
Action: Mouse scrolled (605, 311) with delta (0, 0)
Screenshot: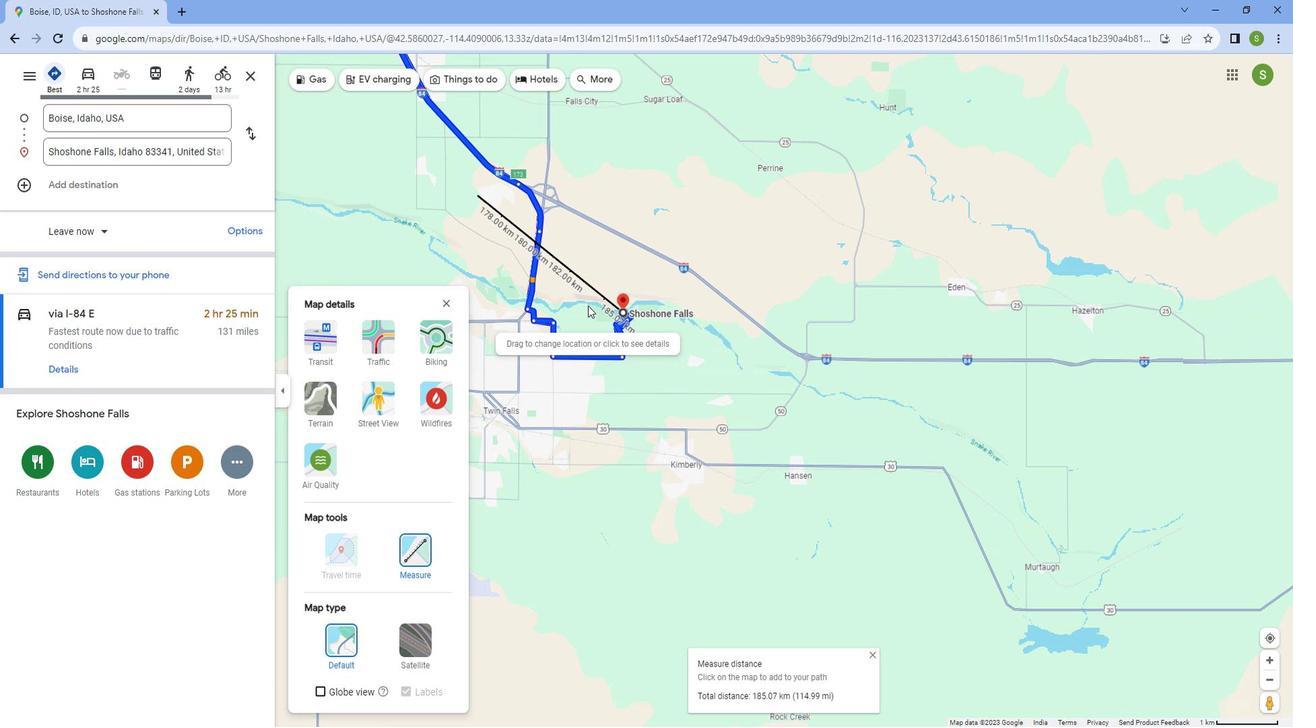 
Action: Mouse scrolled (605, 311) with delta (0, 0)
Screenshot: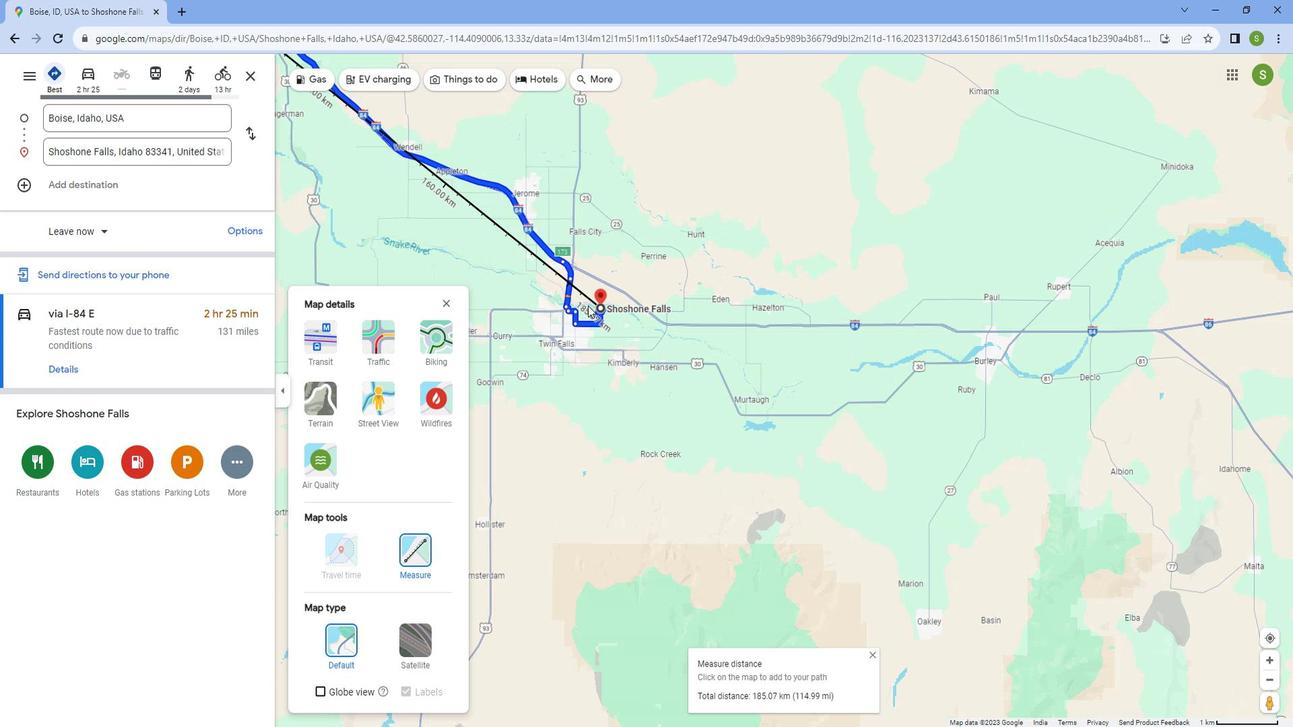 
Action: Mouse scrolled (605, 311) with delta (0, 0)
Screenshot: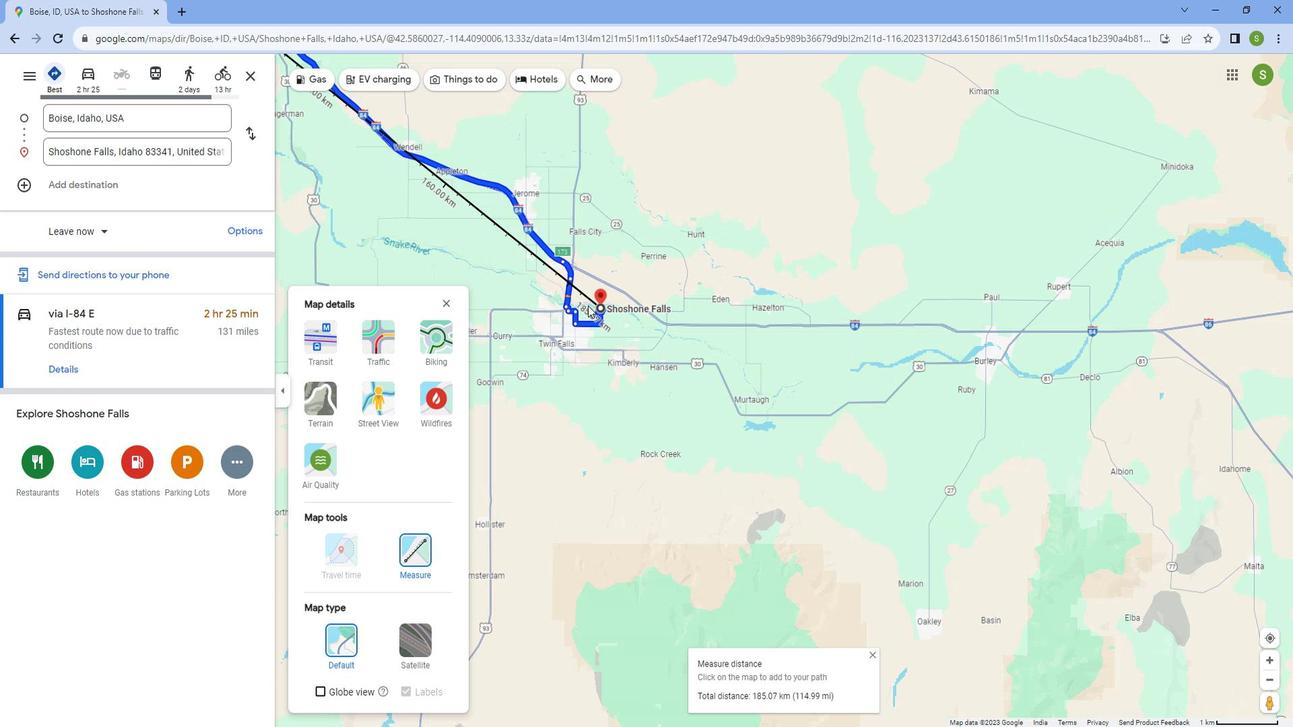 
Action: Mouse scrolled (605, 311) with delta (0, 0)
Screenshot: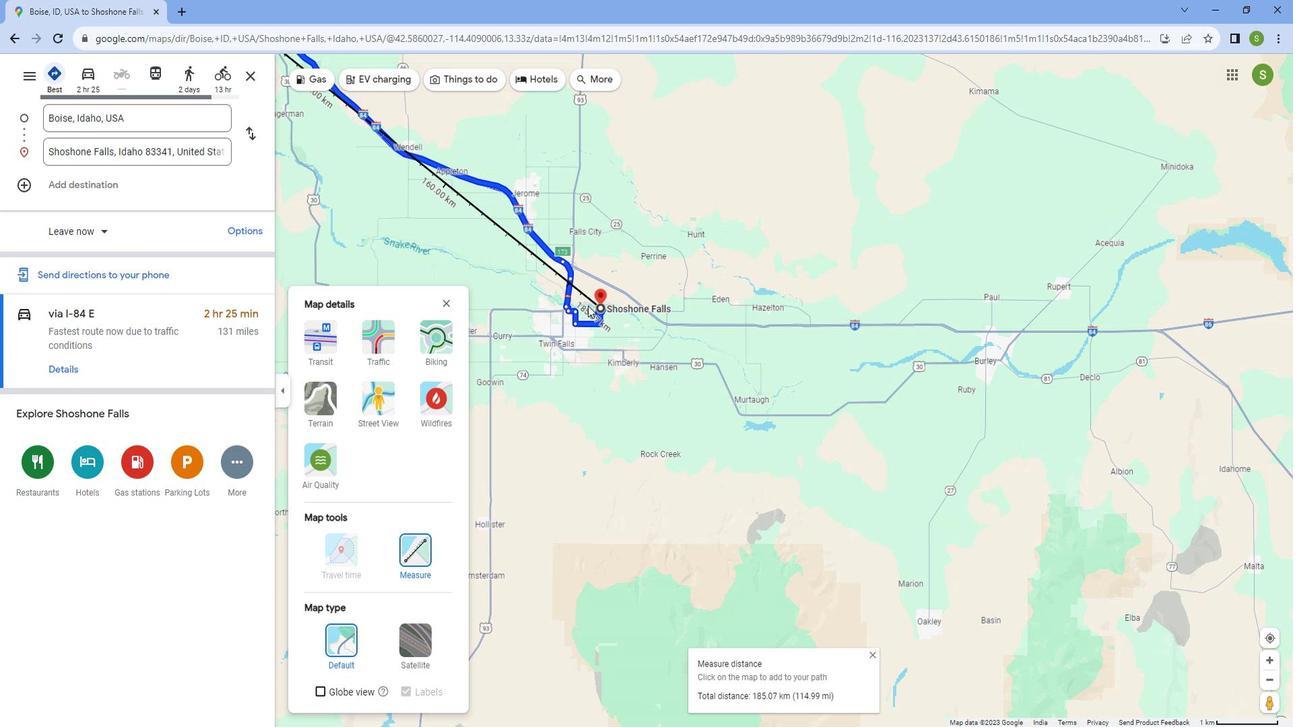 
Action: Mouse scrolled (605, 311) with delta (0, 0)
Screenshot: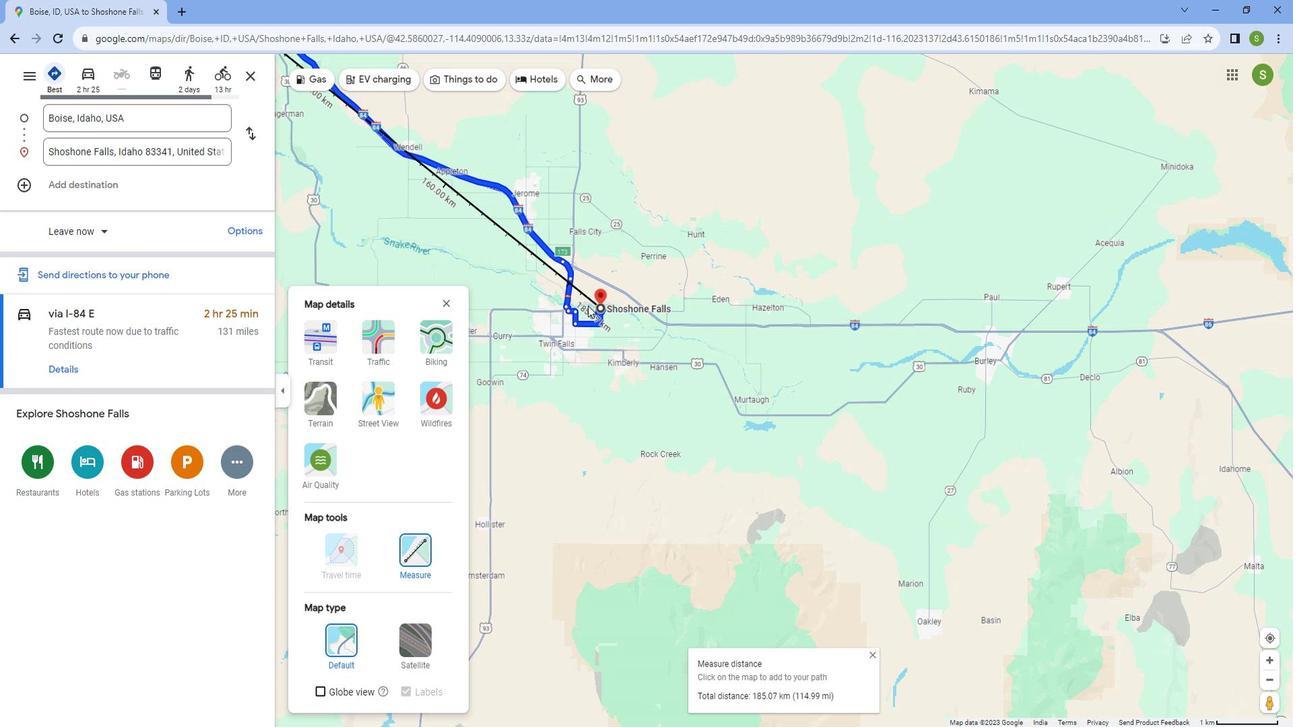 
Action: Mouse scrolled (605, 311) with delta (0, 0)
Screenshot: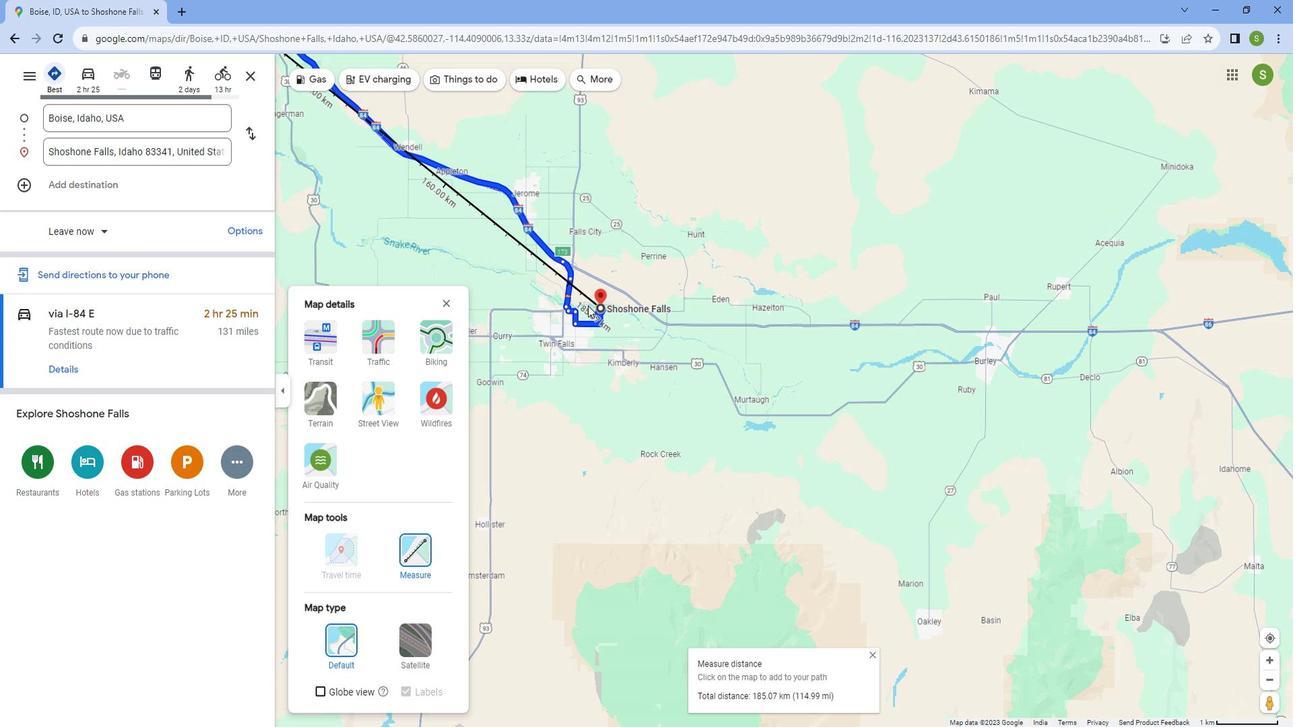
Action: Mouse scrolled (605, 311) with delta (0, 0)
Screenshot: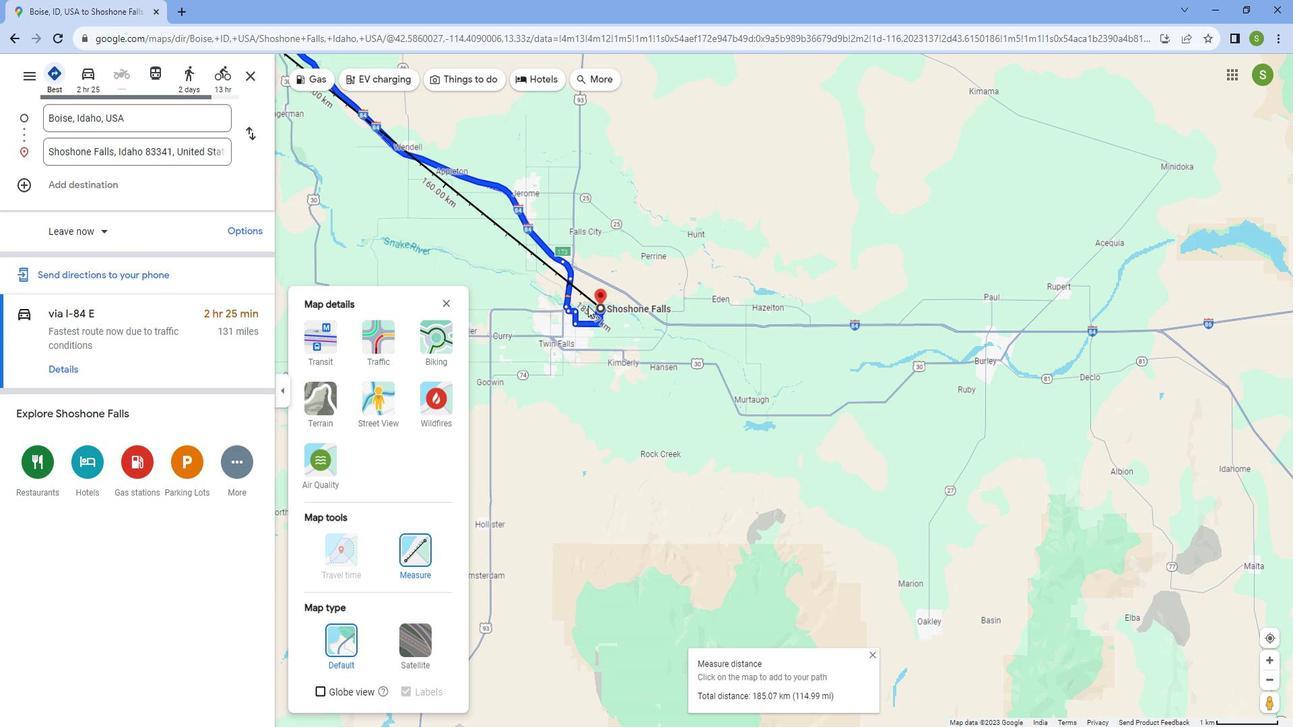 
Action: Mouse scrolled (605, 311) with delta (0, 0)
Screenshot: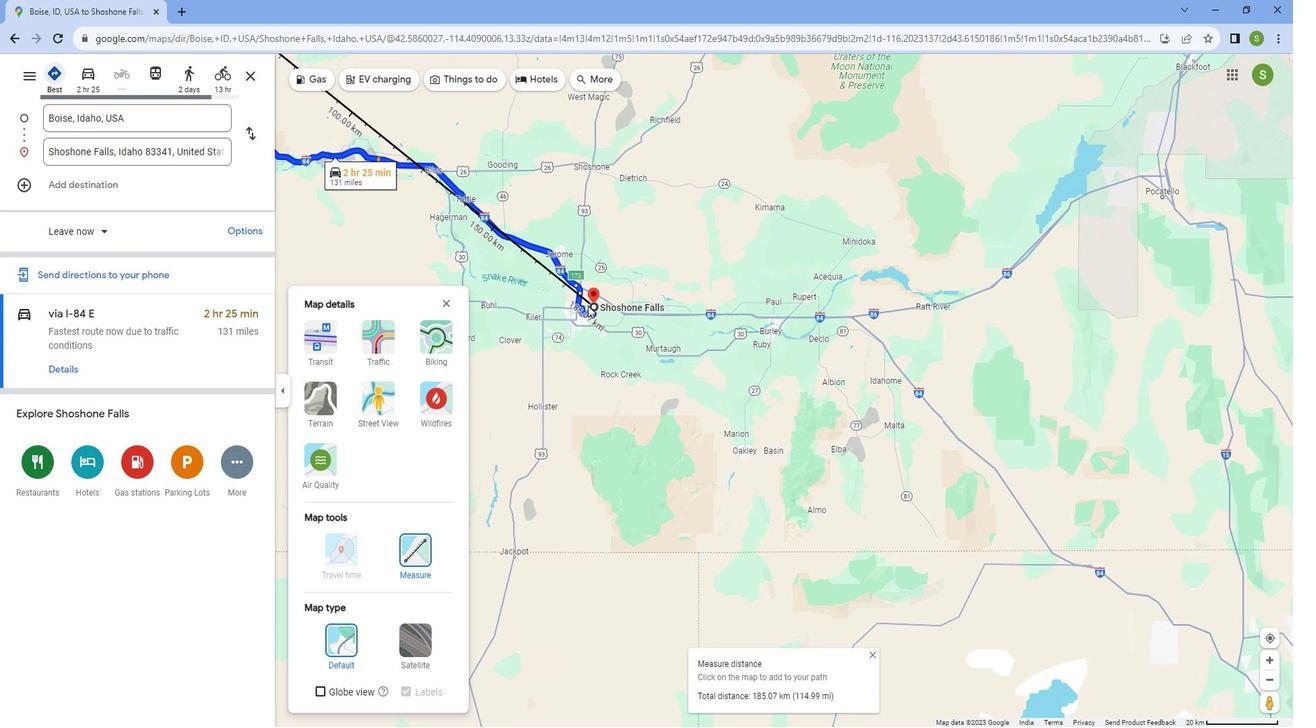 
Action: Mouse scrolled (605, 311) with delta (0, 0)
Screenshot: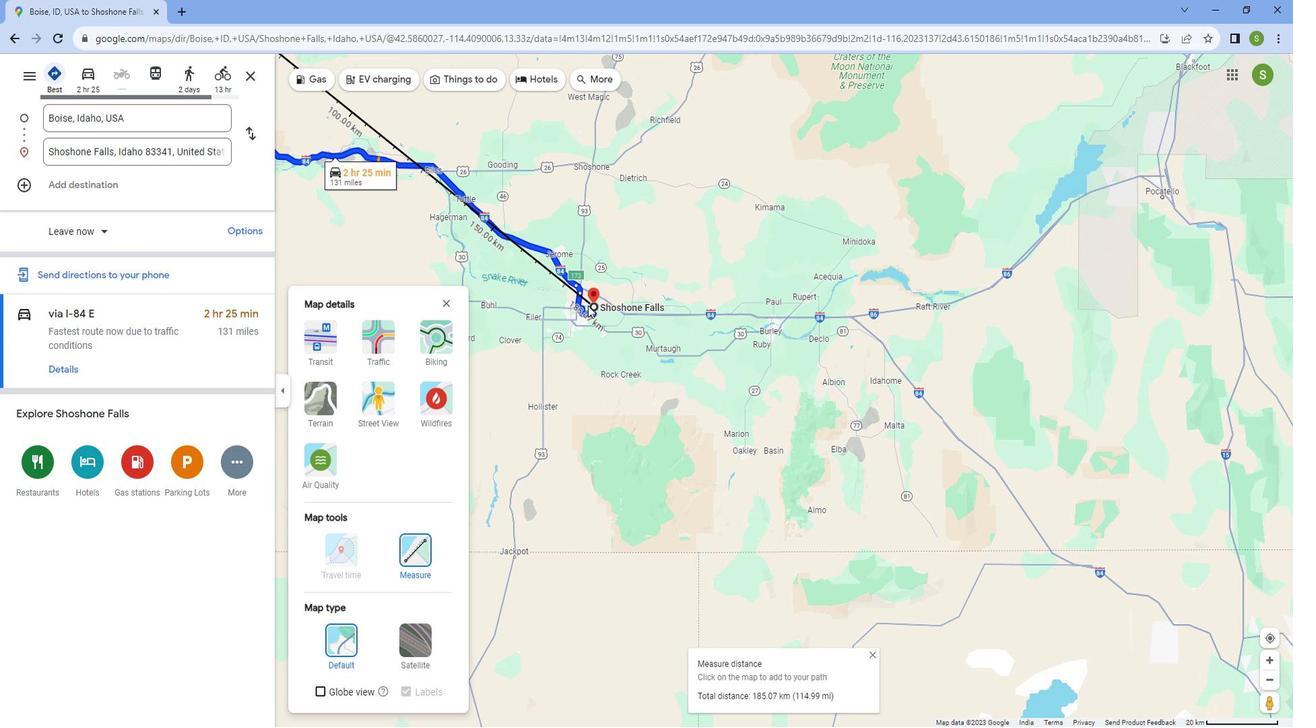 
Action: Mouse scrolled (605, 311) with delta (0, 0)
Screenshot: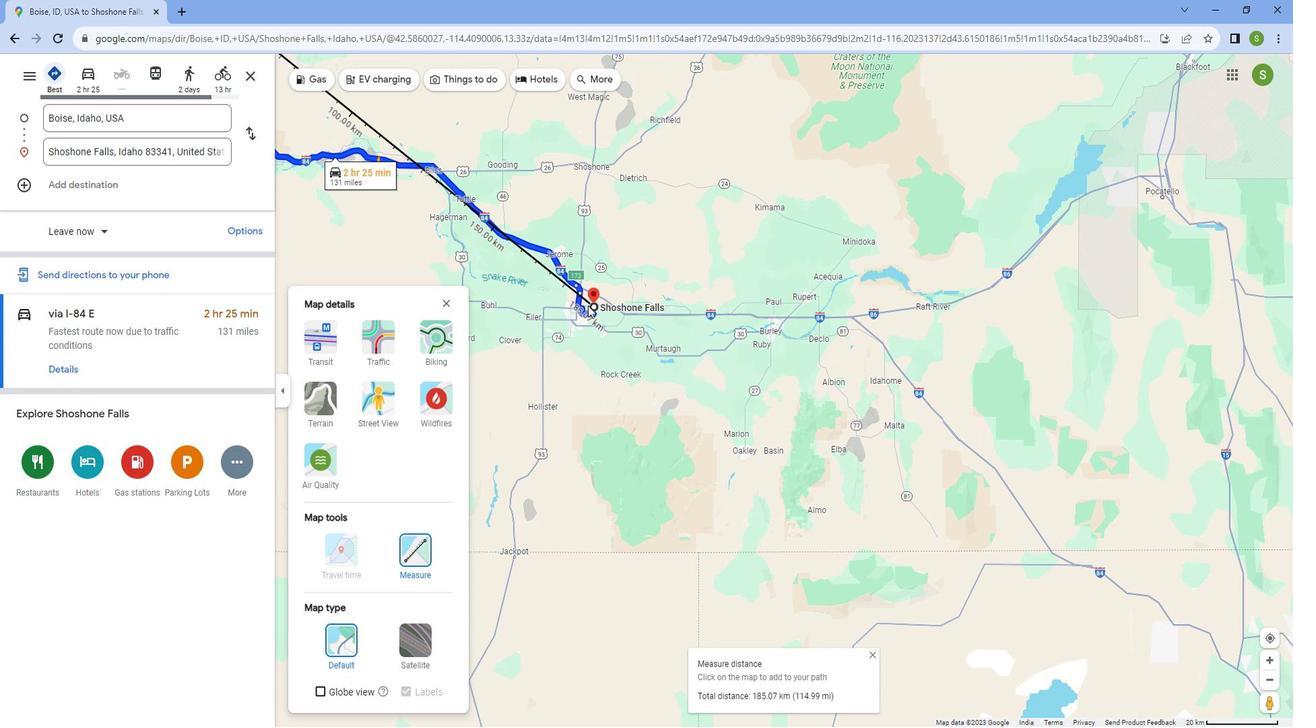 
Action: Mouse scrolled (605, 311) with delta (0, 0)
Screenshot: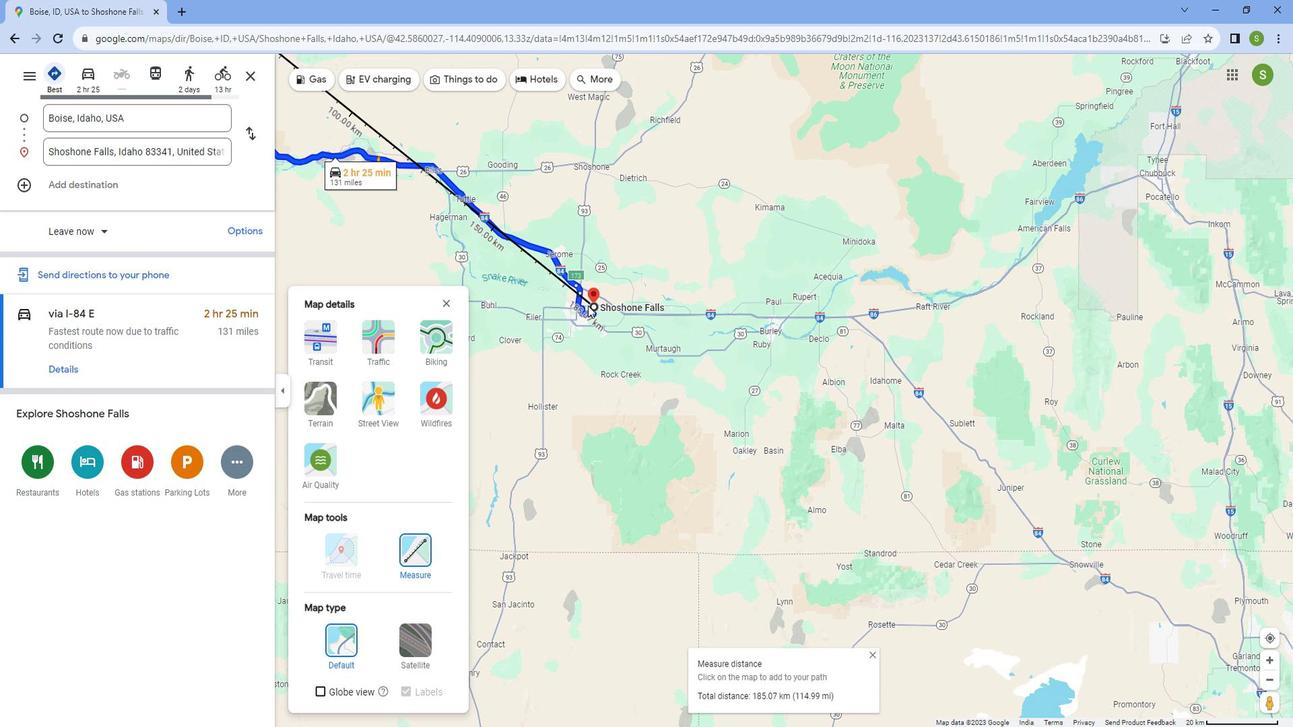 
Action: Mouse scrolled (605, 311) with delta (0, 0)
Screenshot: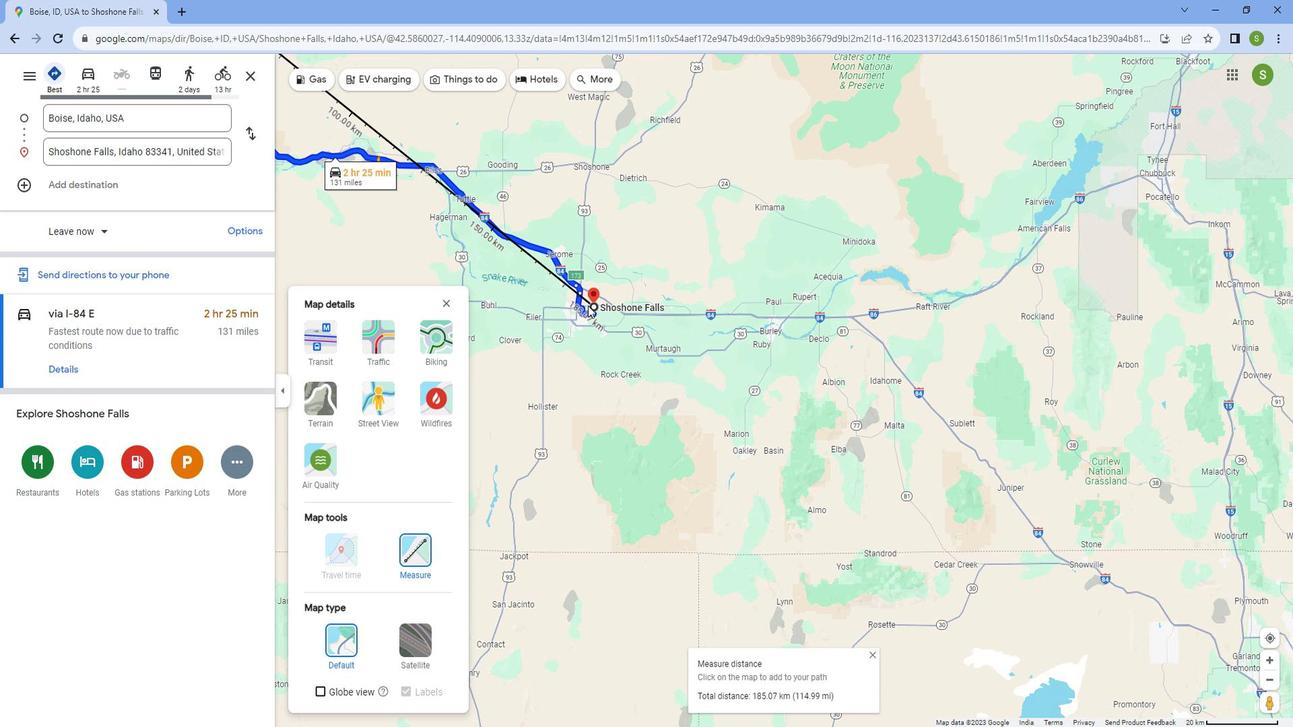 
Action: Mouse moved to (518, 186)
Screenshot: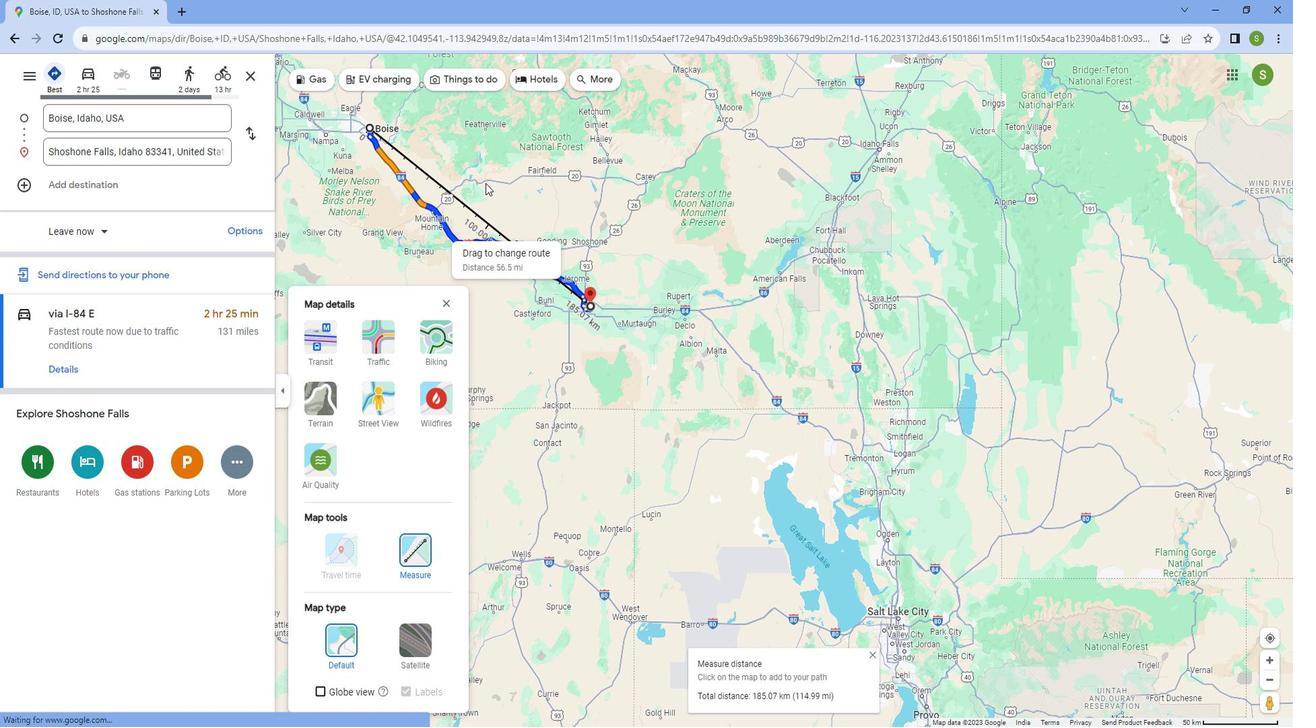 
Action: Mouse pressed left at (518, 186)
Screenshot: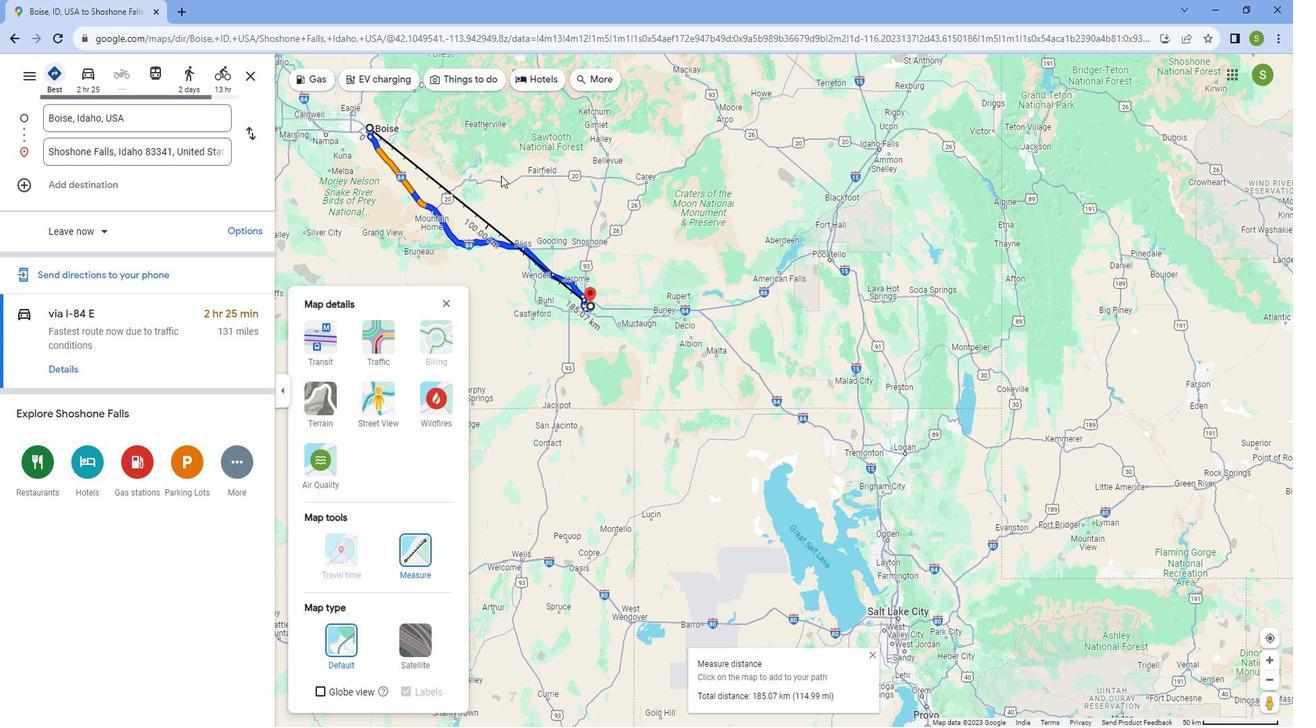 
Action: Mouse moved to (610, 301)
Screenshot: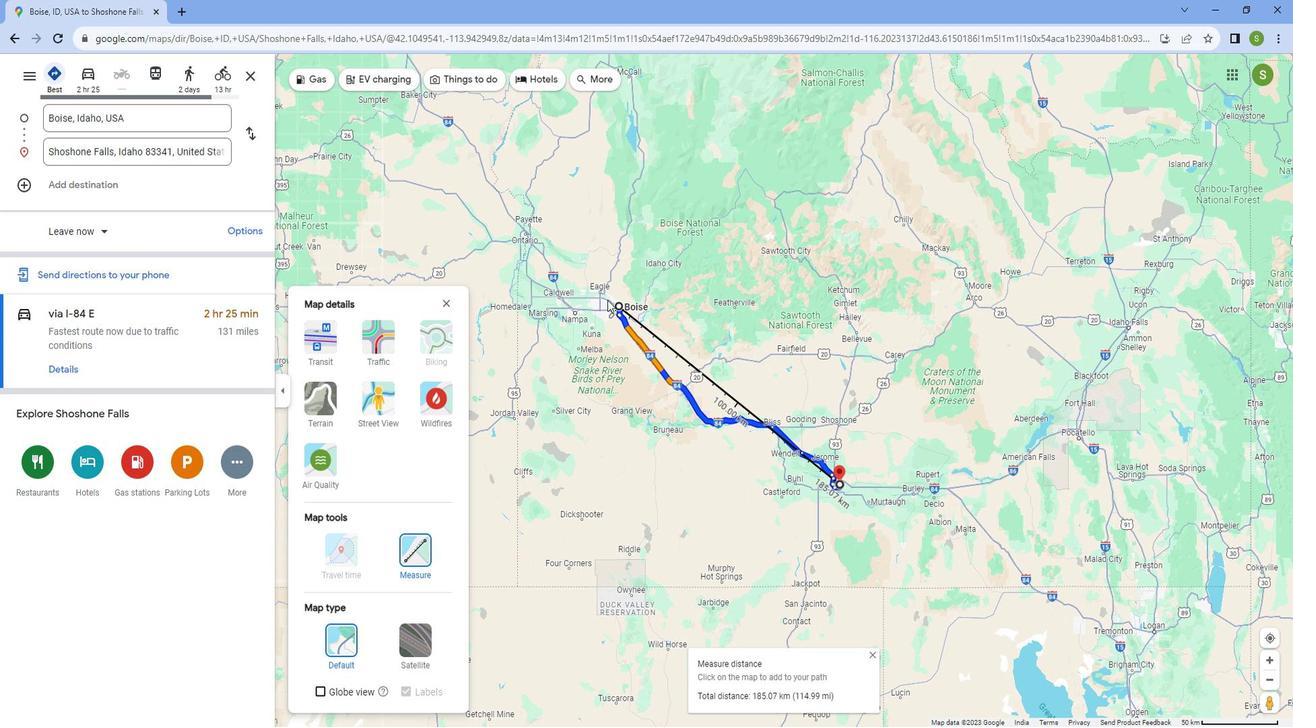 
Action: Mouse scrolled (610, 302) with delta (0, 0)
Screenshot: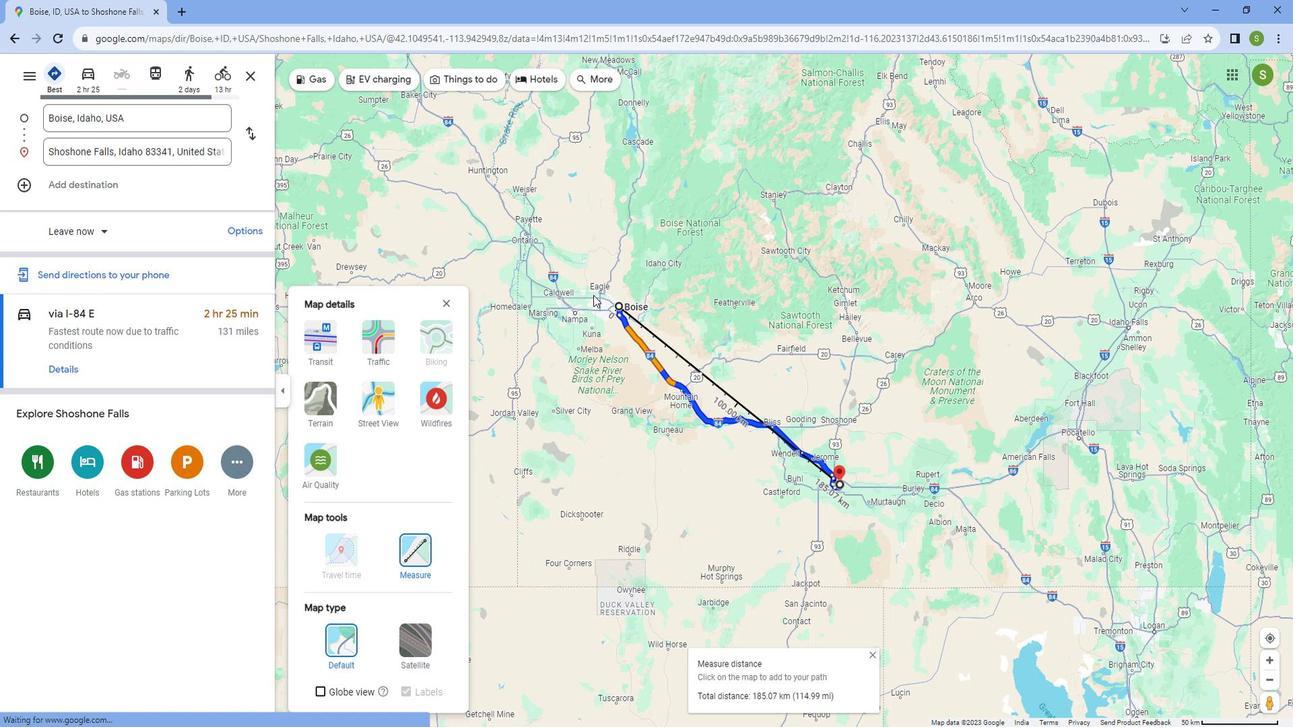 
Action: Mouse scrolled (610, 302) with delta (0, 0)
Screenshot: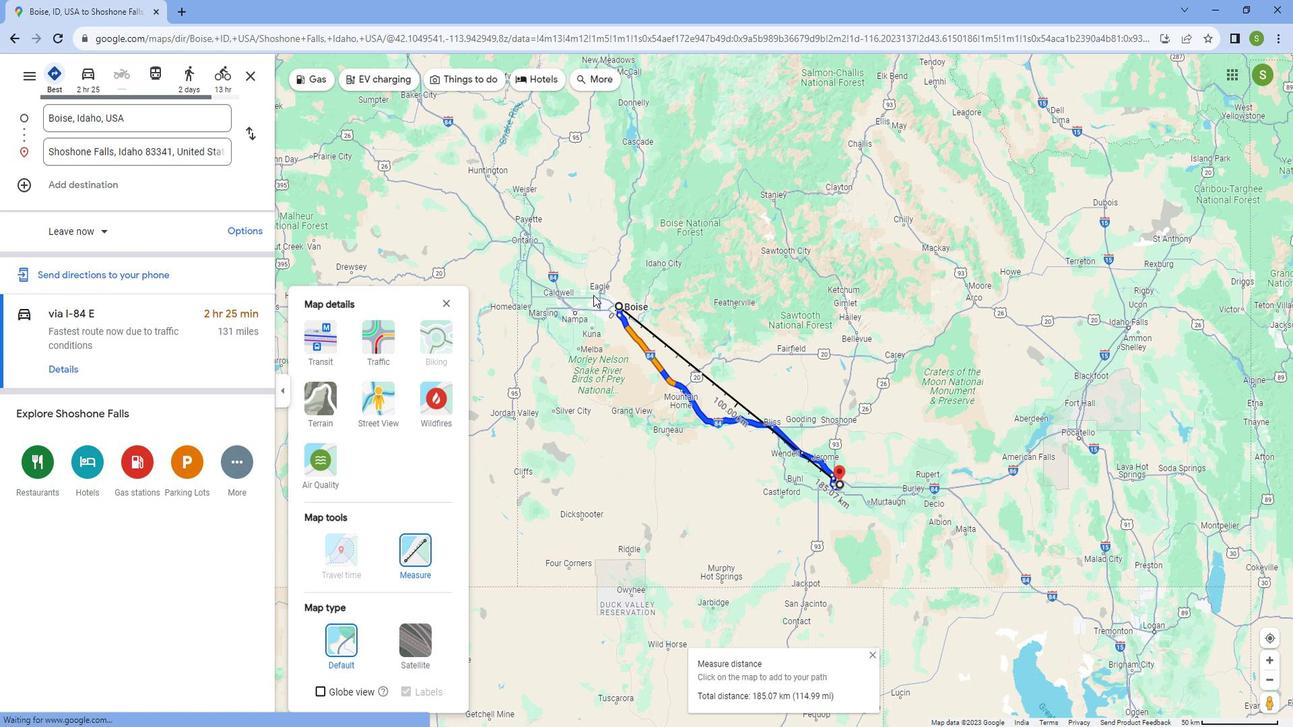 
Action: Mouse scrolled (610, 302) with delta (0, 0)
Screenshot: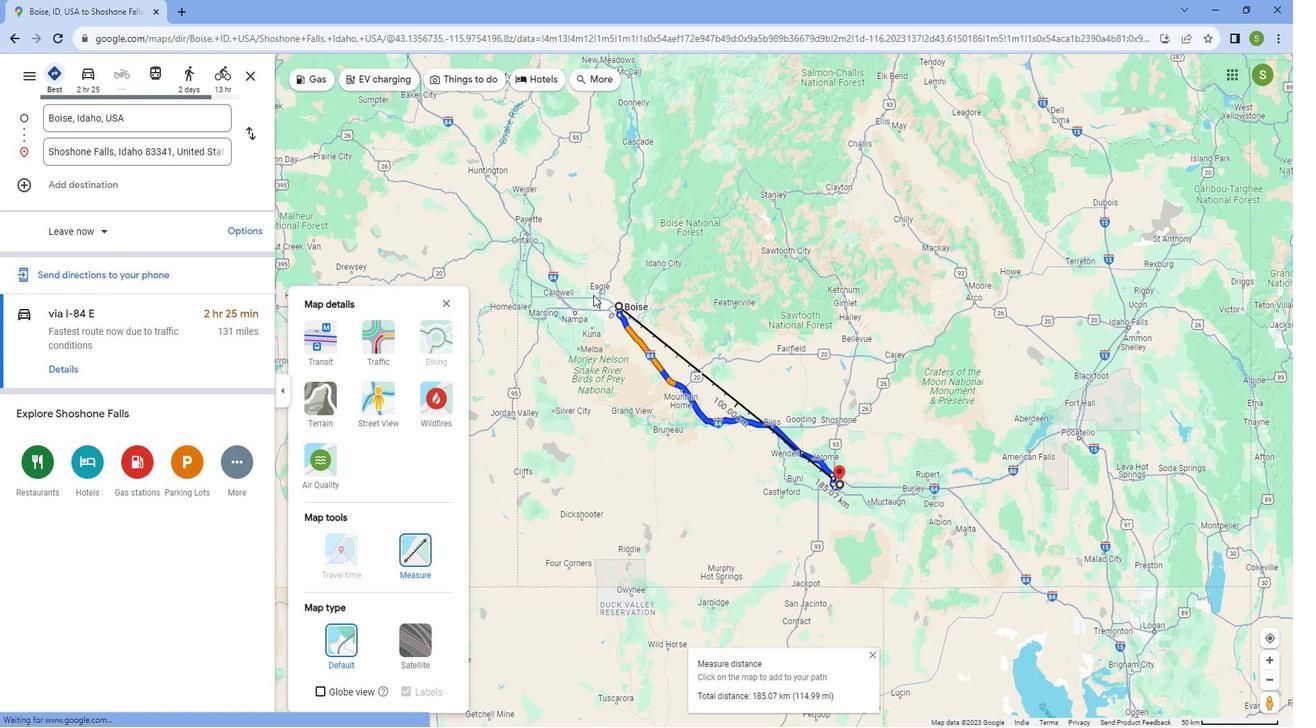 
Action: Mouse scrolled (610, 302) with delta (0, 0)
Screenshot: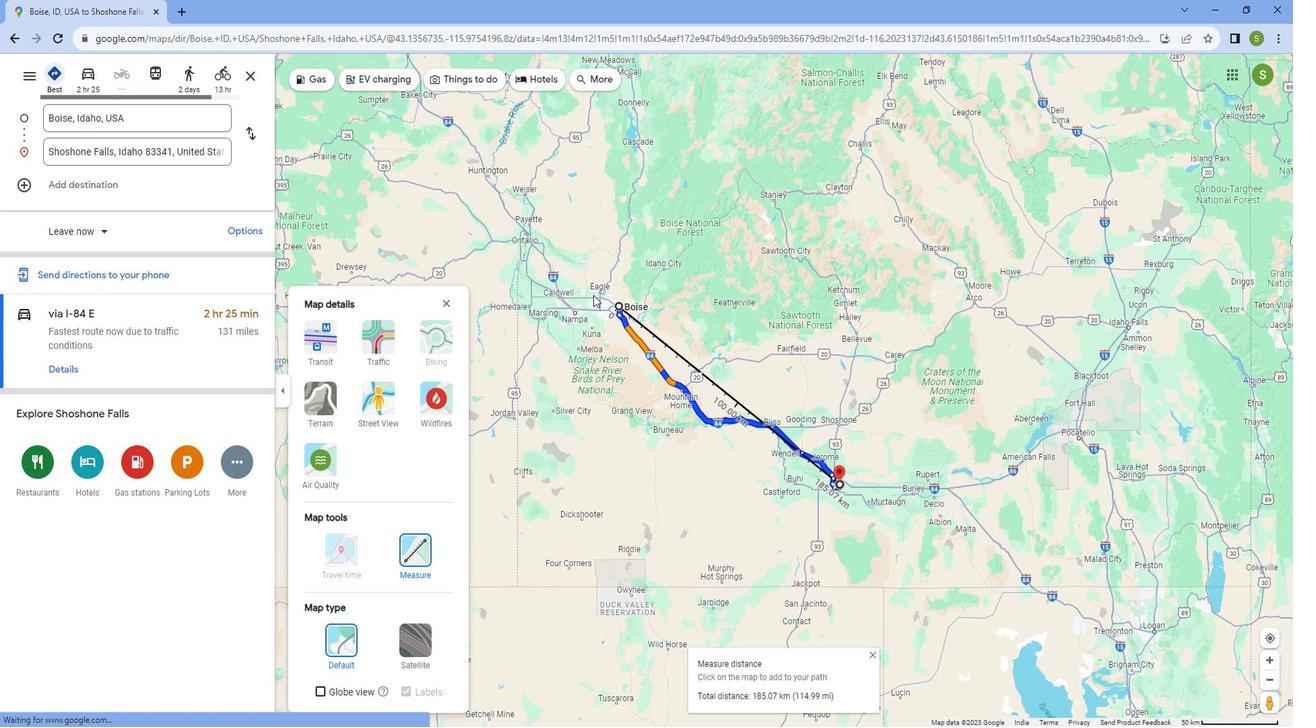 
Action: Mouse scrolled (610, 302) with delta (0, 0)
Screenshot: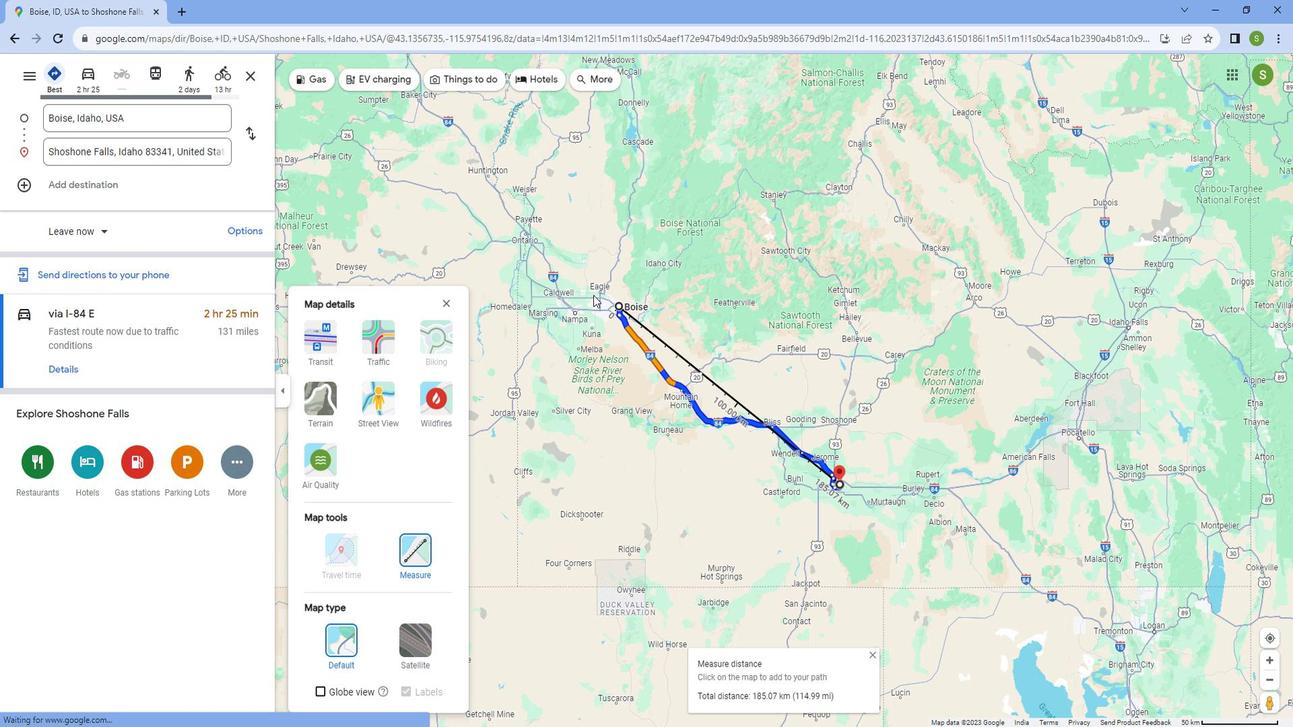 
Action: Mouse moved to (608, 299)
Screenshot: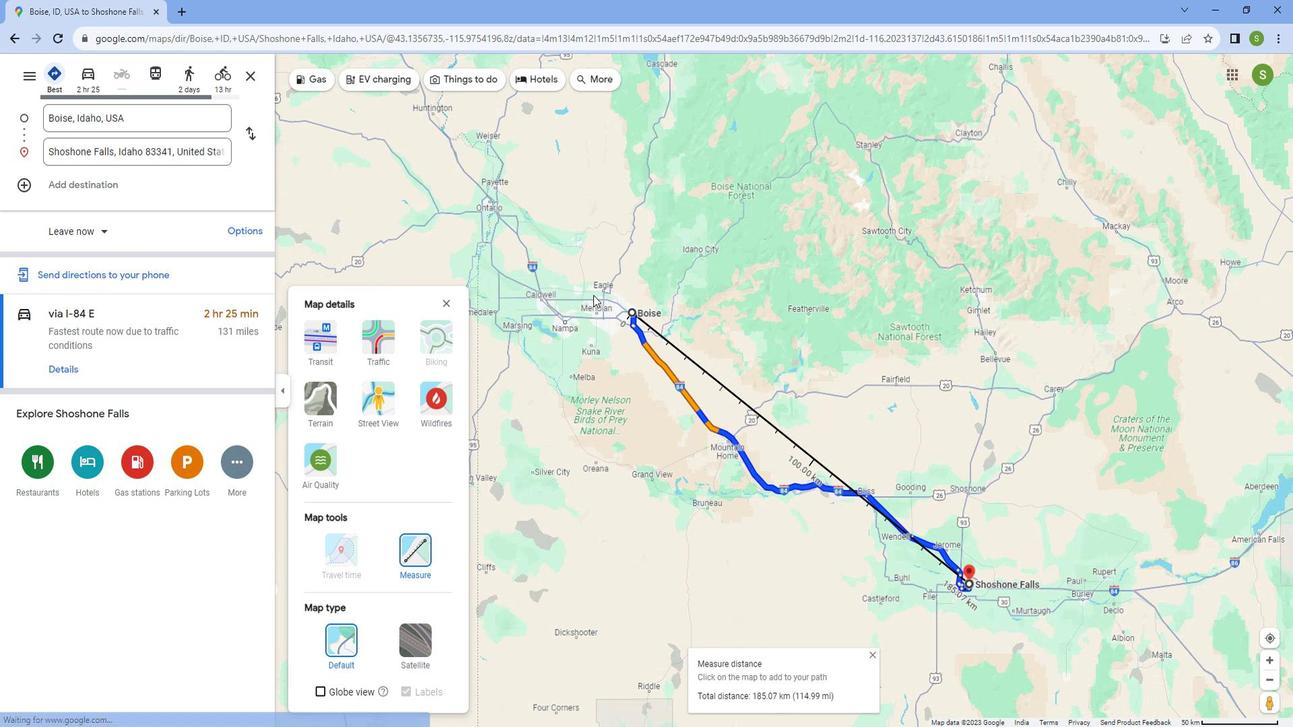 
Action: Mouse scrolled (608, 299) with delta (0, 0)
Screenshot: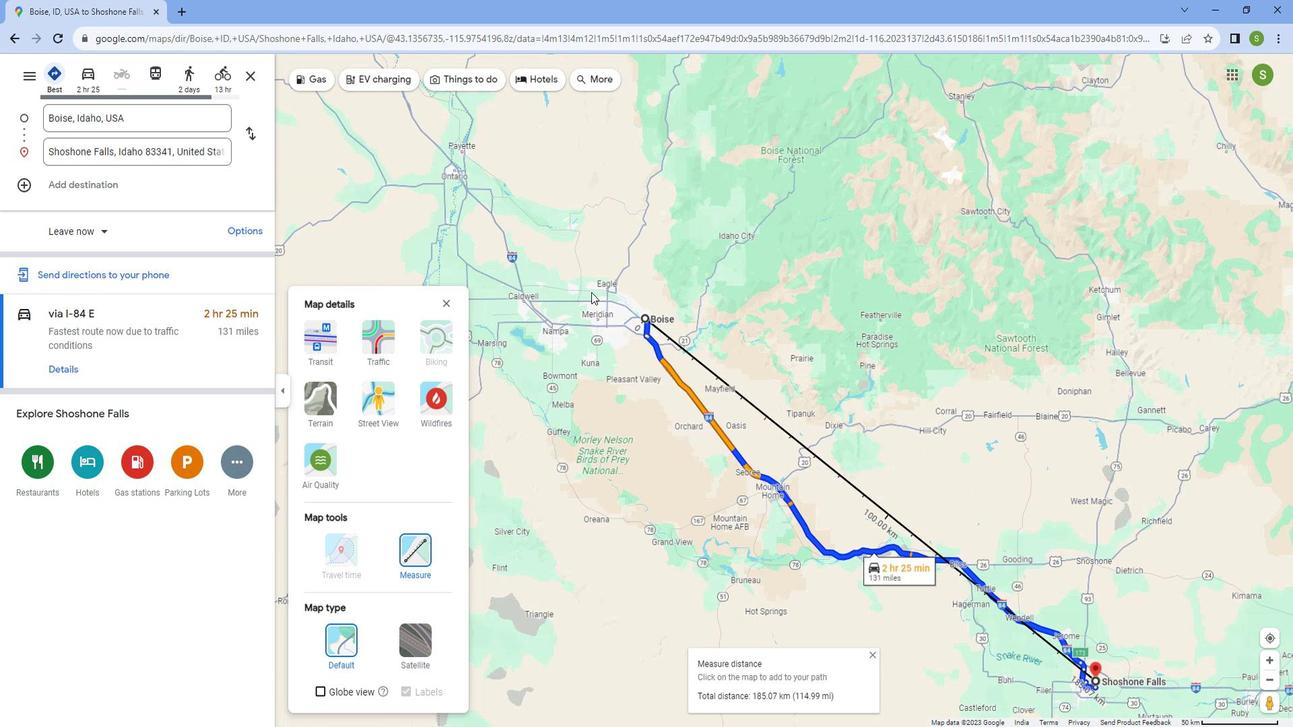 
Action: Mouse scrolled (608, 299) with delta (0, 0)
Screenshot: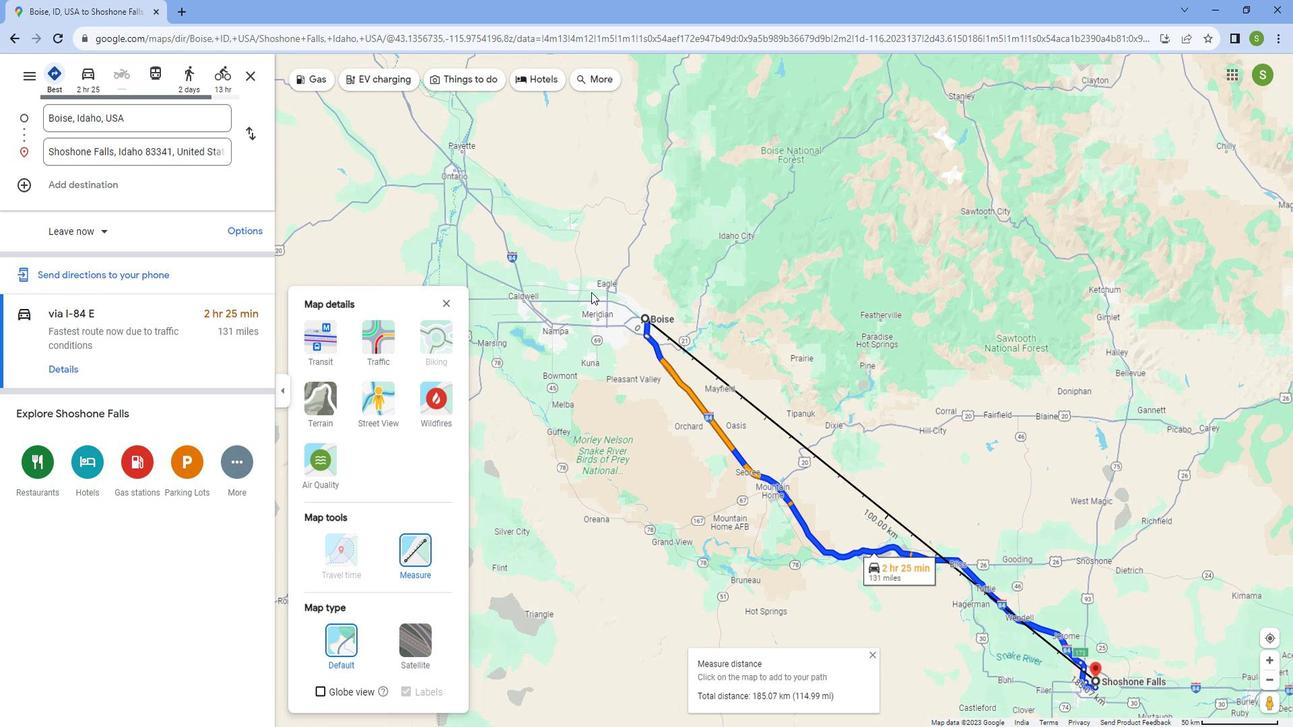 
Action: Mouse scrolled (608, 299) with delta (0, 0)
Screenshot: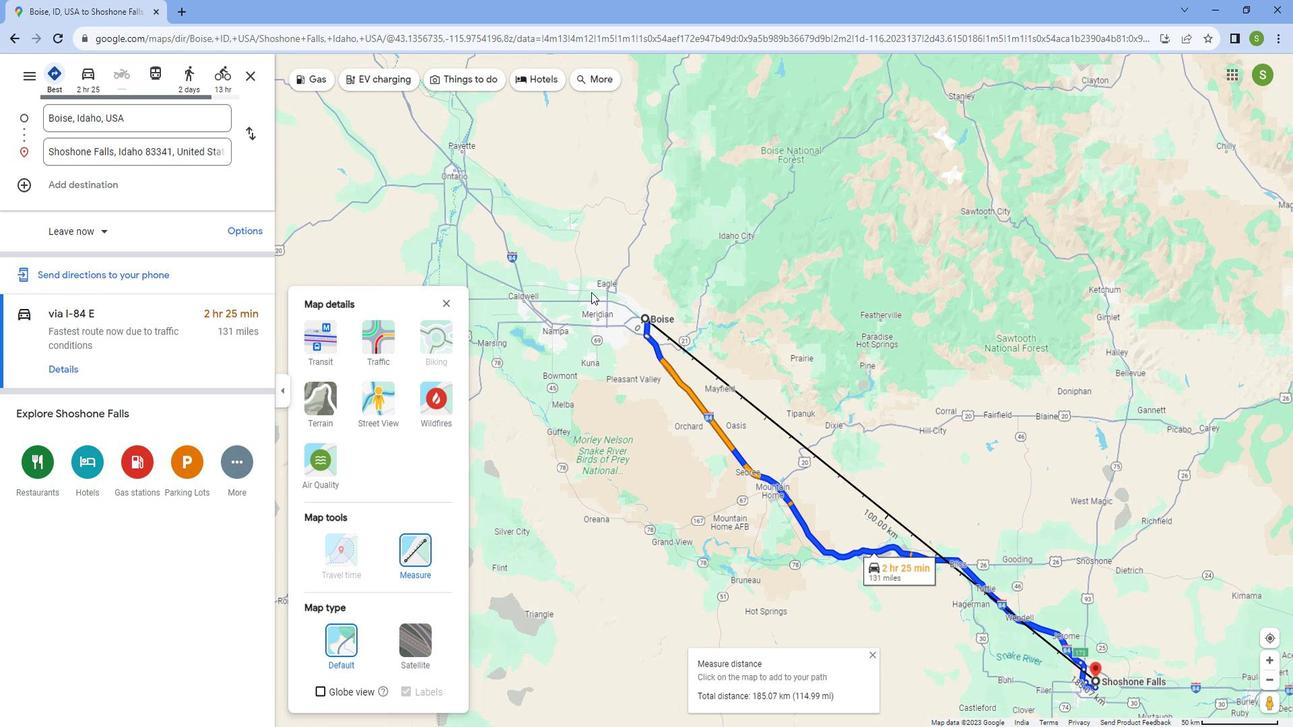 
Action: Mouse scrolled (608, 299) with delta (0, 0)
Screenshot: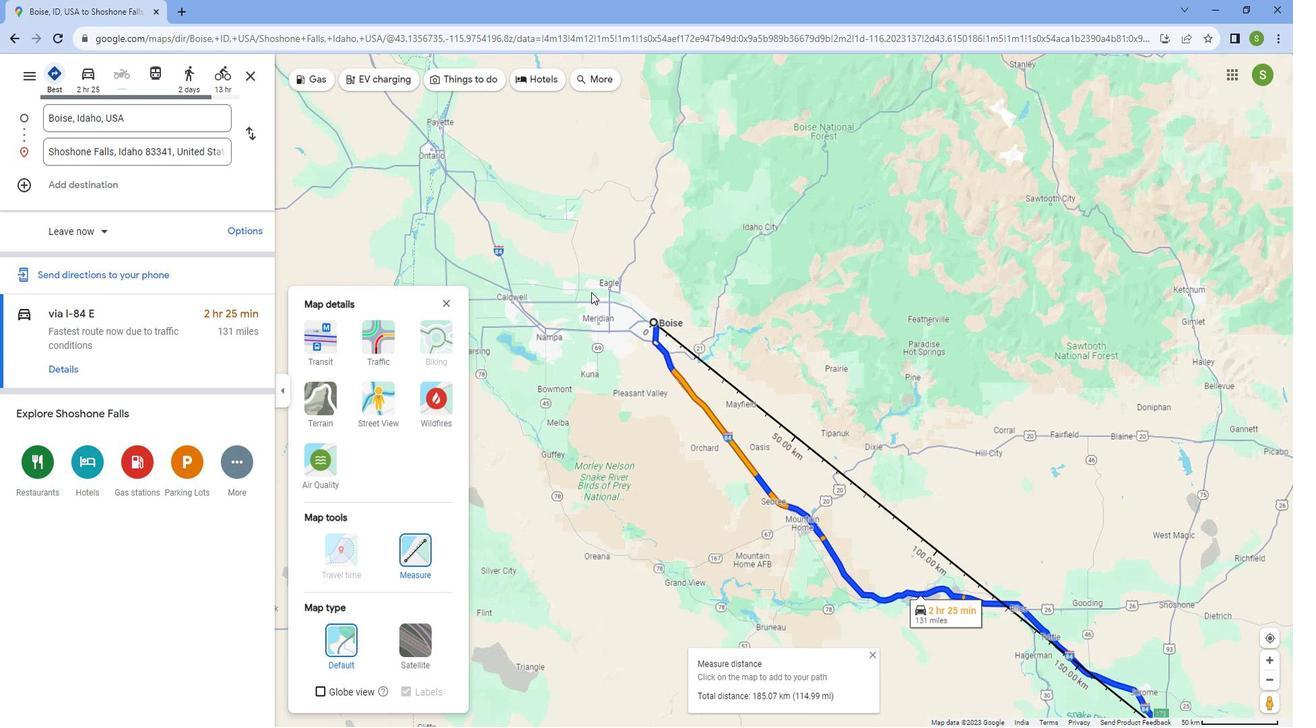 
Action: Mouse scrolled (608, 299) with delta (0, 0)
Screenshot: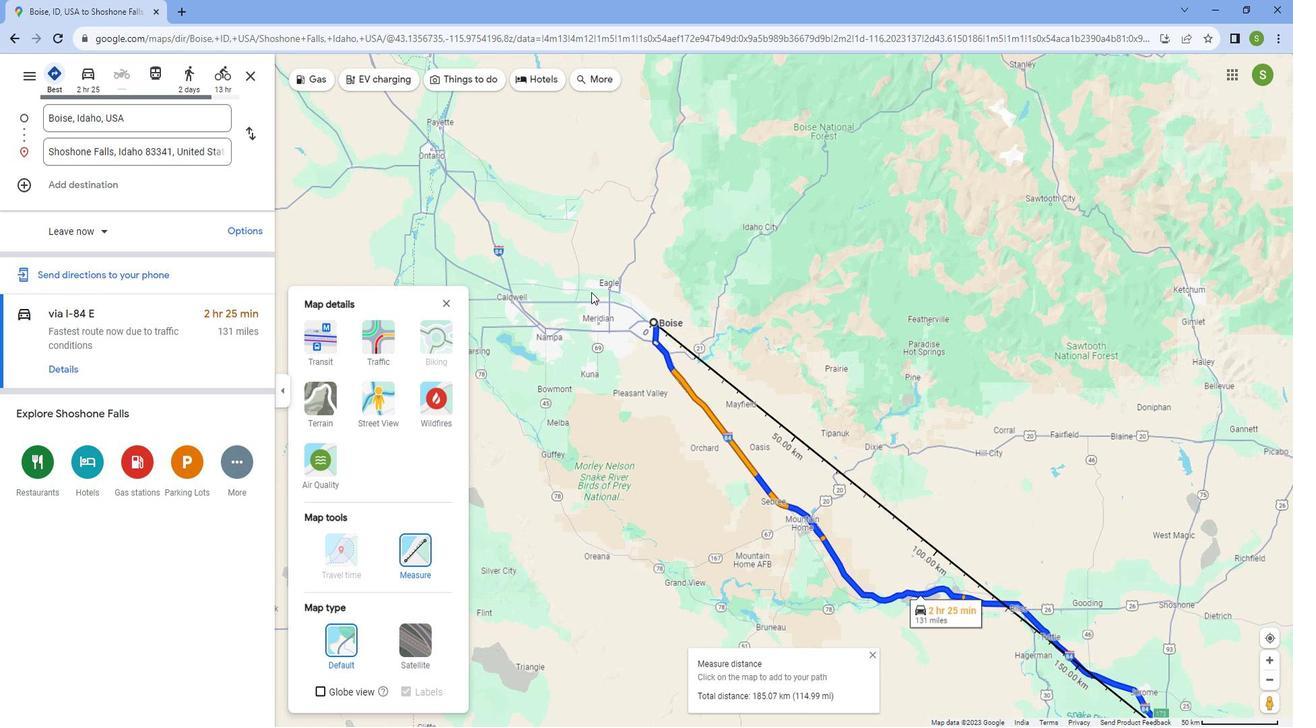 
Action: Mouse scrolled (608, 299) with delta (0, 0)
Screenshot: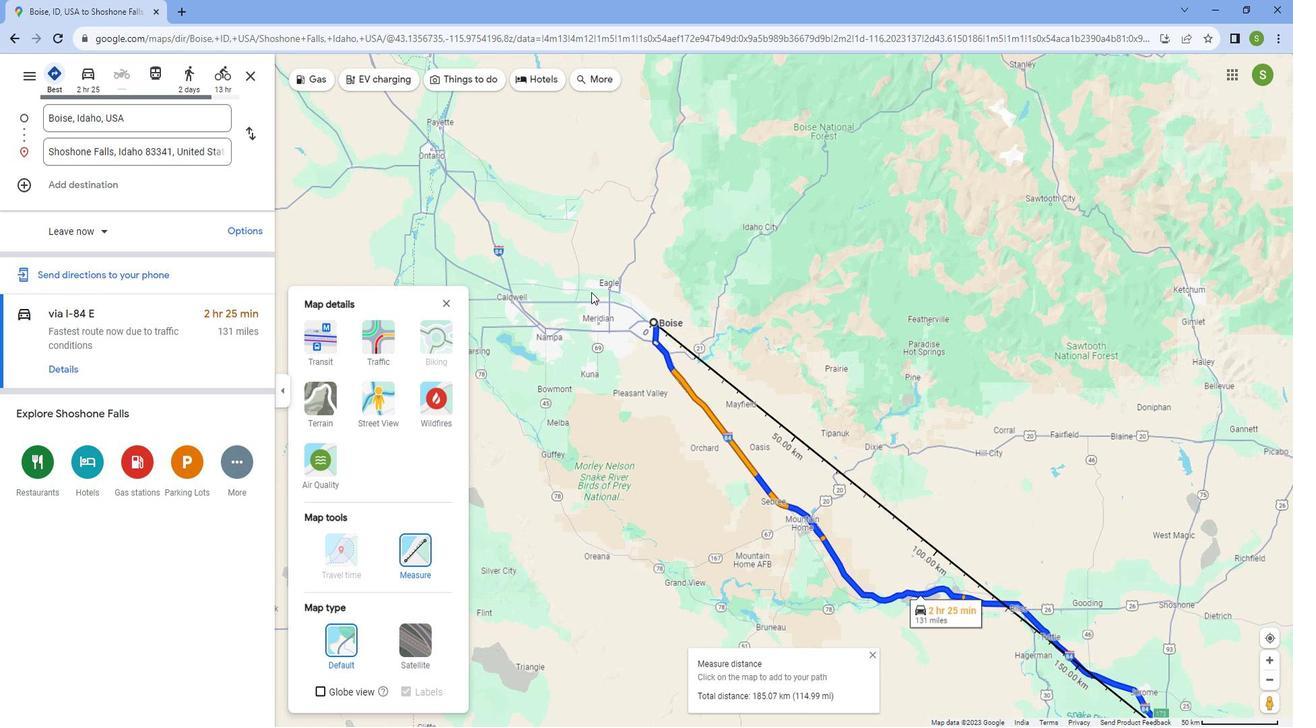 
Action: Mouse moved to (608, 299)
Screenshot: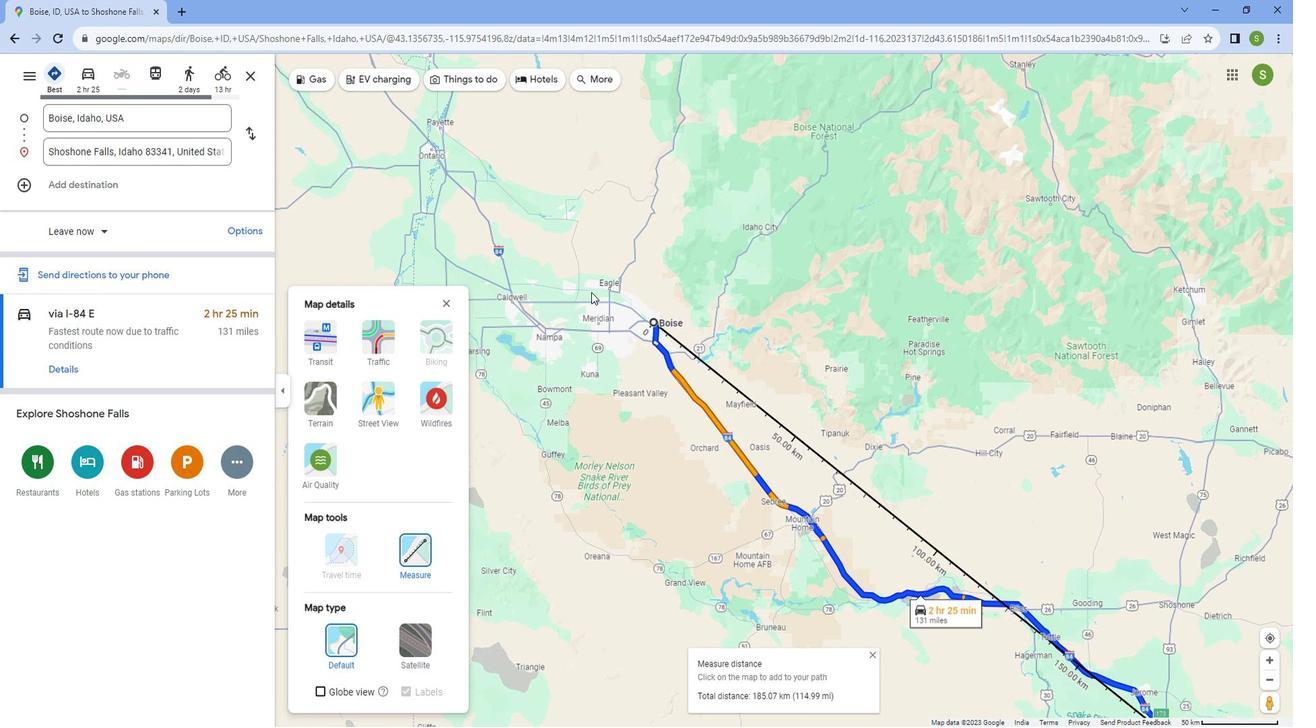 
Action: Mouse scrolled (608, 299) with delta (0, 0)
Screenshot: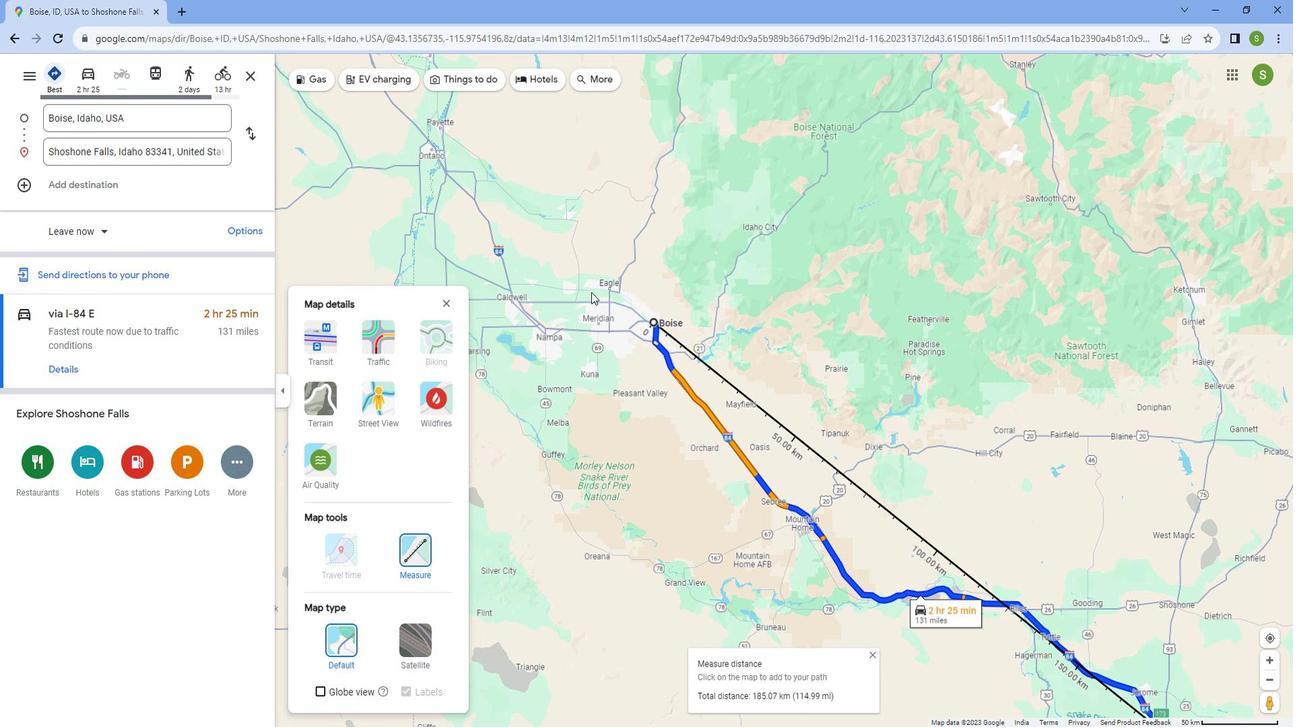 
Action: Mouse moved to (606, 298)
Screenshot: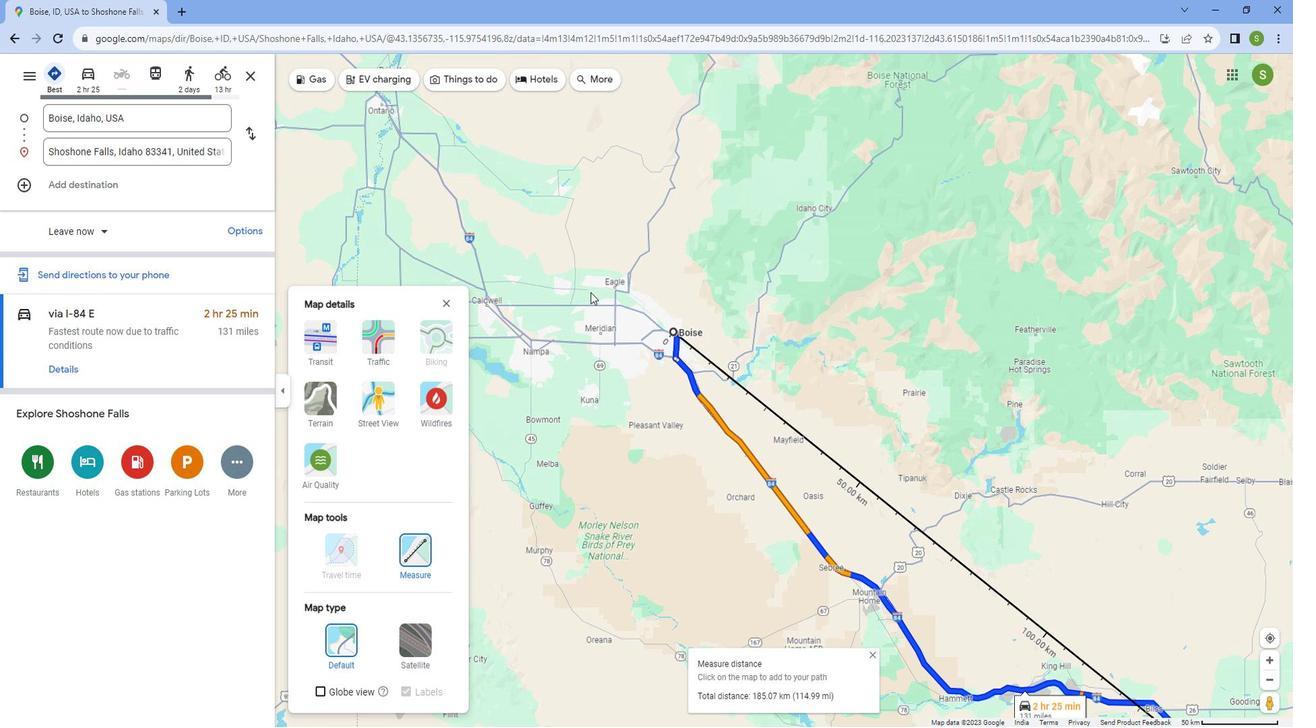 
Action: Mouse scrolled (606, 299) with delta (0, 0)
Screenshot: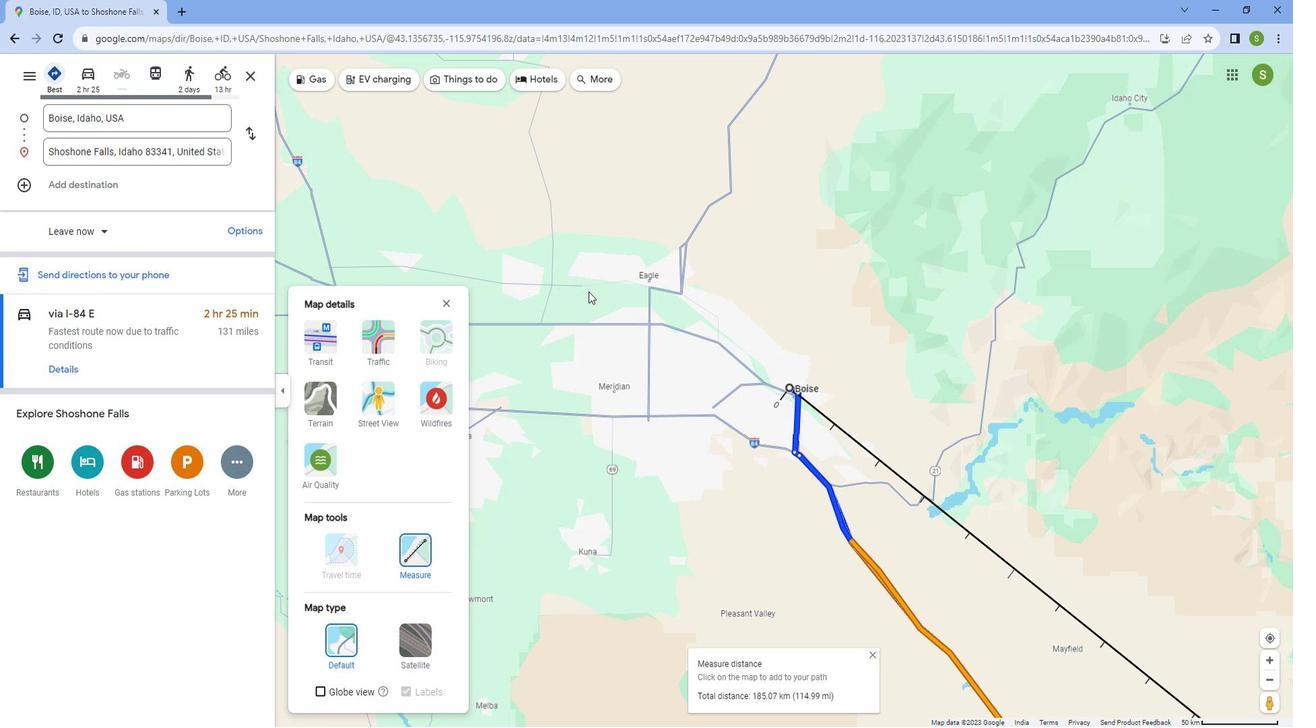 
Action: Mouse scrolled (606, 299) with delta (0, 0)
Screenshot: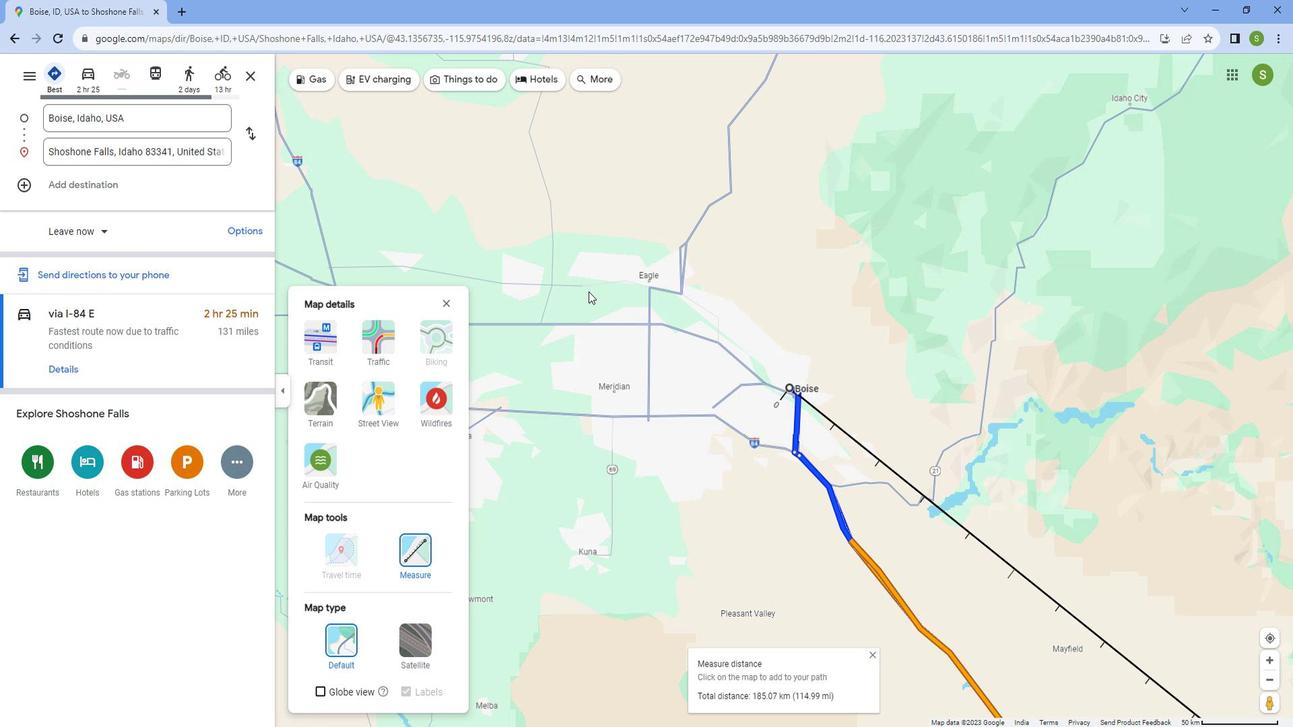 
Action: Mouse scrolled (606, 299) with delta (0, 0)
Screenshot: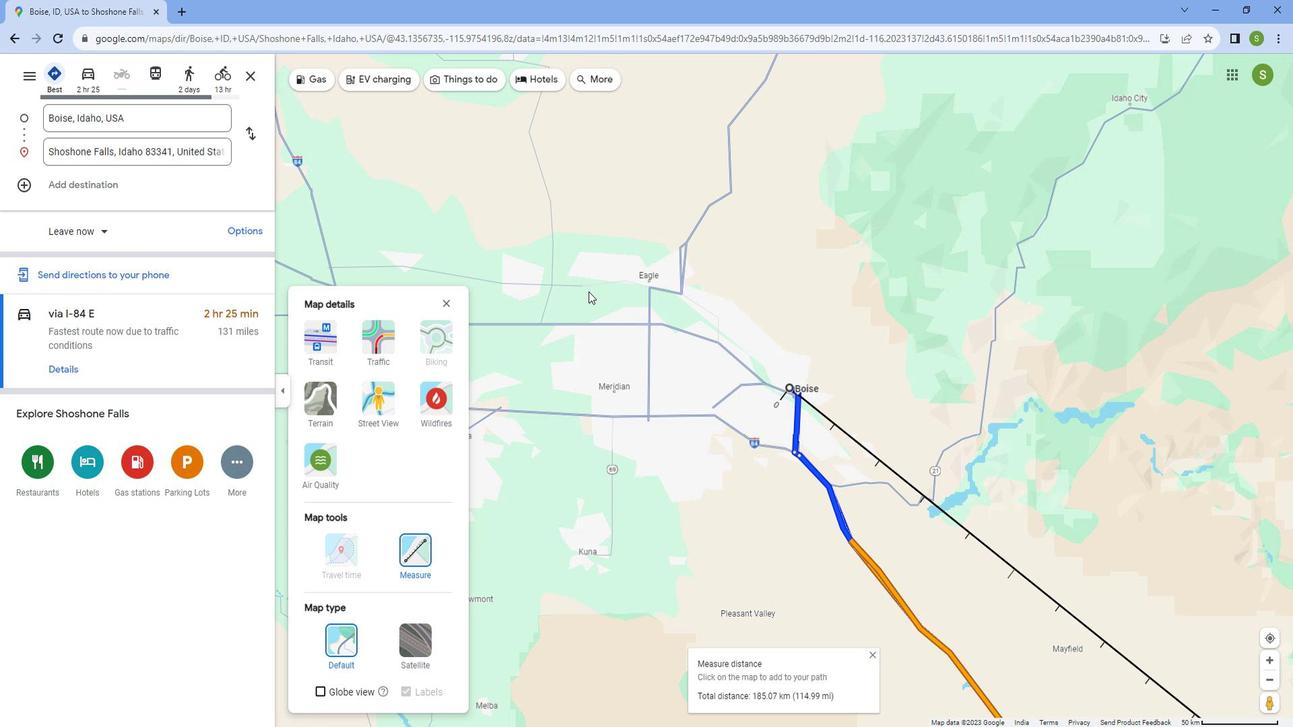 
Action: Mouse scrolled (606, 299) with delta (0, 0)
Screenshot: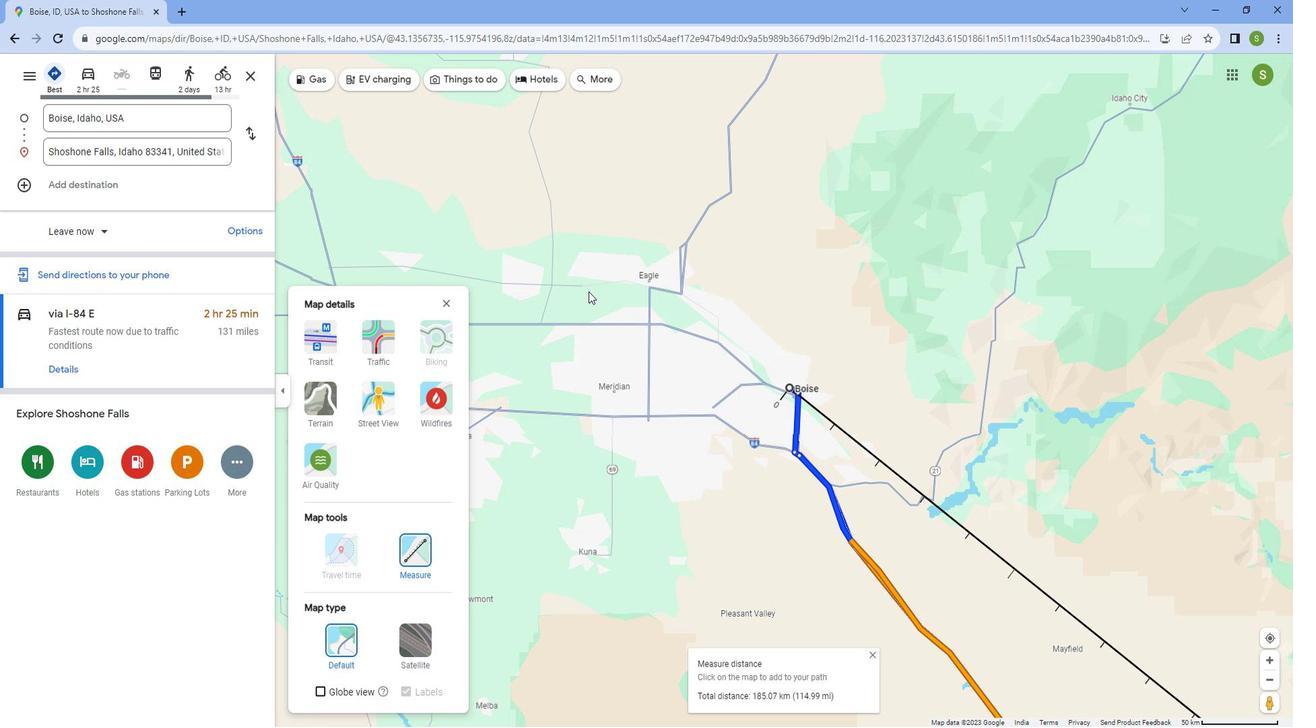
Action: Mouse scrolled (606, 299) with delta (0, 0)
Screenshot: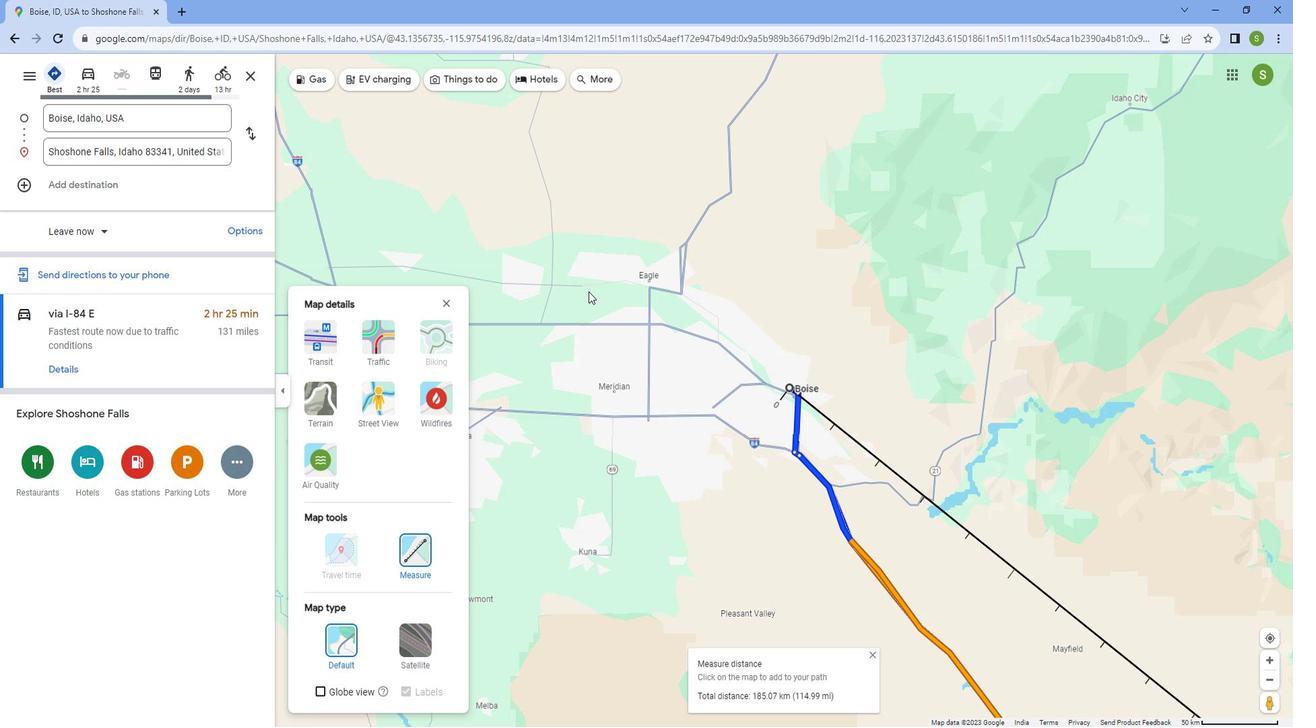 
Action: Mouse scrolled (606, 299) with delta (0, 0)
Screenshot: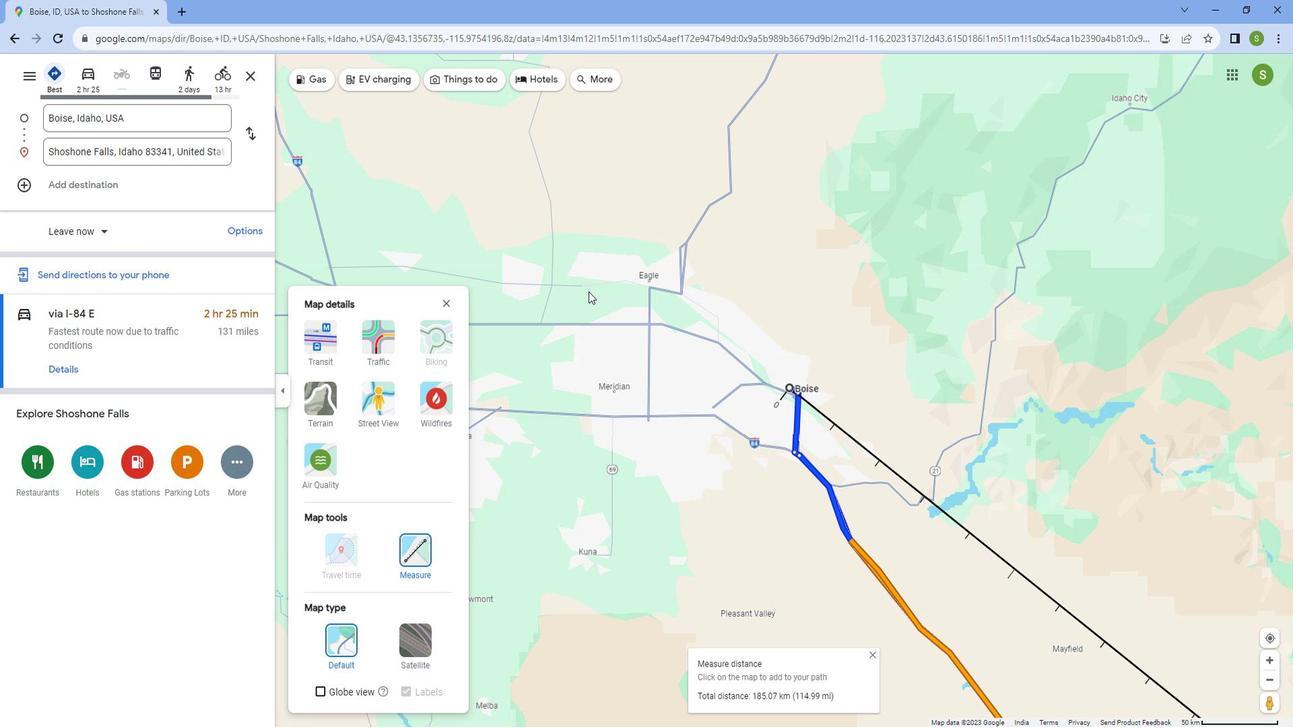 
Action: Mouse moved to (596, 298)
Screenshot: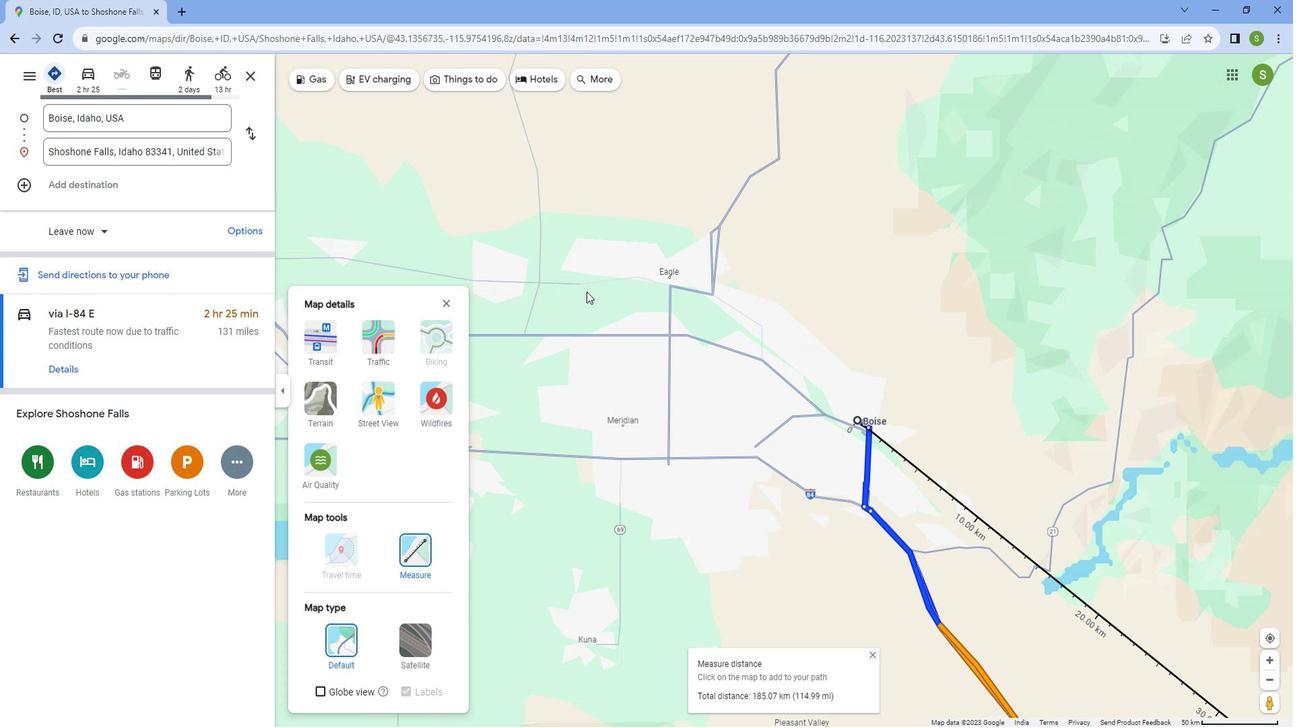 
Action: Mouse scrolled (596, 297) with delta (0, 0)
Screenshot: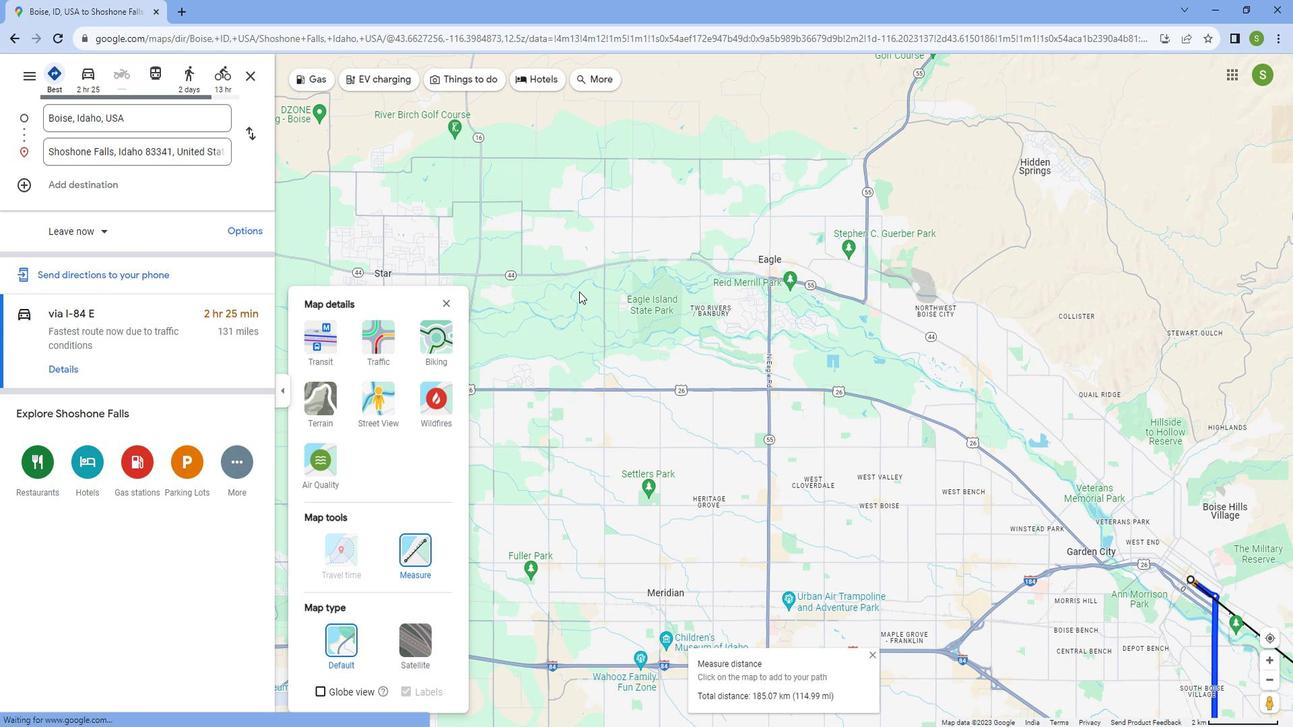 
Action: Mouse scrolled (596, 297) with delta (0, 0)
Screenshot: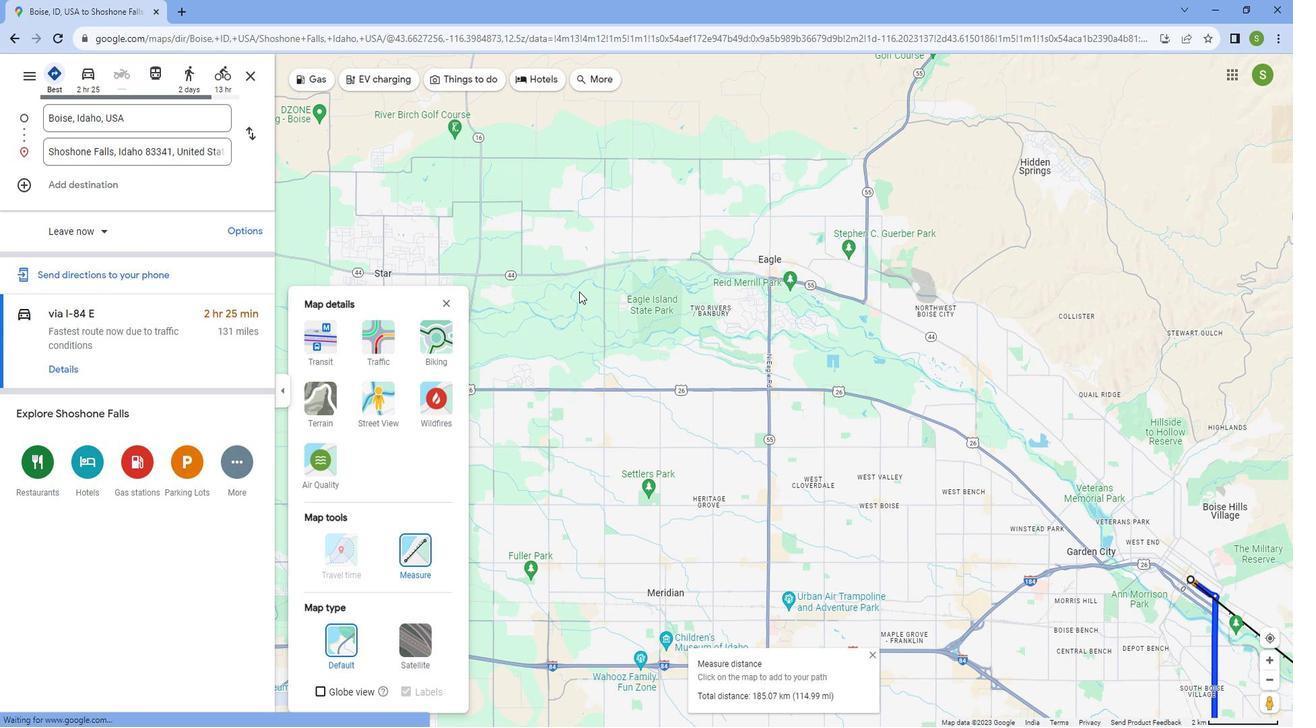 
Action: Mouse scrolled (596, 297) with delta (0, 0)
Screenshot: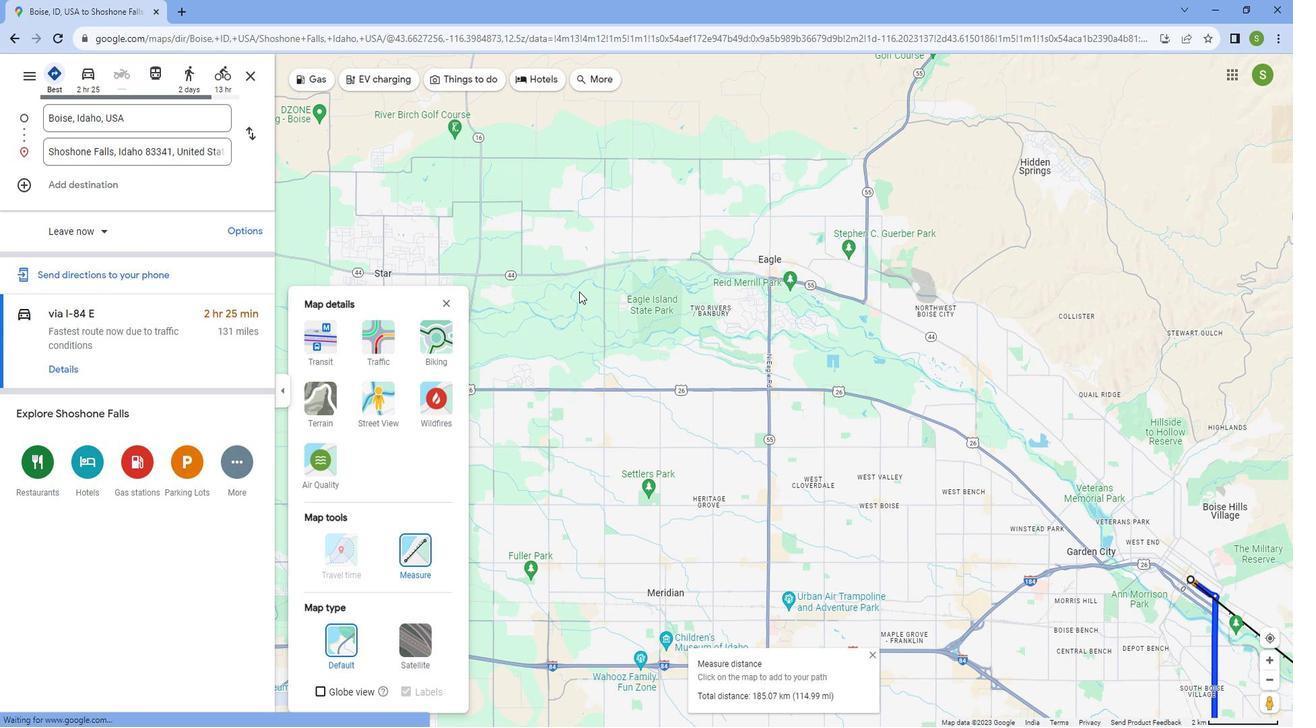 
Action: Mouse scrolled (596, 297) with delta (0, 0)
Screenshot: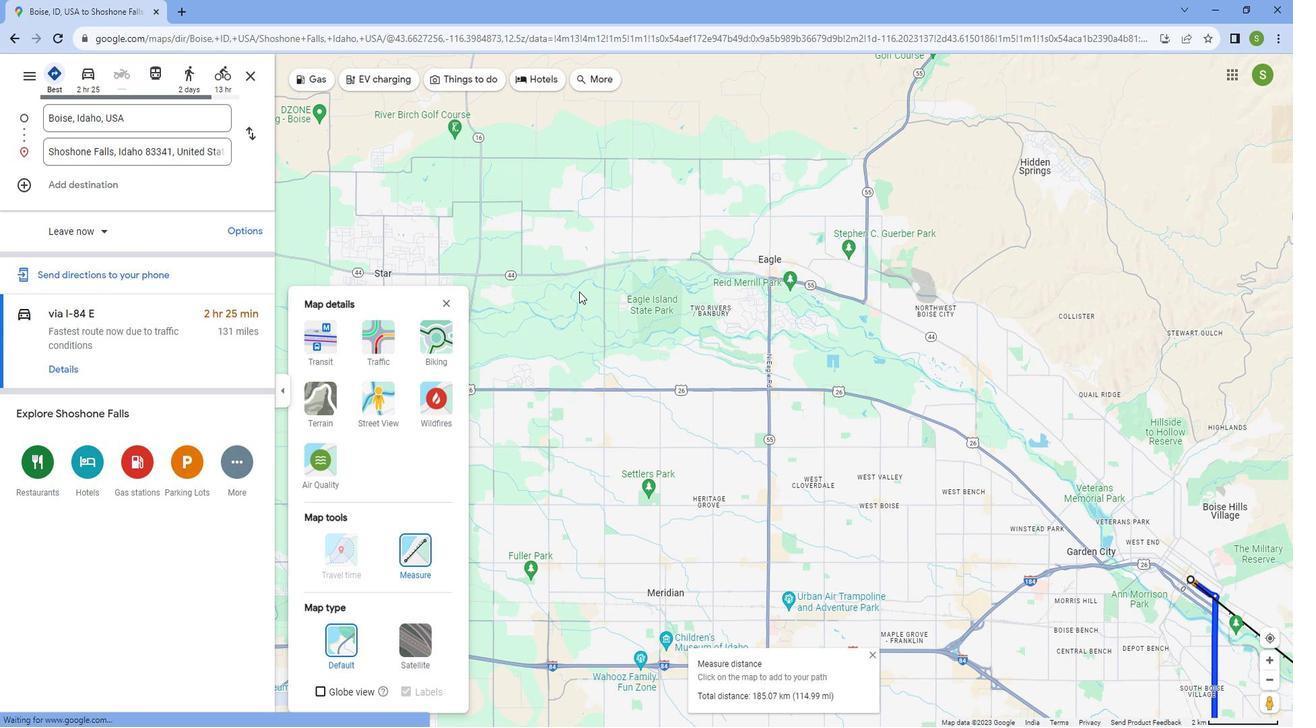 
Action: Mouse scrolled (596, 297) with delta (0, 0)
Screenshot: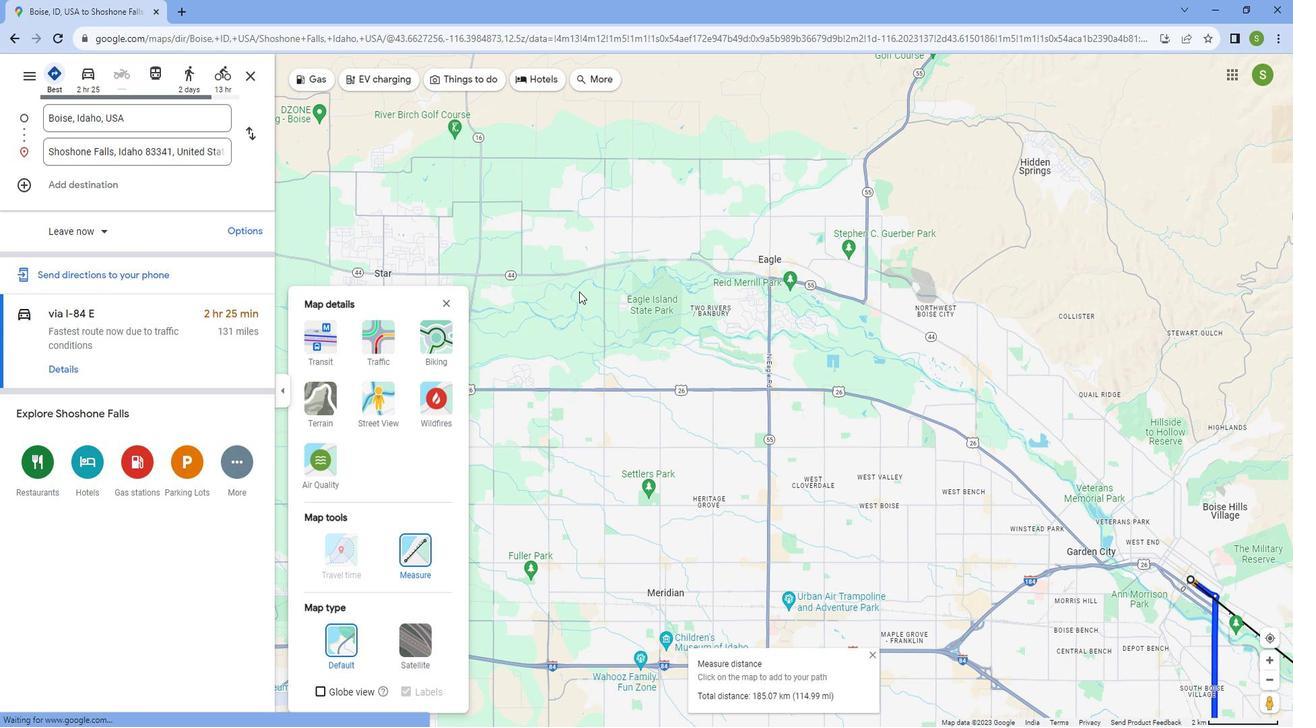 
Action: Mouse scrolled (596, 297) with delta (0, 0)
Screenshot: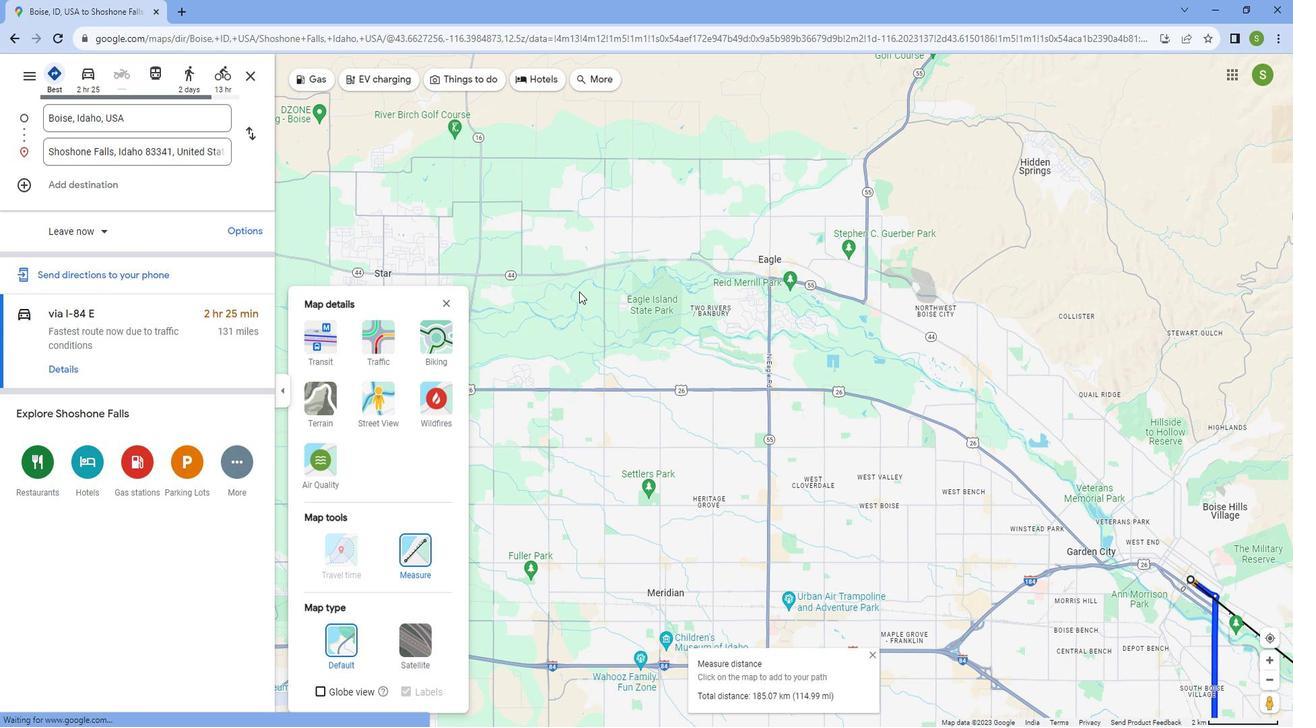 
Action: Mouse scrolled (596, 297) with delta (0, 0)
Screenshot: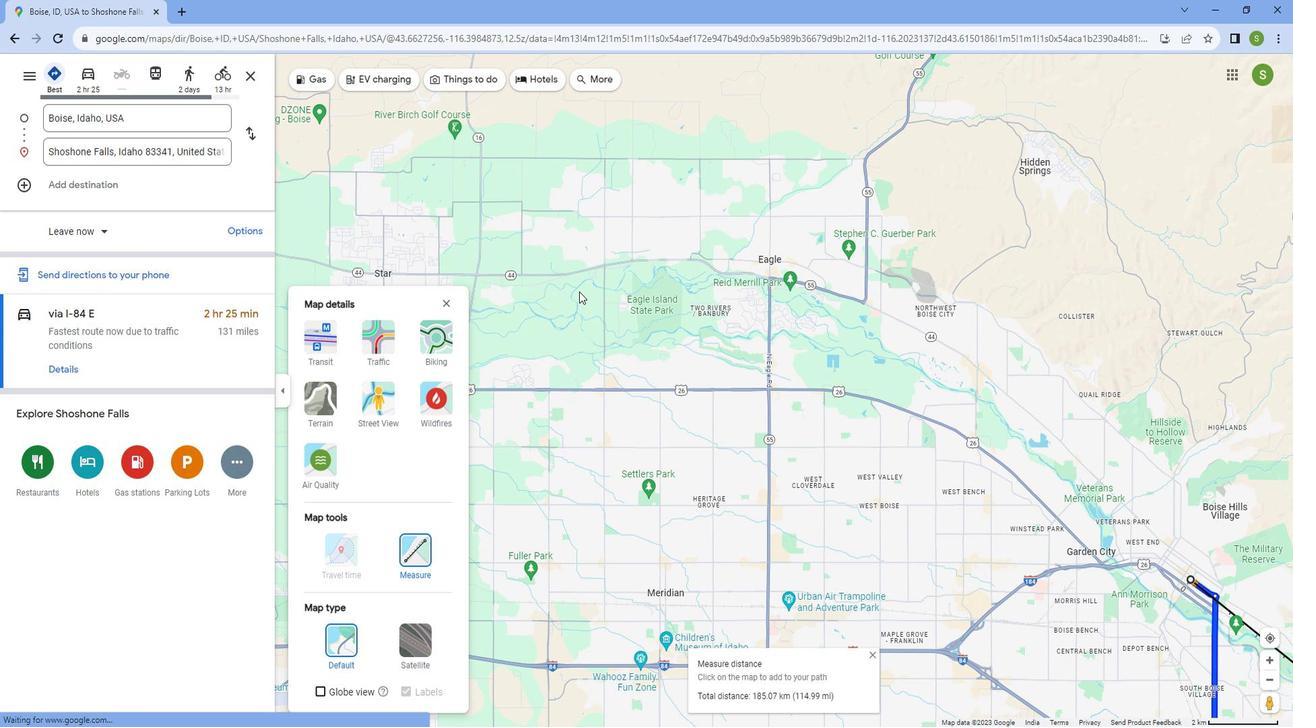 
Action: Mouse scrolled (596, 297) with delta (0, 0)
Screenshot: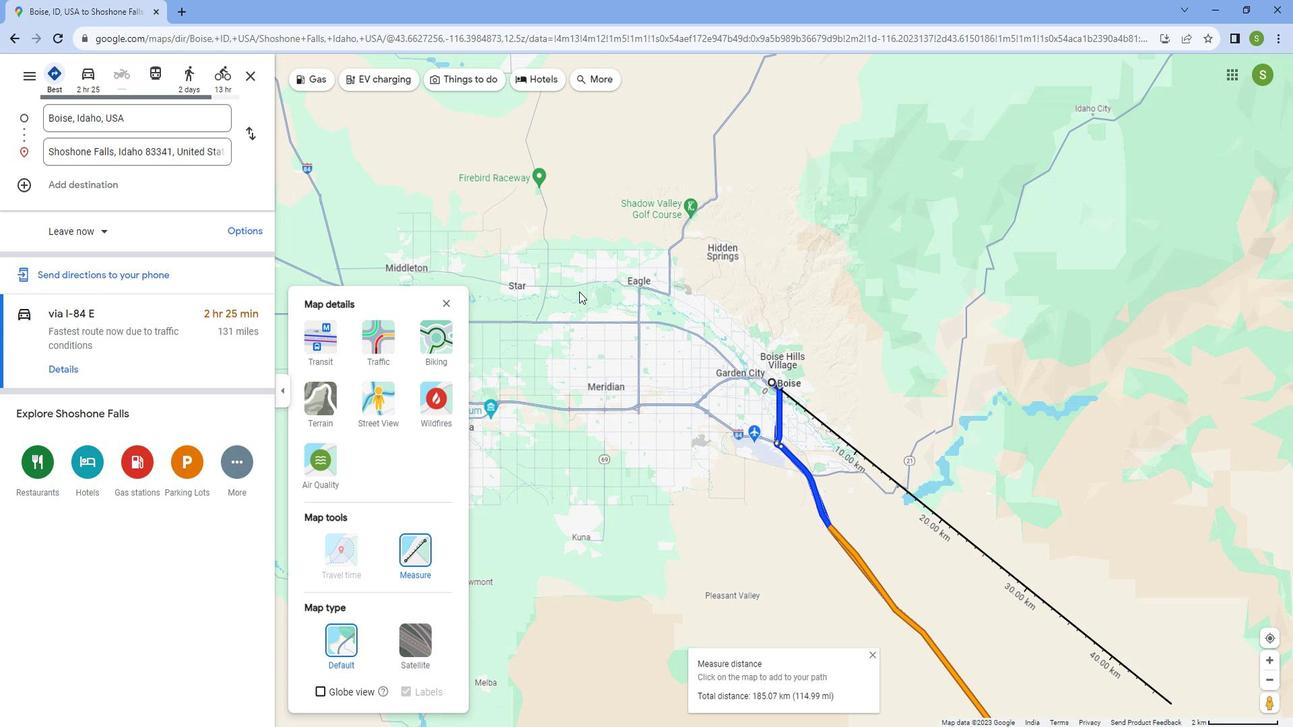 
Action: Mouse scrolled (596, 297) with delta (0, 0)
Screenshot: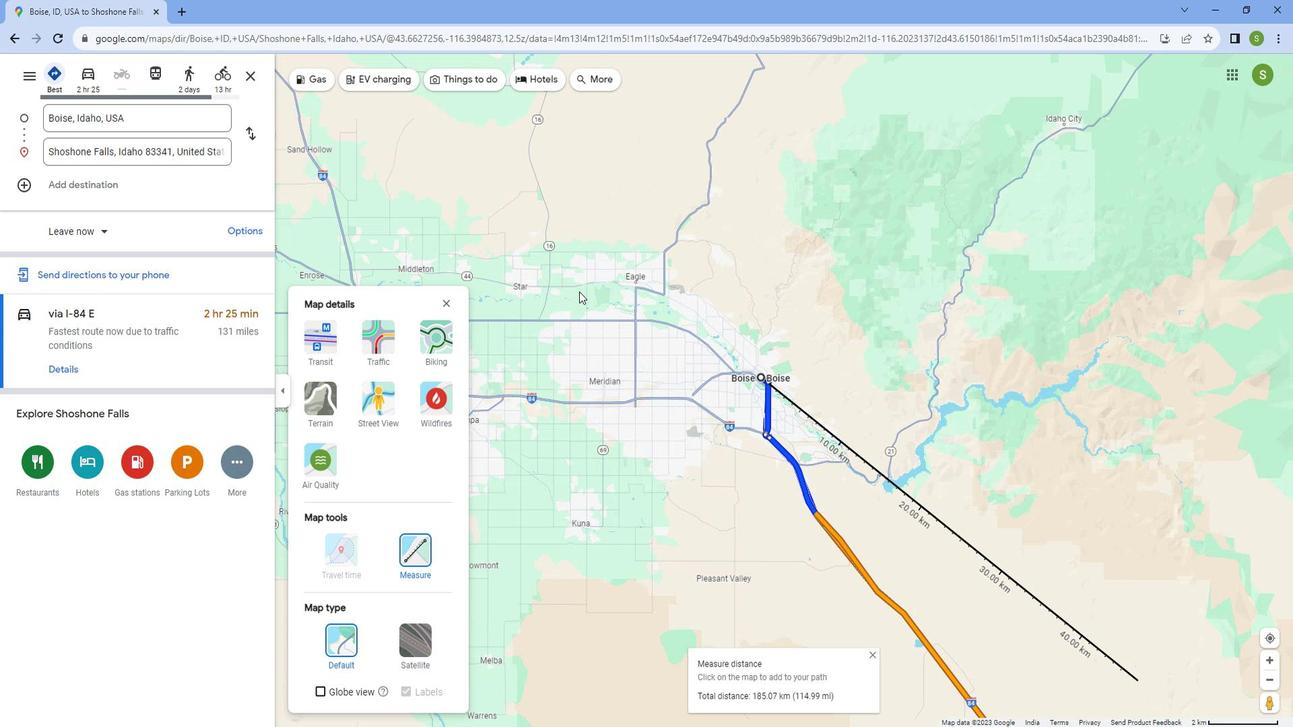 
Action: Mouse scrolled (596, 297) with delta (0, 0)
Screenshot: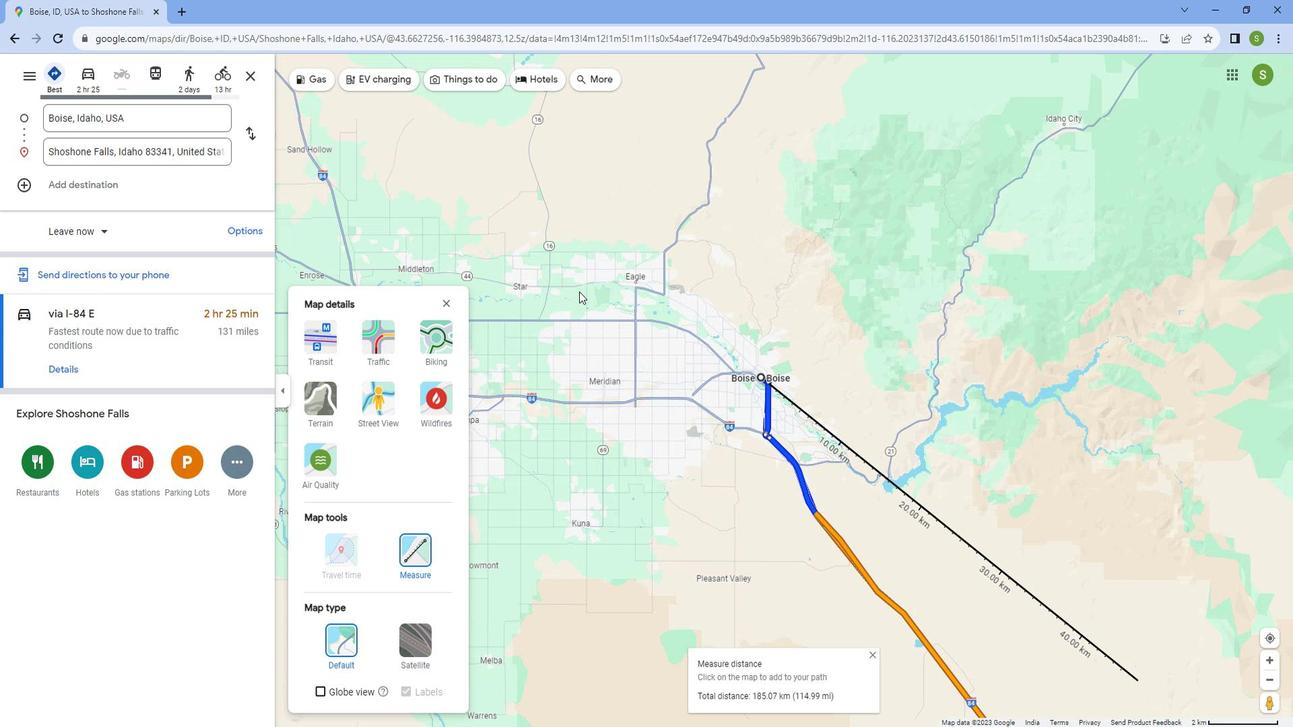 
Action: Mouse scrolled (596, 297) with delta (0, 0)
Screenshot: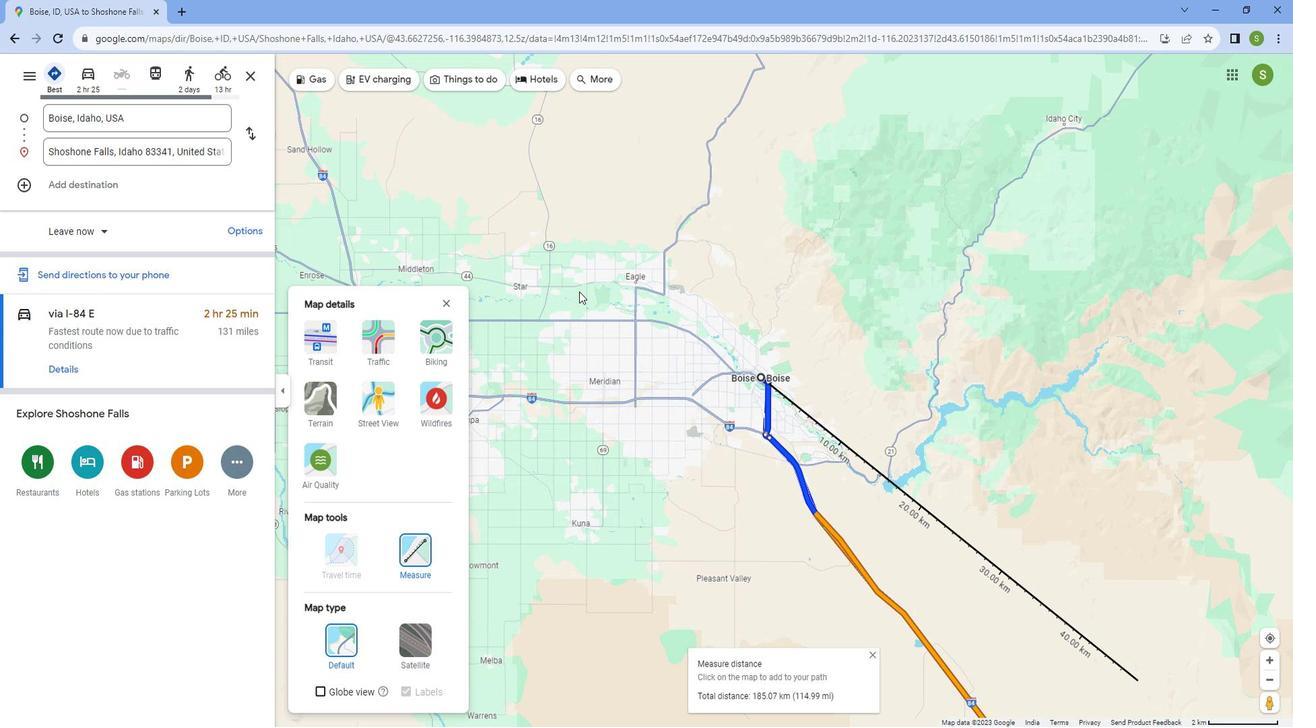
Action: Mouse scrolled (596, 297) with delta (0, 0)
Screenshot: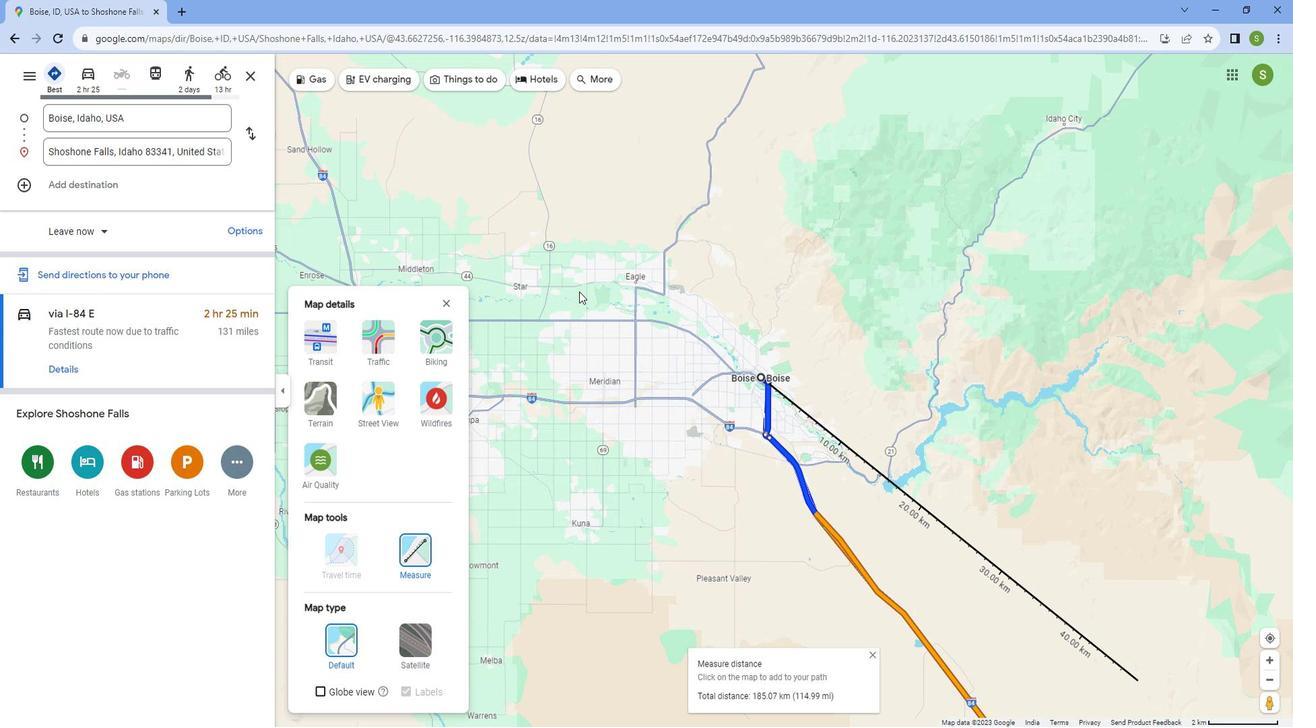 
Action: Mouse scrolled (596, 297) with delta (0, 0)
Screenshot: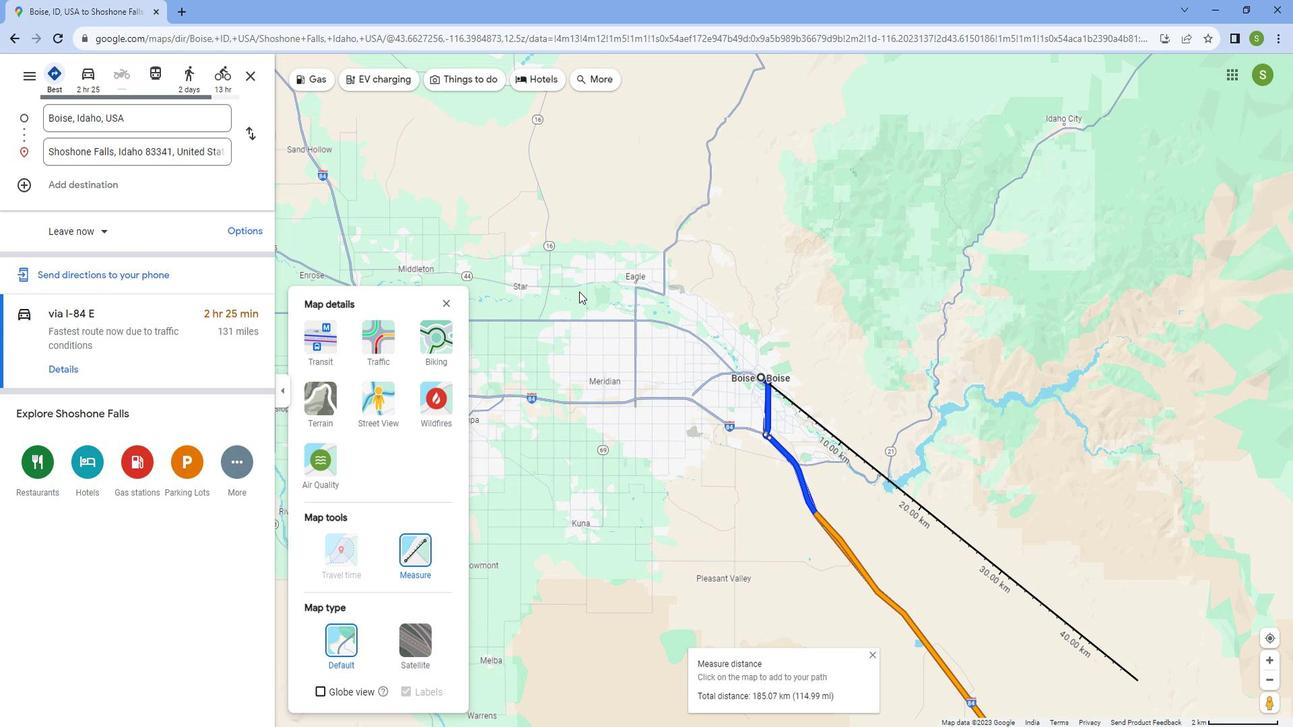 
Action: Mouse scrolled (596, 297) with delta (0, 0)
Screenshot: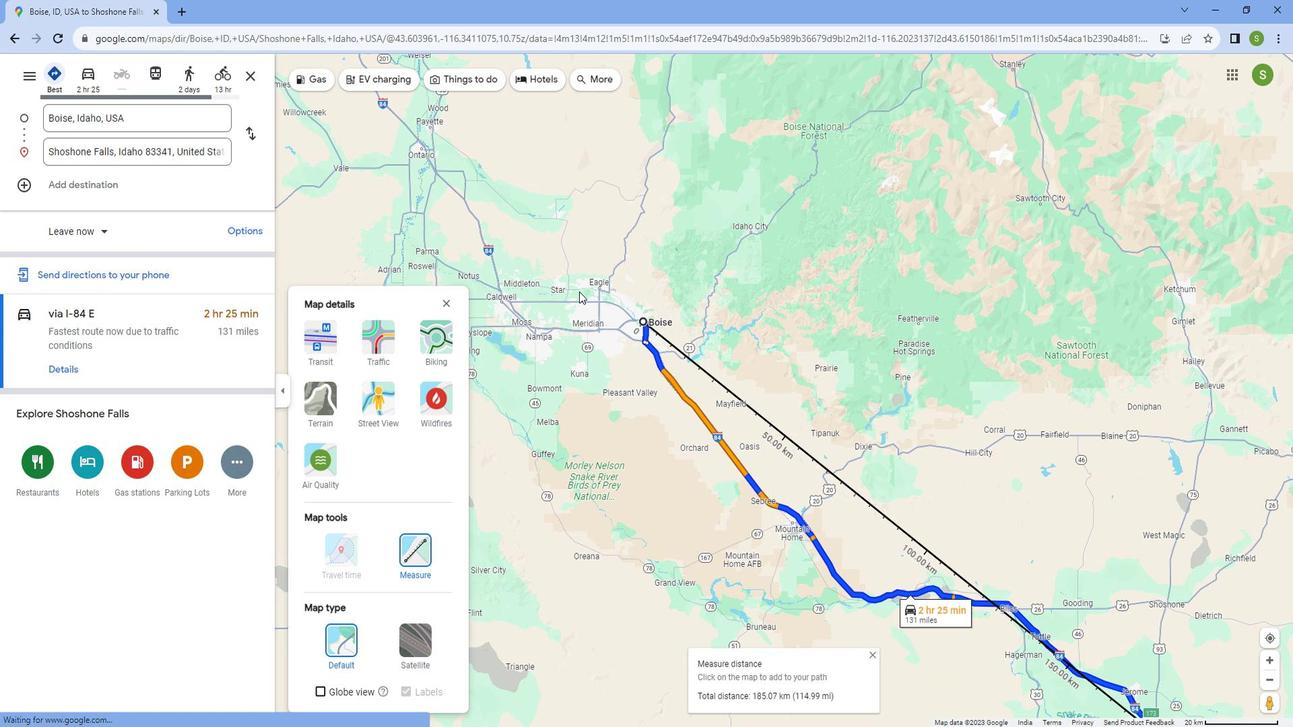 
Action: Mouse scrolled (596, 297) with delta (0, 0)
Screenshot: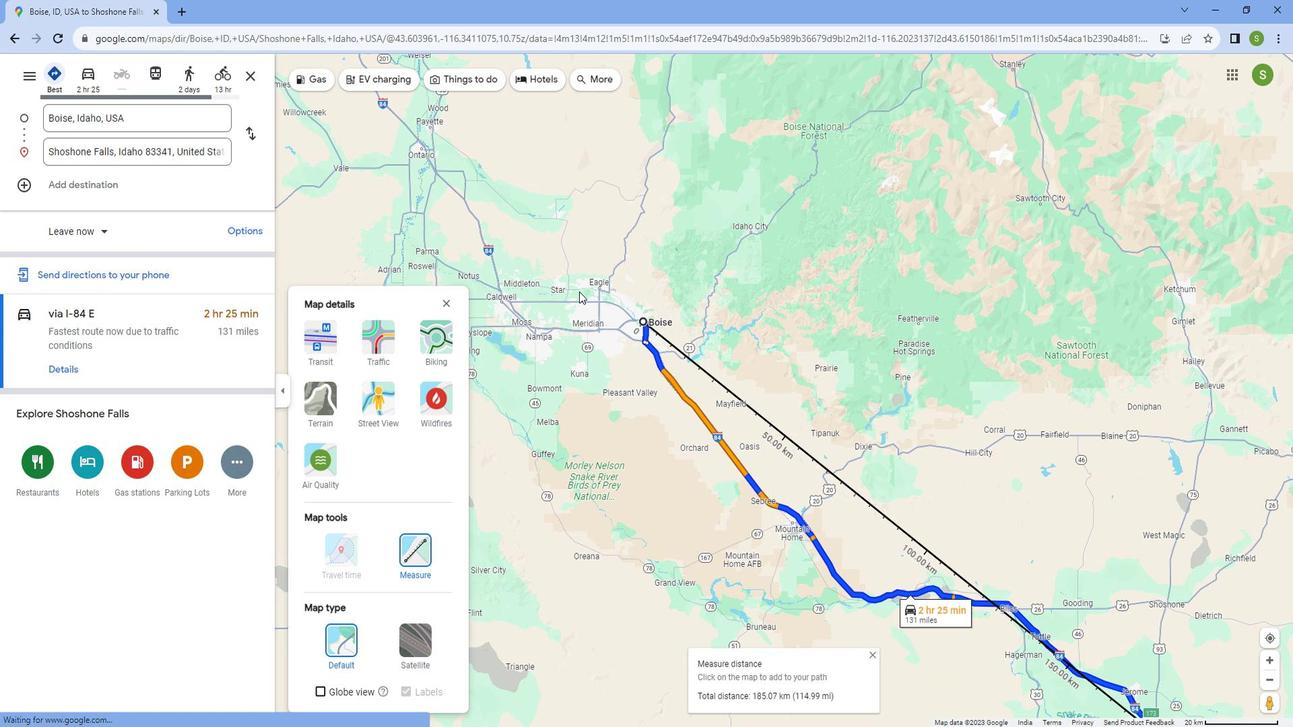 
Action: Mouse scrolled (596, 297) with delta (0, 0)
Screenshot: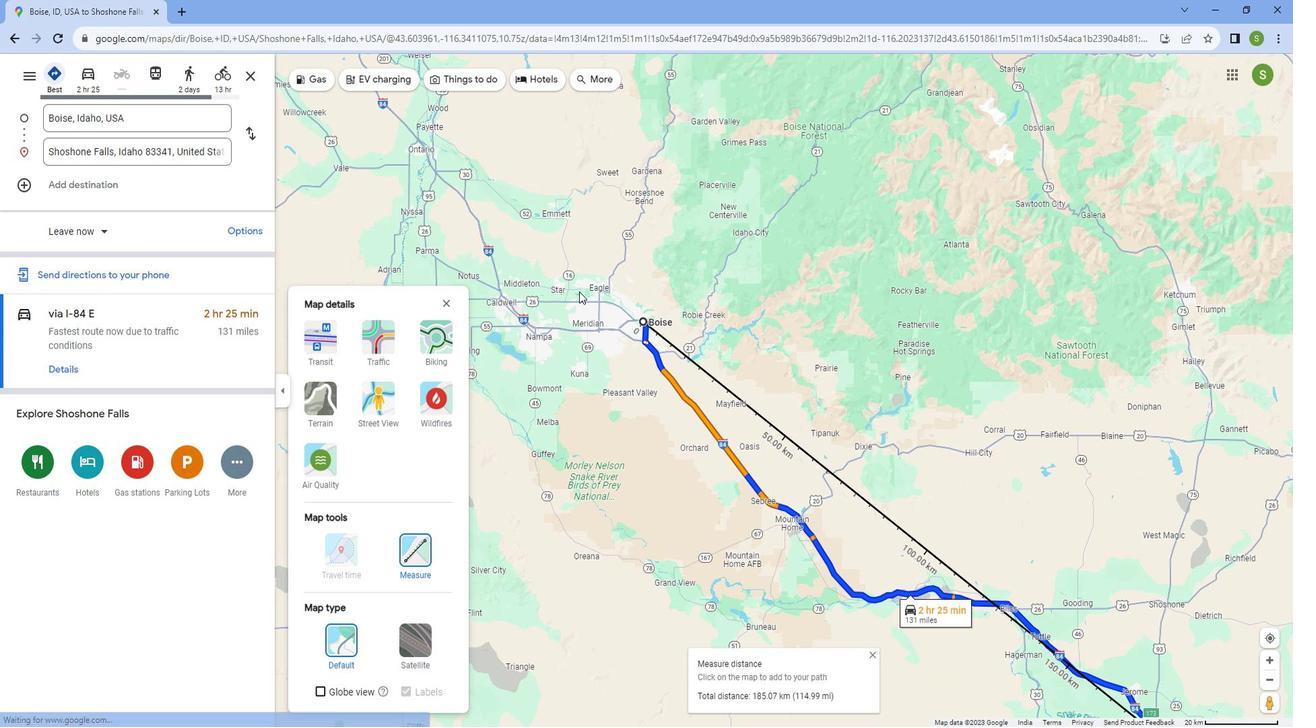 
Action: Mouse scrolled (596, 297) with delta (0, 0)
Screenshot: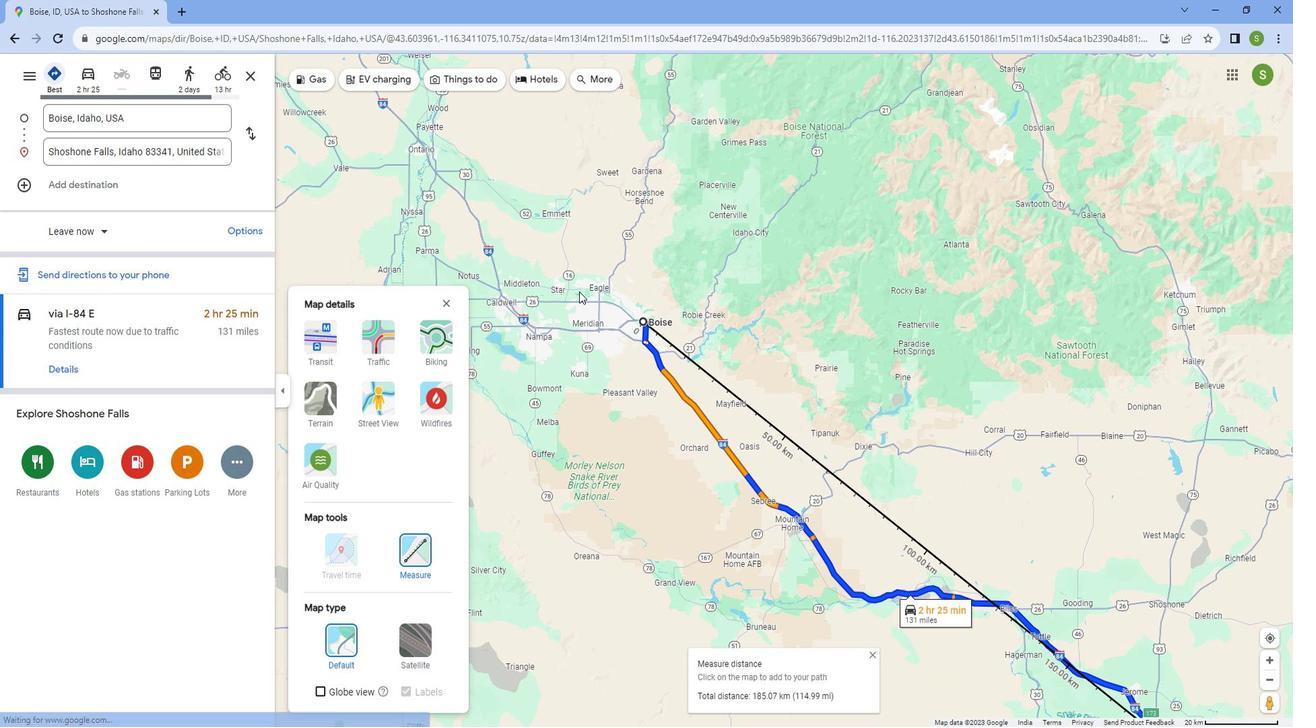
Action: Mouse scrolled (596, 297) with delta (0, 0)
Screenshot: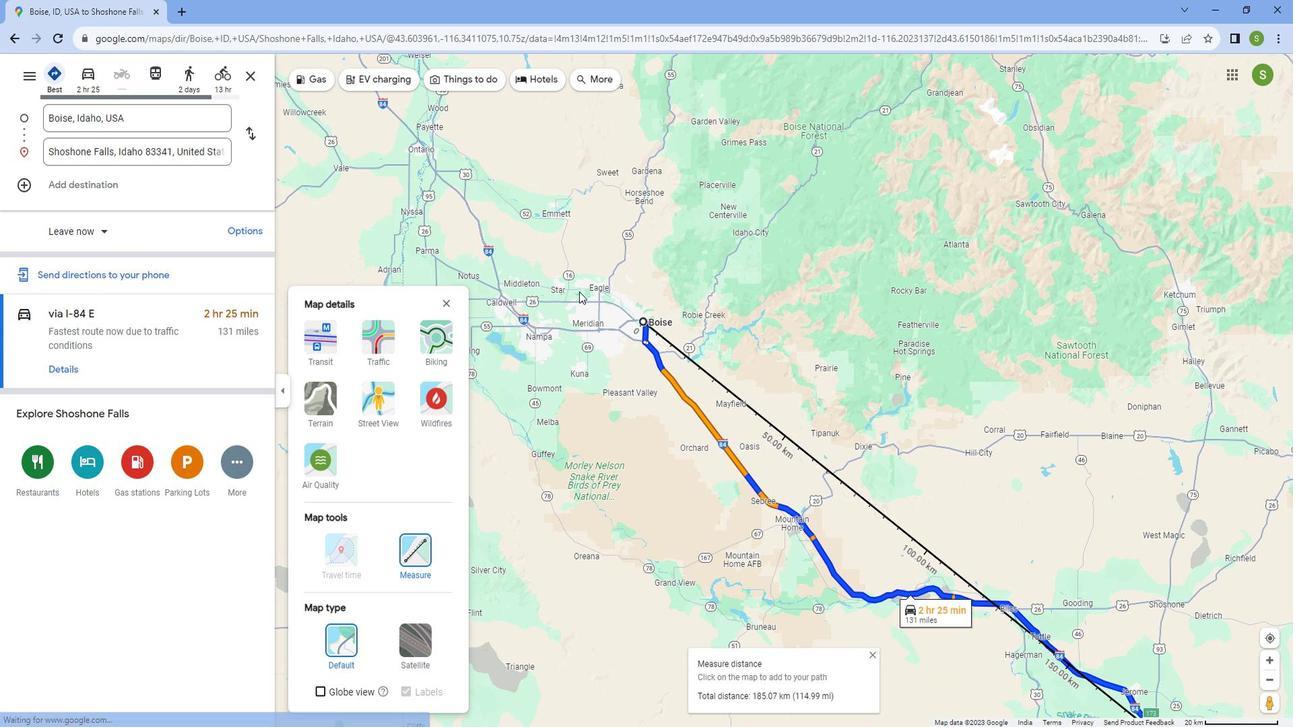 
Action: Mouse scrolled (596, 297) with delta (0, 0)
Screenshot: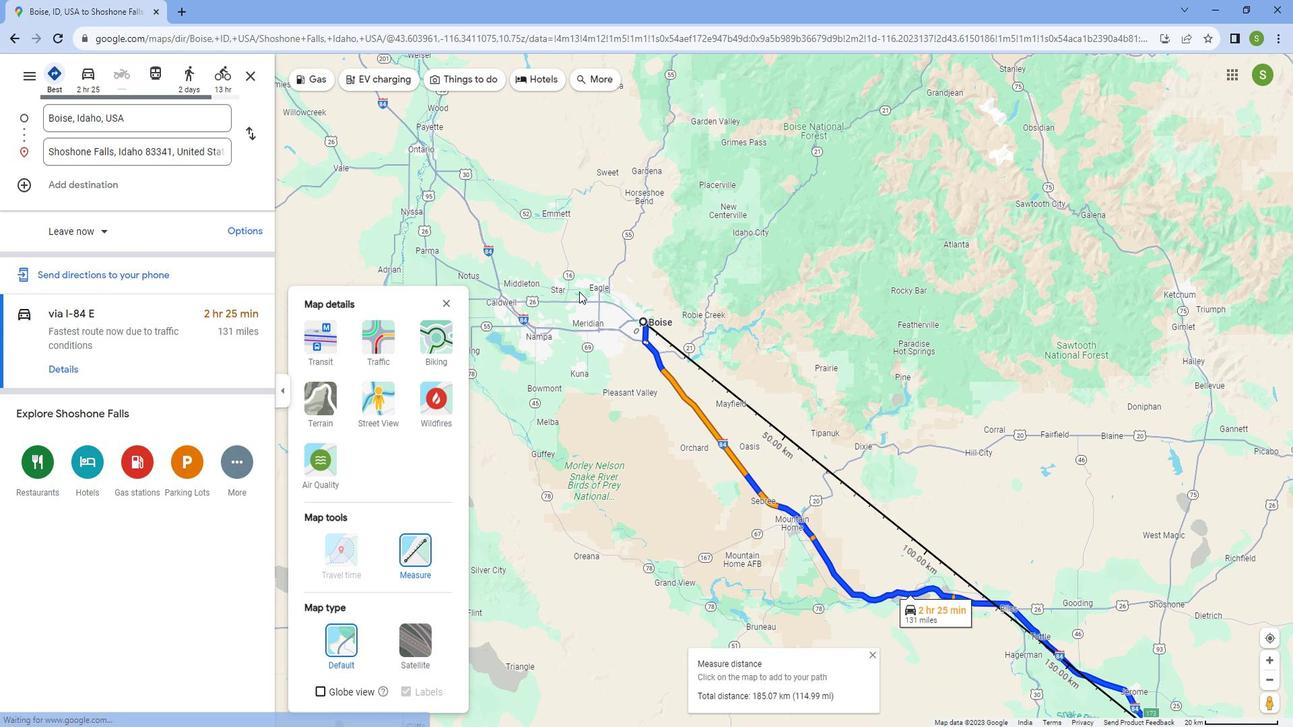 
Action: Mouse scrolled (596, 297) with delta (0, 0)
Screenshot: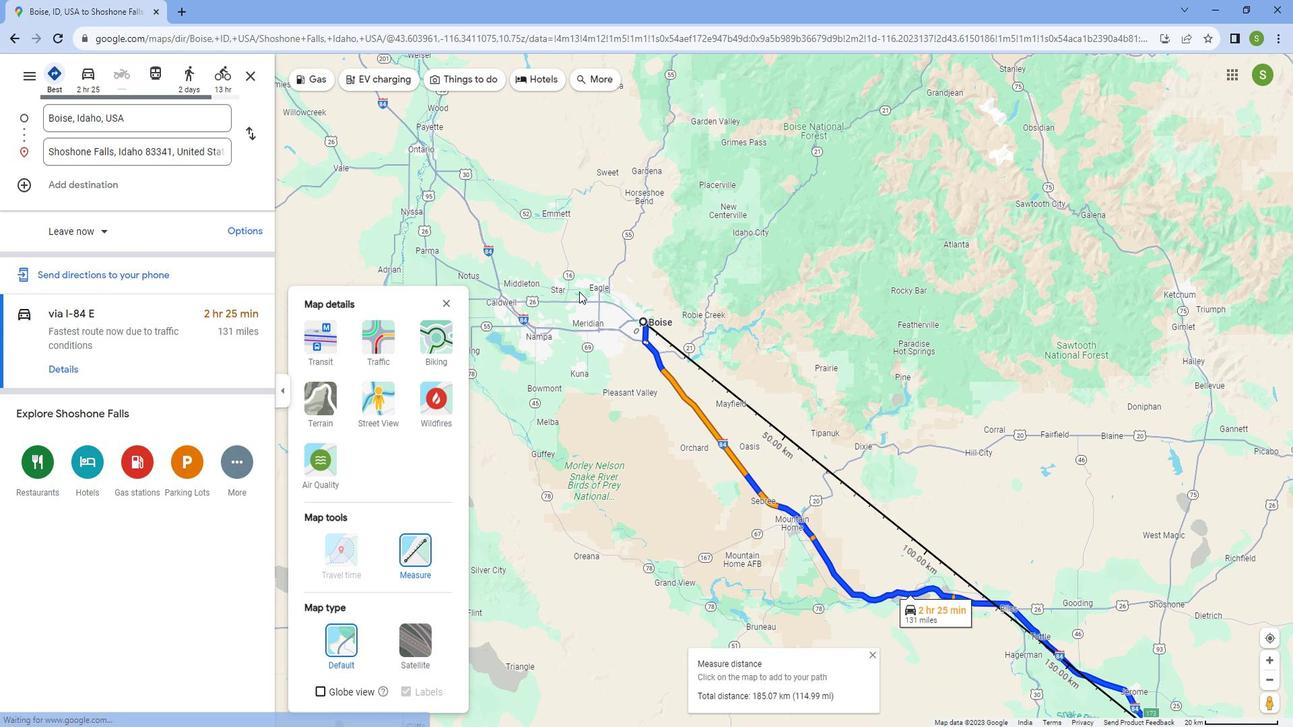 
Action: Mouse moved to (942, 364)
Screenshot: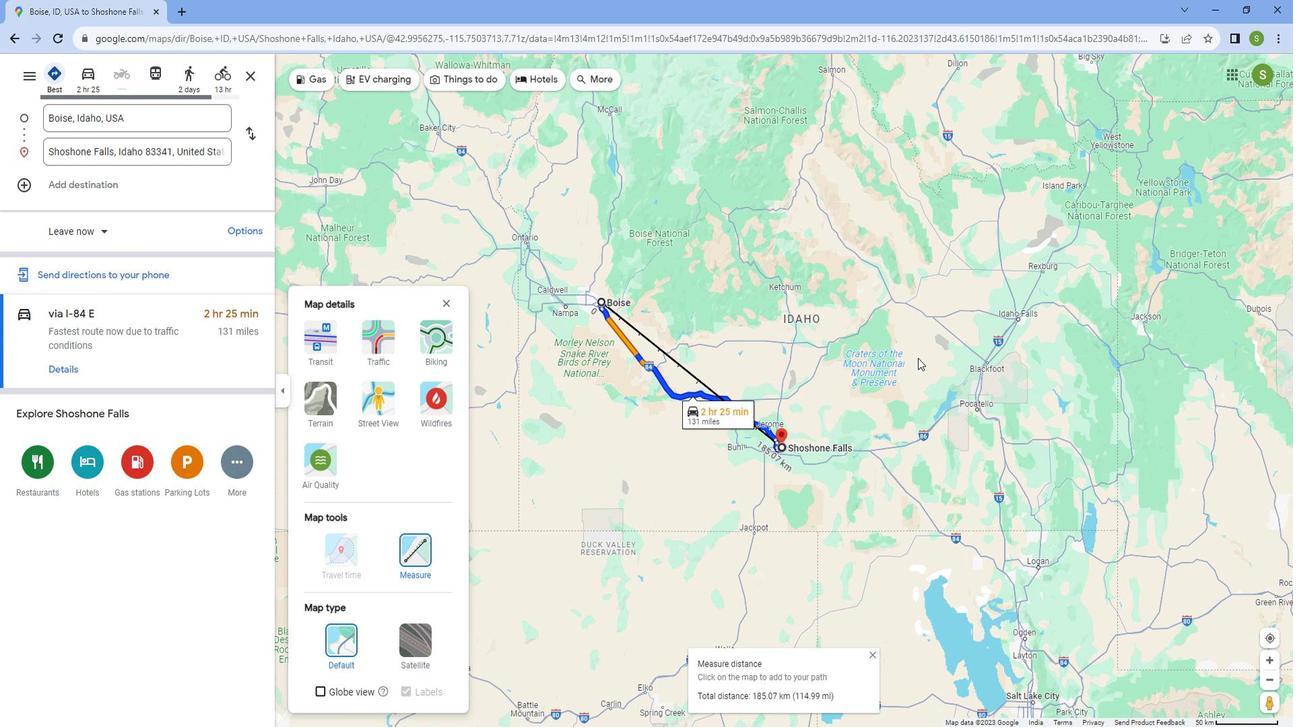 
Action: Mouse scrolled (942, 365) with delta (0, 0)
Screenshot: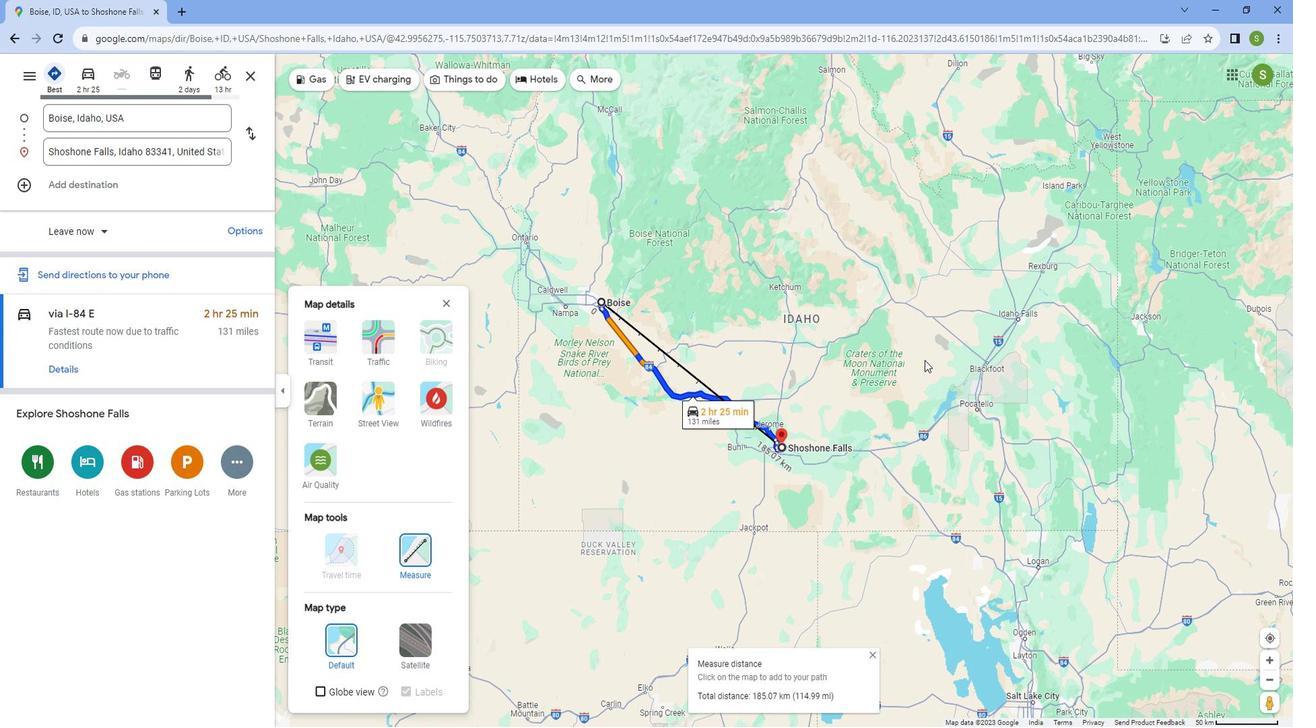 
Action: Mouse scrolled (942, 365) with delta (0, 0)
Screenshot: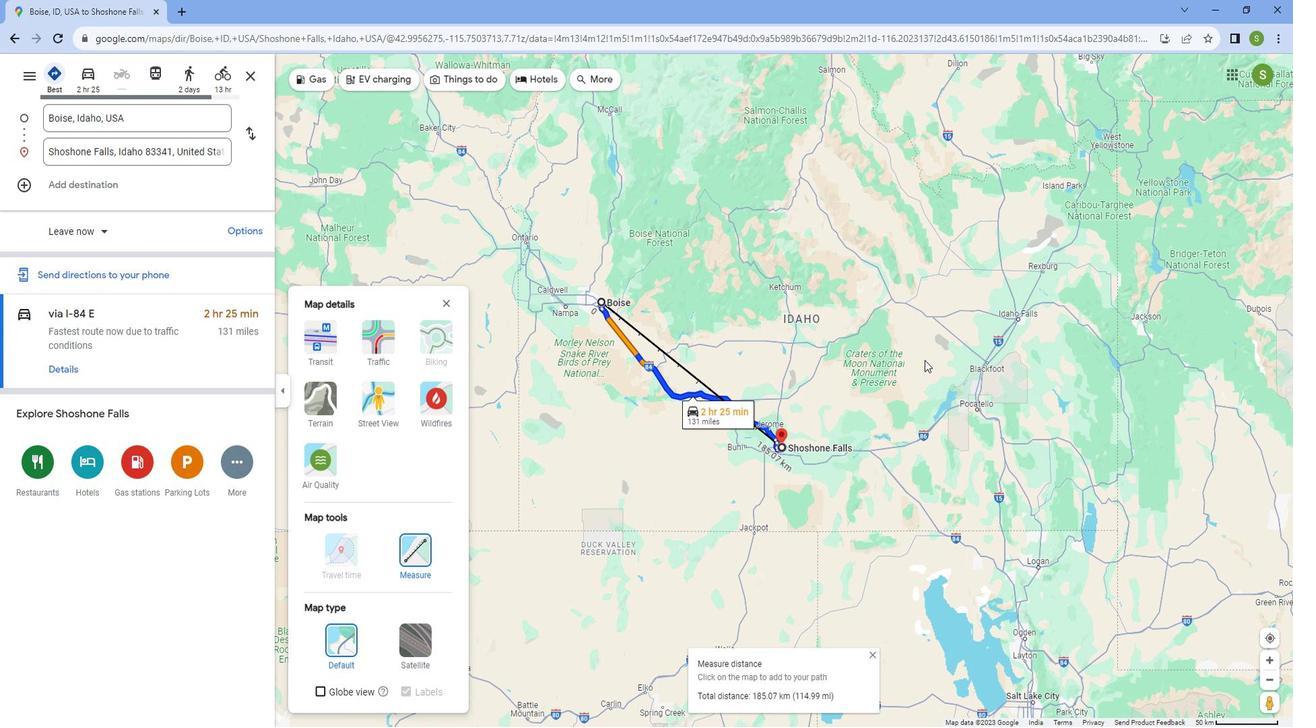 
Action: Mouse scrolled (942, 365) with delta (0, 0)
Screenshot: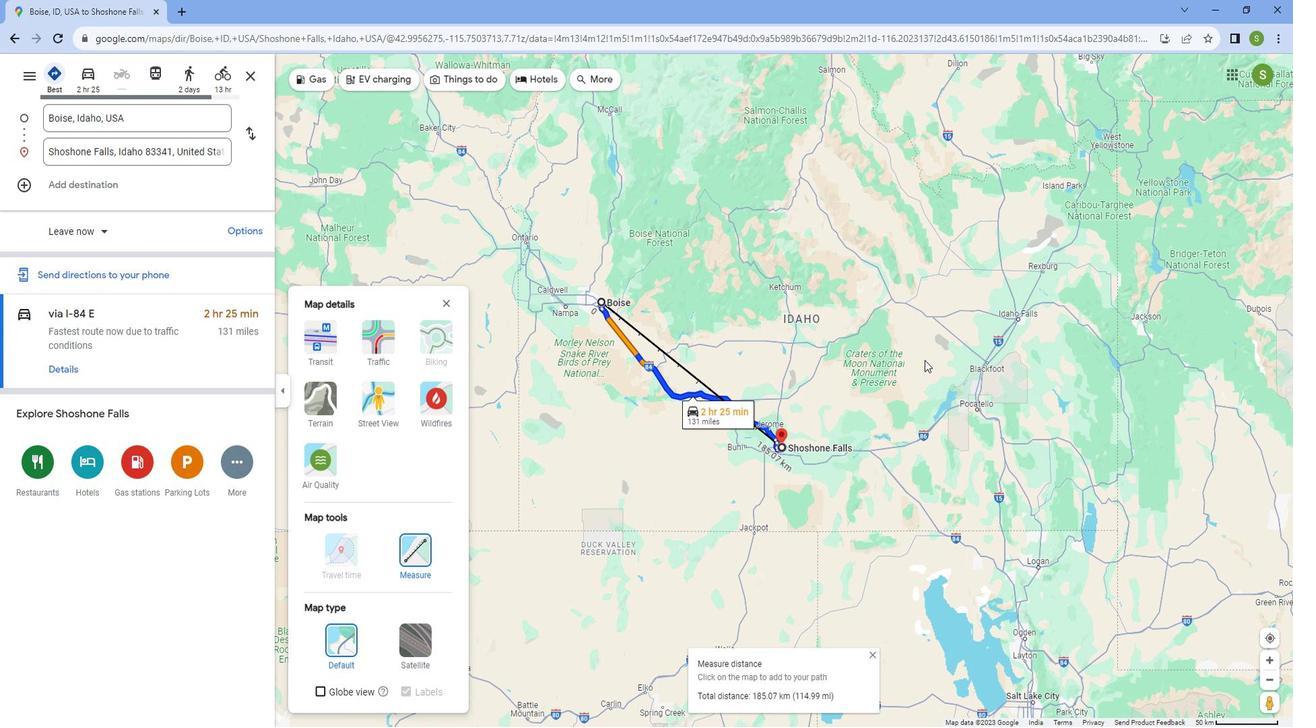 
Action: Mouse scrolled (942, 365) with delta (0, 0)
Screenshot: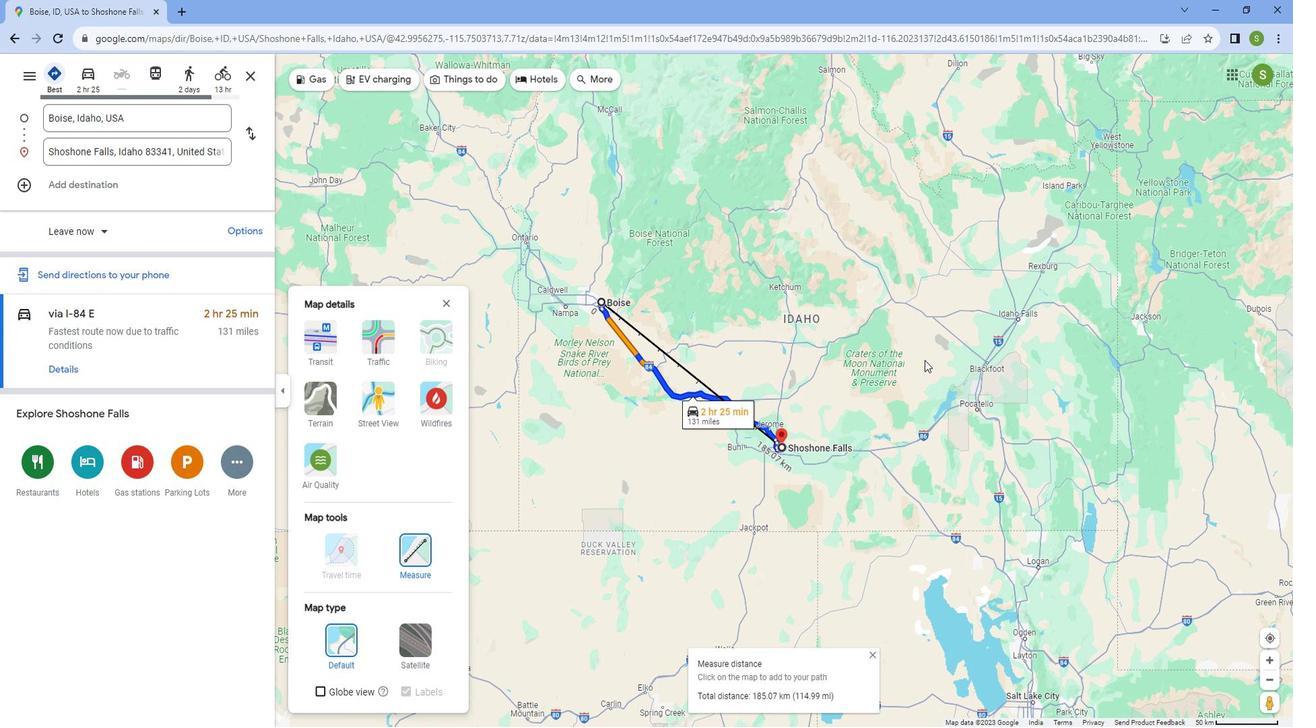 
Action: Mouse scrolled (942, 365) with delta (0, 0)
Screenshot: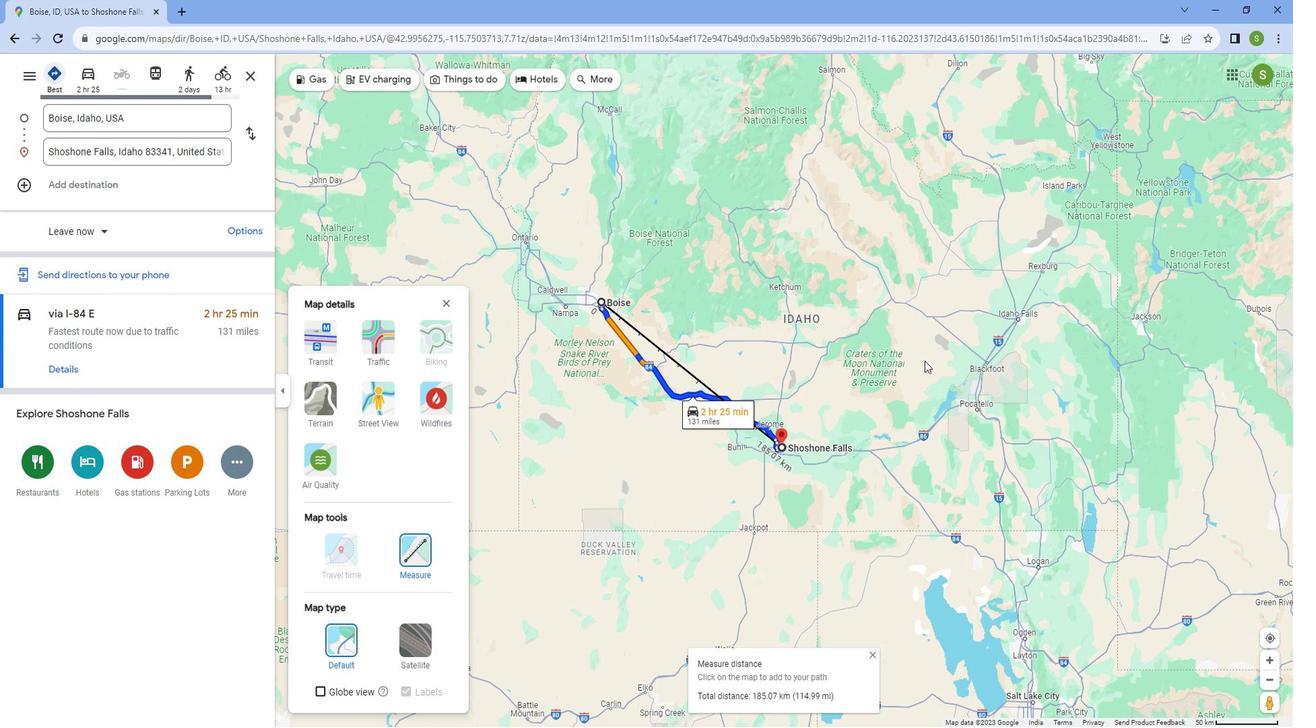 
Action: Mouse moved to (929, 369)
Screenshot: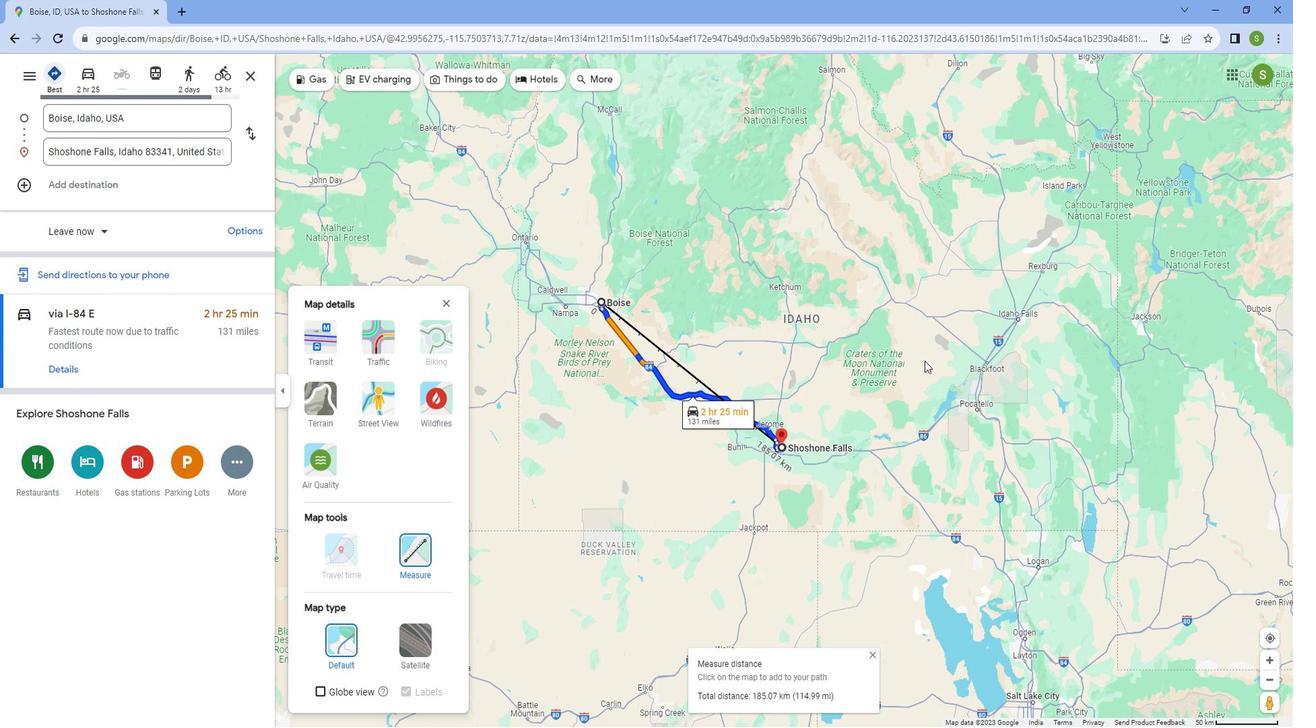 
Action: Mouse scrolled (929, 369) with delta (0, 0)
Screenshot: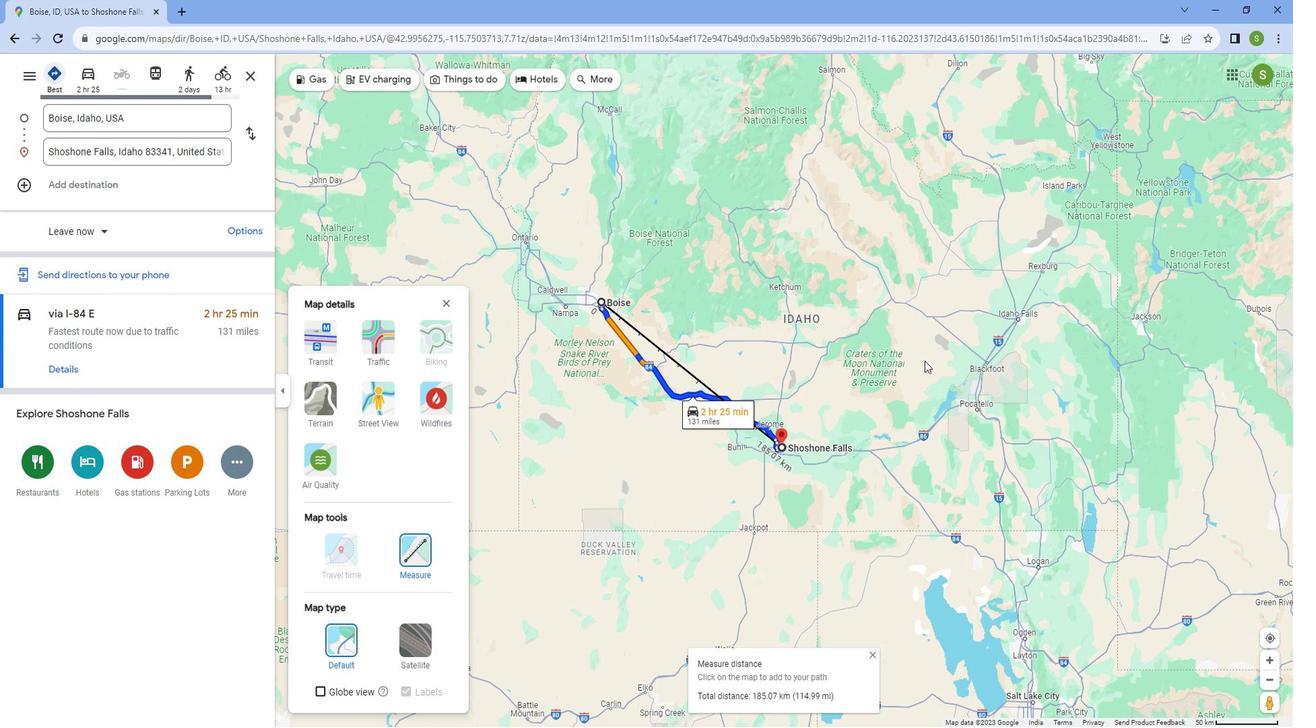 
Action: Mouse moved to (566, 332)
Screenshot: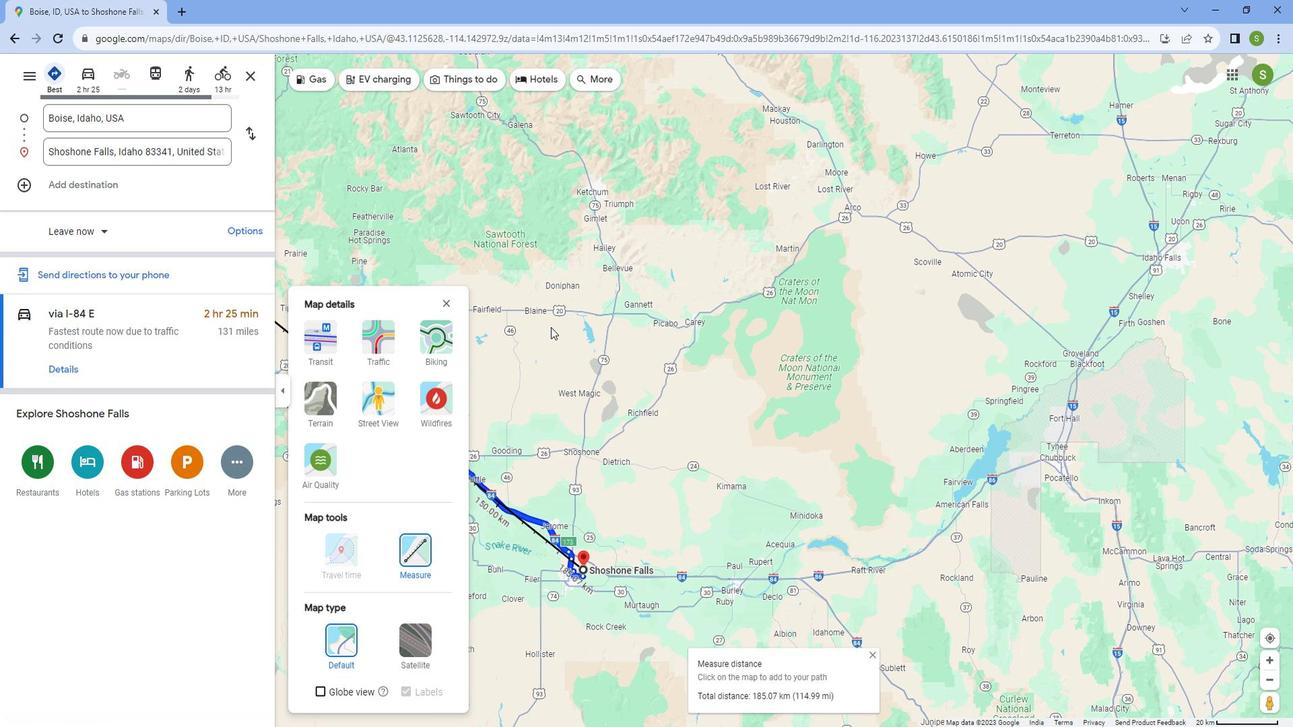
Action: Mouse pressed left at (566, 332)
Screenshot: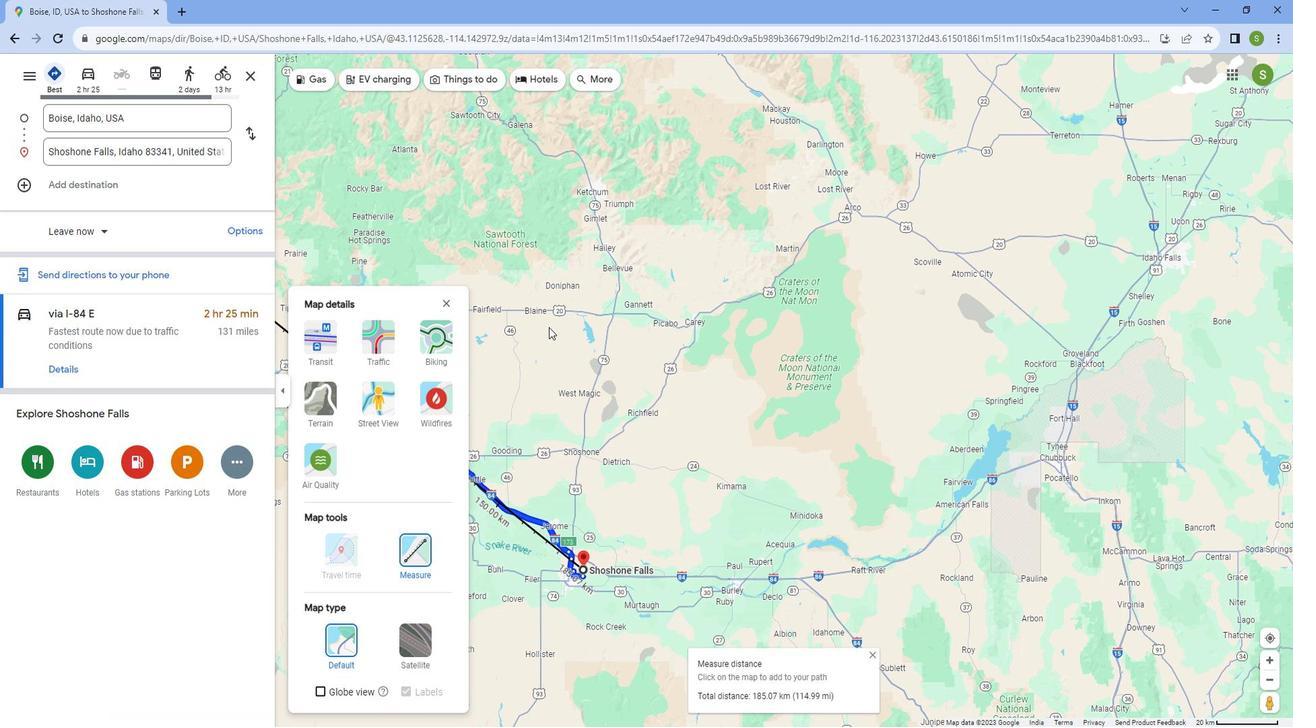
Action: Mouse moved to (911, 340)
Screenshot: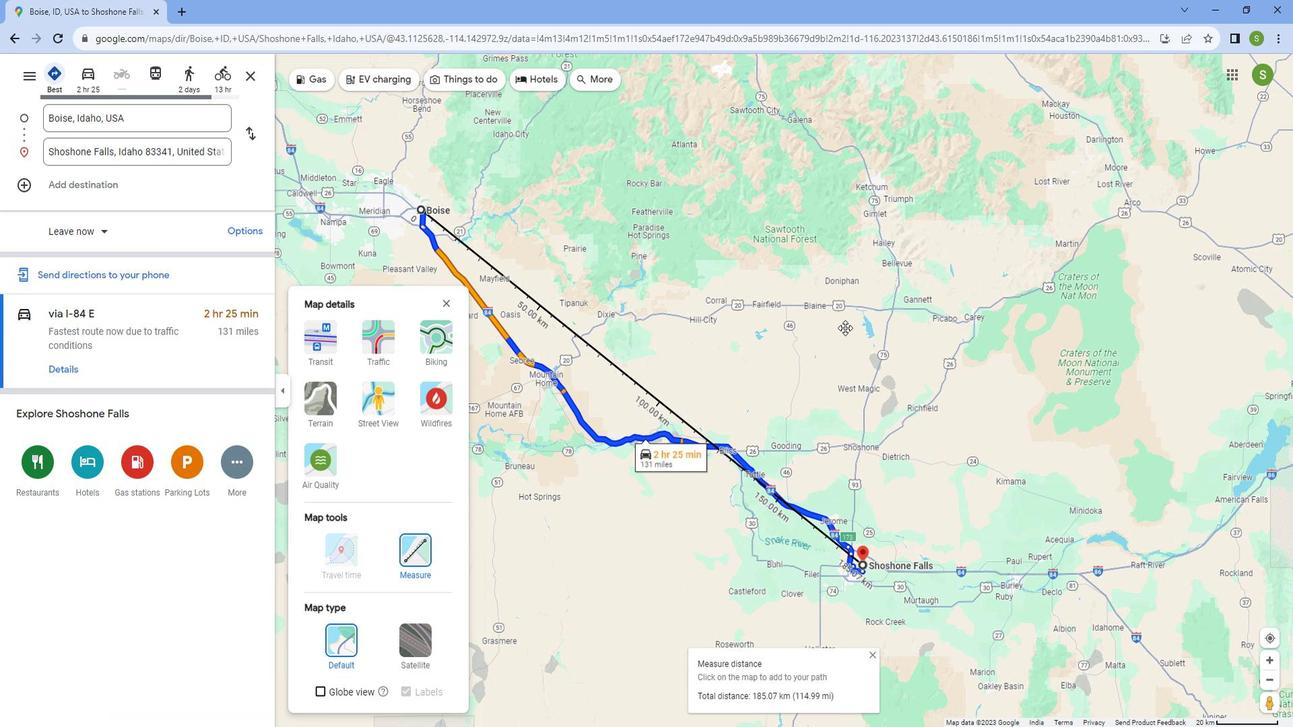 
